 Task: Create a detailed model of a famous painting.
Action: Mouse moved to (284, 205)
Screenshot: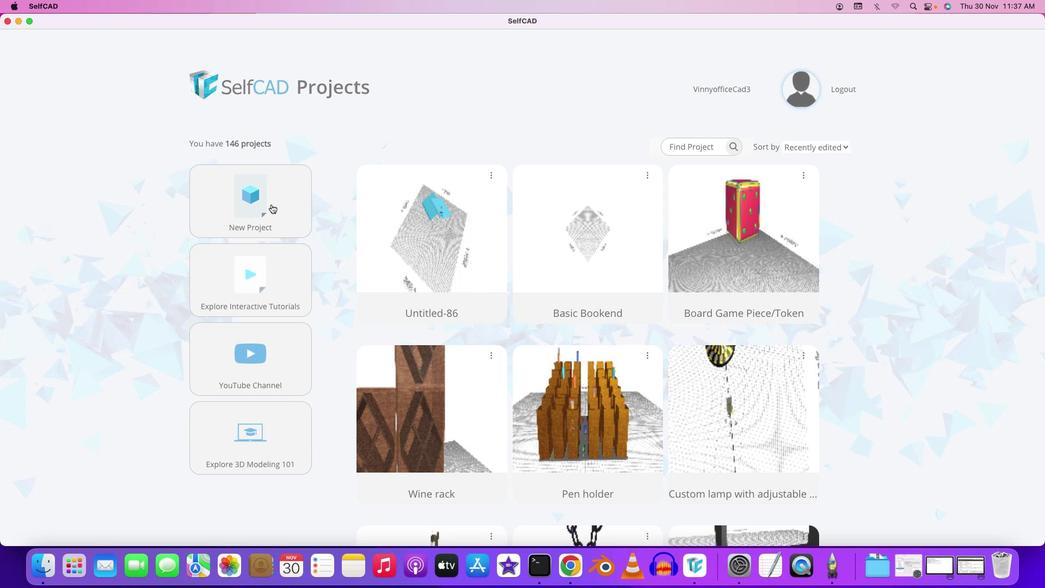 
Action: Mouse pressed left at (284, 205)
Screenshot: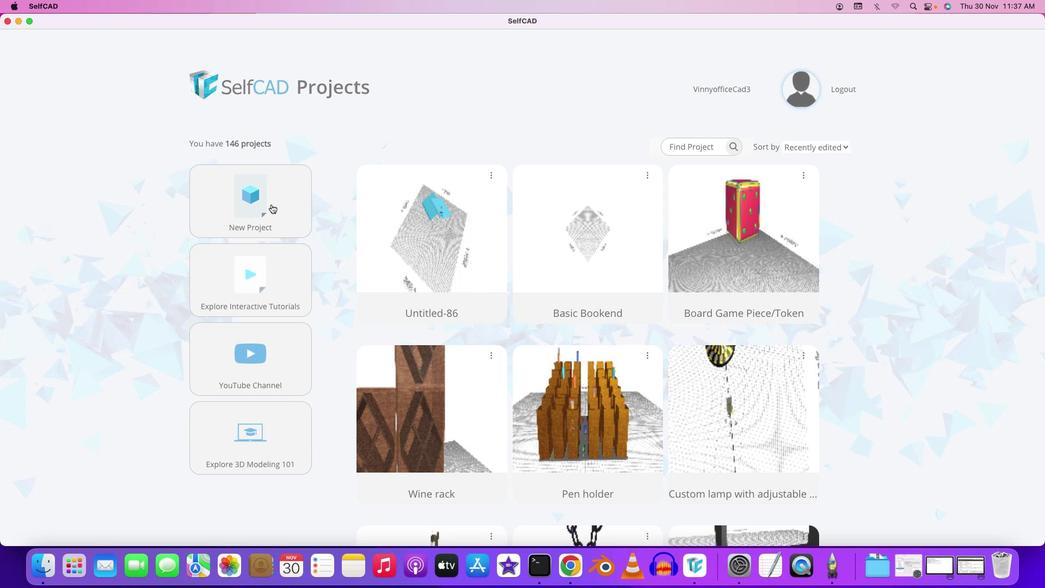 
Action: Mouse moved to (274, 207)
Screenshot: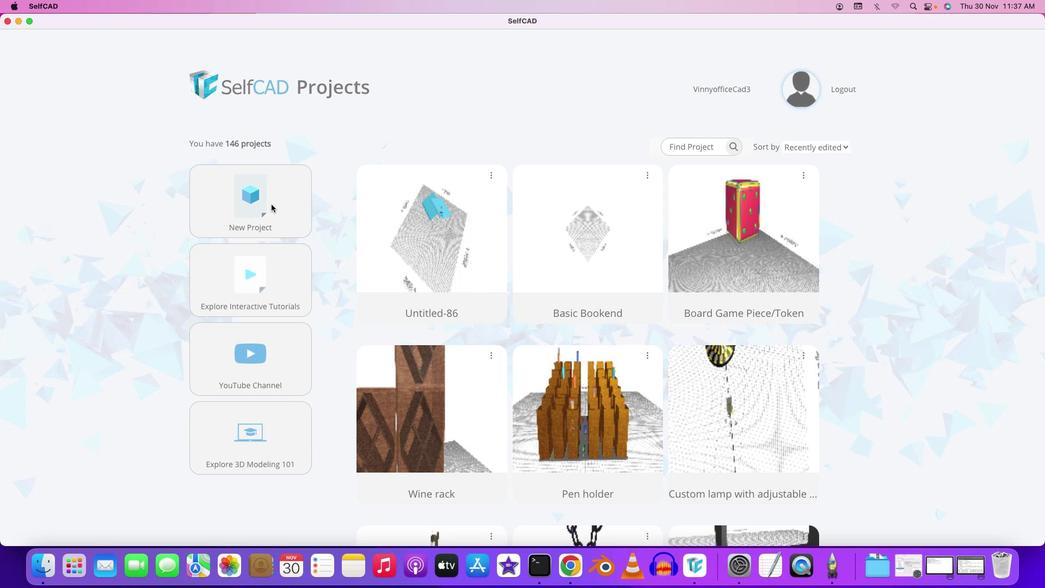 
Action: Mouse pressed left at (274, 207)
Screenshot: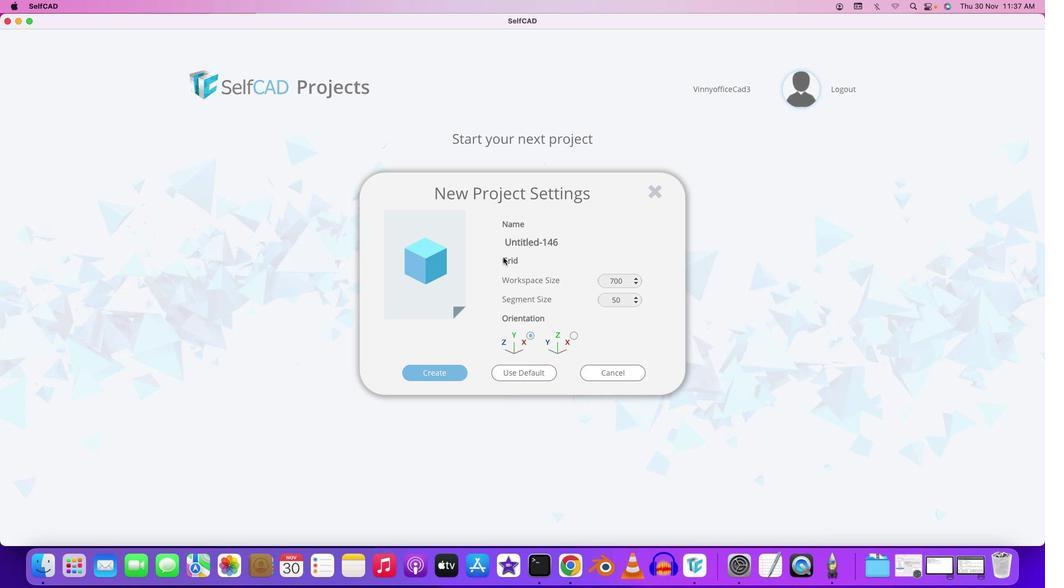 
Action: Mouse moved to (570, 246)
Screenshot: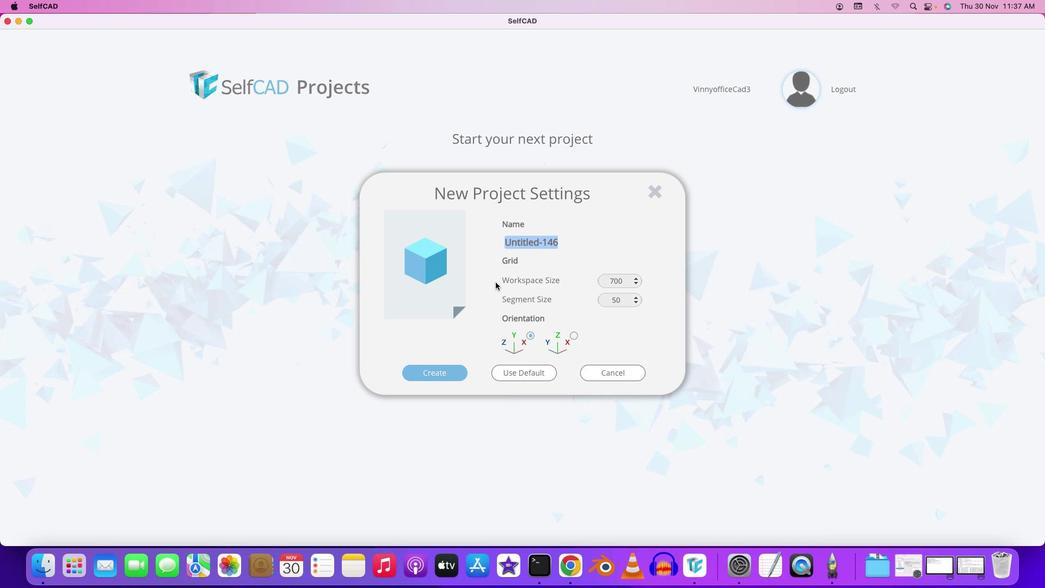 
Action: Mouse pressed left at (570, 246)
Screenshot: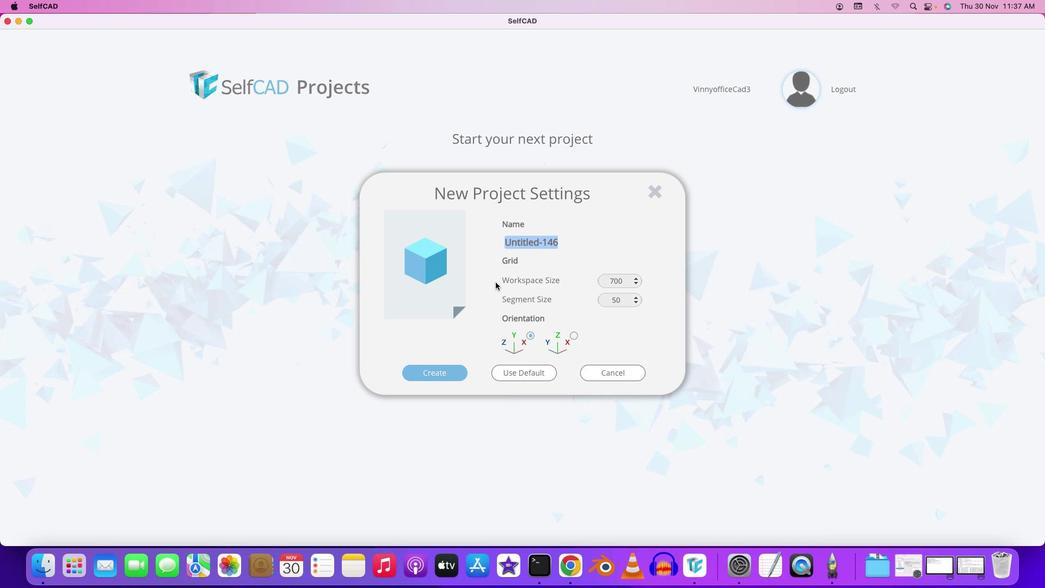 
Action: Mouse moved to (498, 284)
Screenshot: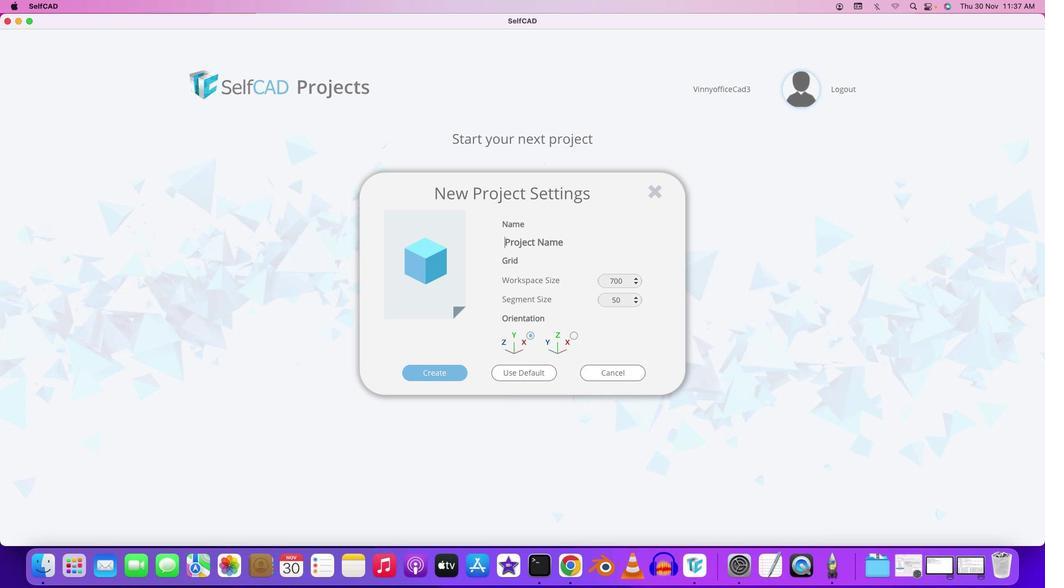 
Action: Key pressed Key.backspaceKey.shift'F''a''m''o''u''s''e'Key.spaceKey.backspaceKey.backspaceKey.spaceKey.shift'P''a''i''n''i''n'Key.backspaceKey.backspace't''i''n''g'Key.spaceKey.shift'M''o''d''e''l'
Screenshot: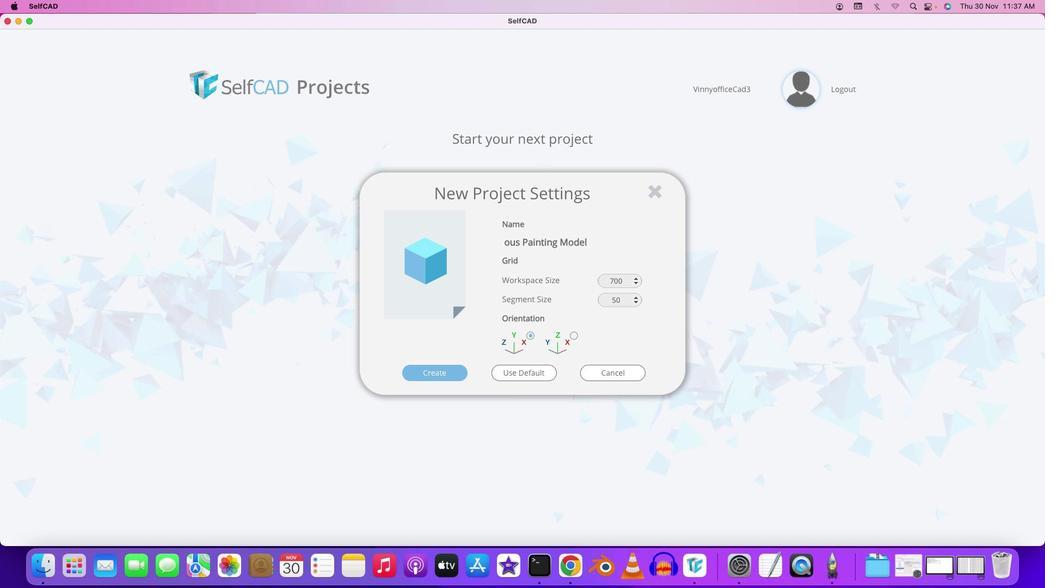 
Action: Mouse moved to (625, 284)
Screenshot: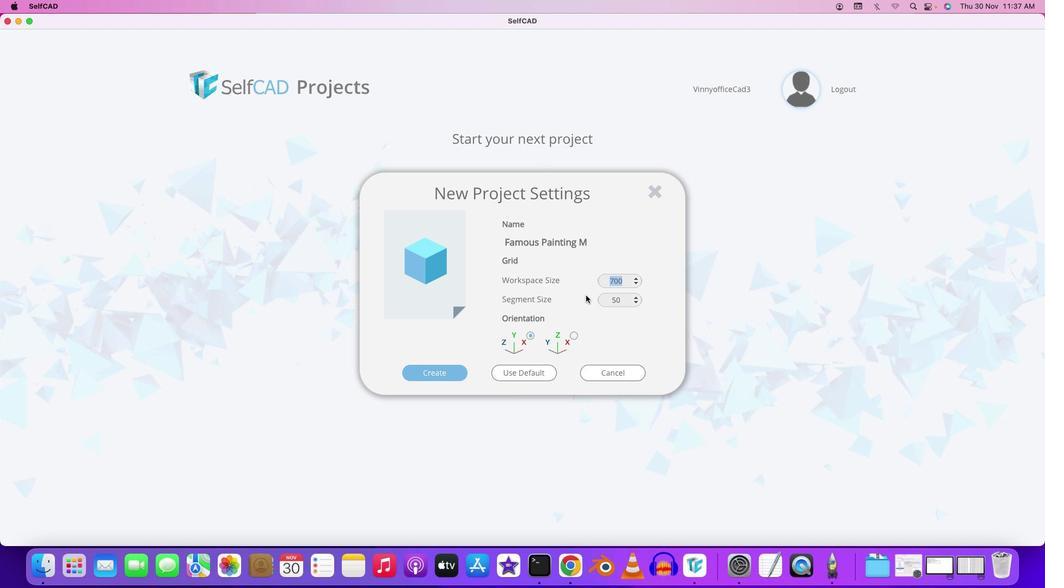 
Action: Mouse pressed left at (625, 284)
Screenshot: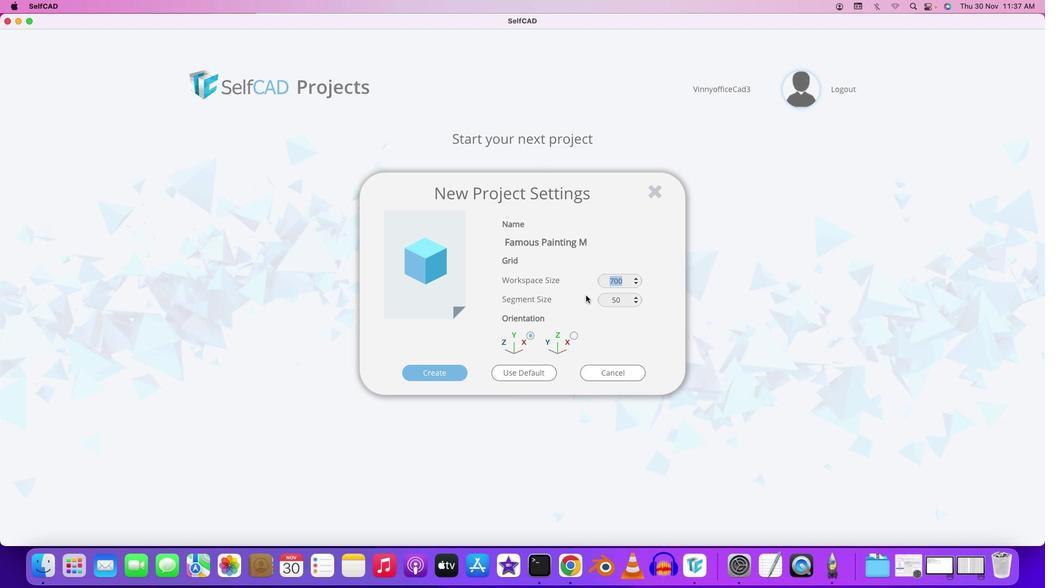 
Action: Mouse moved to (589, 298)
Screenshot: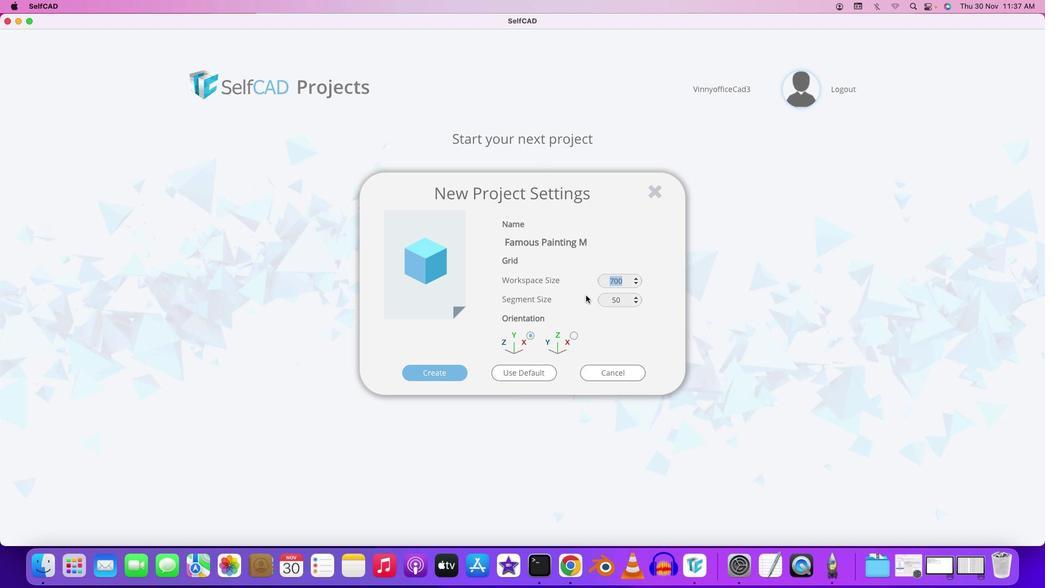
Action: Key pressed '8''0''0'
Screenshot: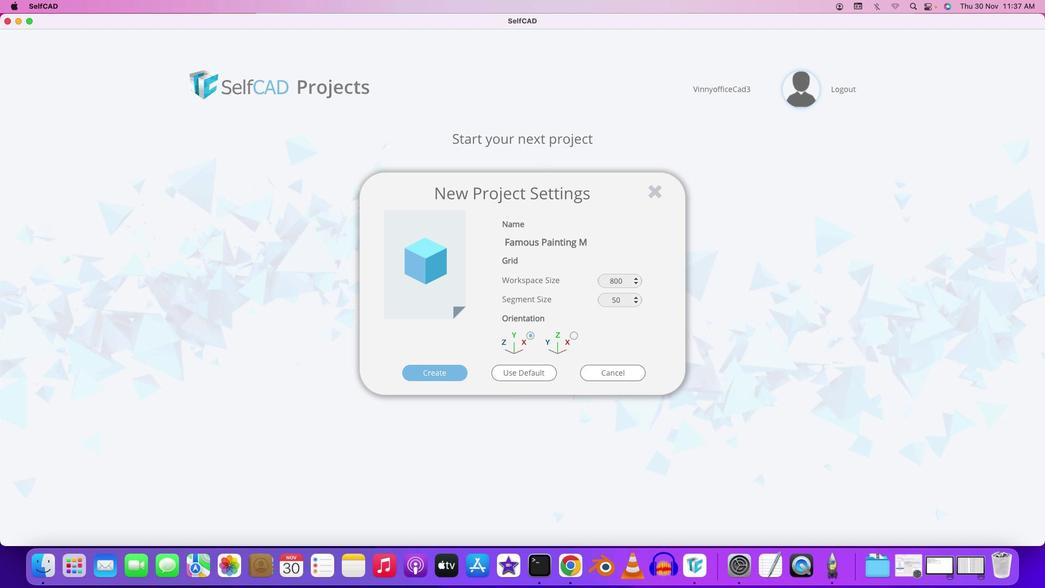 
Action: Mouse moved to (628, 303)
Screenshot: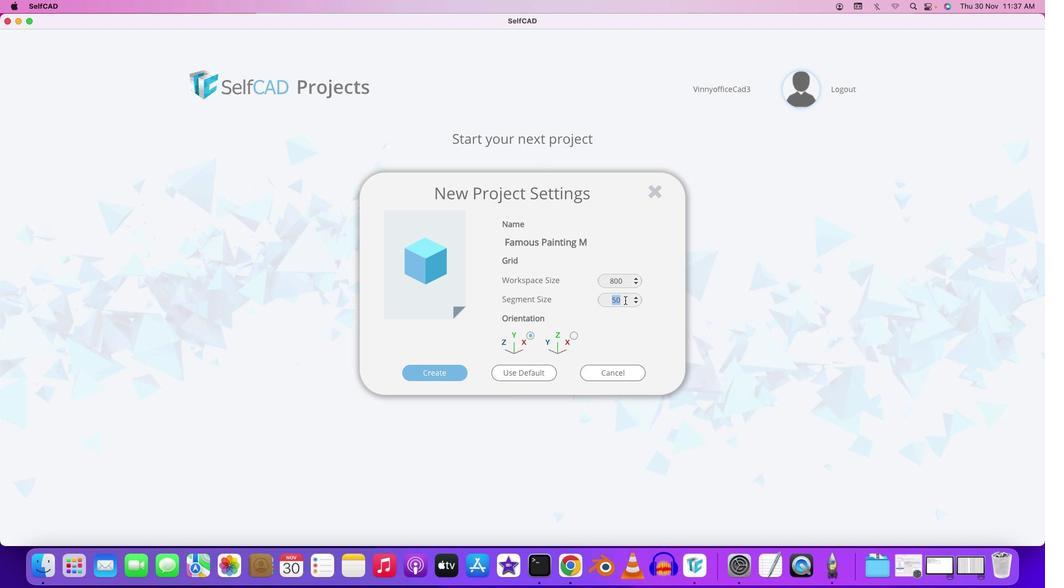 
Action: Mouse pressed left at (628, 303)
Screenshot: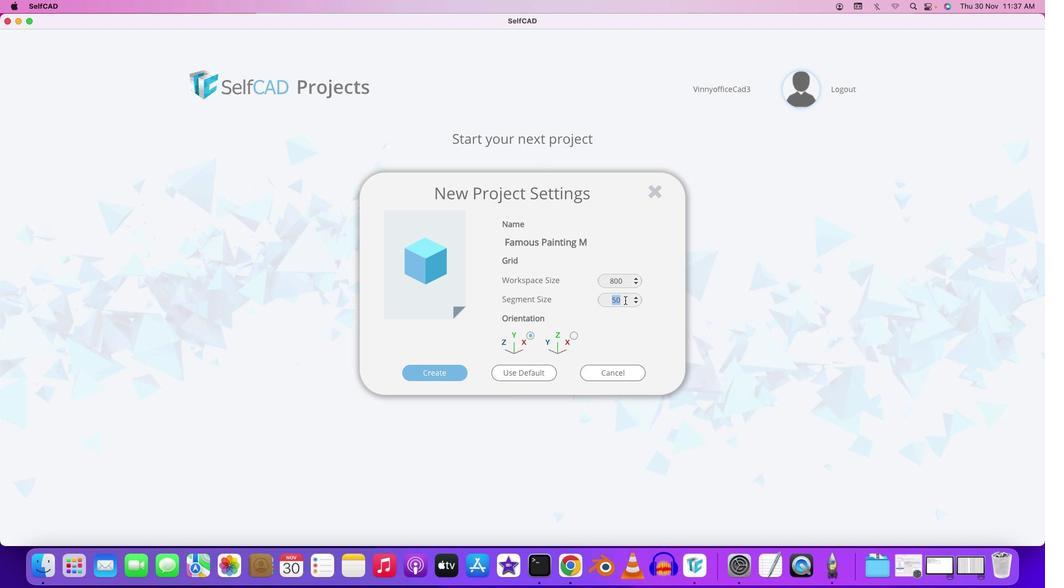 
Action: Mouse moved to (628, 303)
Screenshot: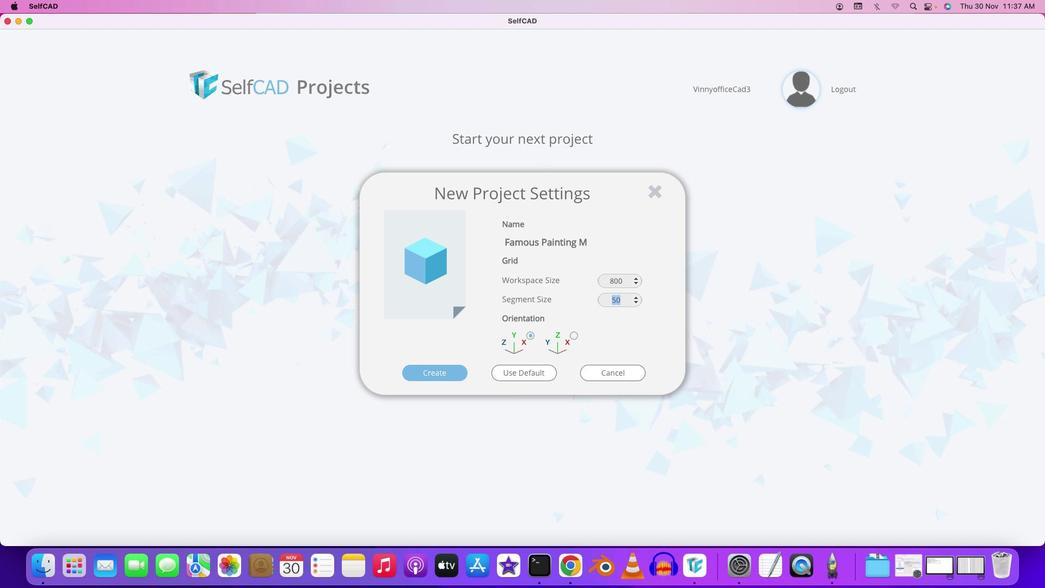 
Action: Key pressed '1''0'
Screenshot: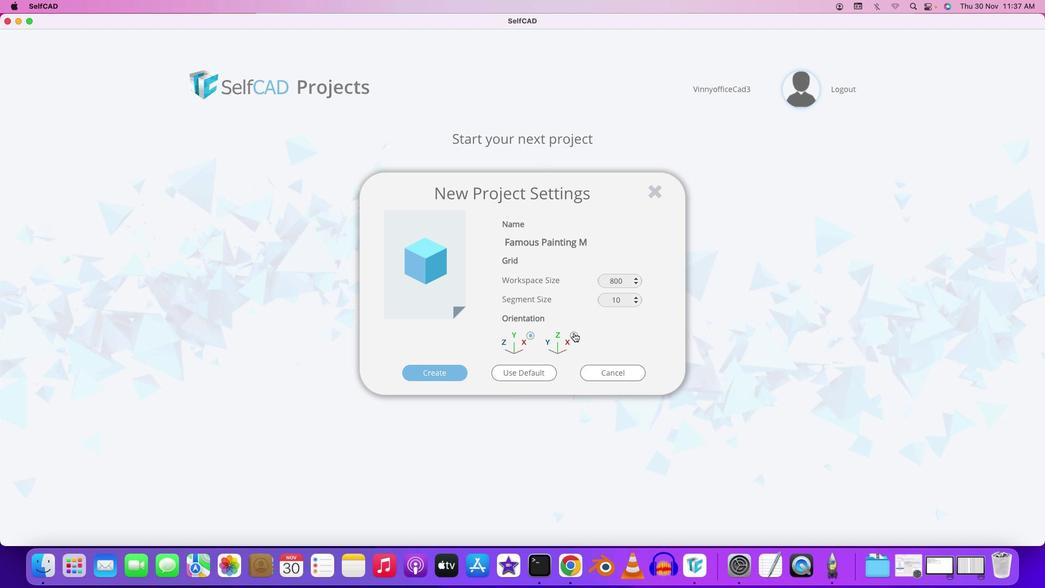 
Action: Mouse moved to (577, 338)
Screenshot: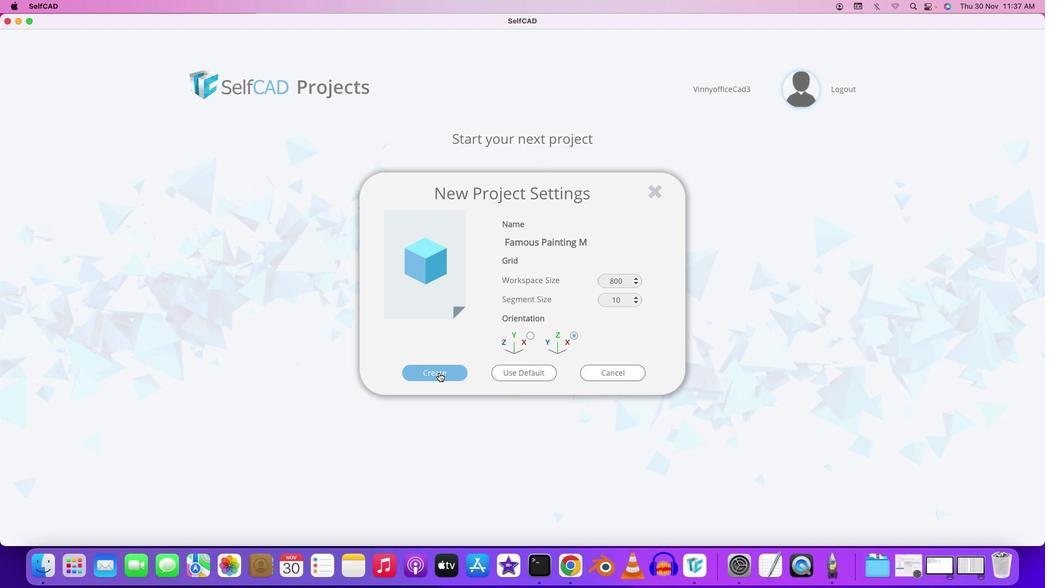 
Action: Mouse pressed left at (577, 338)
Screenshot: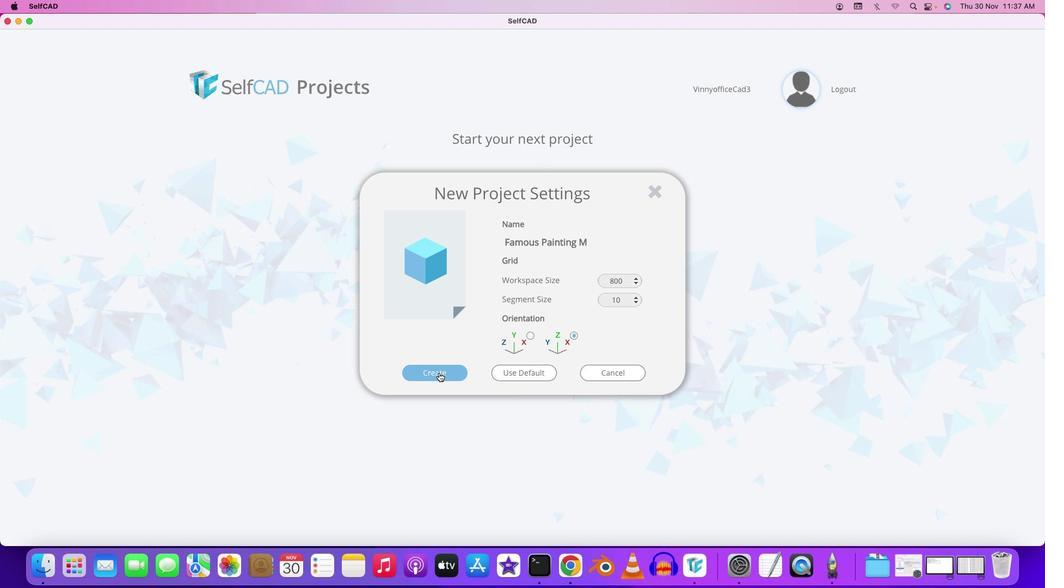 
Action: Mouse moved to (442, 375)
Screenshot: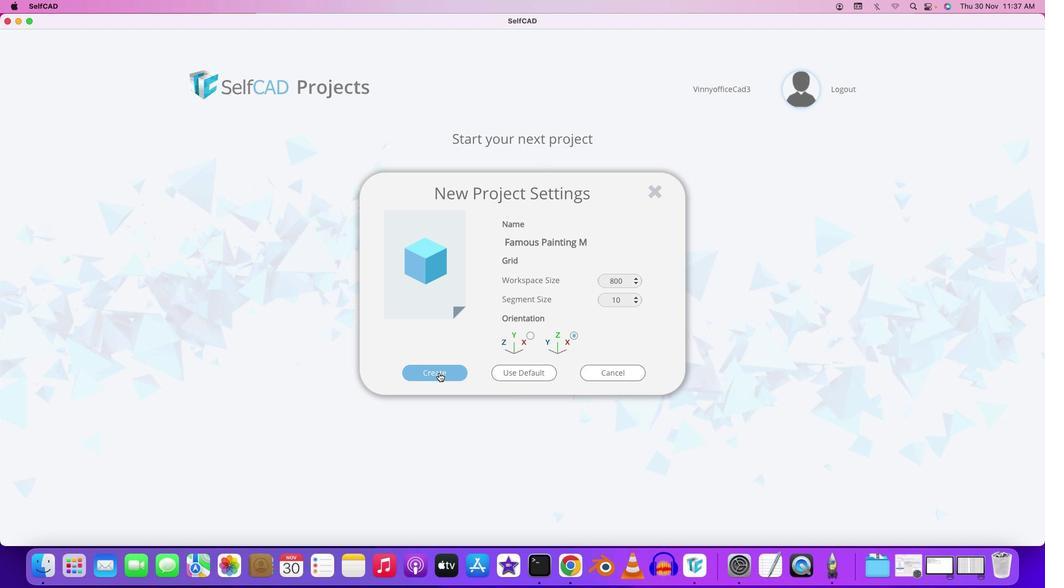 
Action: Mouse pressed left at (442, 375)
Screenshot: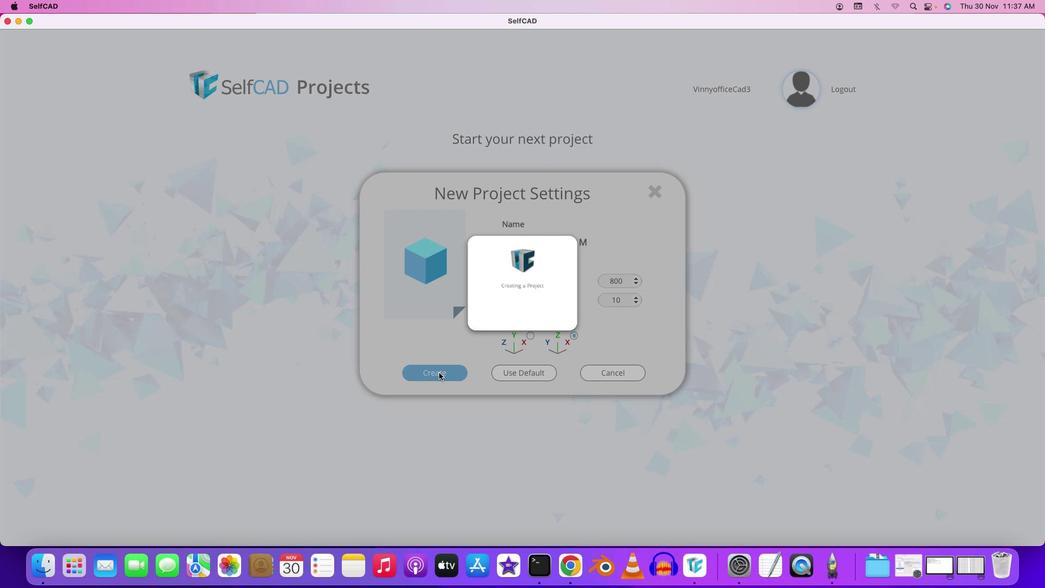 
Action: Mouse moved to (617, 384)
Screenshot: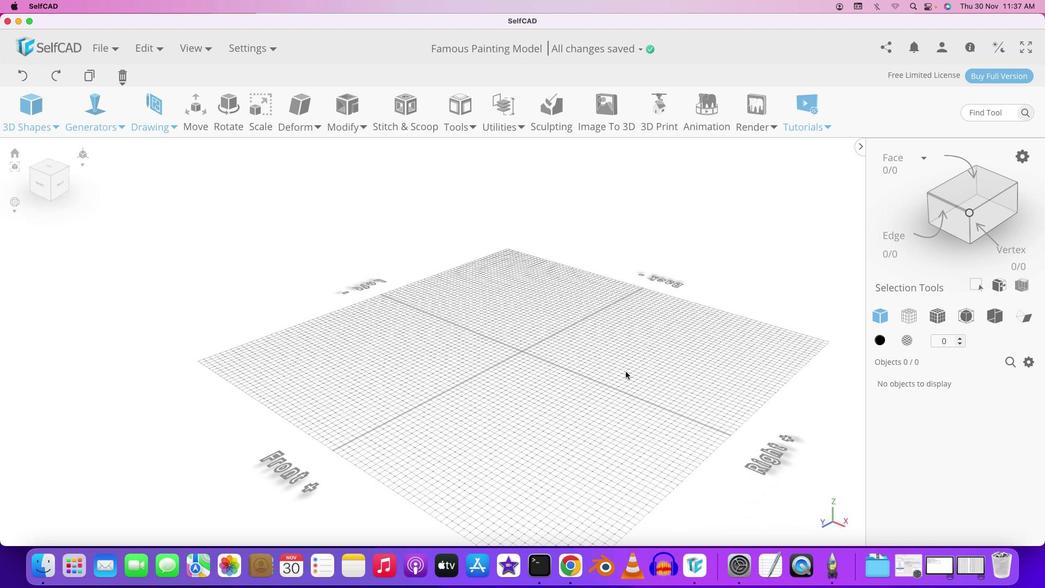 
Action: Mouse pressed left at (617, 384)
Screenshot: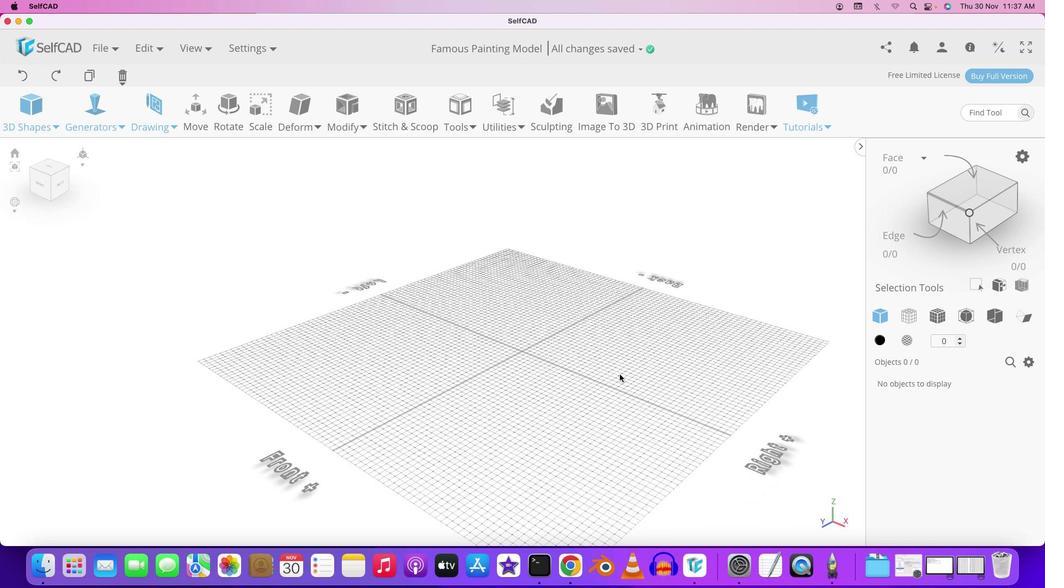 
Action: Mouse moved to (516, 378)
Screenshot: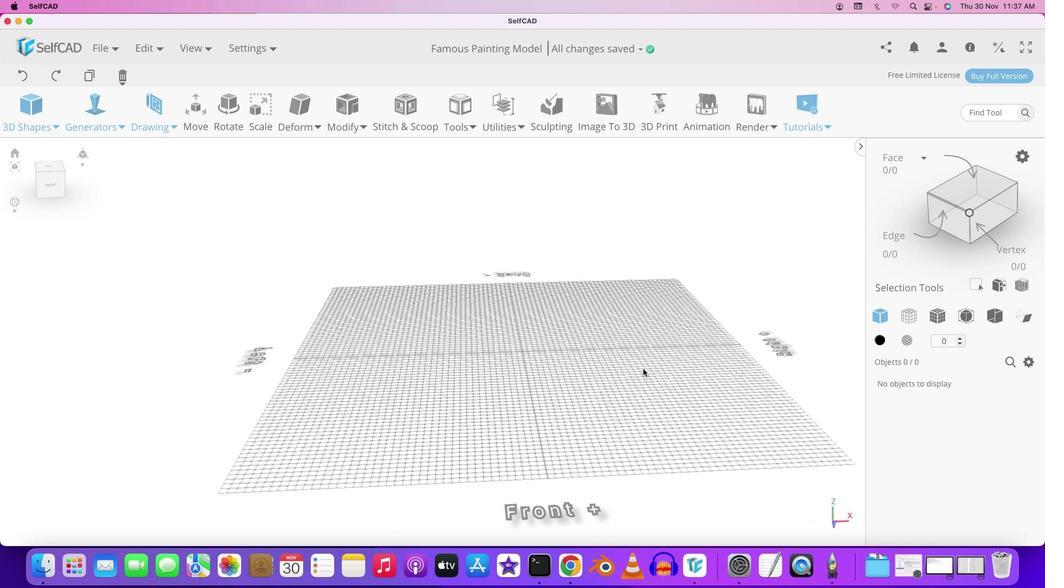 
Action: Mouse pressed left at (516, 378)
Screenshot: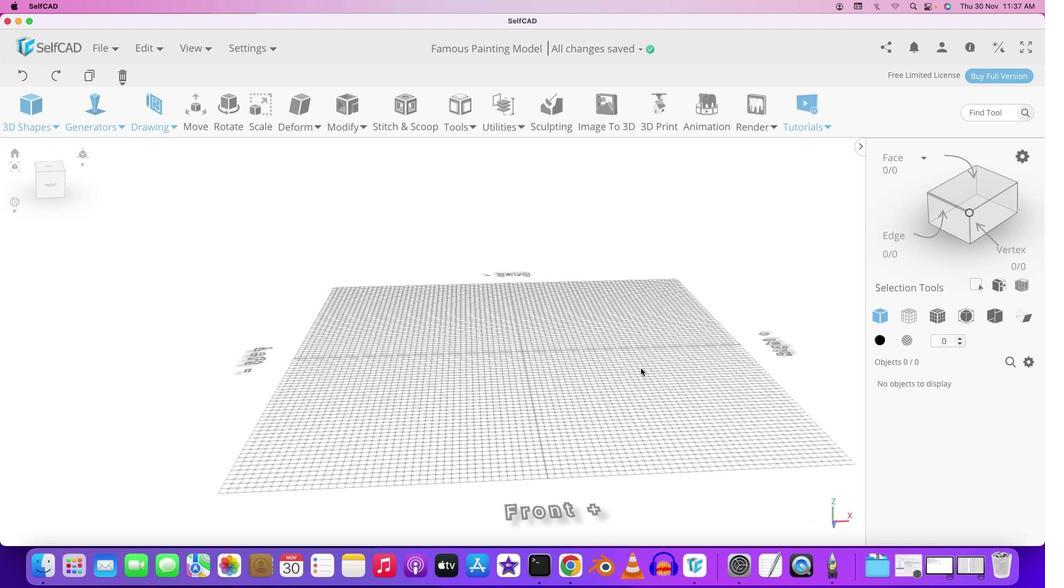 
Action: Mouse moved to (606, 366)
Screenshot: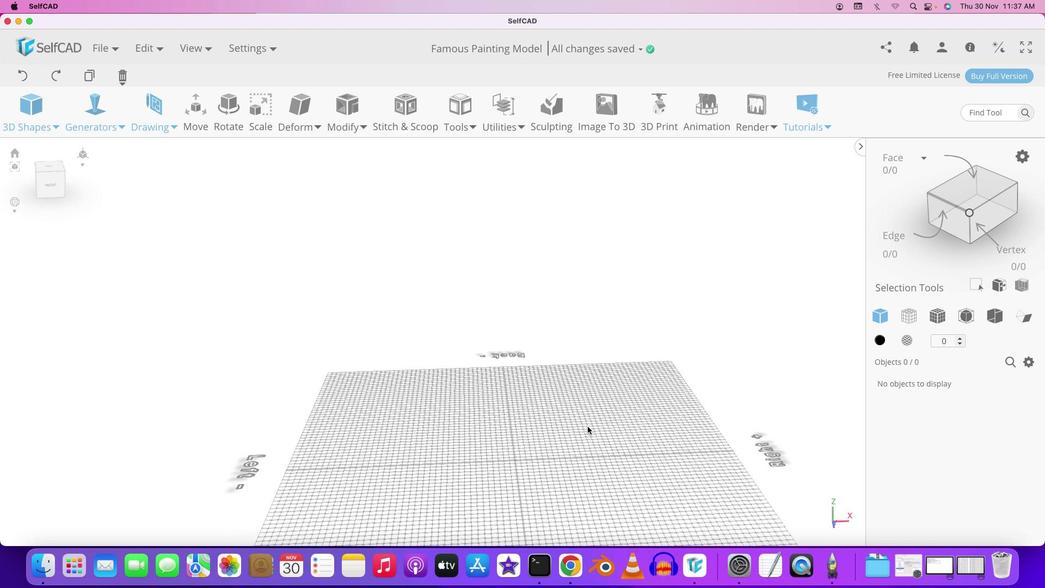 
Action: Key pressed Key.shift
Screenshot: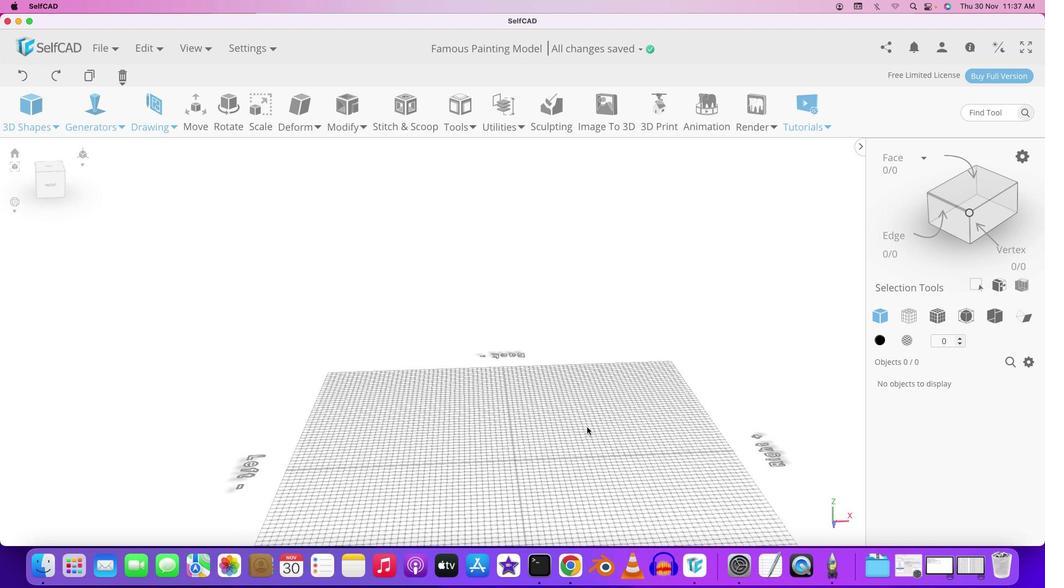 
Action: Mouse moved to (606, 365)
Screenshot: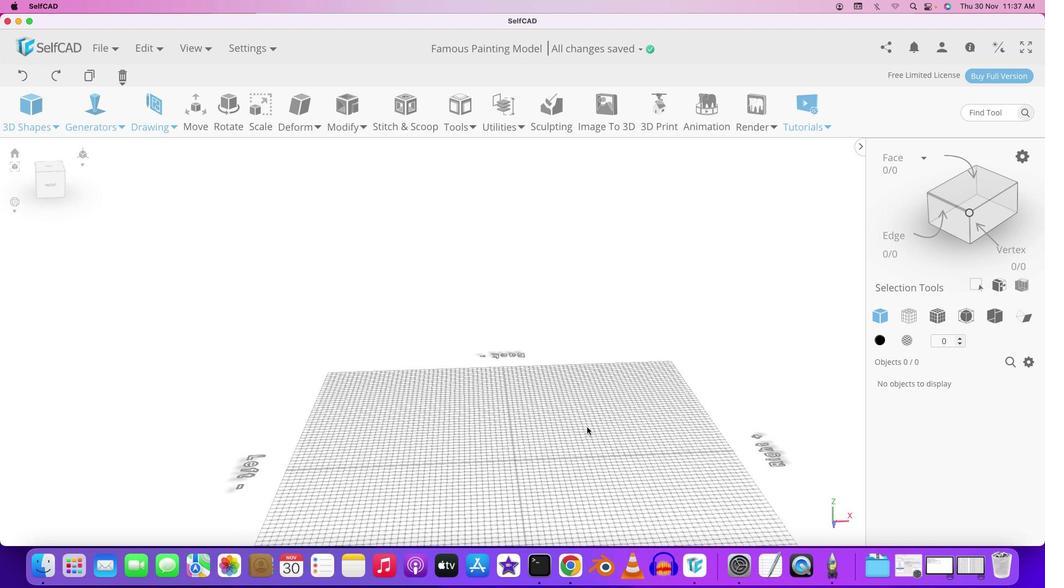 
Action: Mouse pressed left at (606, 365)
Screenshot: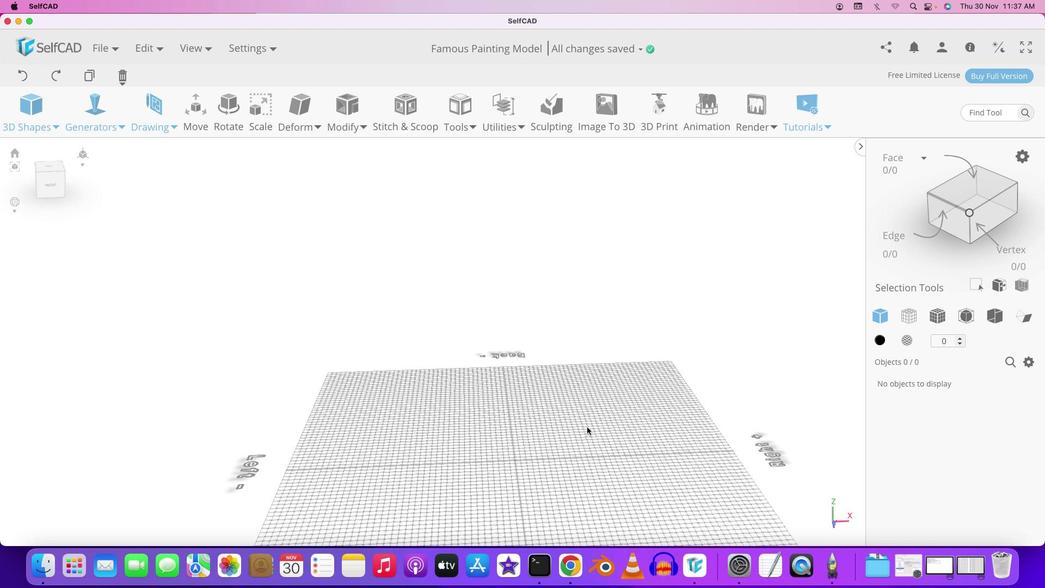
Action: Mouse moved to (589, 430)
Screenshot: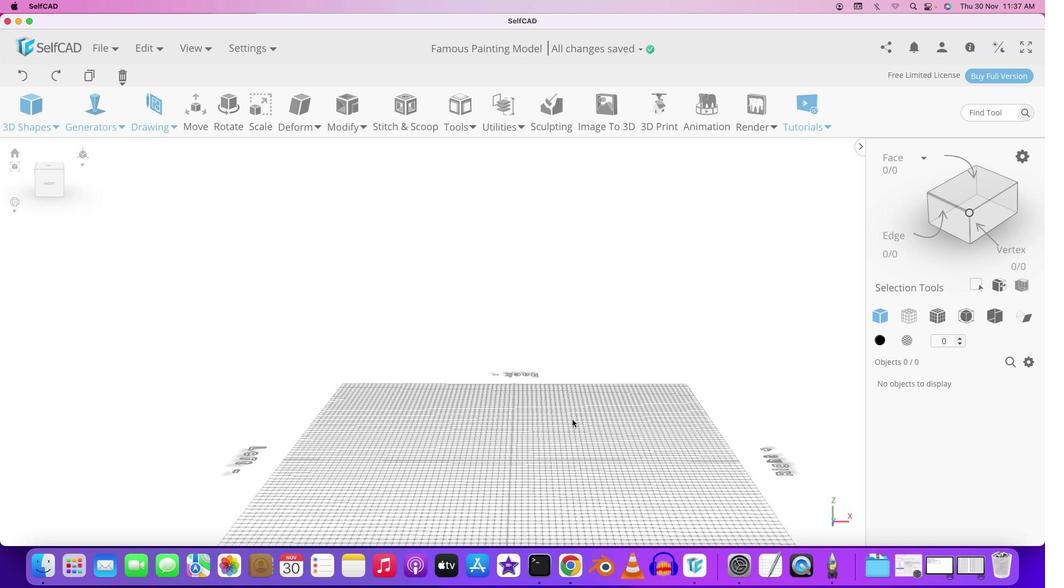 
Action: Mouse pressed left at (589, 430)
Screenshot: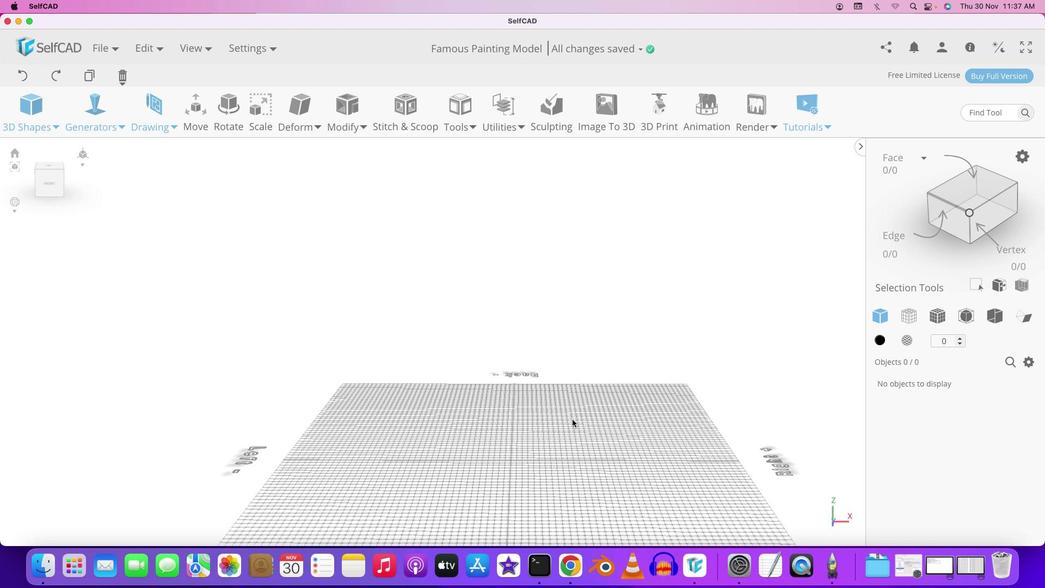 
Action: Mouse moved to (570, 434)
Screenshot: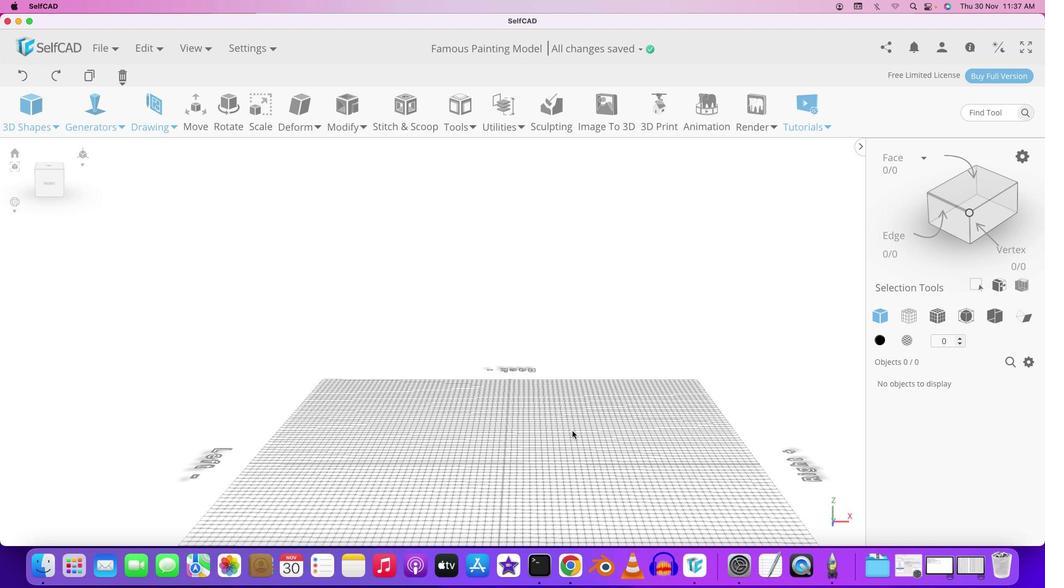 
Action: Mouse scrolled (570, 434) with delta (2, 3)
Screenshot: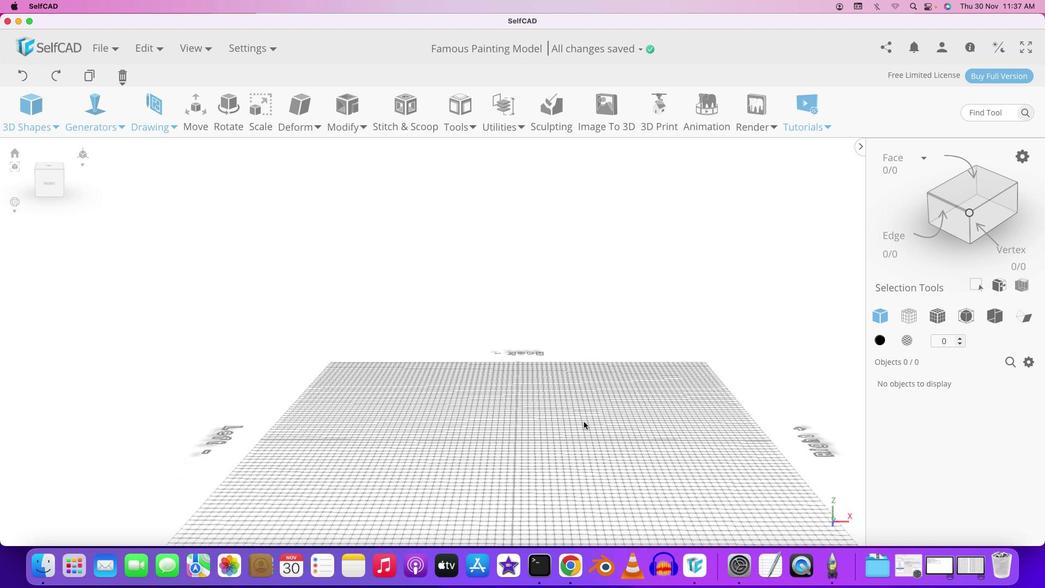
Action: Mouse scrolled (570, 434) with delta (2, 3)
Screenshot: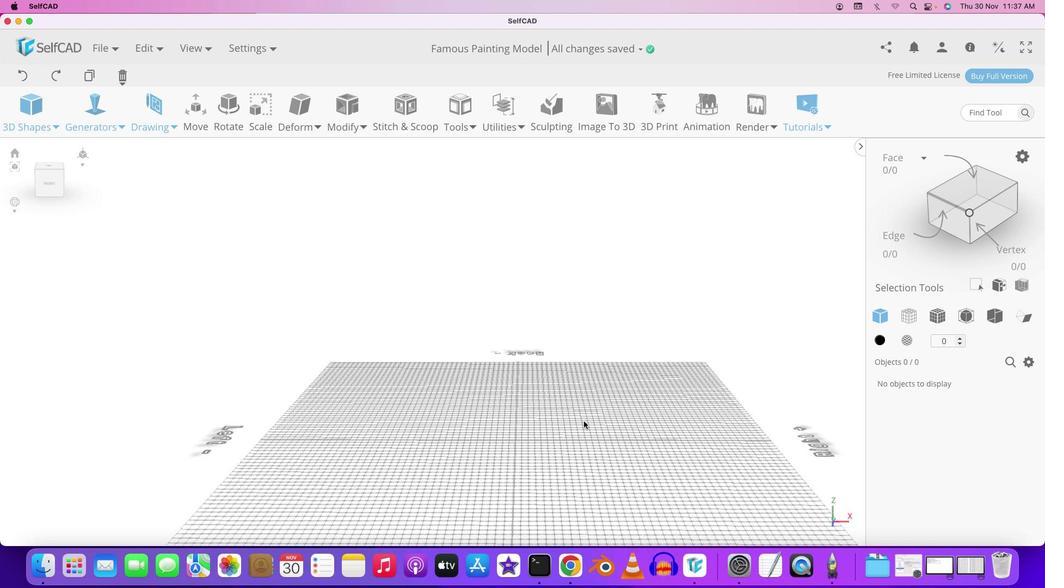 
Action: Mouse moved to (571, 434)
Screenshot: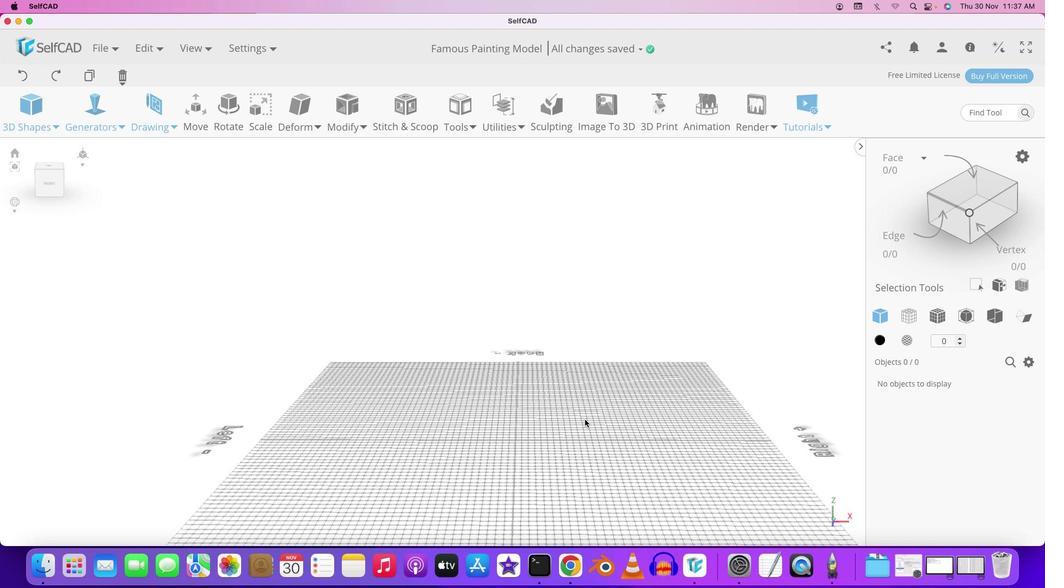 
Action: Key pressed Key.shift
Screenshot: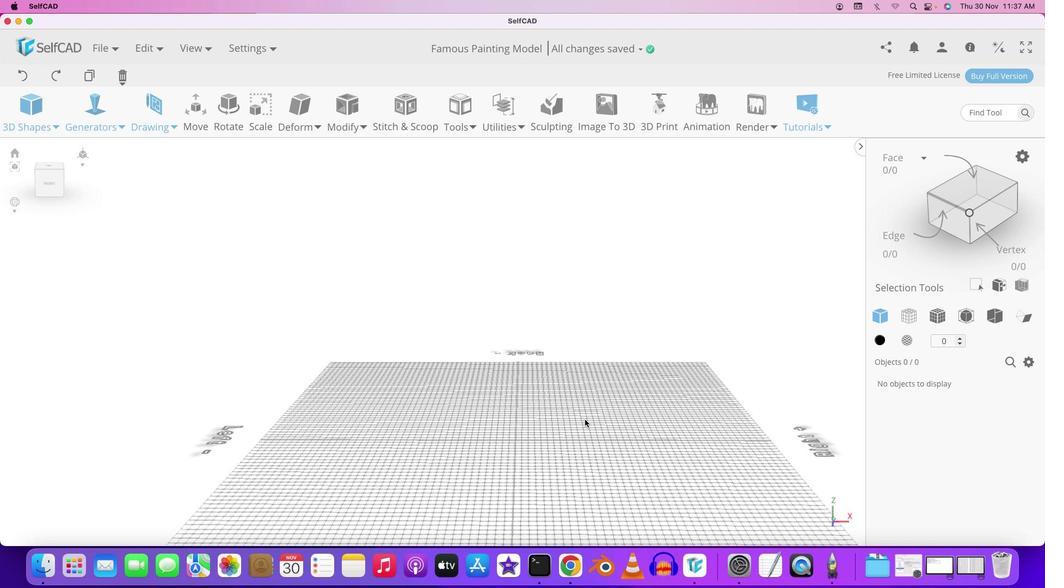 
Action: Mouse moved to (575, 433)
Screenshot: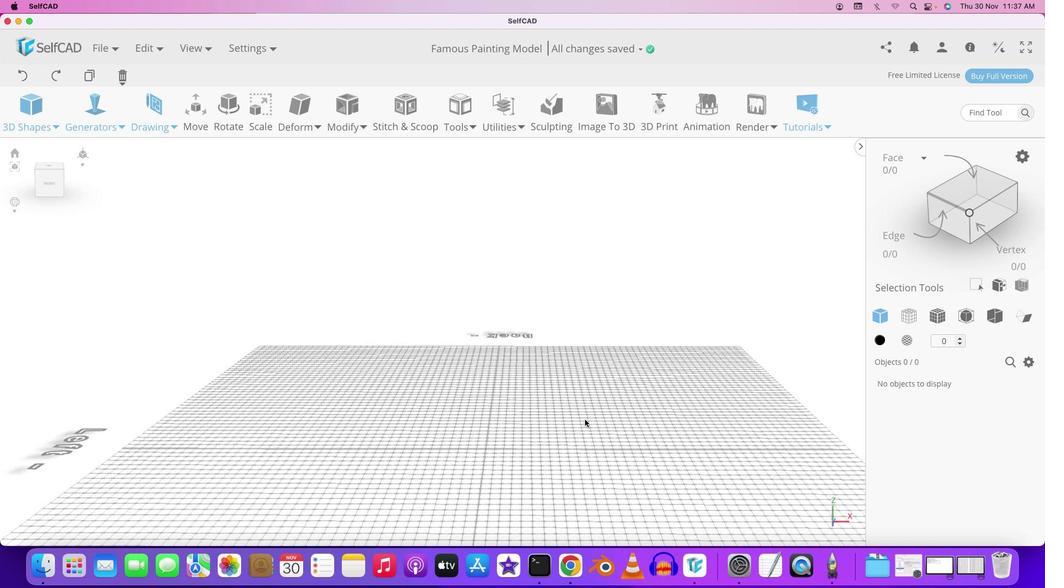 
Action: Mouse pressed left at (575, 433)
Screenshot: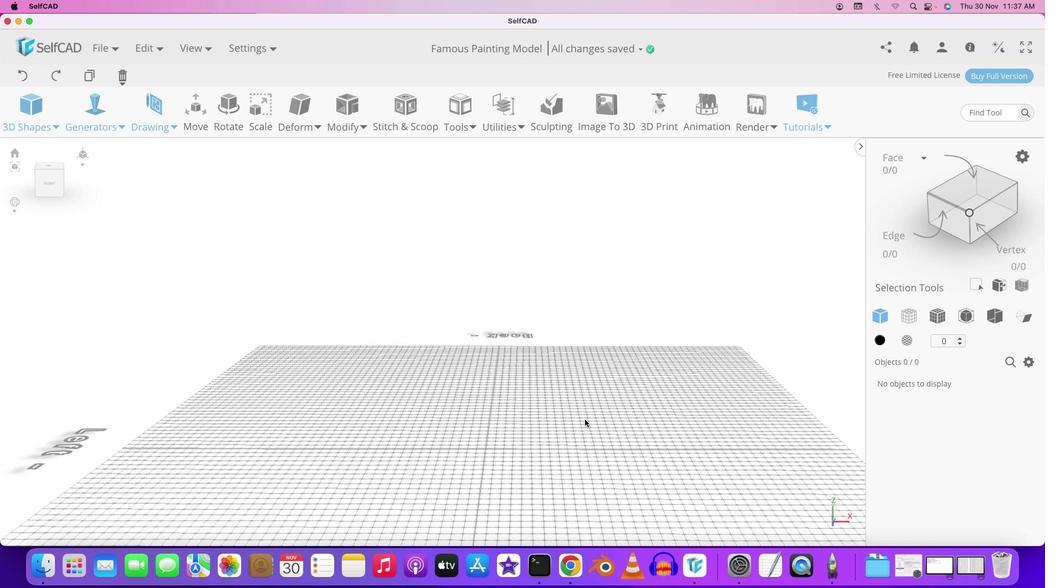 
Action: Mouse moved to (588, 422)
Screenshot: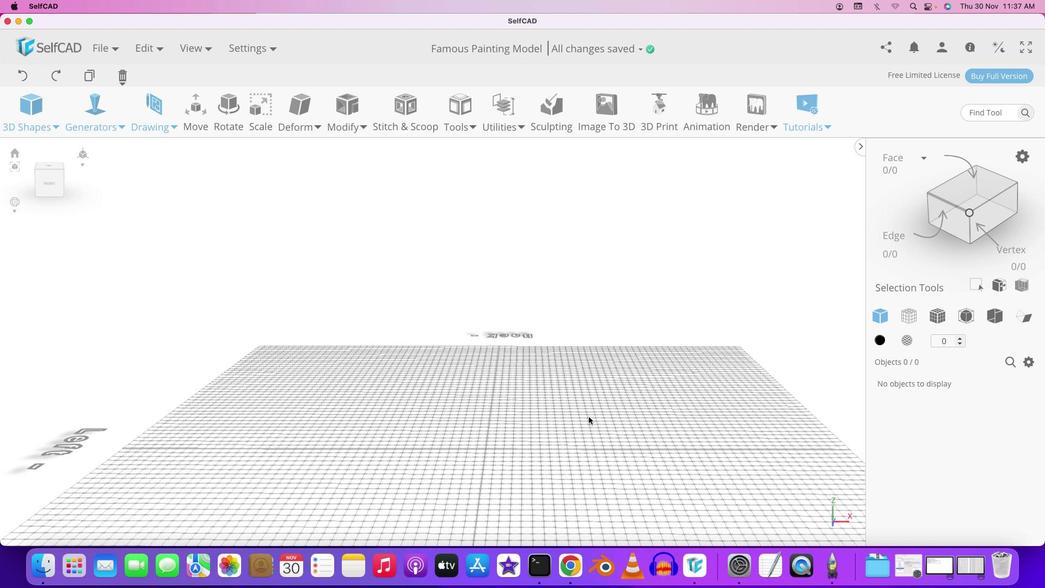 
Action: Mouse scrolled (588, 422) with delta (2, 3)
Screenshot: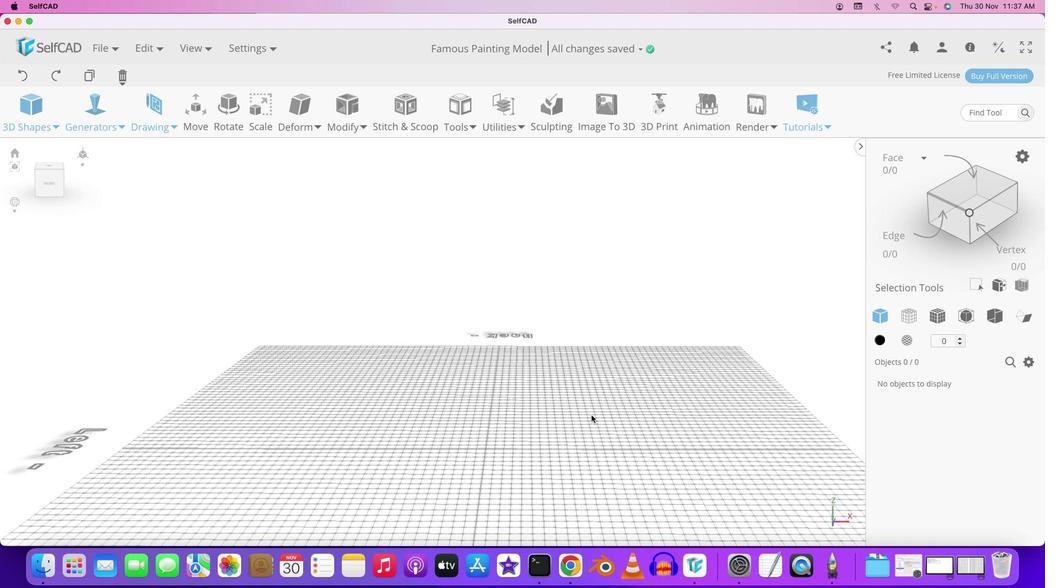 
Action: Mouse scrolled (588, 422) with delta (2, 3)
Screenshot: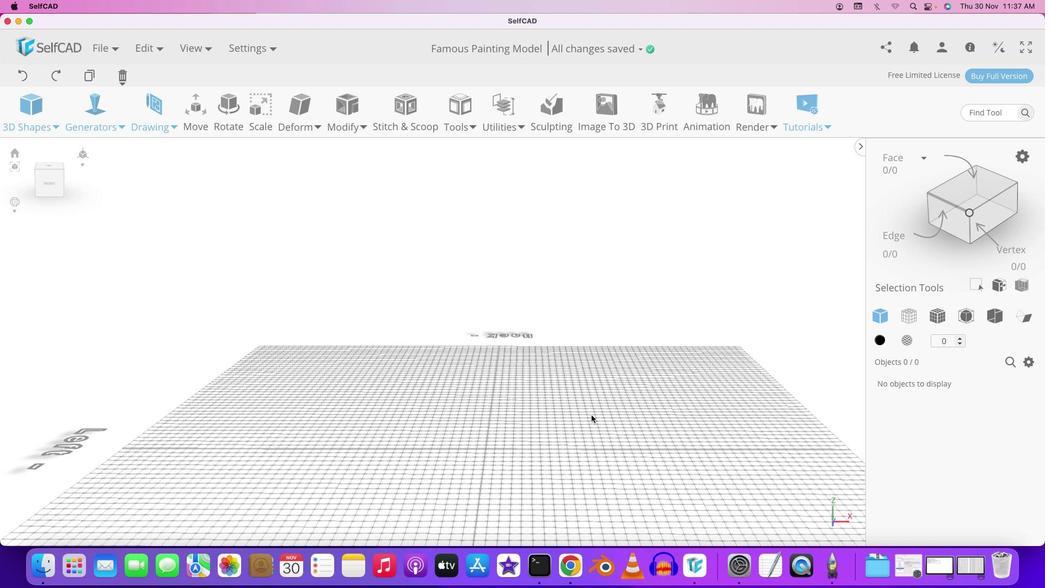 
Action: Mouse scrolled (588, 422) with delta (2, 4)
Screenshot: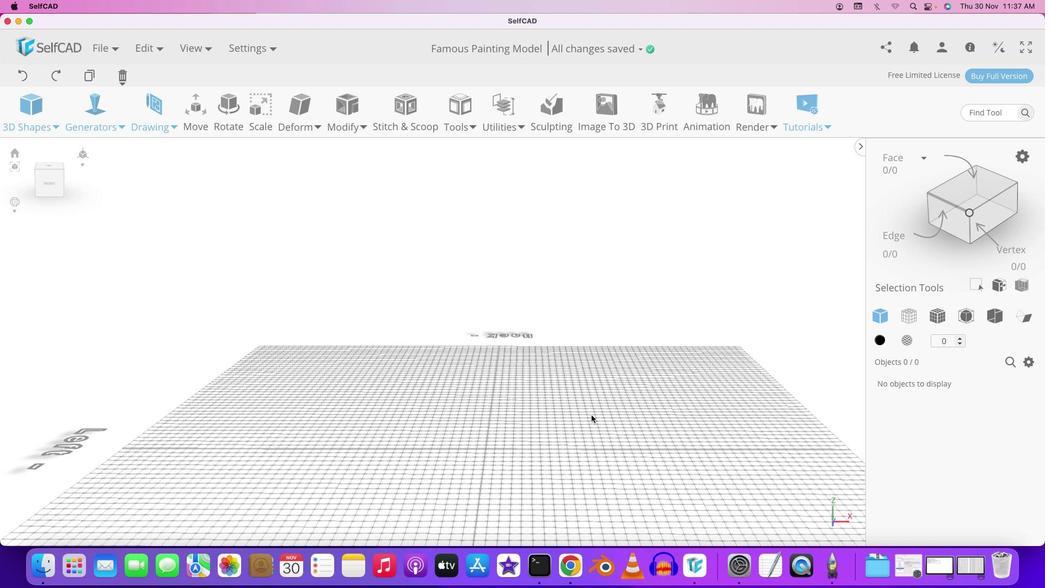 
Action: Mouse moved to (592, 419)
Screenshot: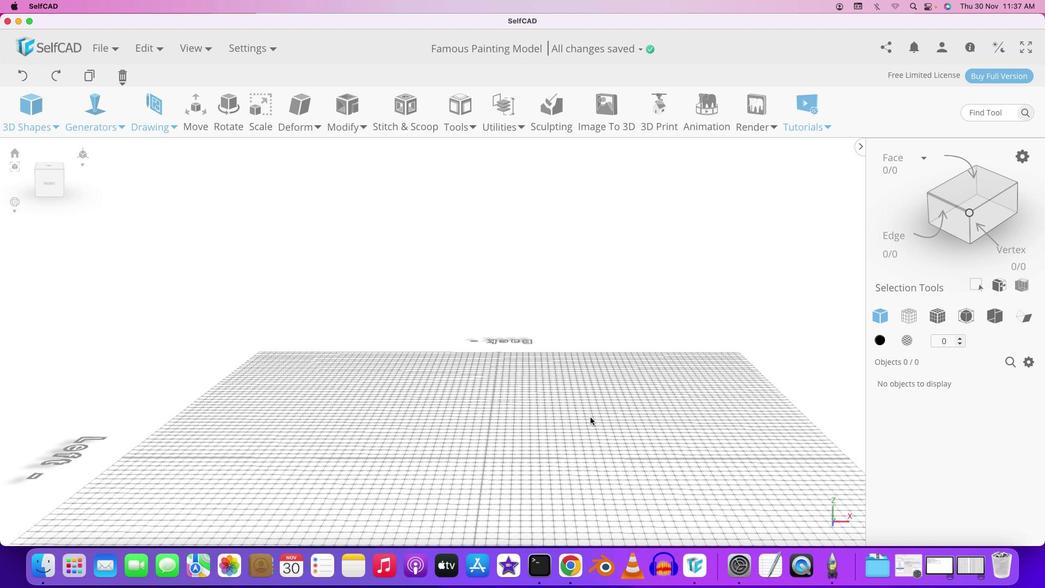 
Action: Key pressed Key.shift
Screenshot: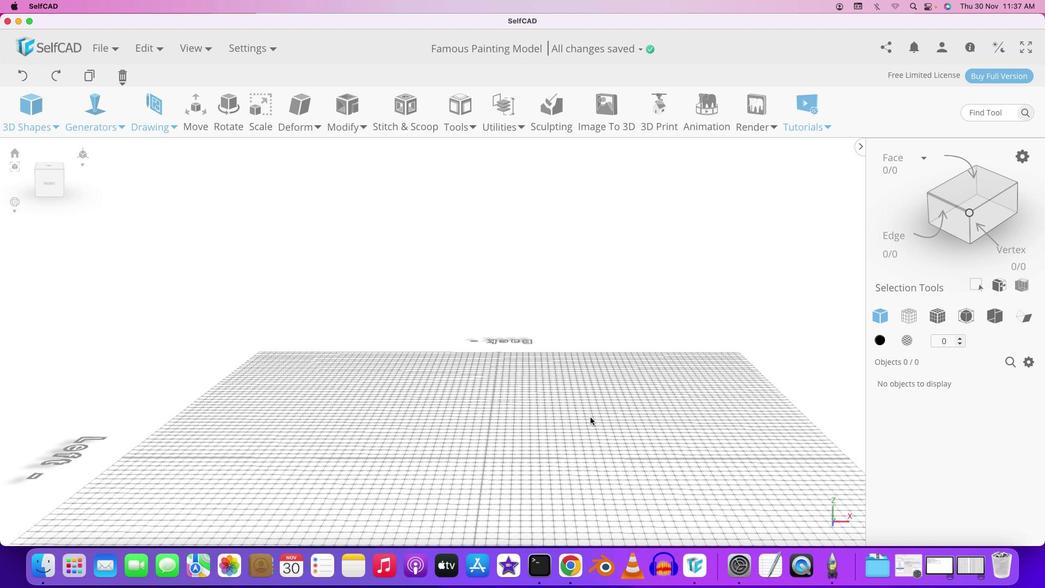 
Action: Mouse moved to (594, 417)
Screenshot: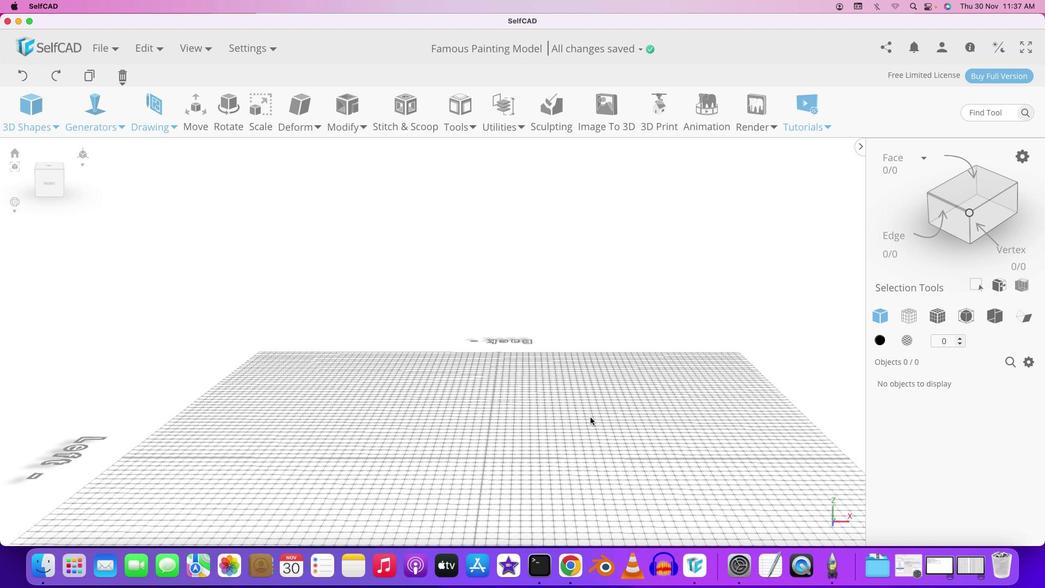 
Action: Mouse pressed left at (594, 417)
Screenshot: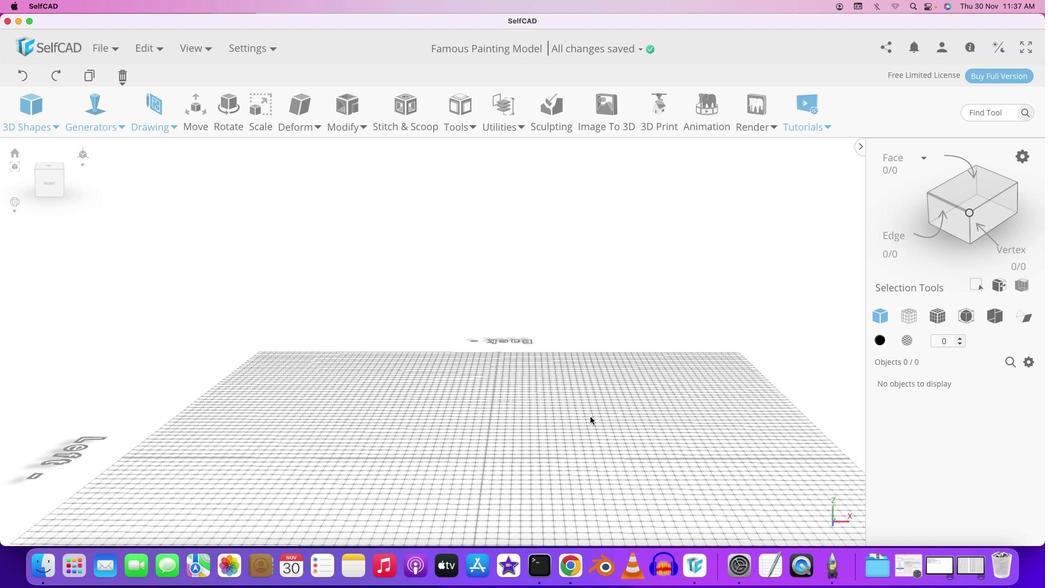 
Action: Mouse moved to (618, 415)
Screenshot: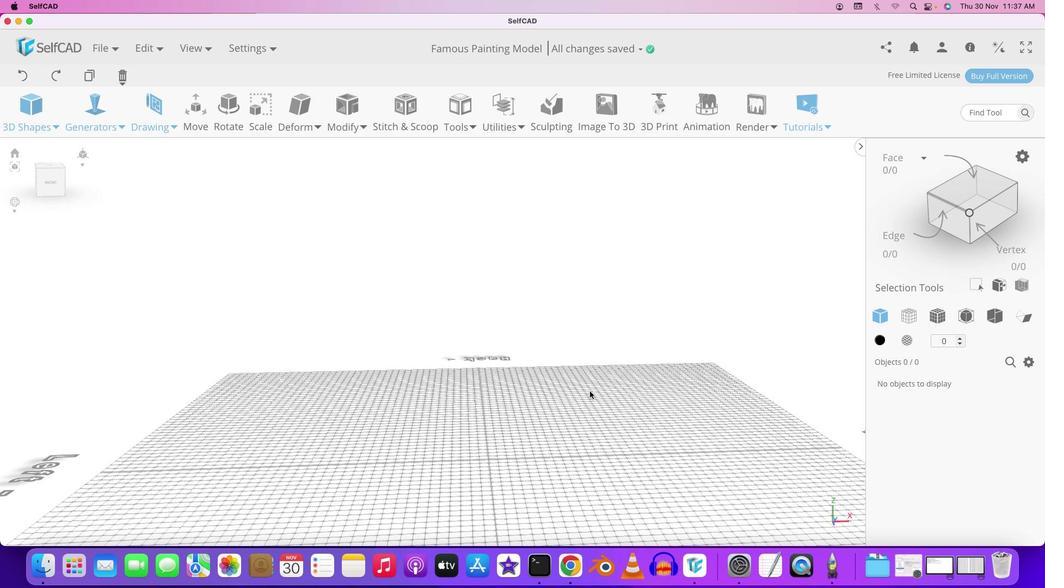 
Action: Mouse pressed left at (618, 415)
Screenshot: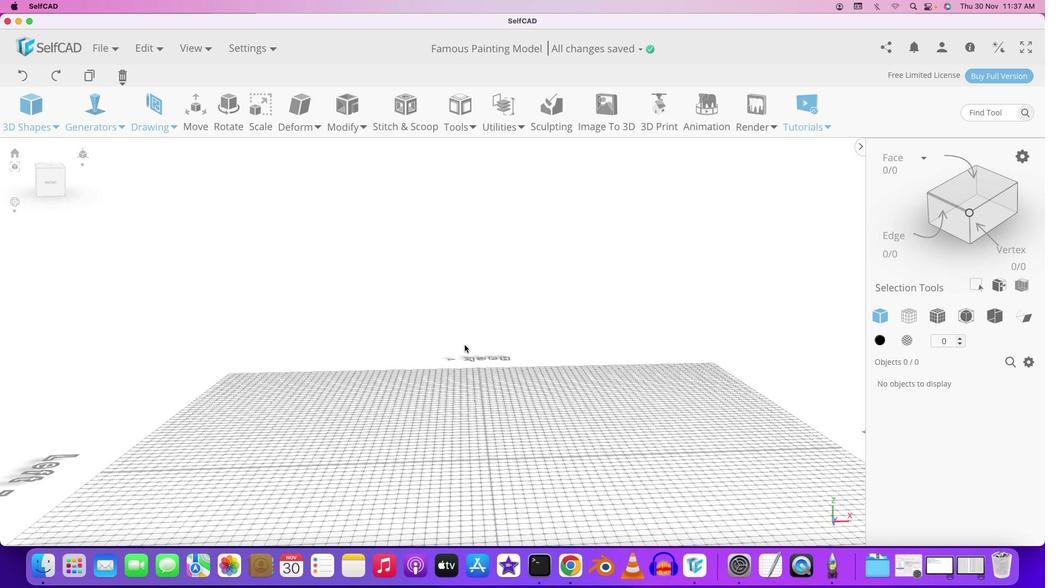 
Action: Mouse moved to (93, 241)
Screenshot: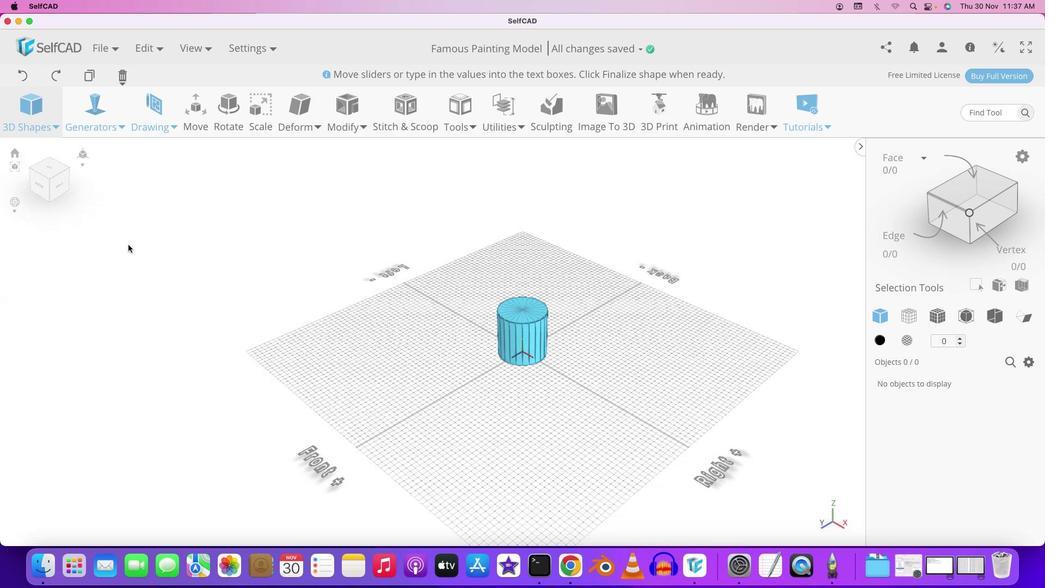 
Action: Mouse pressed left at (93, 241)
Screenshot: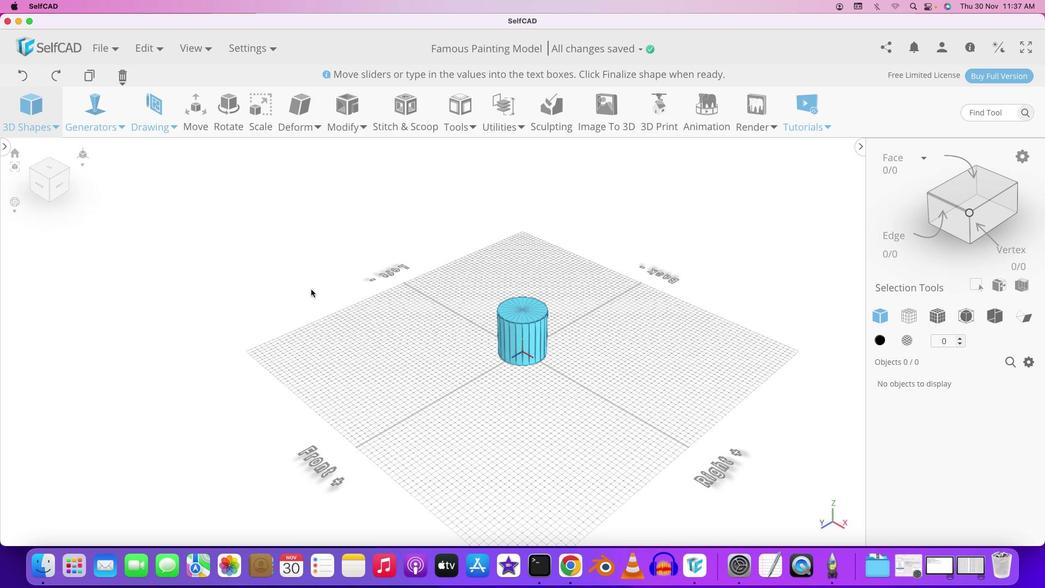 
Action: Mouse moved to (402, 391)
Screenshot: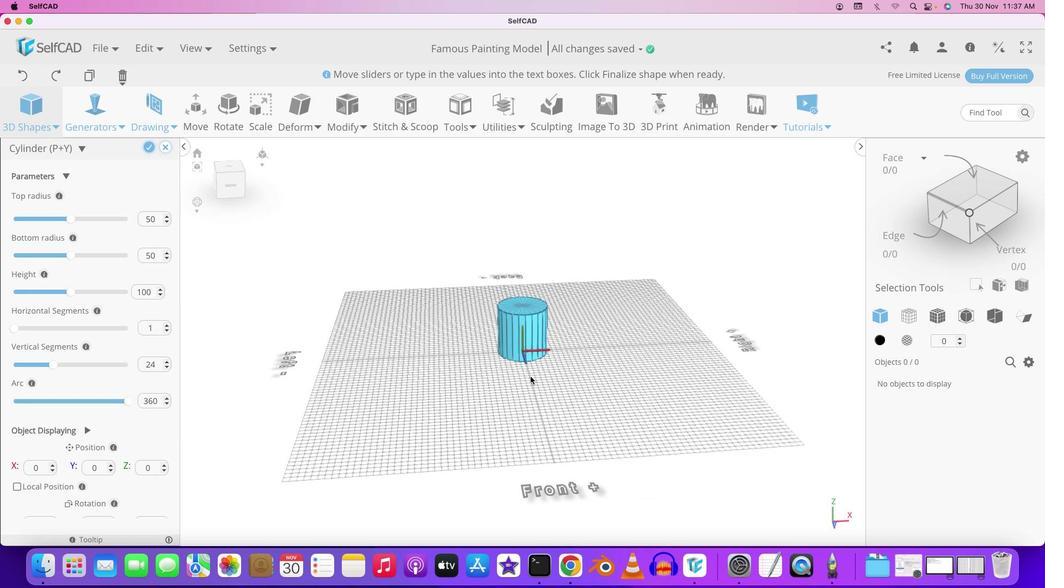 
Action: Mouse pressed left at (402, 391)
Screenshot: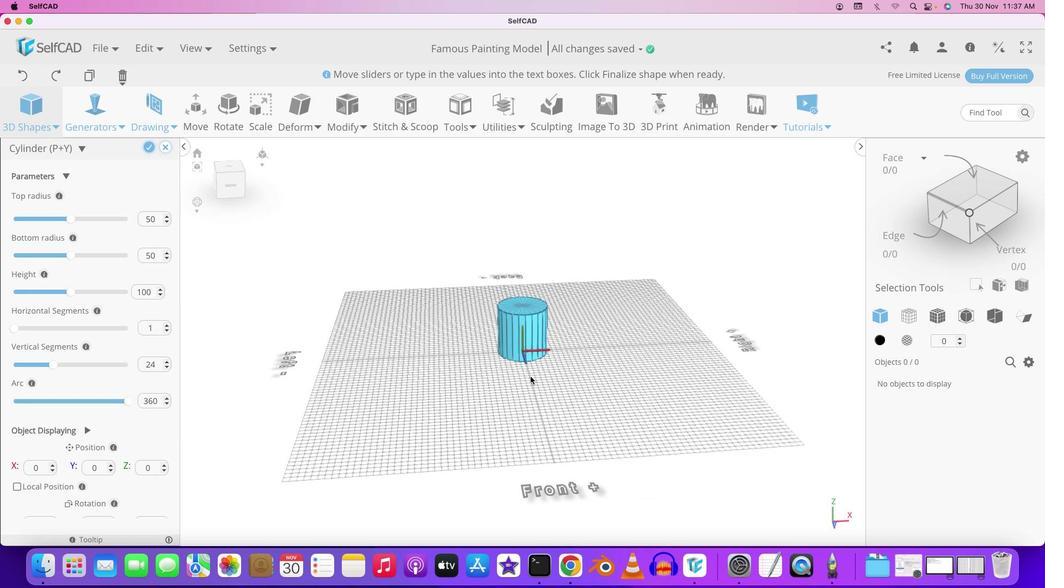 
Action: Mouse moved to (526, 378)
Screenshot: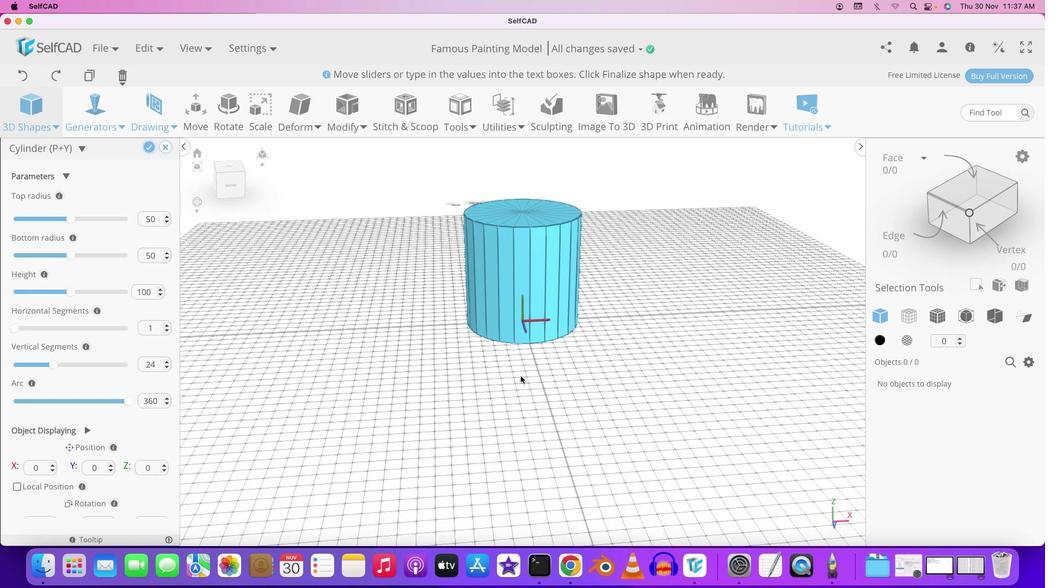 
Action: Mouse scrolled (526, 378) with delta (2, 3)
Screenshot: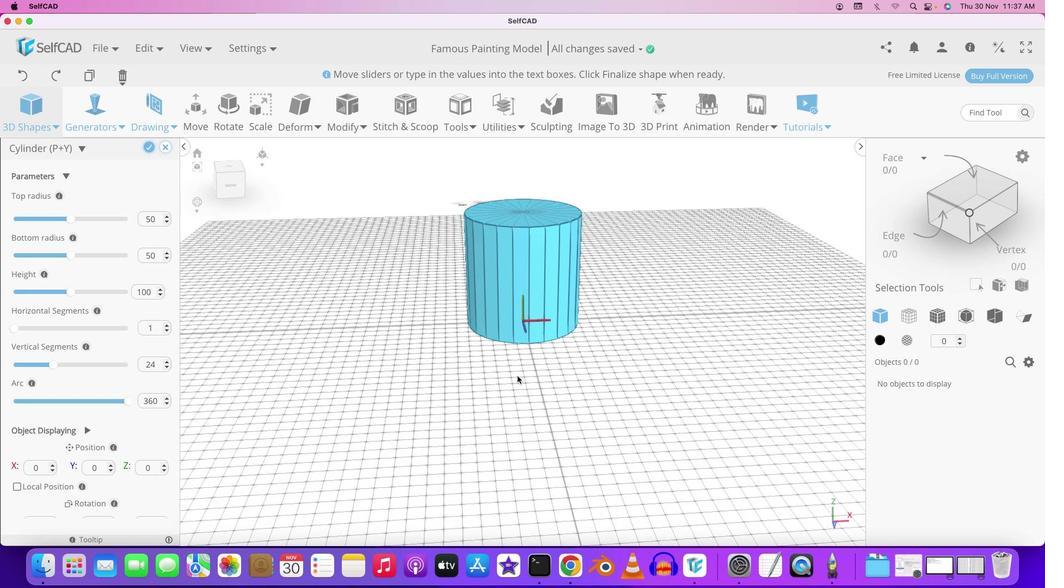 
Action: Mouse moved to (525, 378)
Screenshot: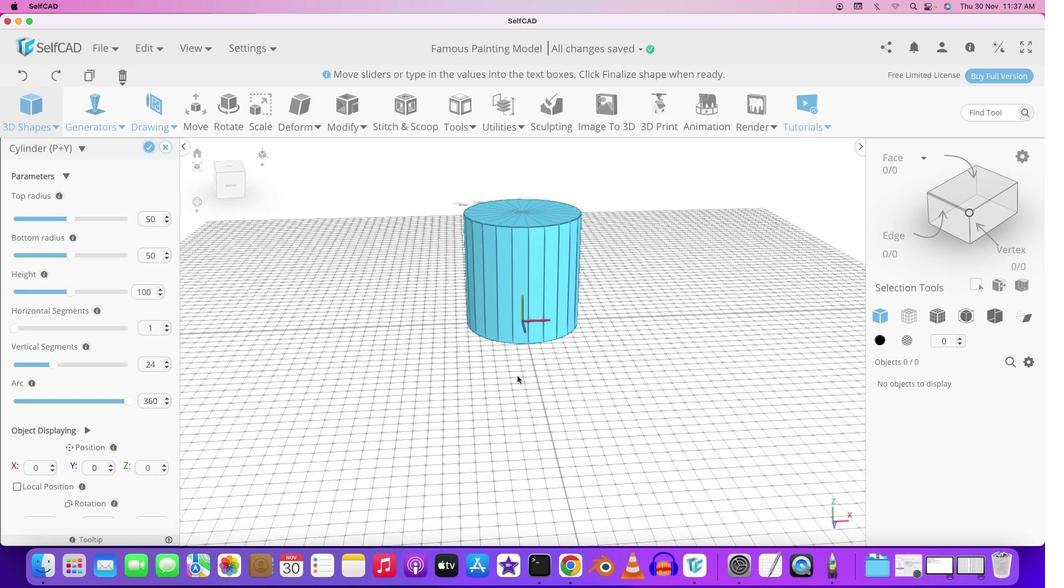 
Action: Mouse scrolled (525, 378) with delta (2, 3)
Screenshot: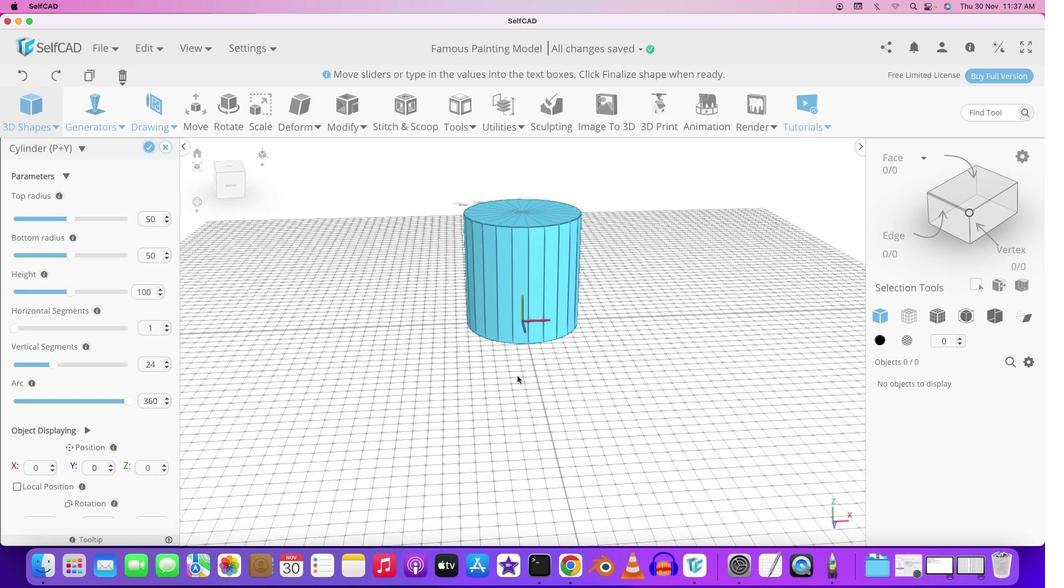 
Action: Mouse moved to (525, 378)
Screenshot: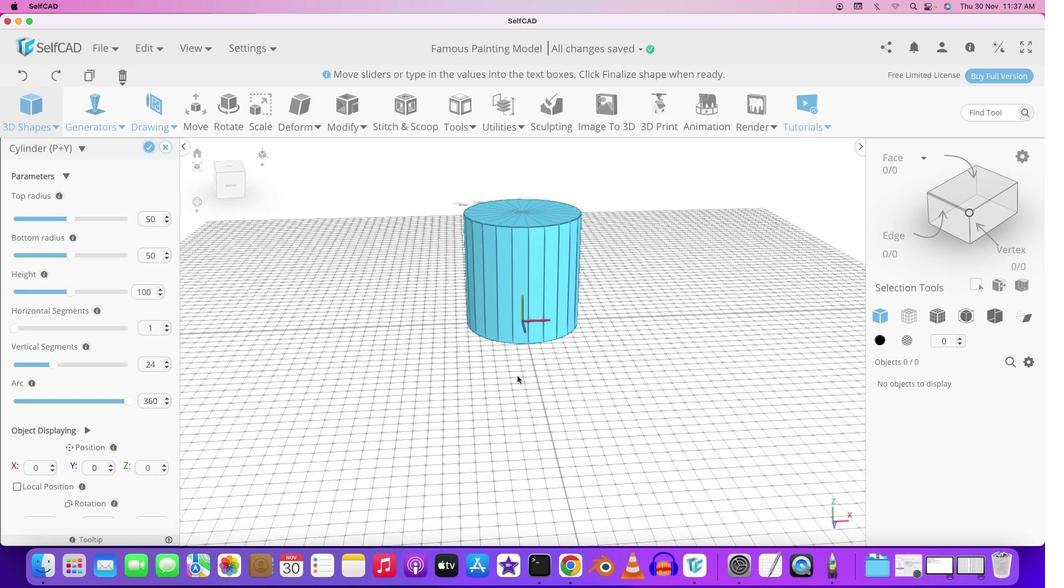
Action: Mouse scrolled (525, 378) with delta (2, 4)
Screenshot: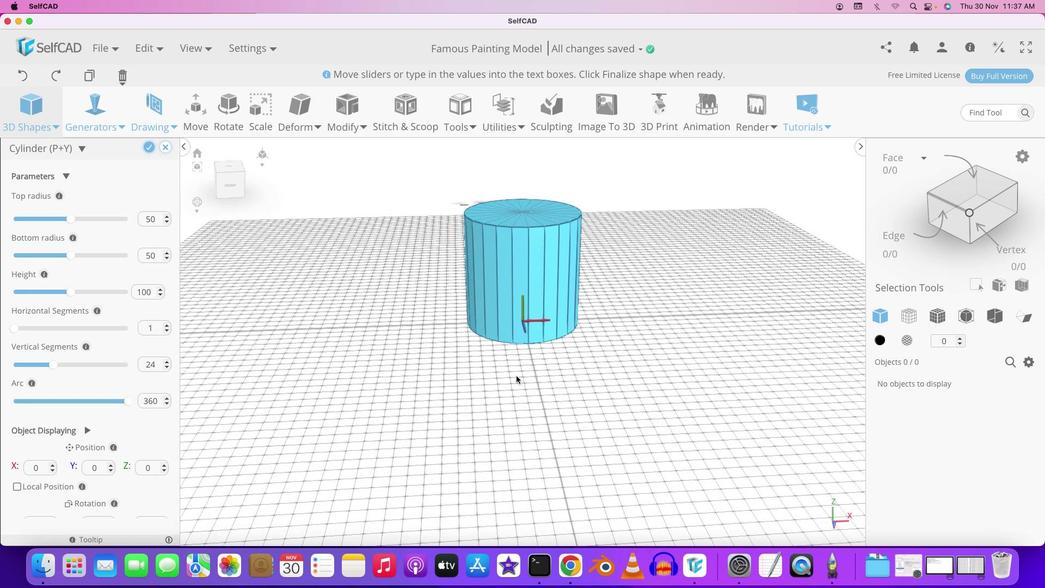 
Action: Mouse scrolled (525, 378) with delta (2, 5)
Screenshot: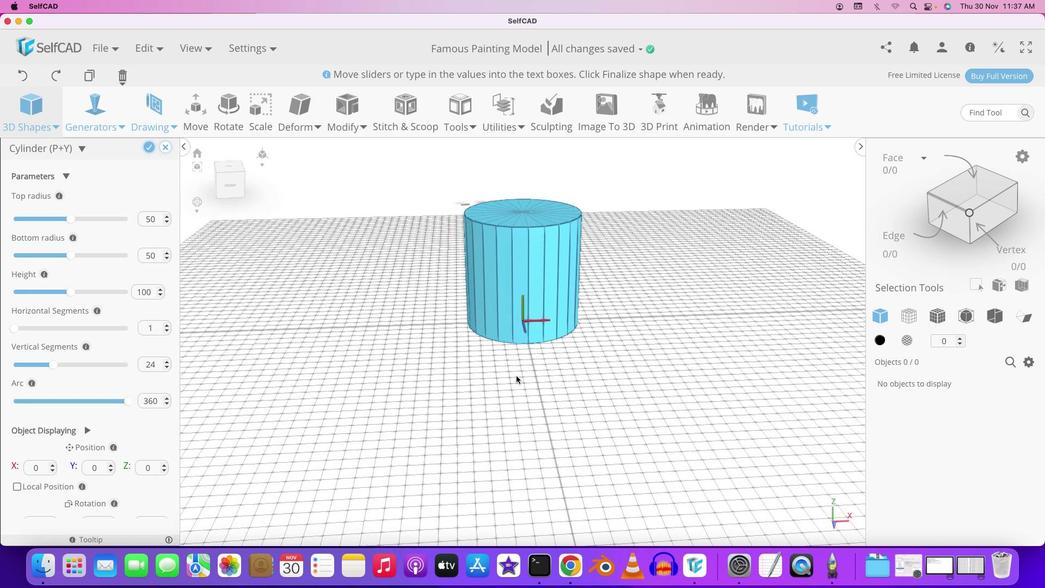 
Action: Mouse moved to (525, 378)
Screenshot: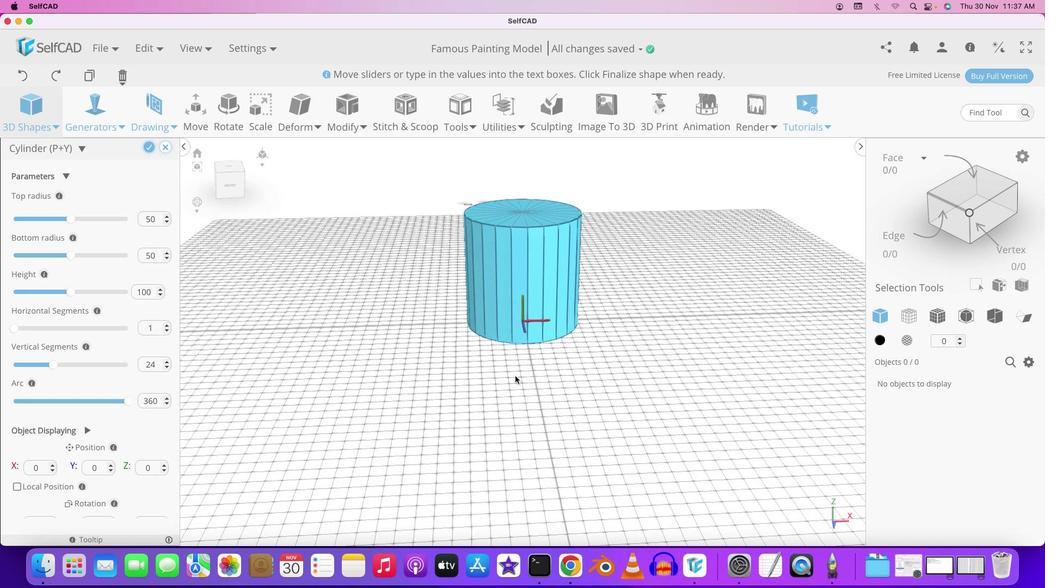 
Action: Mouse scrolled (525, 378) with delta (2, 5)
Screenshot: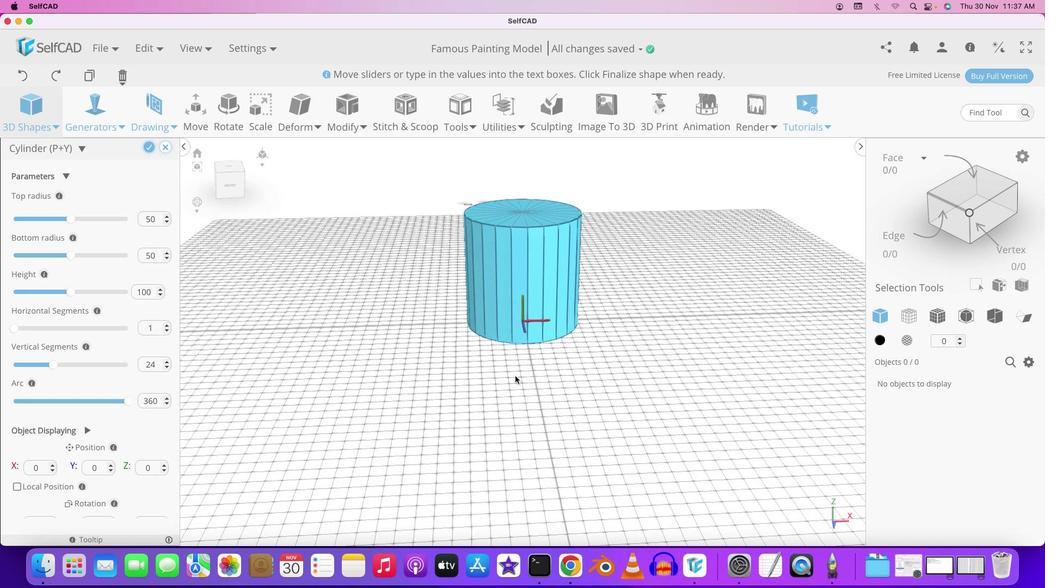 
Action: Mouse moved to (525, 378)
Screenshot: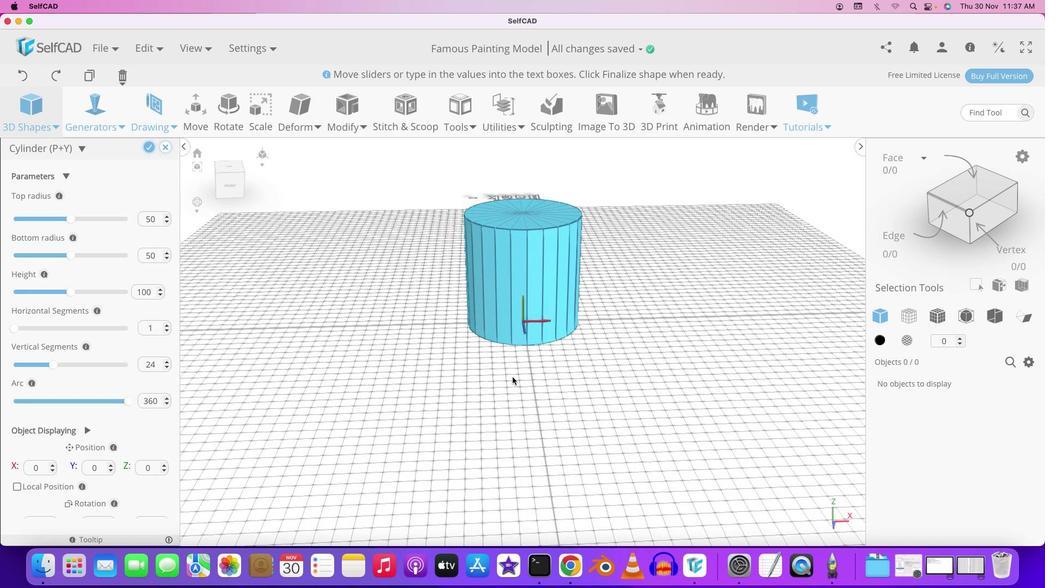 
Action: Mouse pressed left at (525, 378)
Screenshot: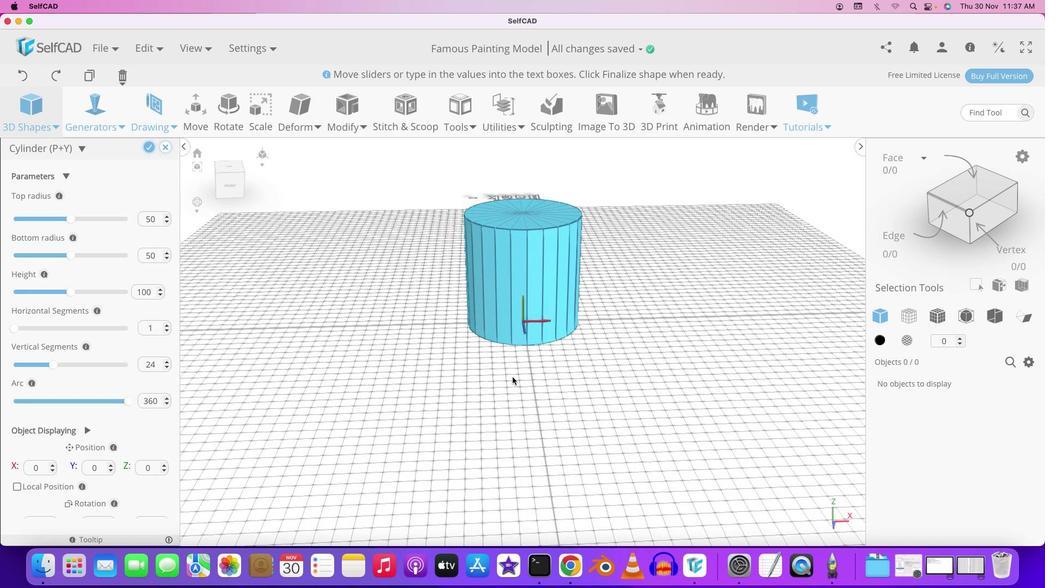 
Action: Mouse moved to (529, 371)
Screenshot: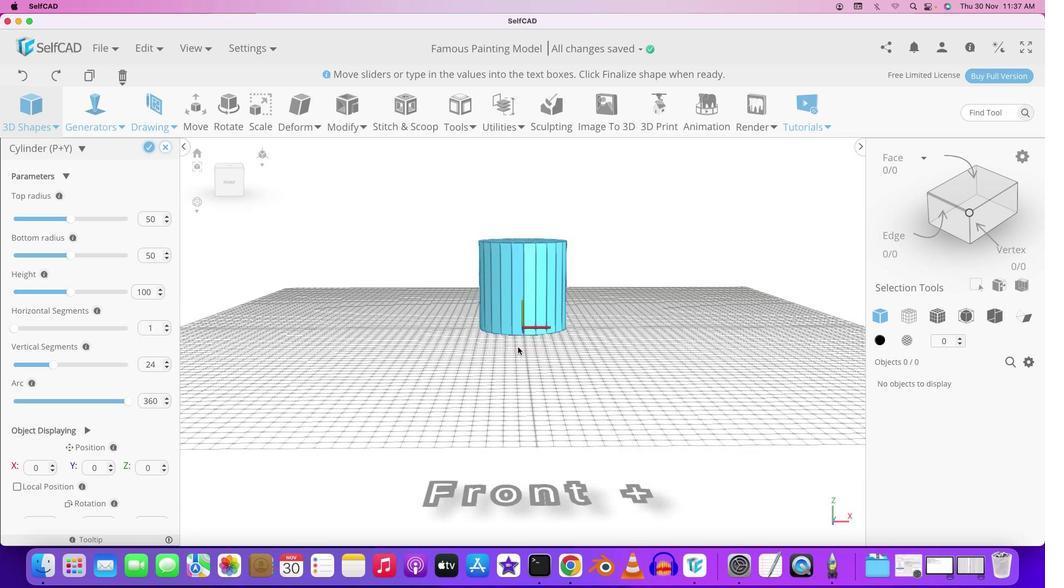 
Action: Mouse pressed left at (529, 371)
Screenshot: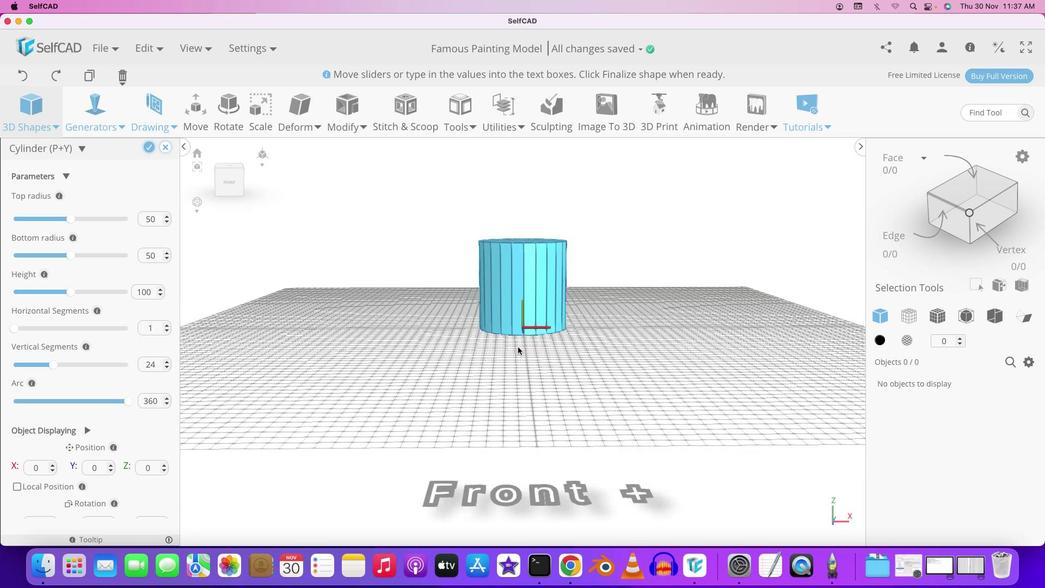 
Action: Mouse moved to (522, 349)
Screenshot: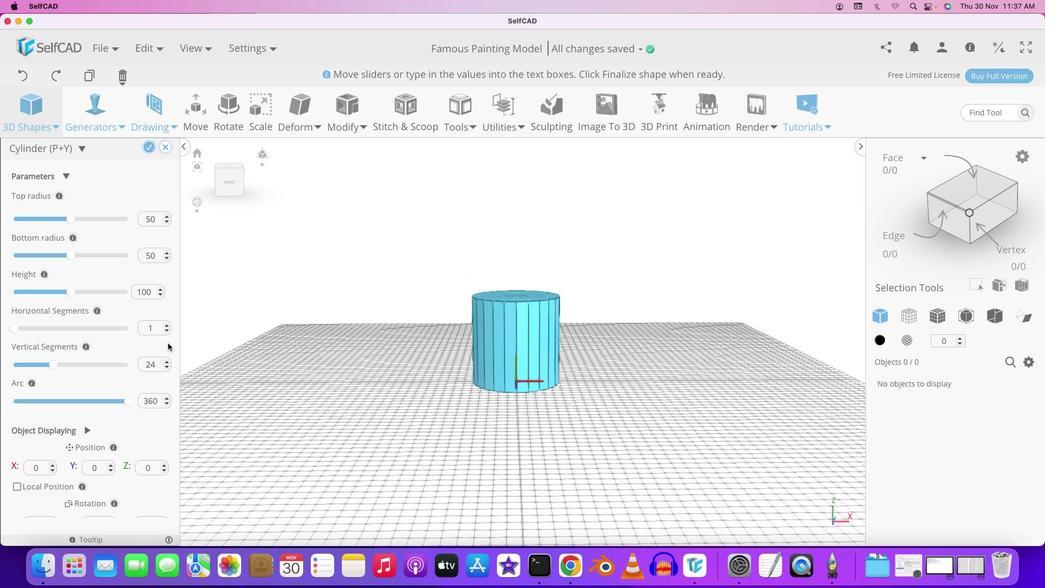 
Action: Mouse scrolled (522, 349) with delta (2, 2)
Screenshot: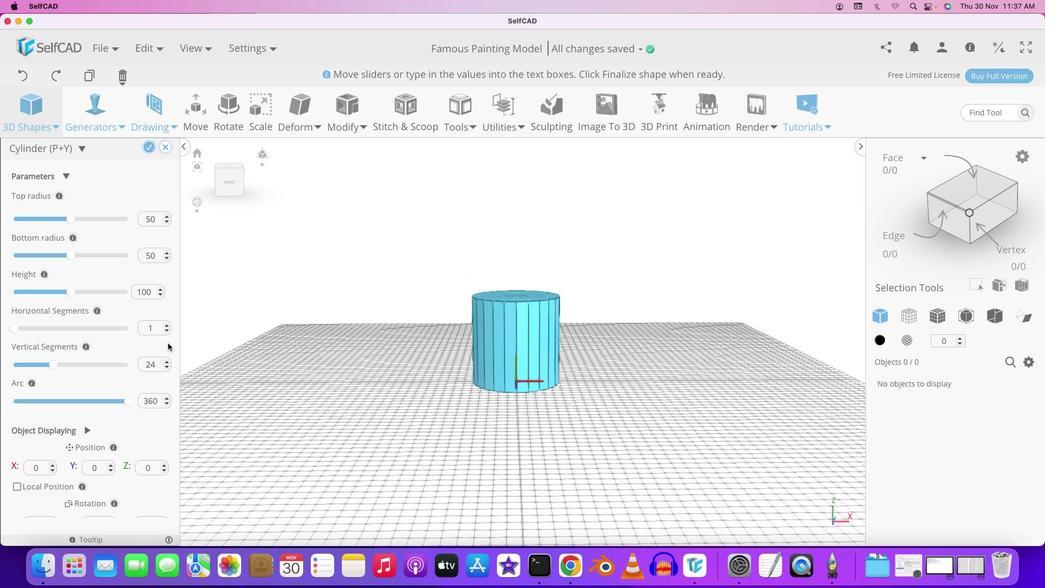 
Action: Mouse moved to (521, 350)
Screenshot: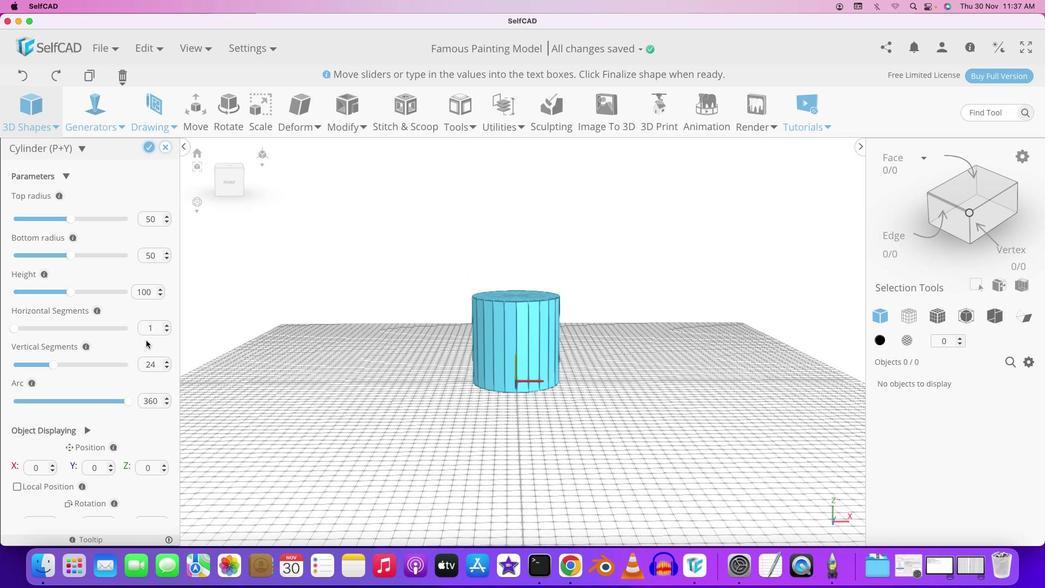 
Action: Mouse scrolled (521, 350) with delta (2, 2)
Screenshot: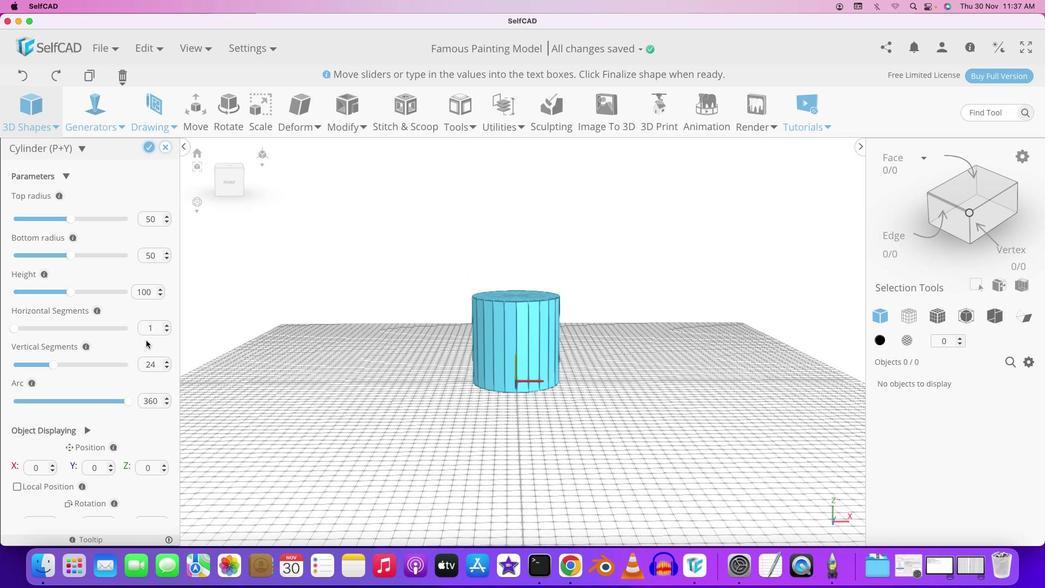 
Action: Mouse moved to (521, 350)
Screenshot: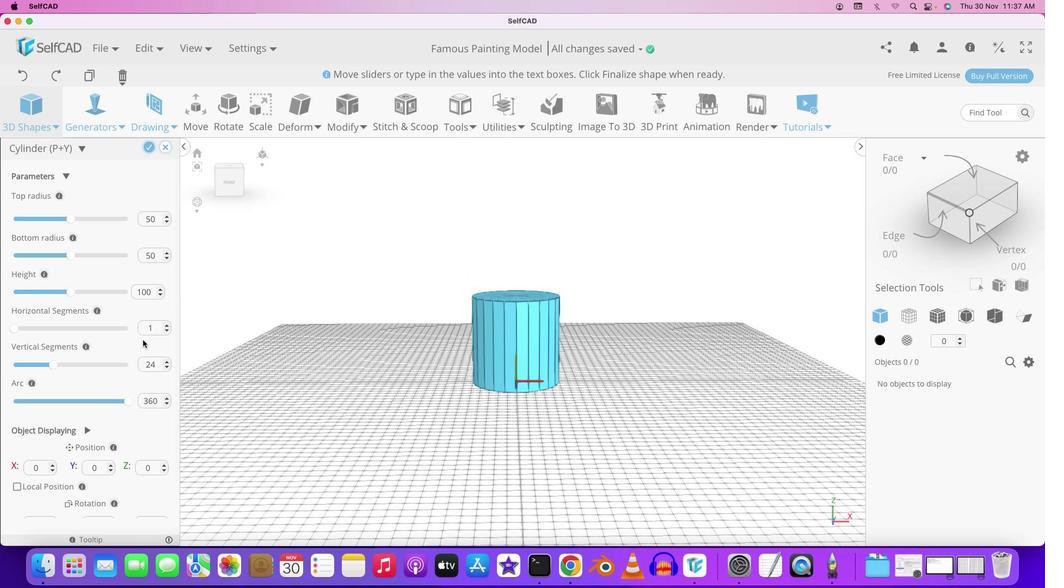
Action: Mouse scrolled (521, 350) with delta (2, 0)
Screenshot: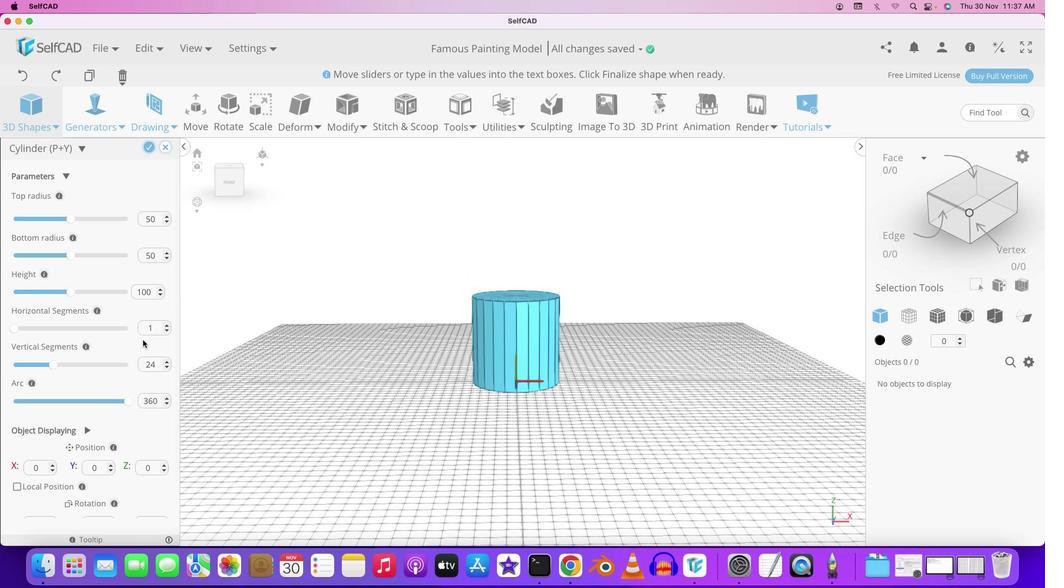 
Action: Mouse moved to (520, 350)
Screenshot: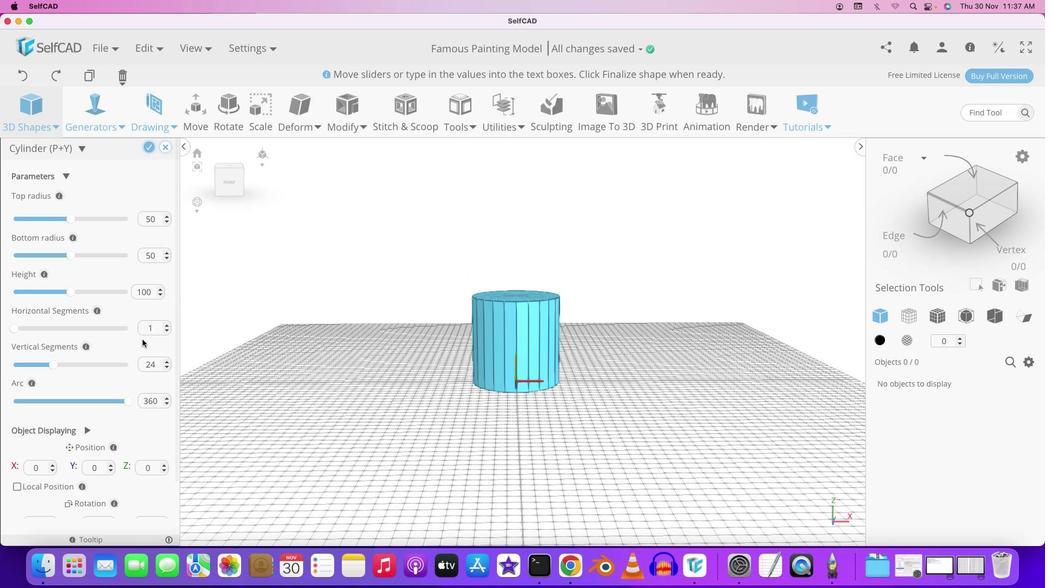 
Action: Key pressed Key.shift
Screenshot: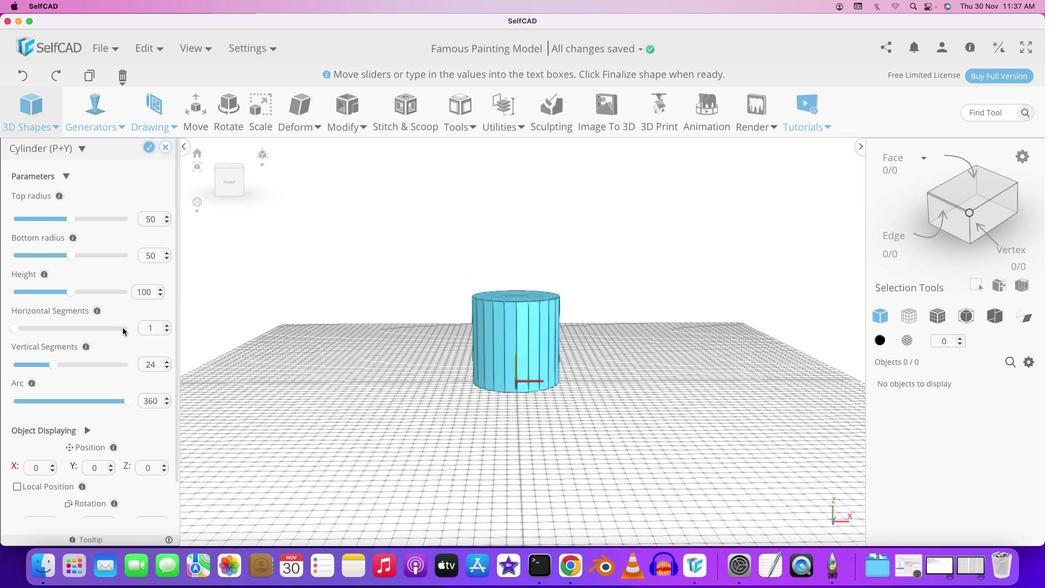 
Action: Mouse moved to (529, 354)
Screenshot: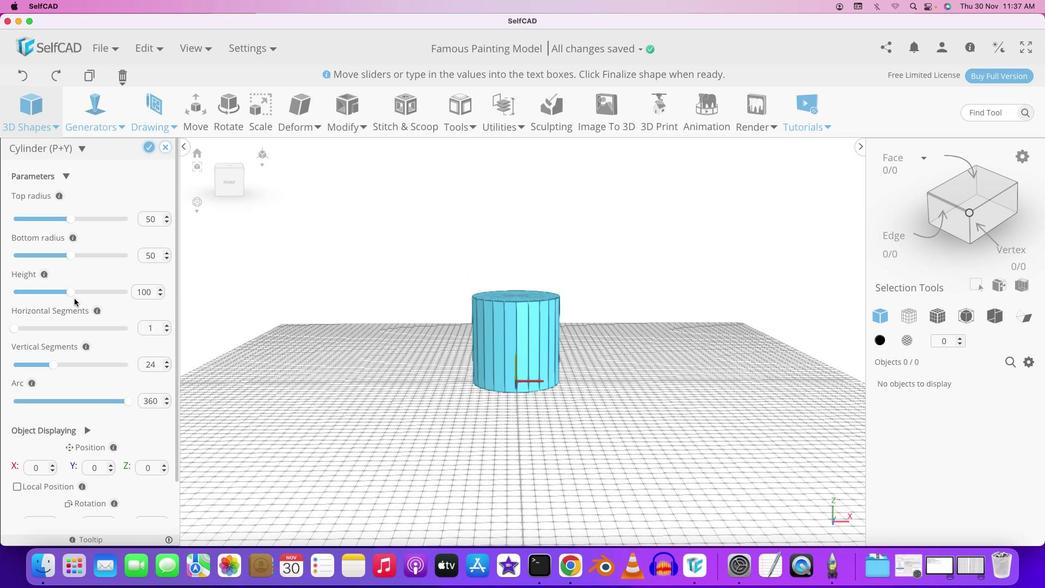 
Action: Mouse pressed left at (529, 354)
Screenshot: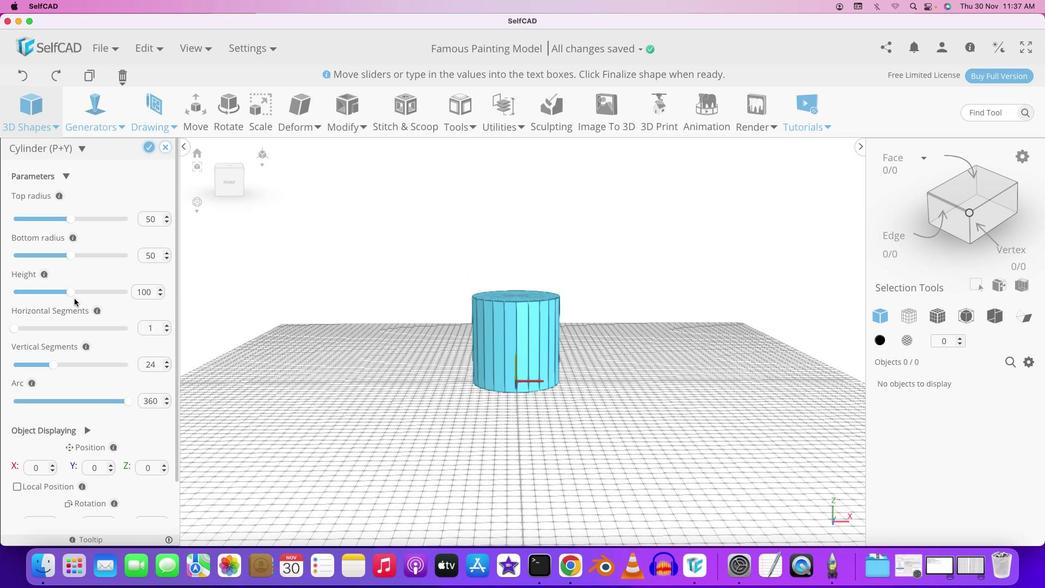 
Action: Mouse moved to (74, 293)
Screenshot: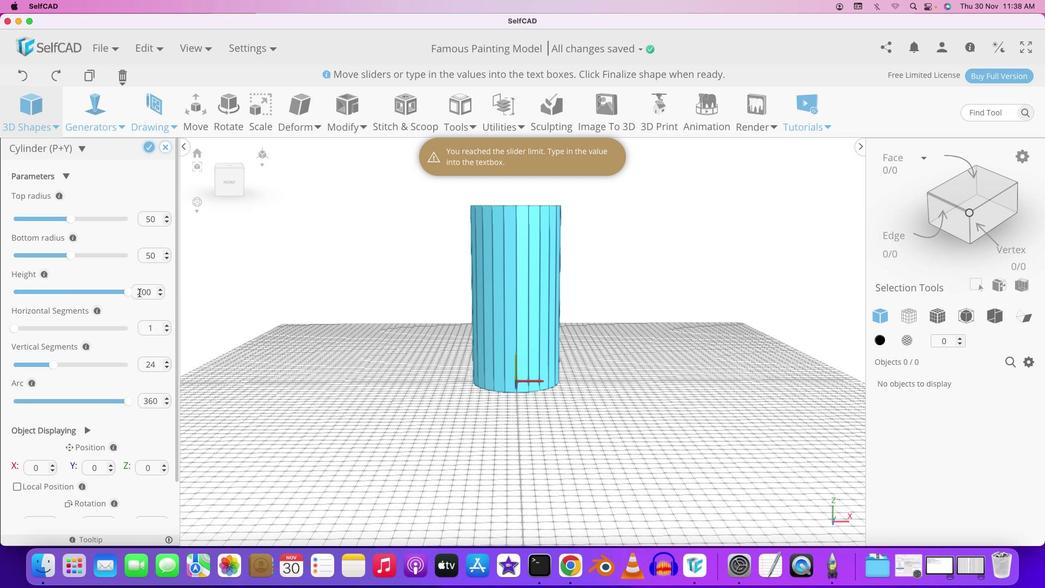 
Action: Mouse pressed left at (74, 293)
Screenshot: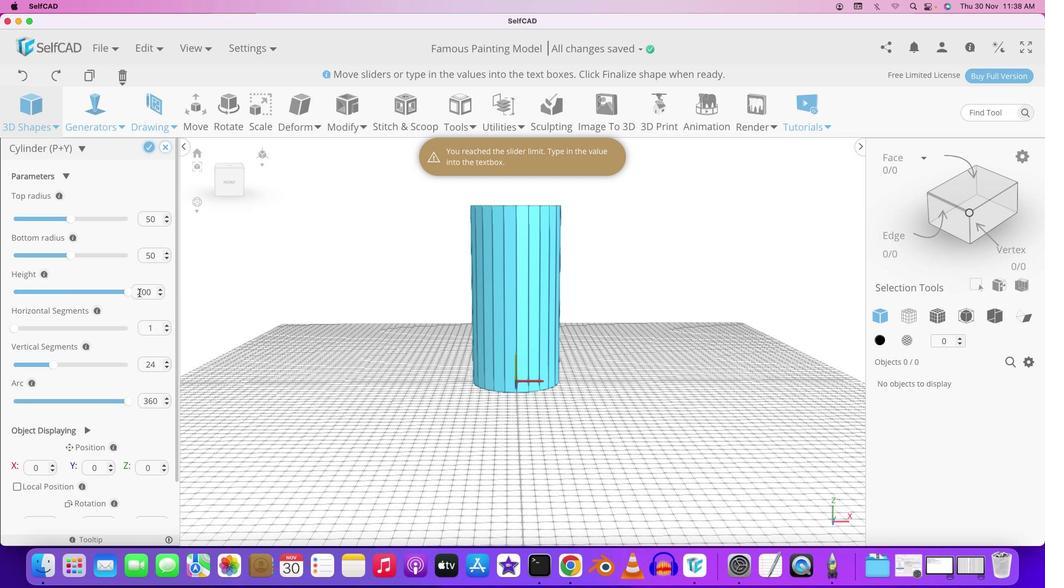 
Action: Mouse moved to (150, 300)
Screenshot: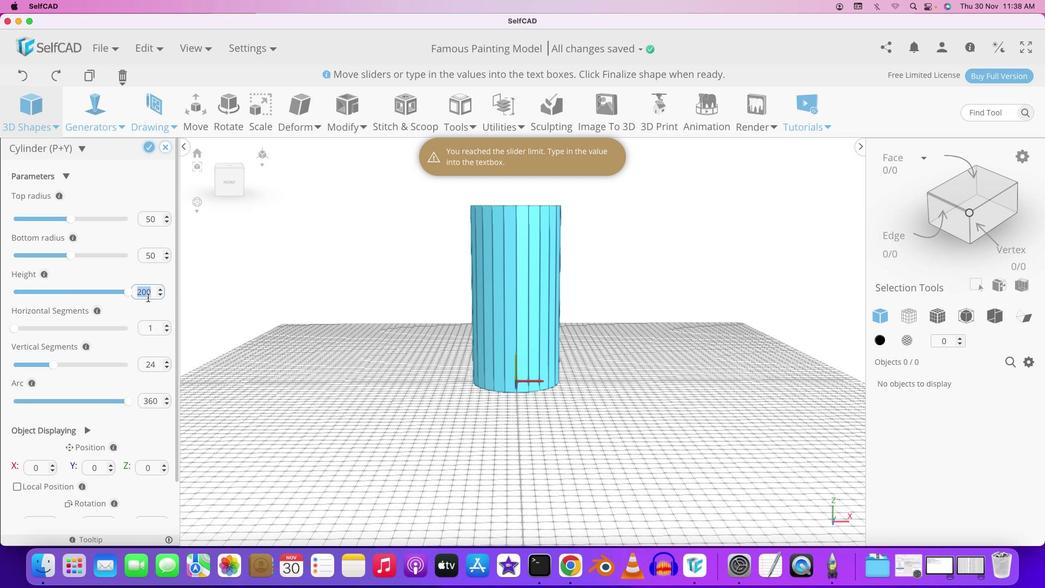 
Action: Mouse pressed left at (150, 300)
Screenshot: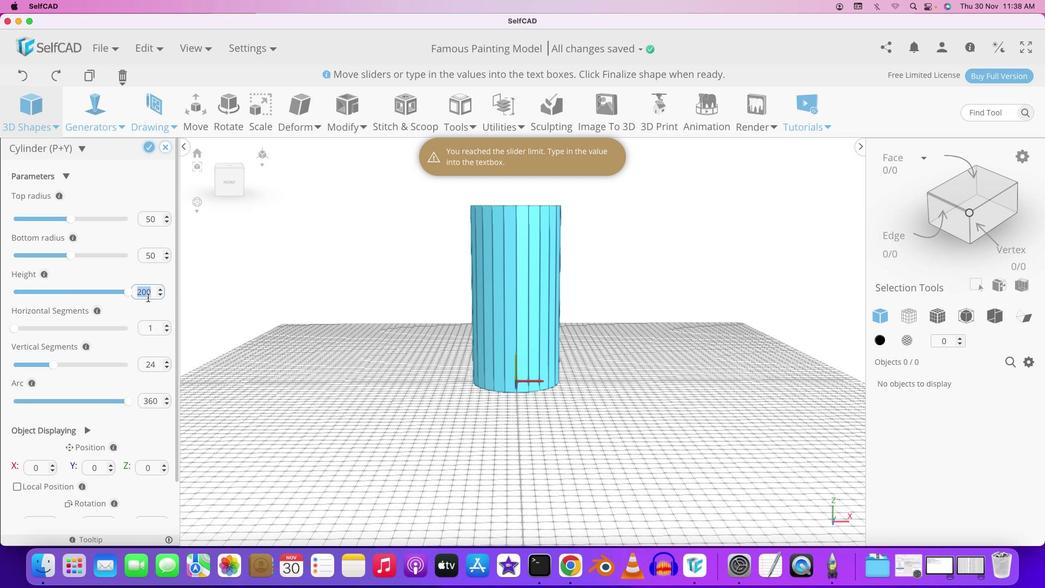 
Action: Key pressed '5''0''0'Key.enter
Screenshot: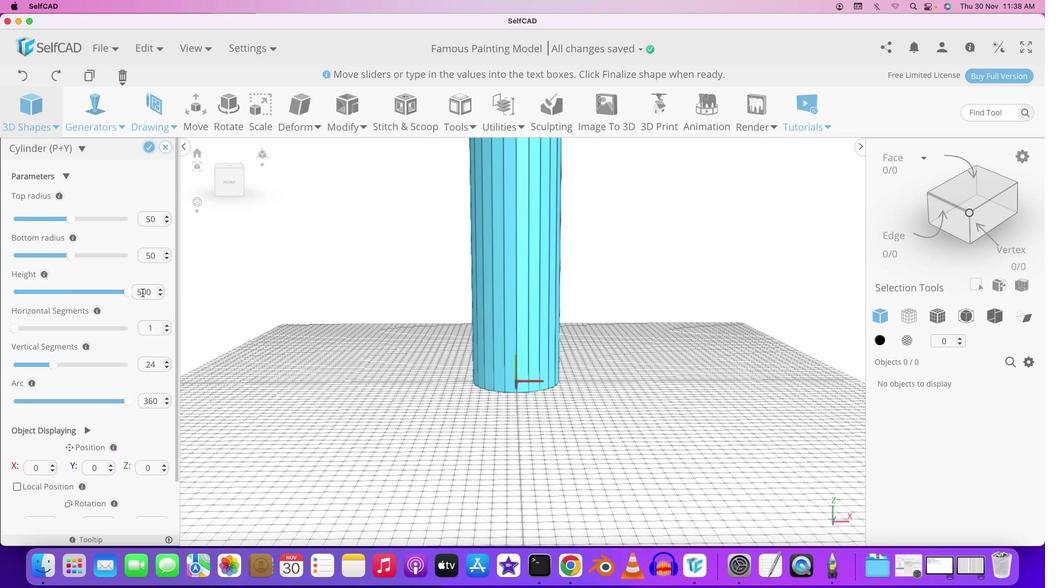 
Action: Mouse moved to (638, 312)
Screenshot: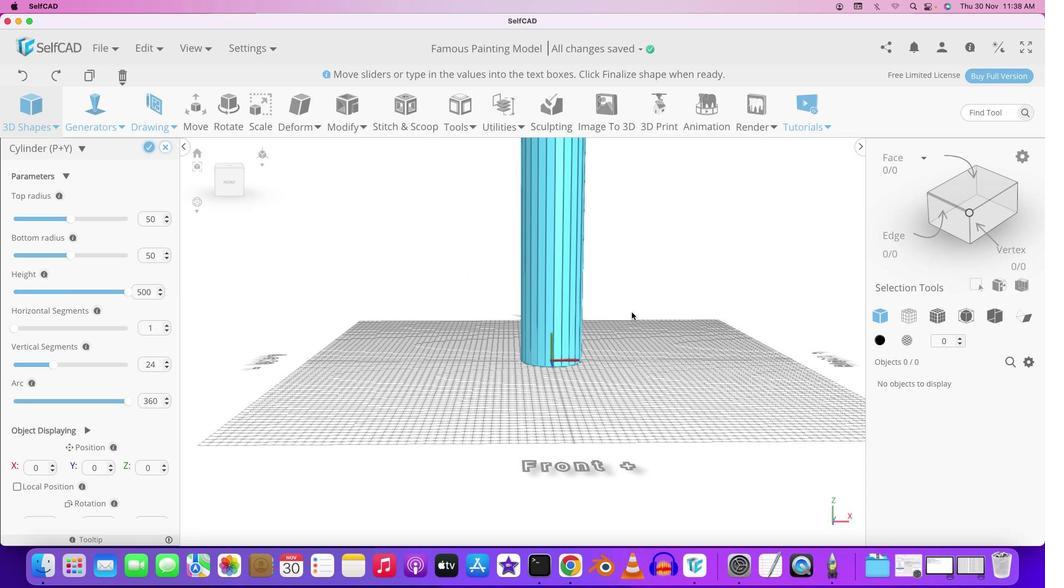 
Action: Mouse scrolled (638, 312) with delta (2, 2)
Screenshot: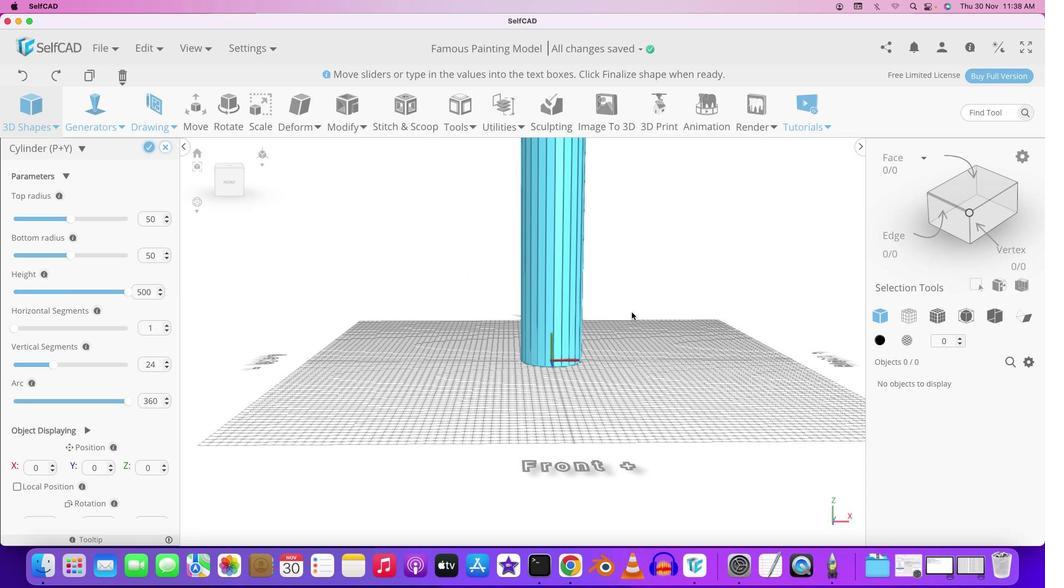 
Action: Mouse moved to (638, 313)
Screenshot: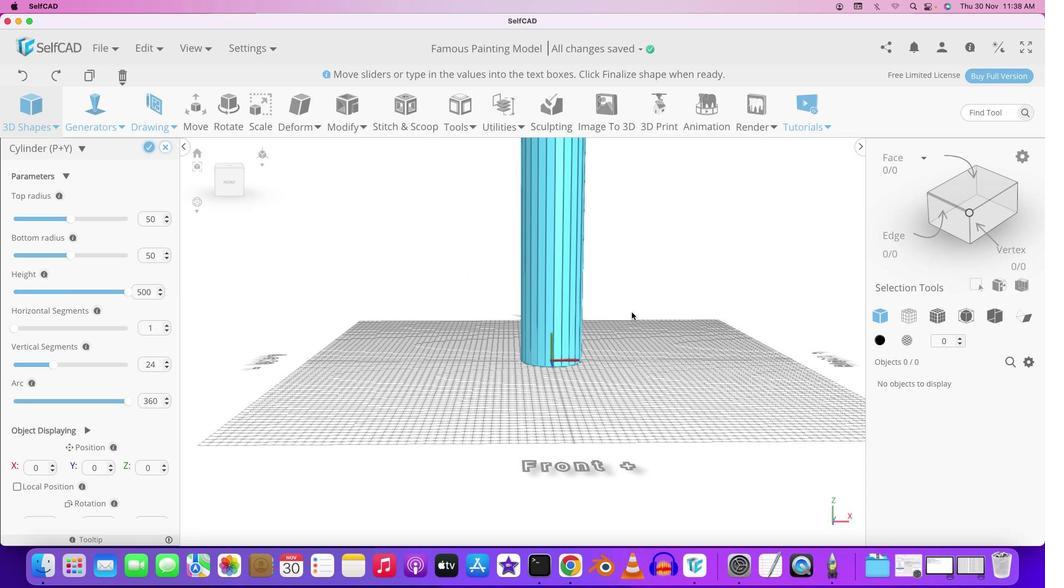 
Action: Mouse scrolled (638, 313) with delta (2, 2)
Screenshot: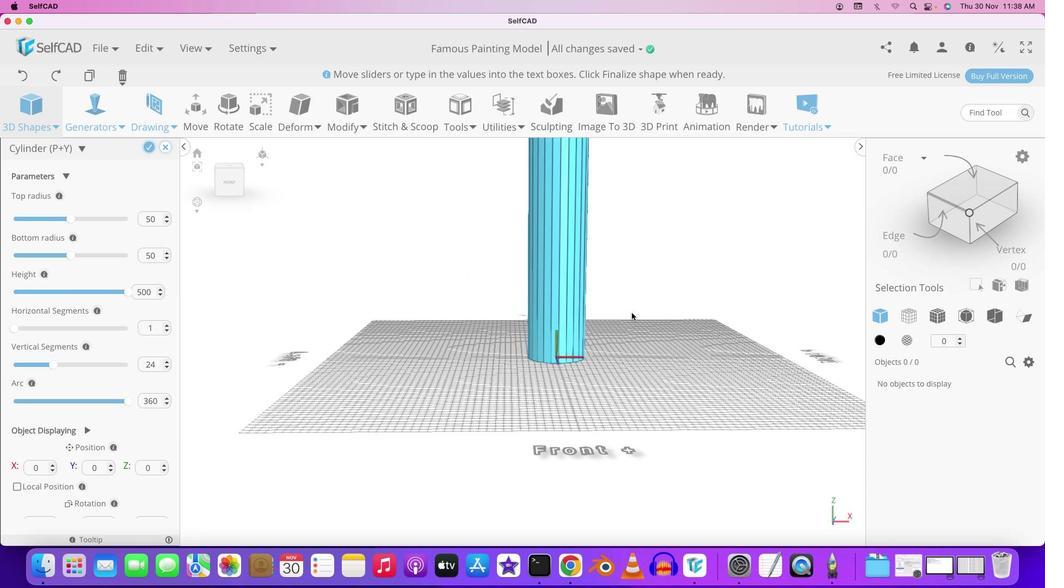 
Action: Mouse scrolled (638, 313) with delta (2, 0)
Screenshot: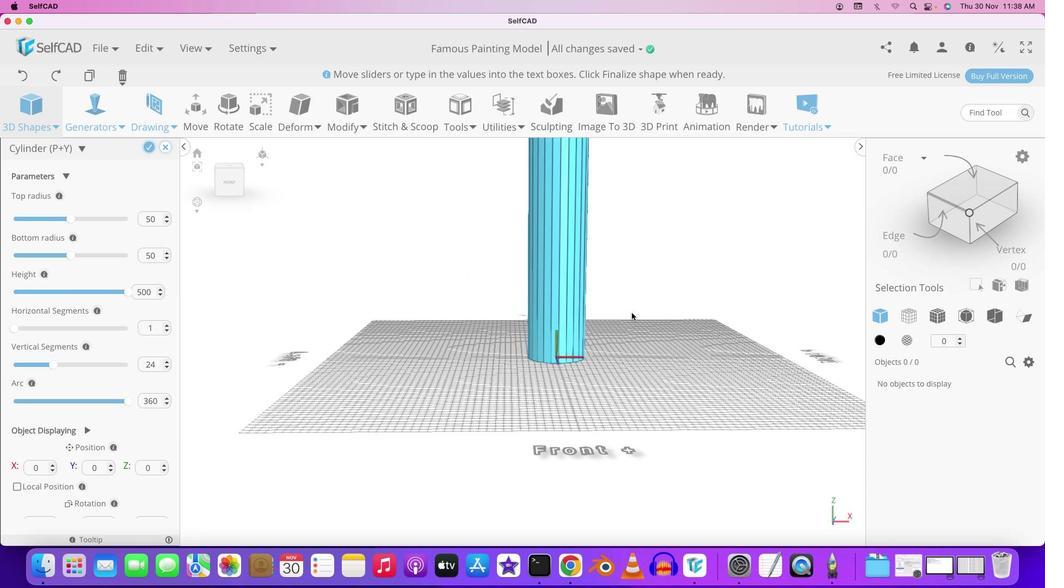 
Action: Mouse scrolled (638, 313) with delta (2, 5)
Screenshot: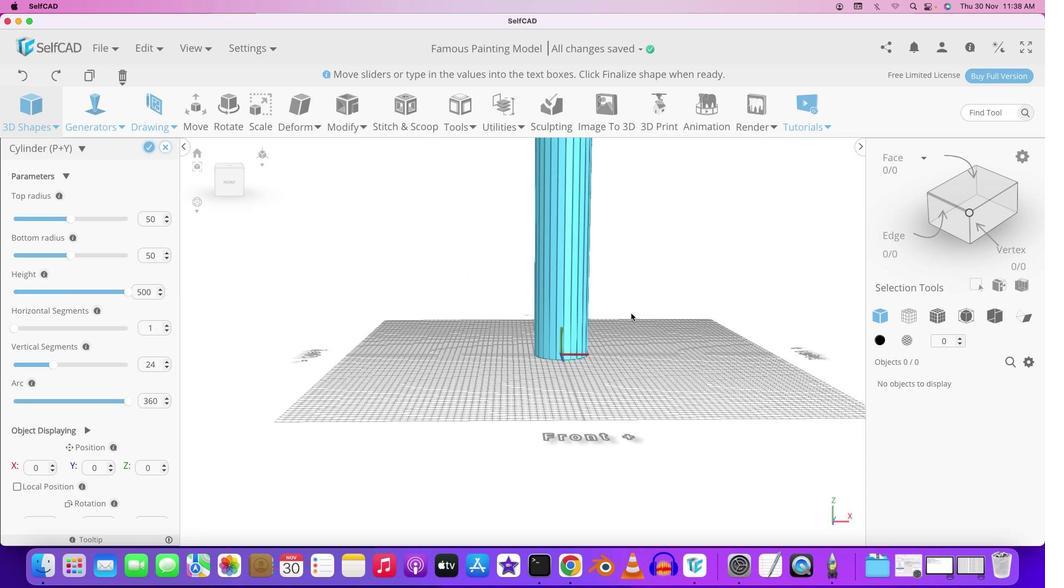 
Action: Mouse scrolled (638, 313) with delta (2, 0)
Screenshot: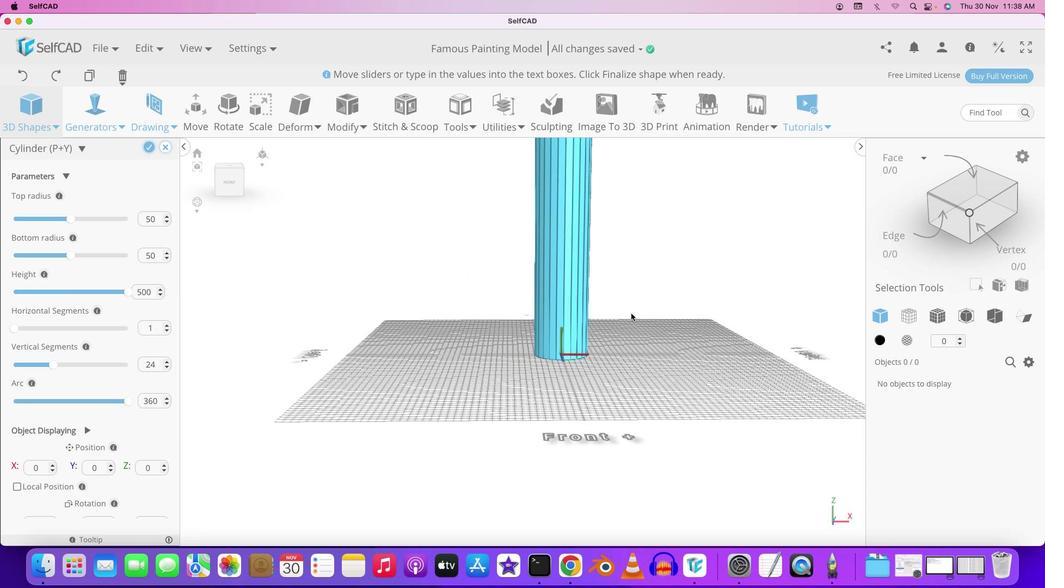 
Action: Mouse moved to (635, 313)
Screenshot: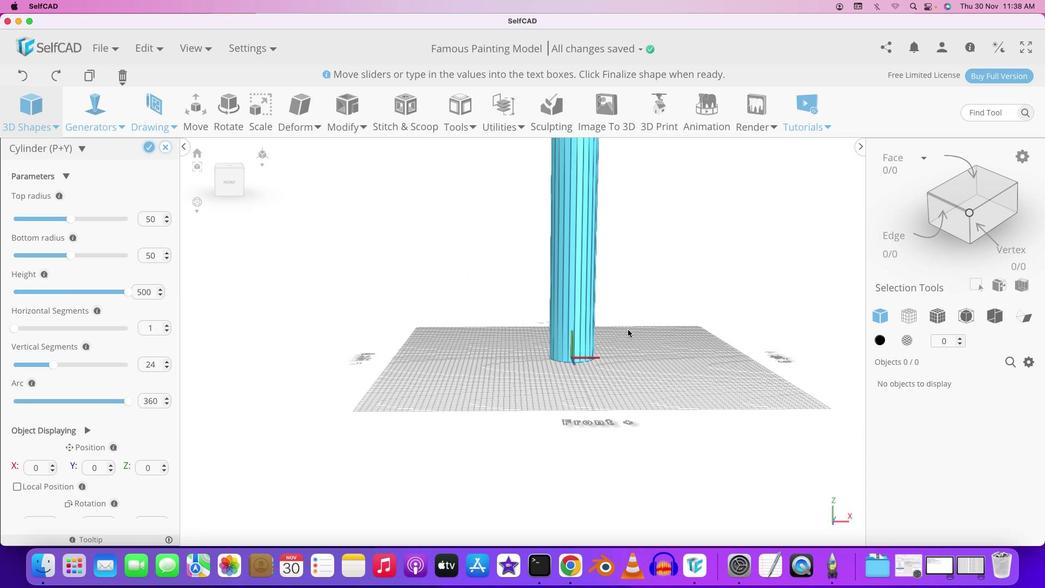 
Action: Key pressed Key.shift
Screenshot: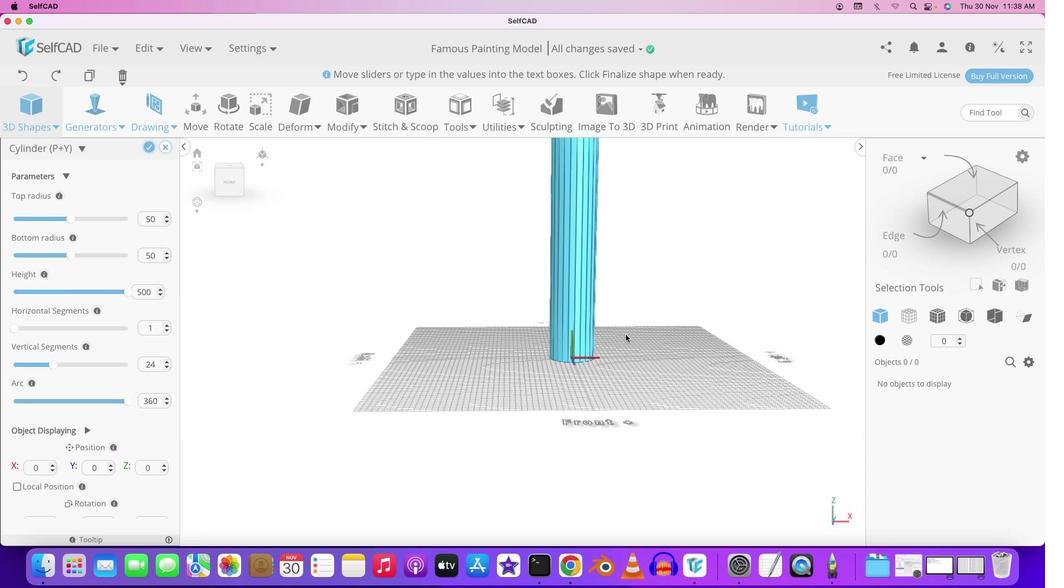 
Action: Mouse moved to (635, 314)
Screenshot: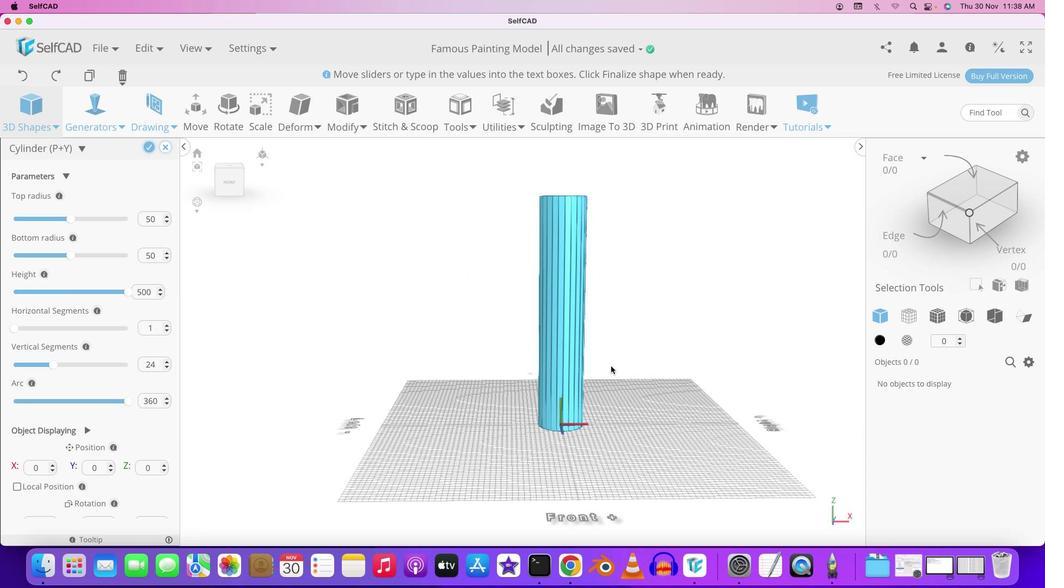 
Action: Mouse scrolled (635, 314) with delta (2, 2)
Screenshot: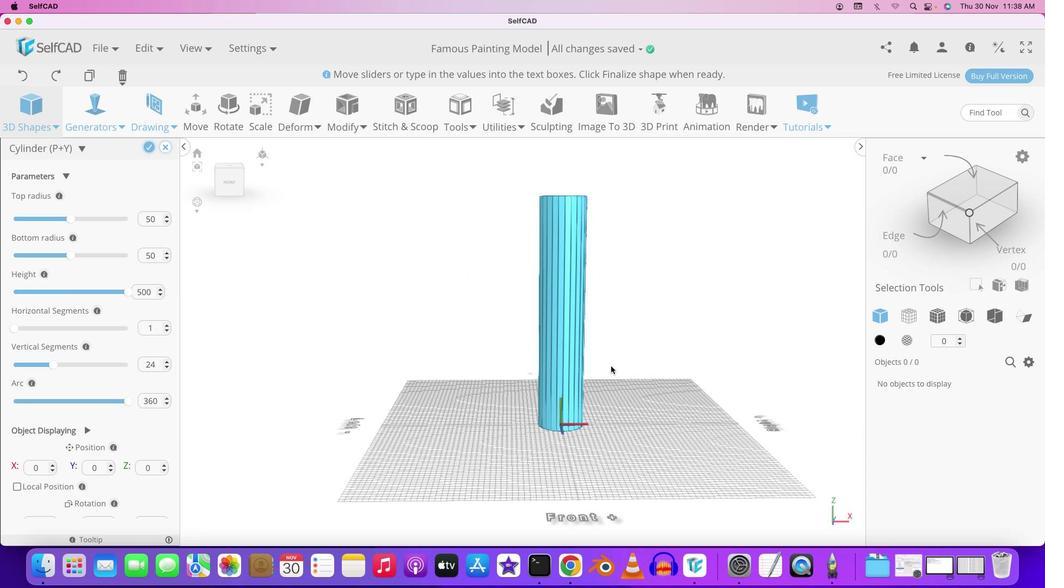 
Action: Mouse moved to (634, 315)
Screenshot: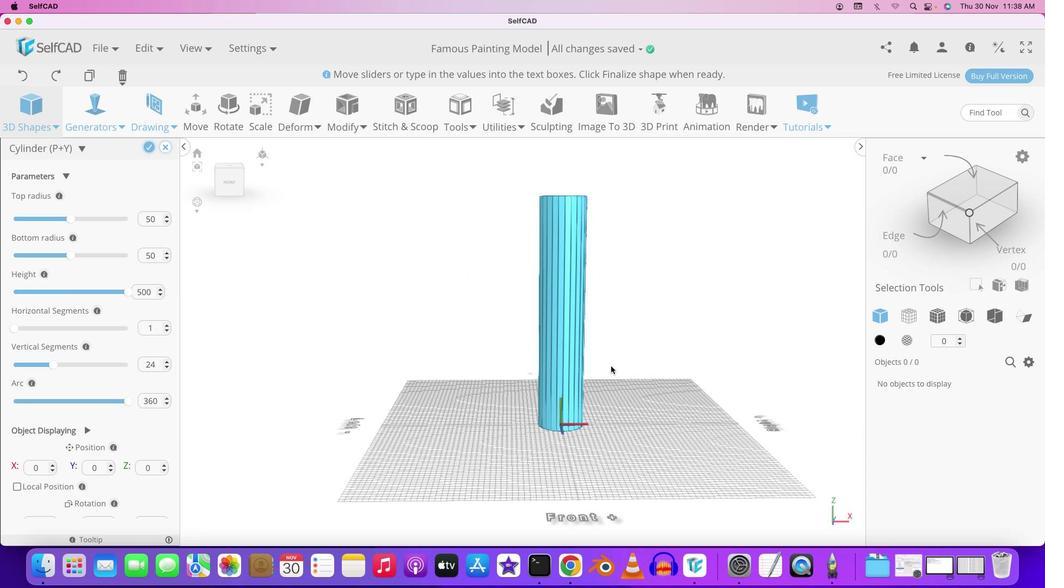 
Action: Mouse scrolled (634, 315) with delta (2, 2)
Screenshot: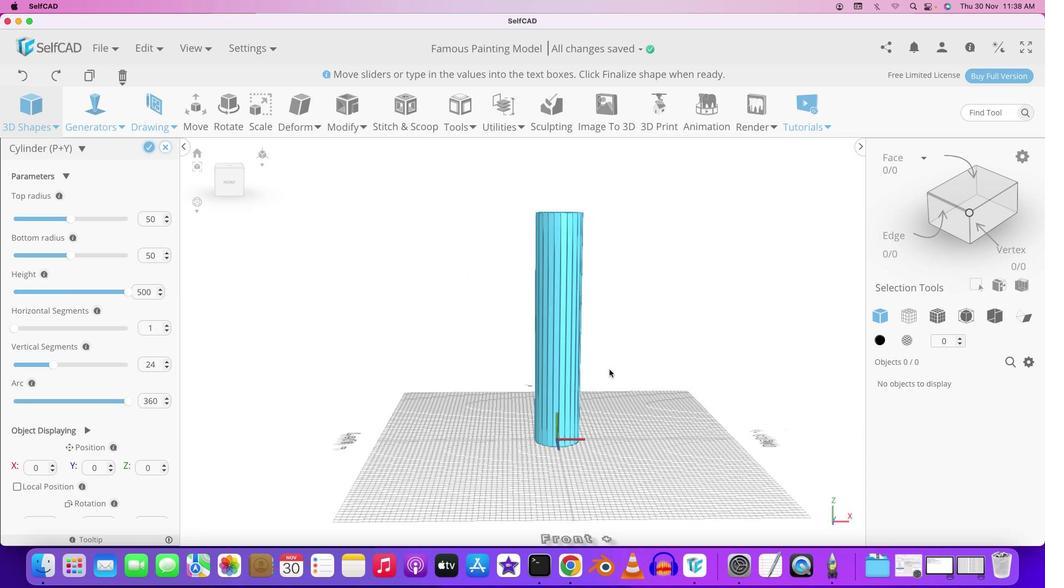 
Action: Mouse moved to (634, 315)
Screenshot: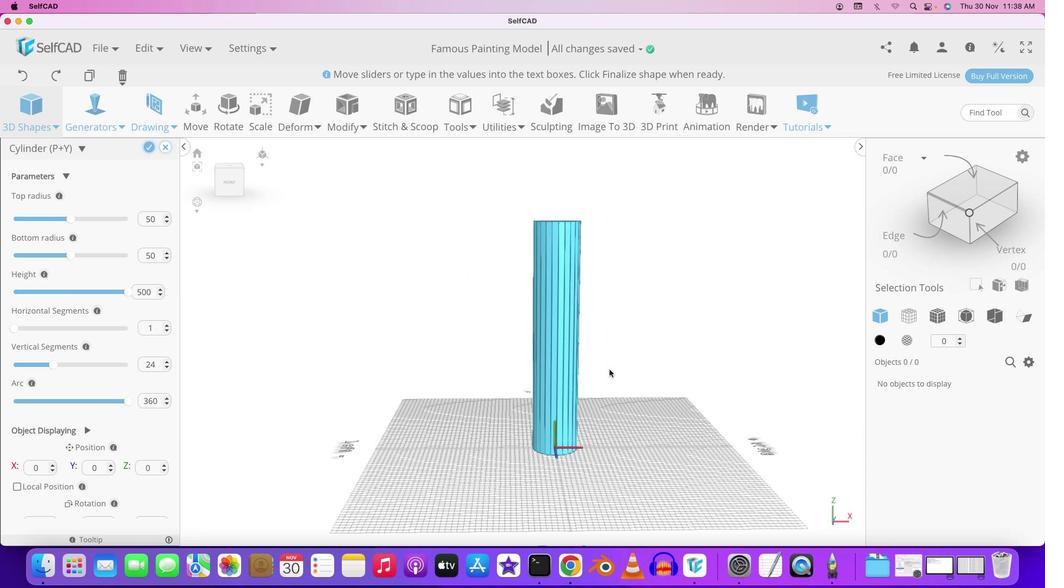 
Action: Mouse scrolled (634, 315) with delta (2, 1)
Screenshot: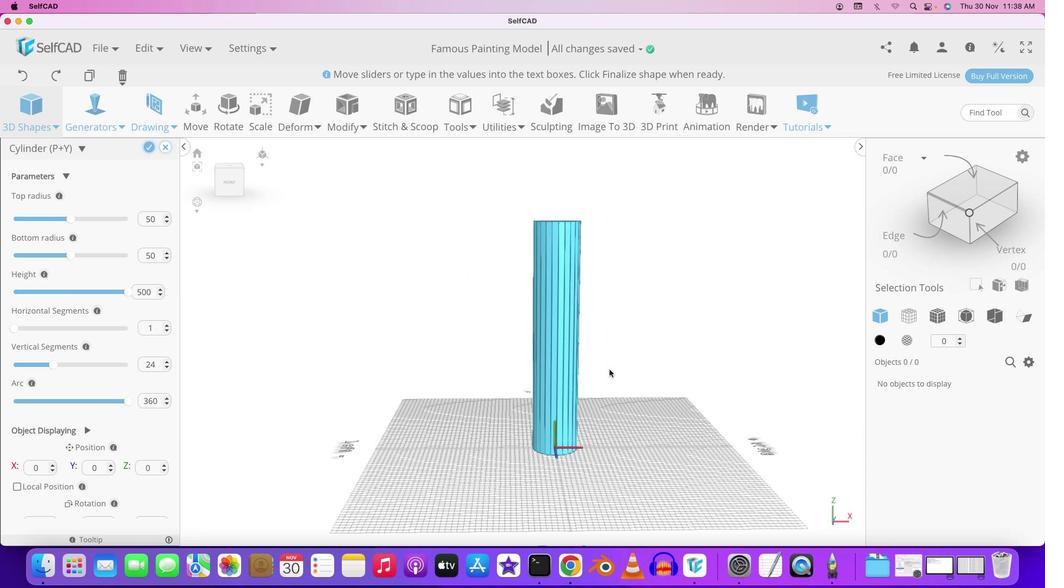 
Action: Mouse moved to (635, 318)
Screenshot: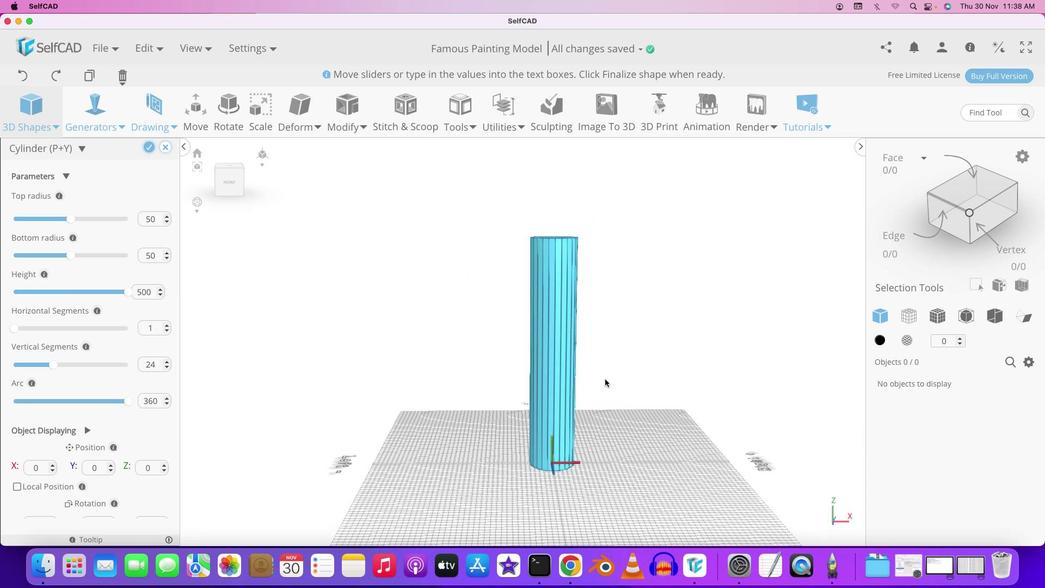 
Action: Mouse pressed left at (635, 318)
Screenshot: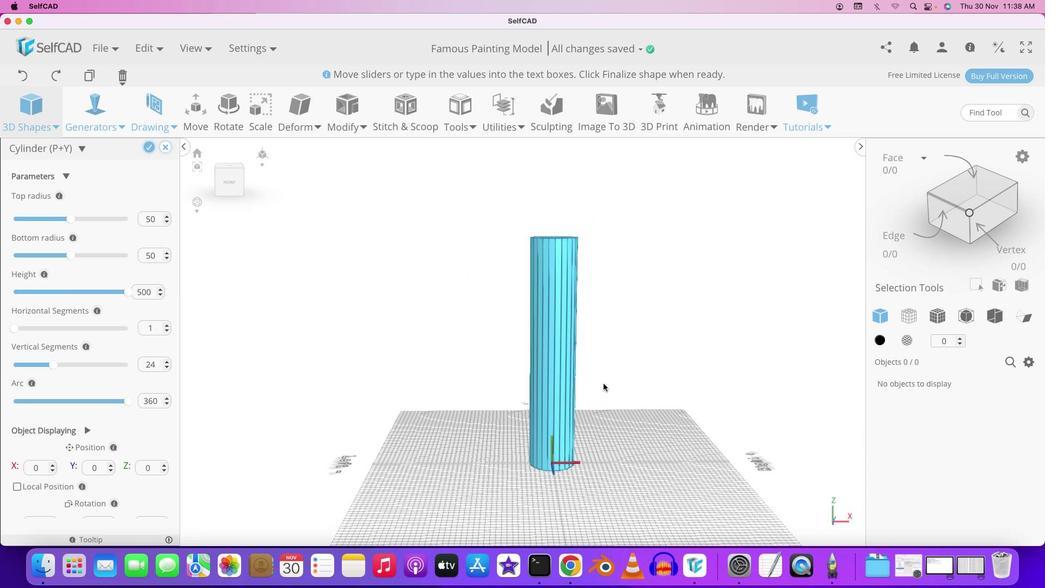 
Action: Mouse moved to (606, 386)
Screenshot: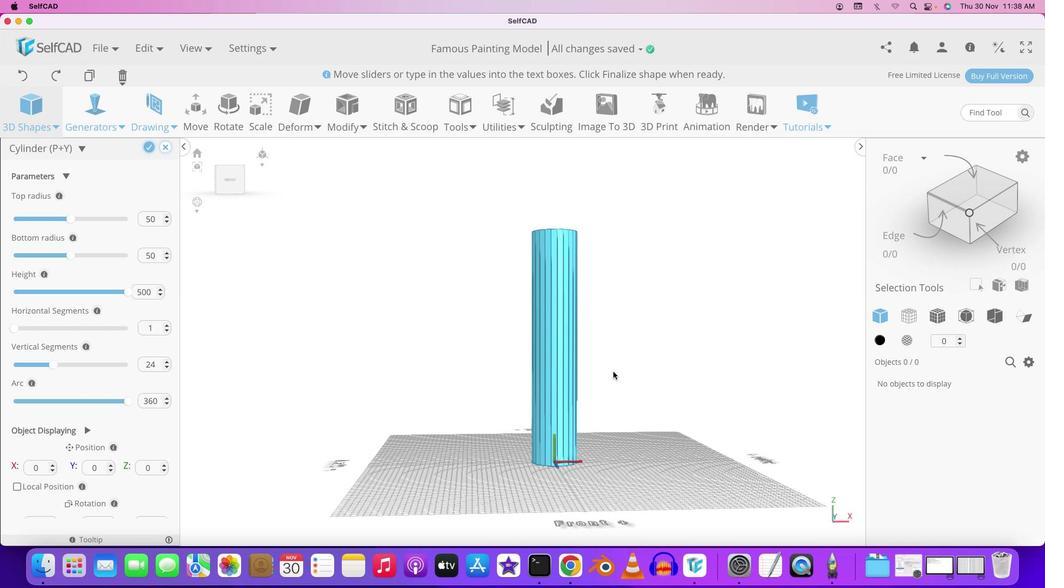 
Action: Mouse pressed left at (606, 386)
Screenshot: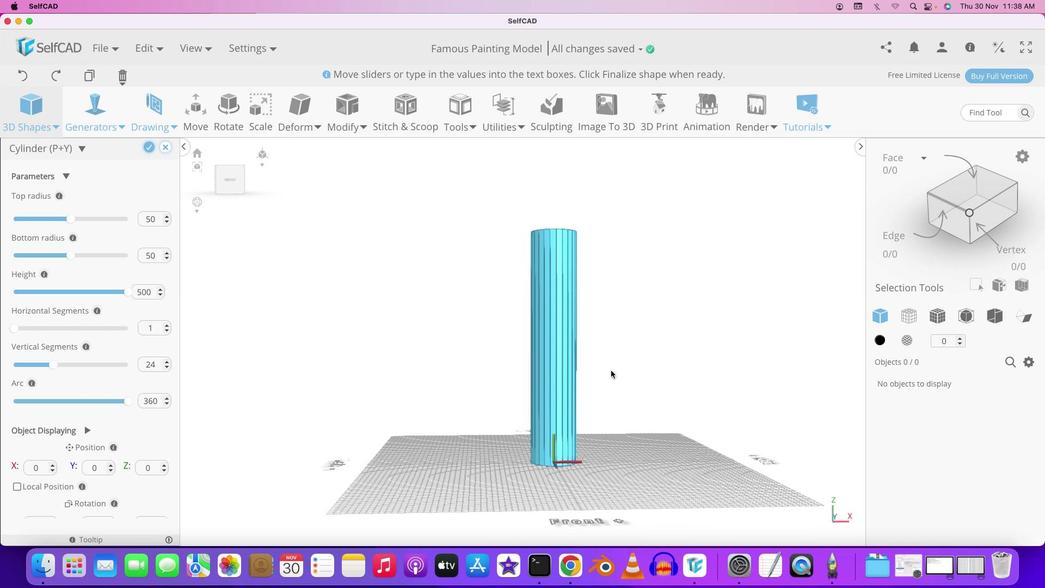 
Action: Mouse moved to (74, 223)
Screenshot: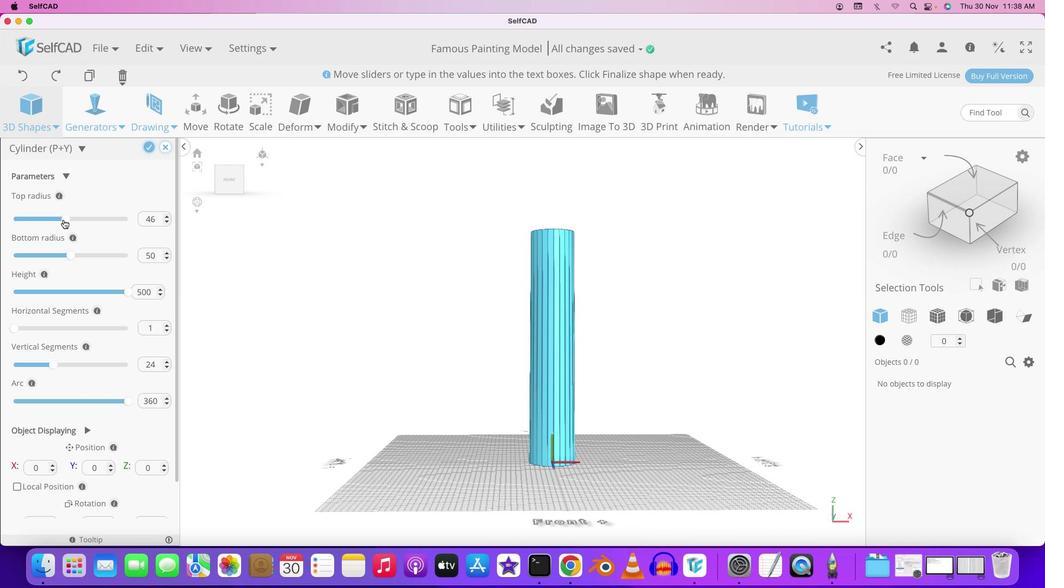 
Action: Mouse pressed left at (74, 223)
Screenshot: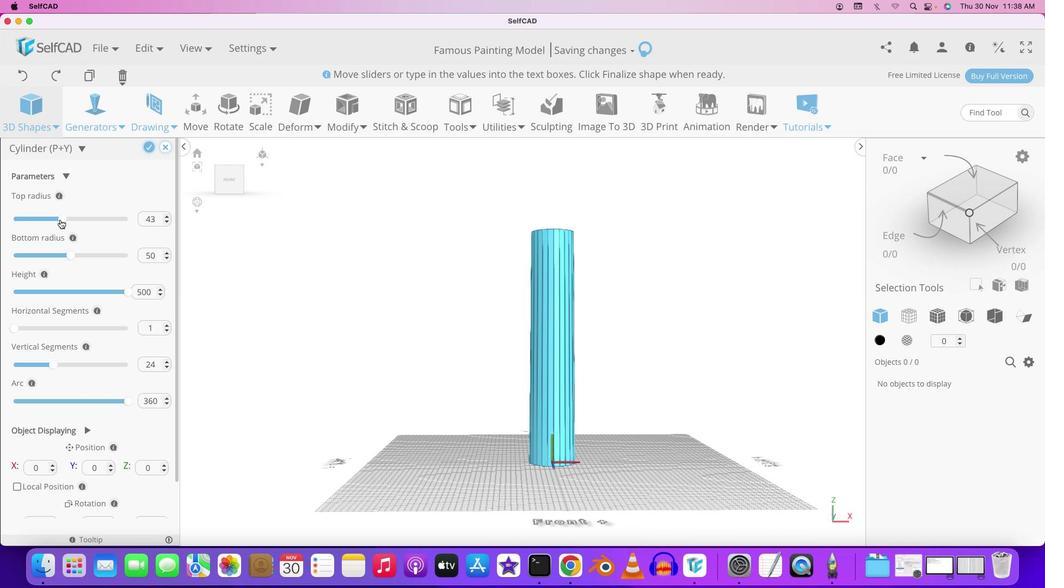 
Action: Mouse moved to (75, 256)
Screenshot: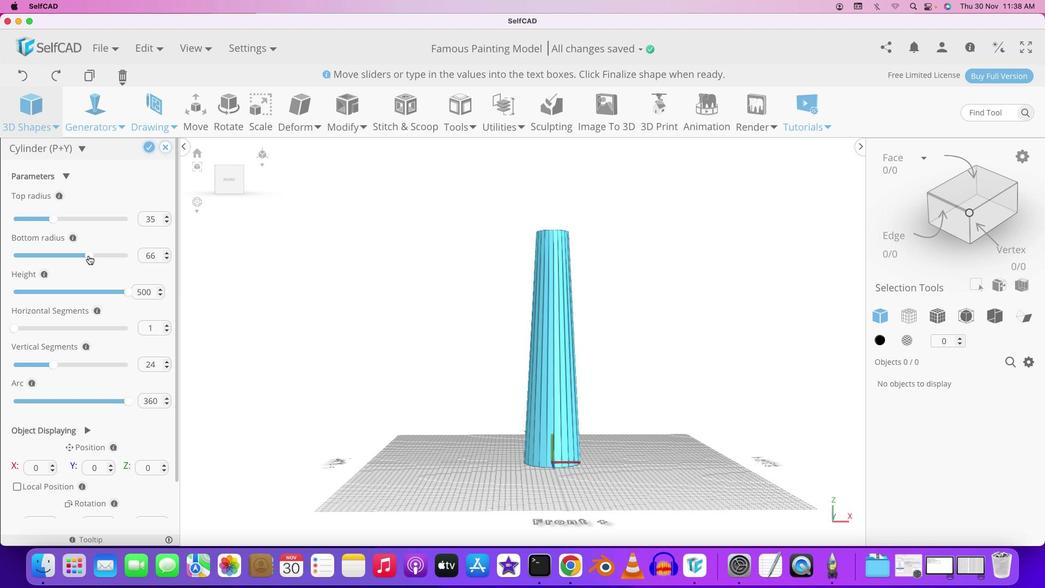 
Action: Mouse pressed left at (75, 256)
Screenshot: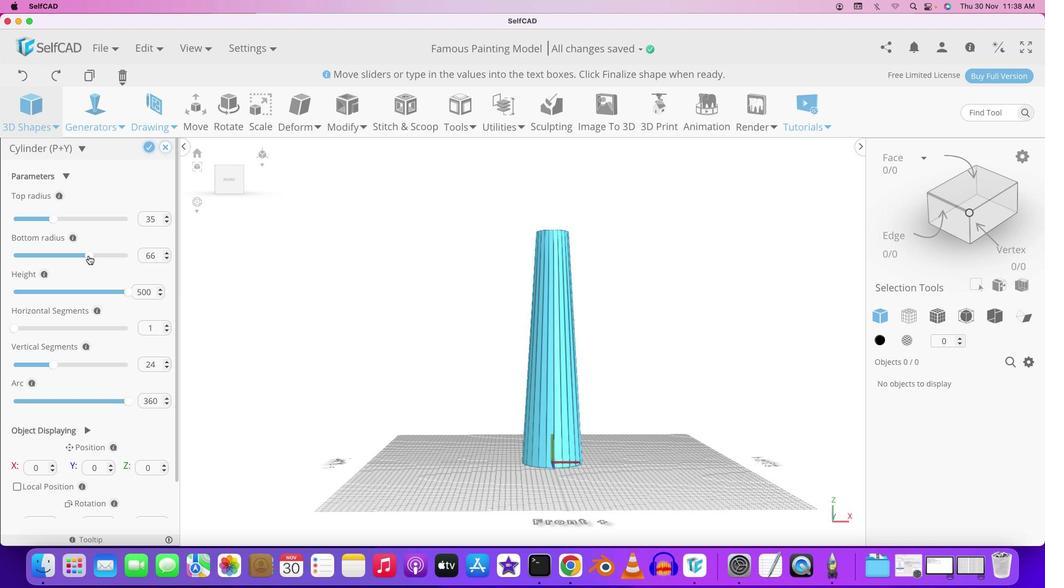 
Action: Mouse moved to (56, 221)
Screenshot: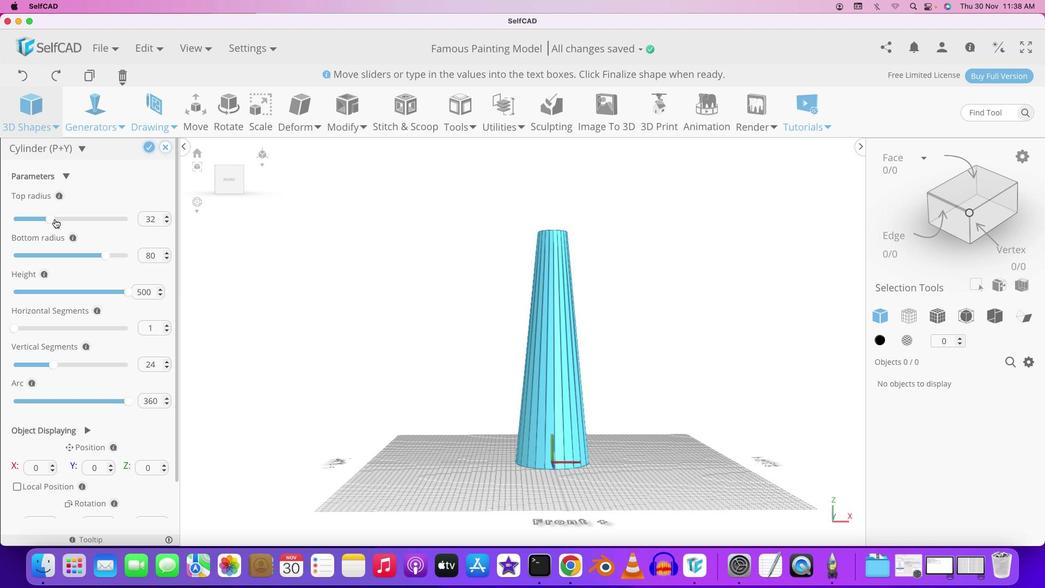 
Action: Mouse pressed left at (56, 221)
Screenshot: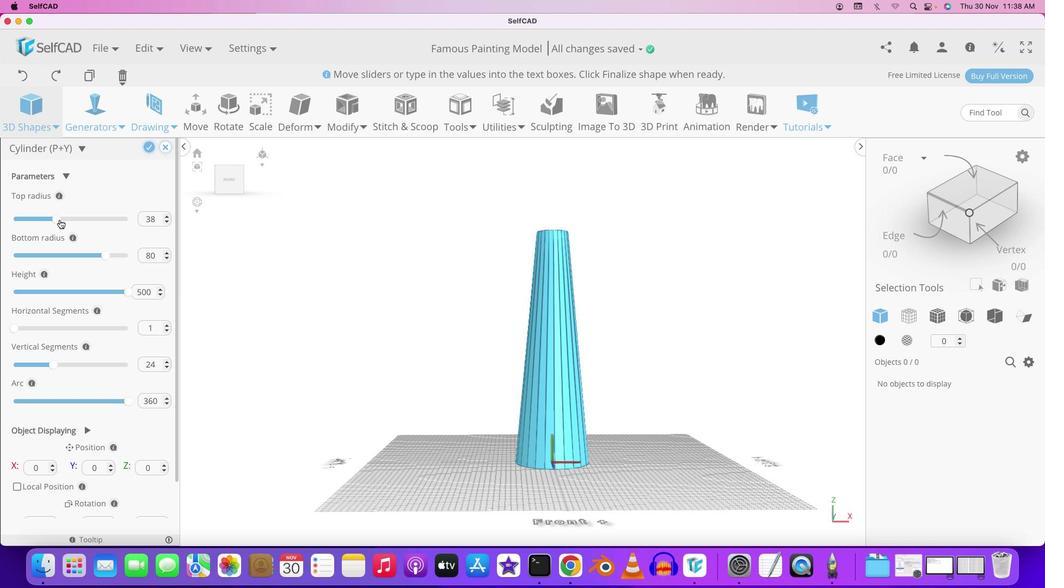 
Action: Mouse moved to (144, 297)
Screenshot: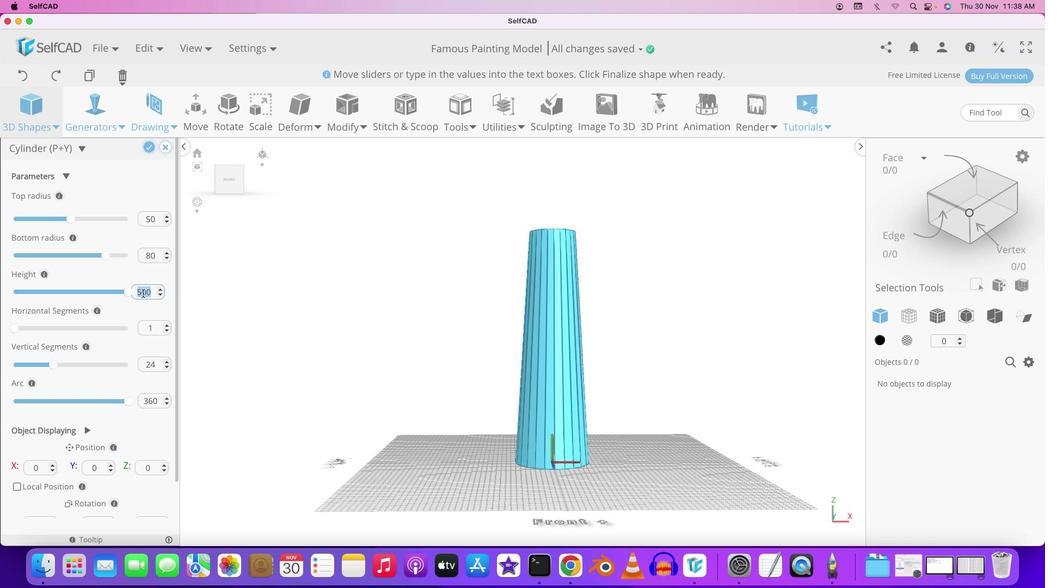 
Action: Mouse pressed left at (144, 297)
Screenshot: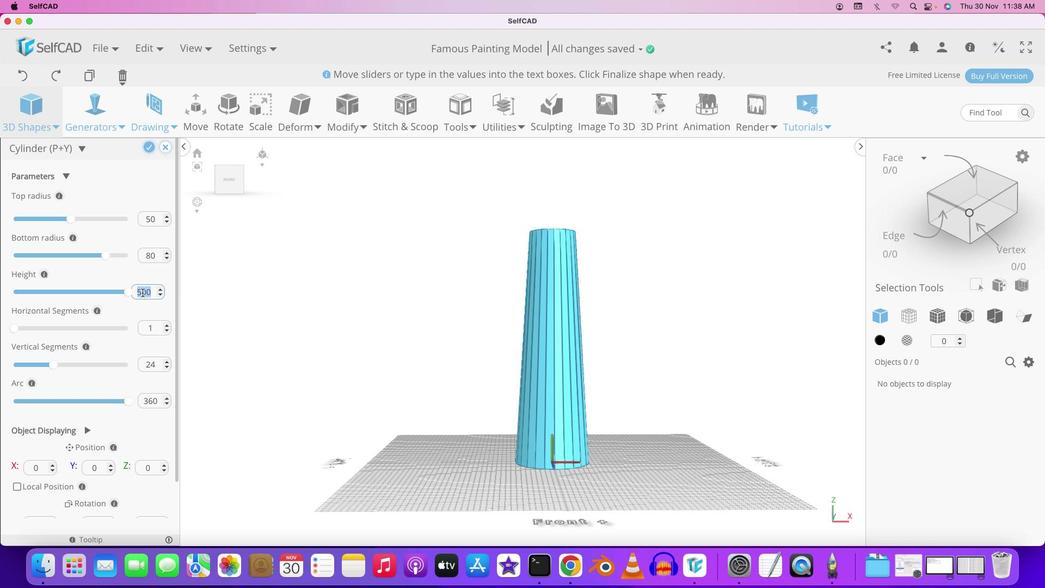 
Action: Mouse moved to (145, 295)
Screenshot: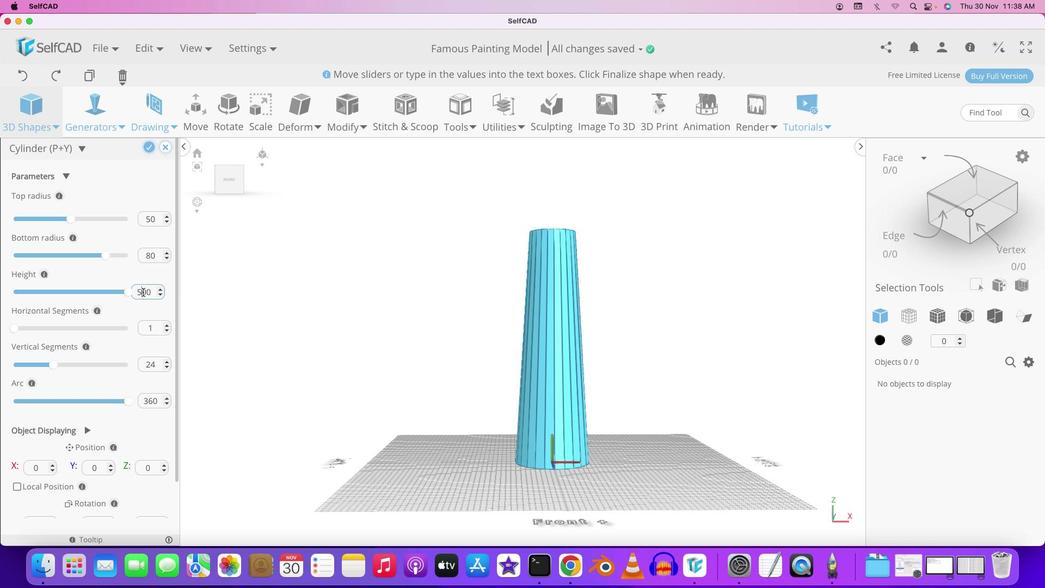 
Action: Mouse pressed left at (145, 295)
Screenshot: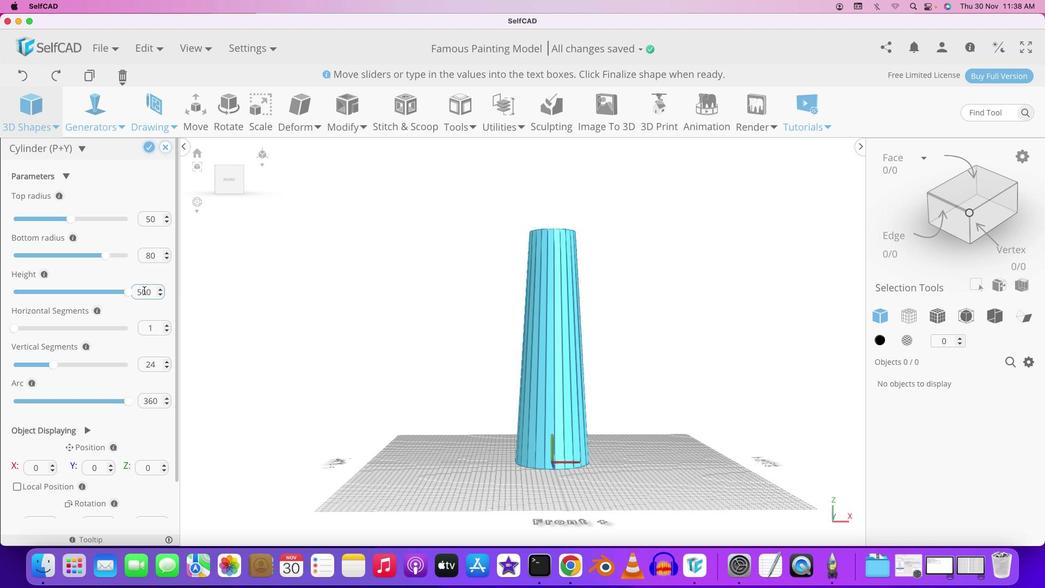 
Action: Mouse moved to (138, 295)
Screenshot: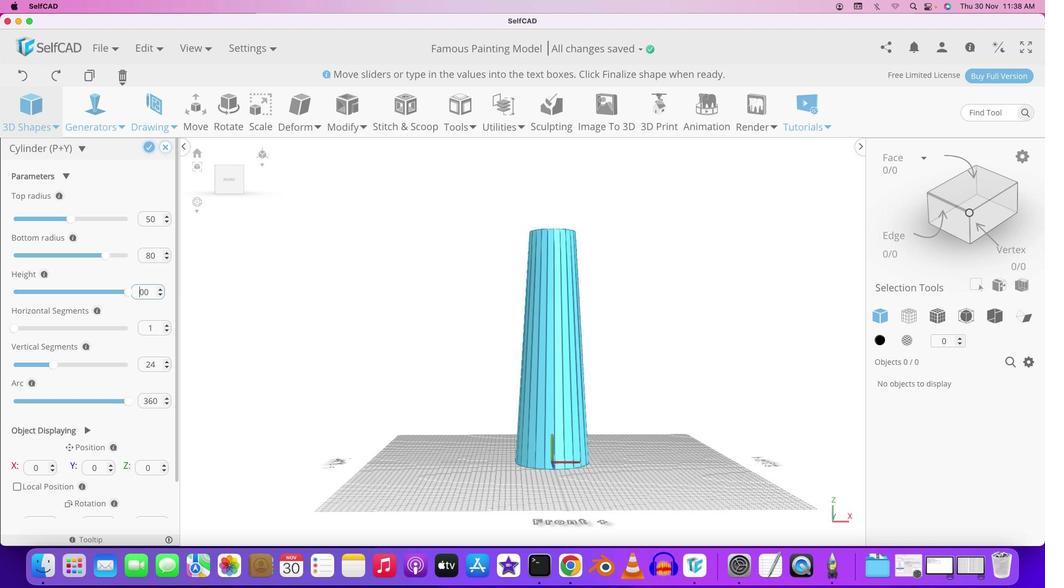 
Action: Key pressed Key.backspace'6'Key.enter
Screenshot: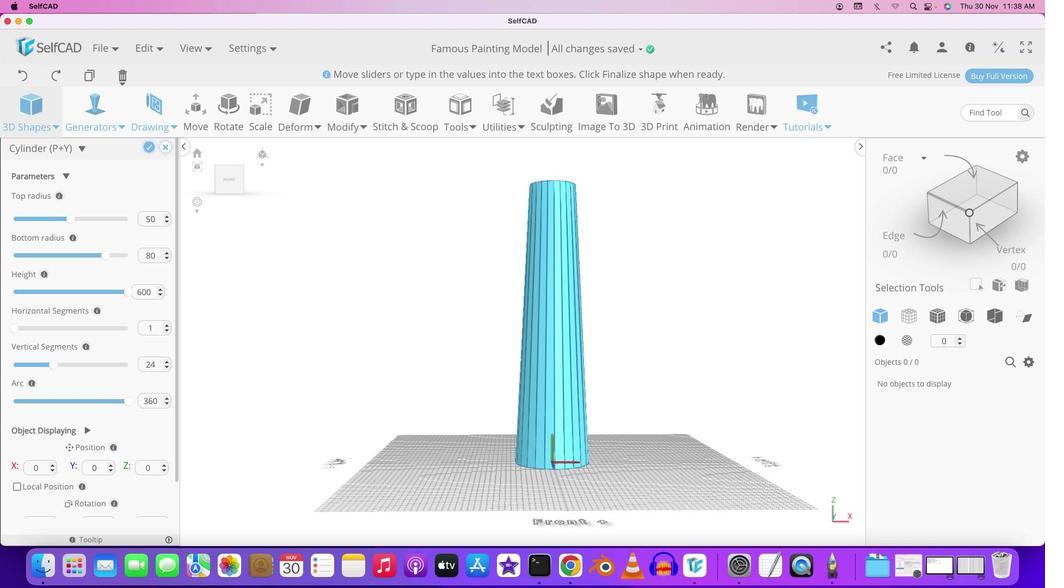 
Action: Mouse moved to (486, 381)
Screenshot: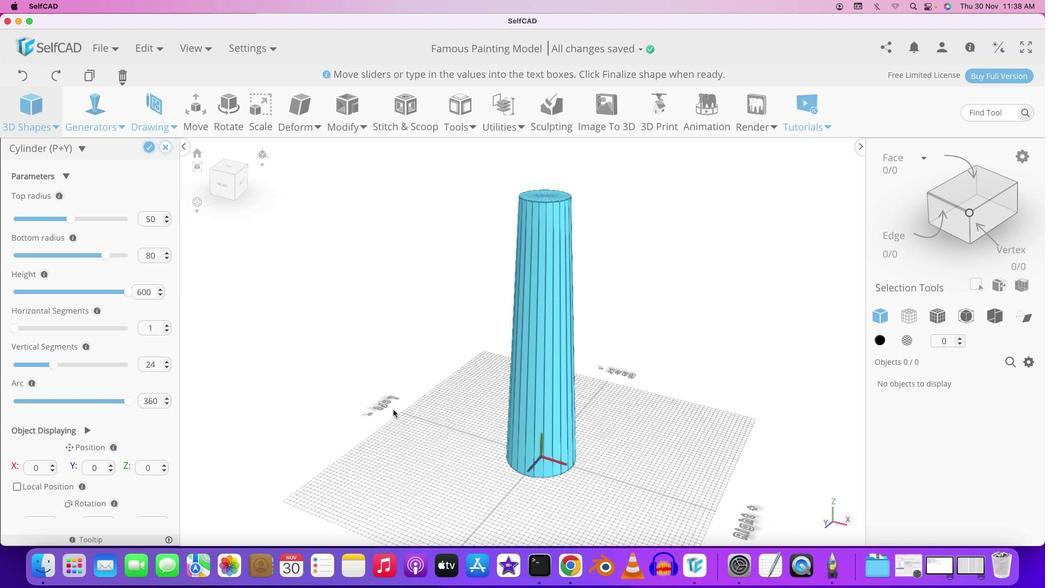 
Action: Mouse pressed left at (486, 381)
Screenshot: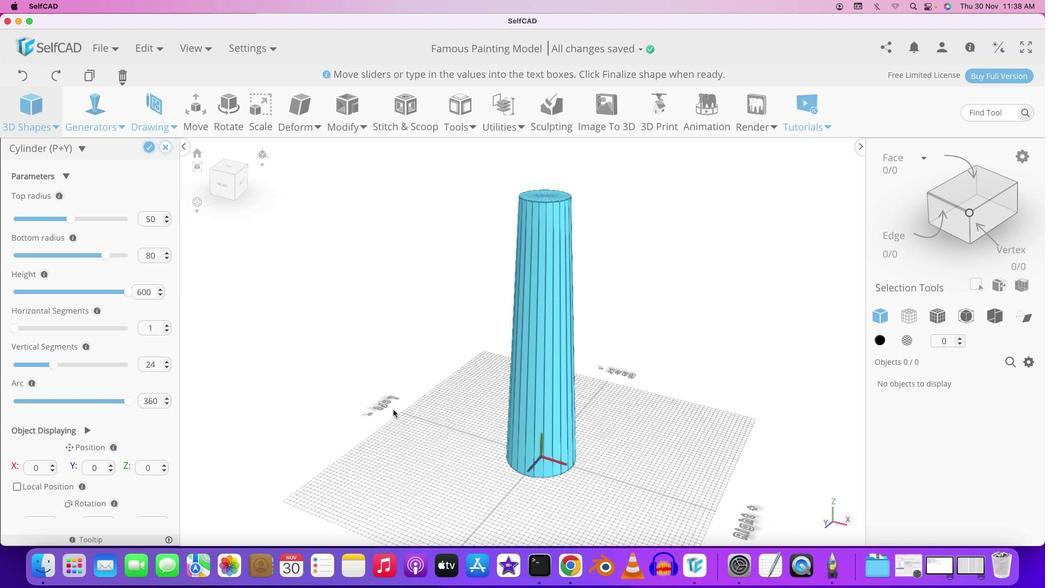 
Action: Mouse moved to (171, 224)
Screenshot: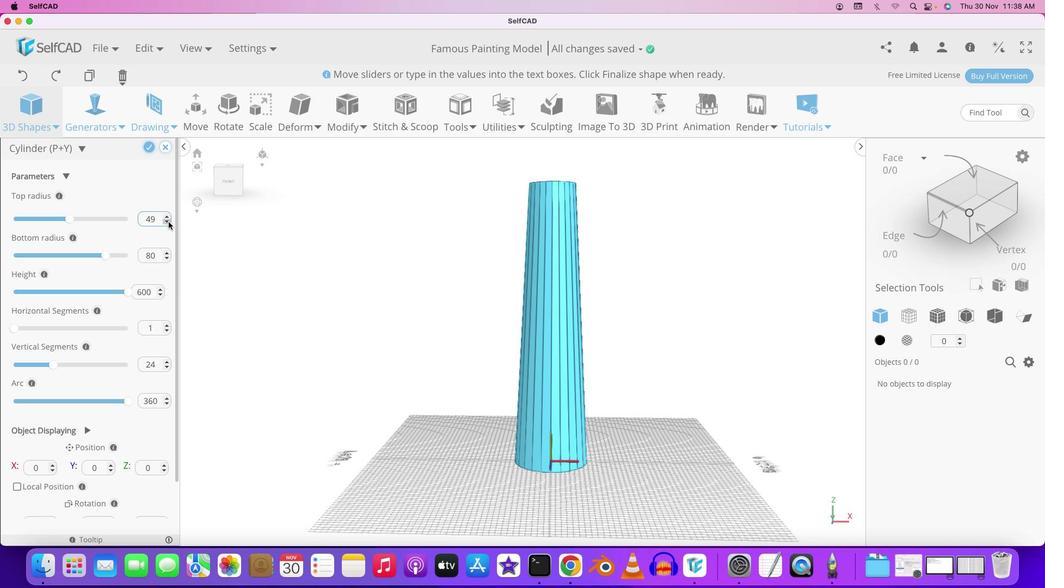 
Action: Mouse pressed left at (171, 224)
Screenshot: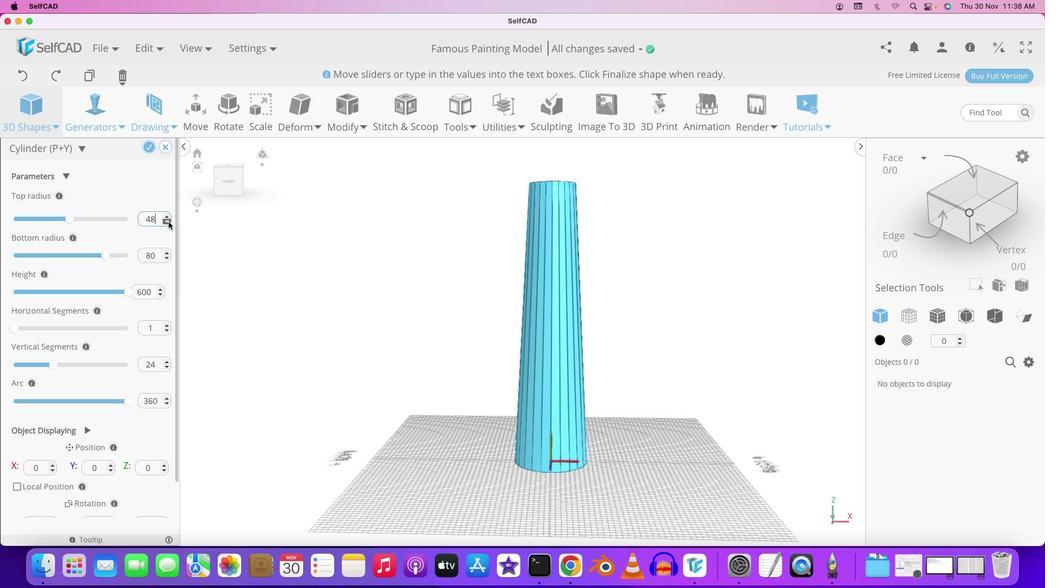 
Action: Mouse pressed left at (171, 224)
Screenshot: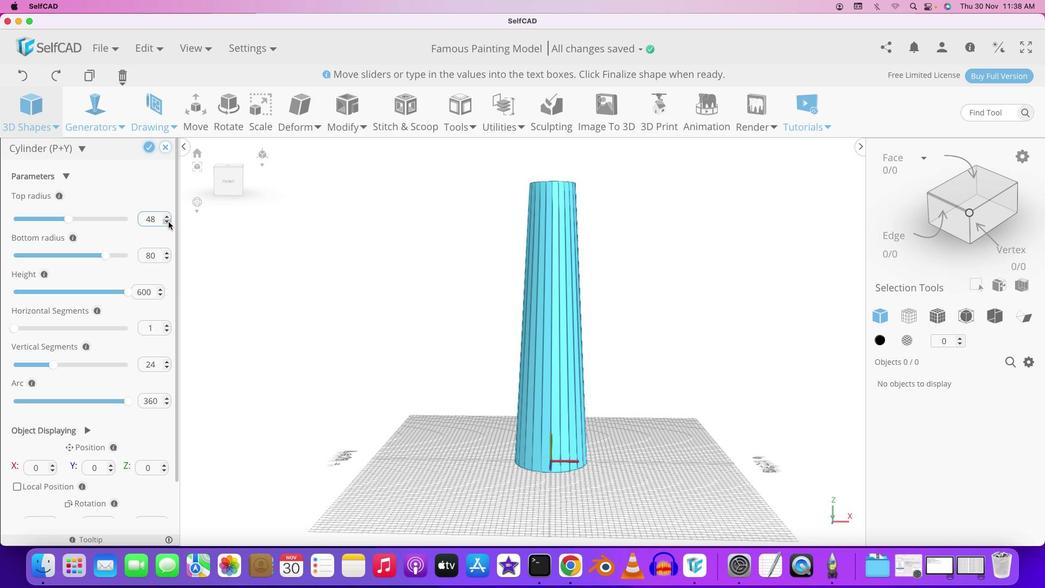 
Action: Mouse pressed left at (171, 224)
Screenshot: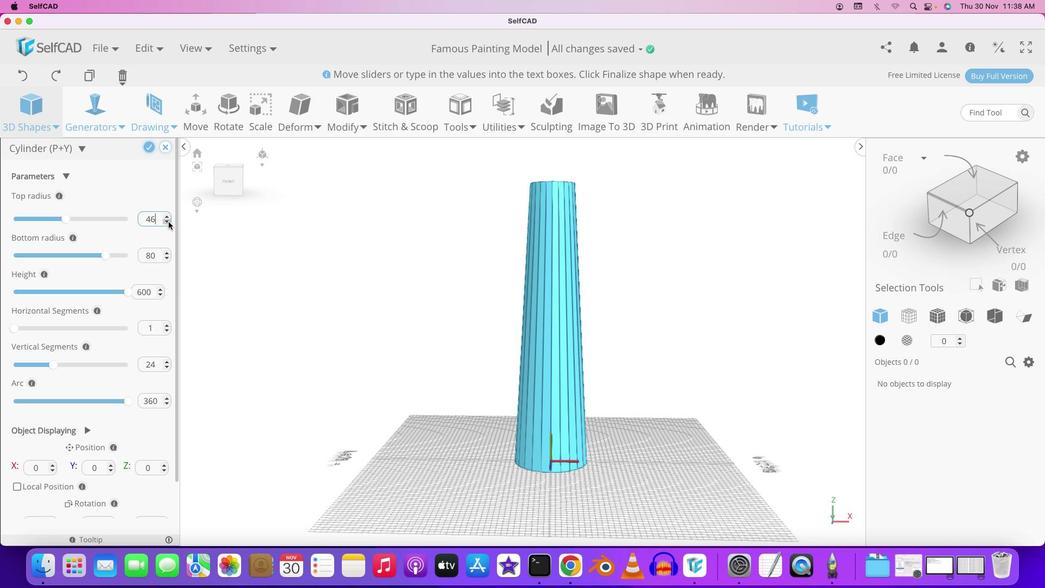 
Action: Mouse pressed left at (171, 224)
Screenshot: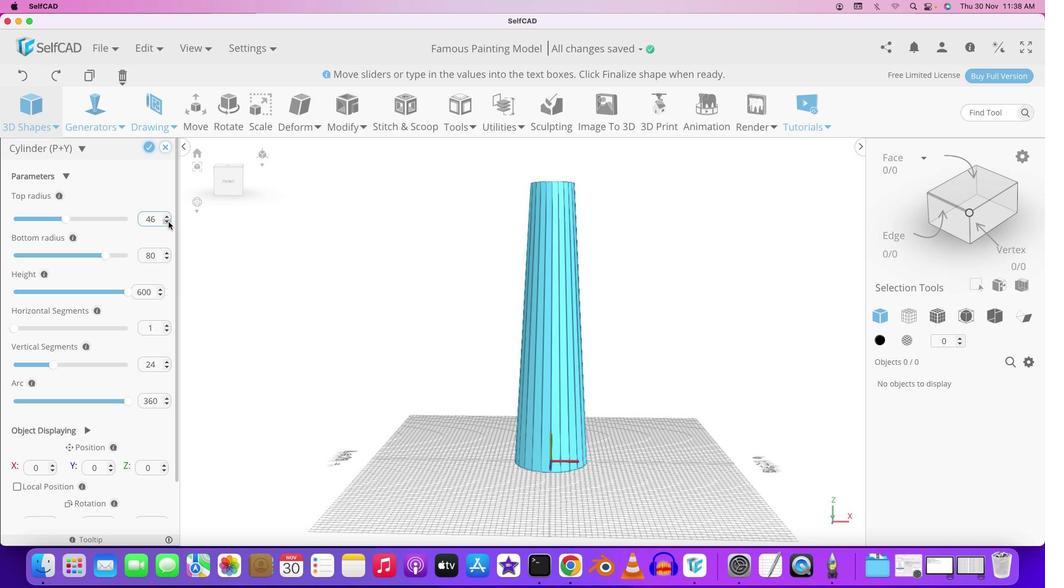 
Action: Mouse pressed left at (171, 224)
Screenshot: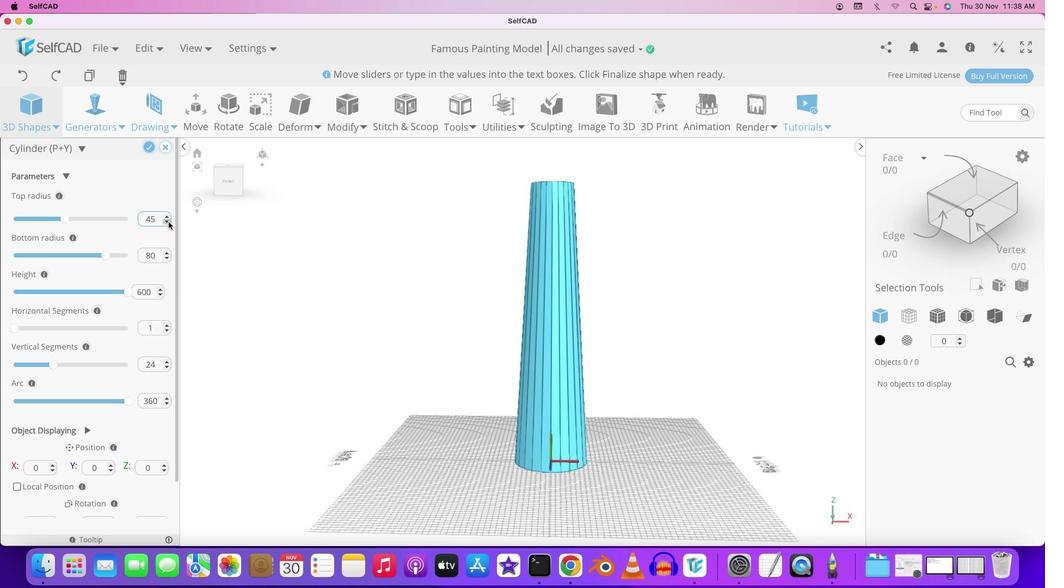 
Action: Mouse moved to (402, 312)
Screenshot: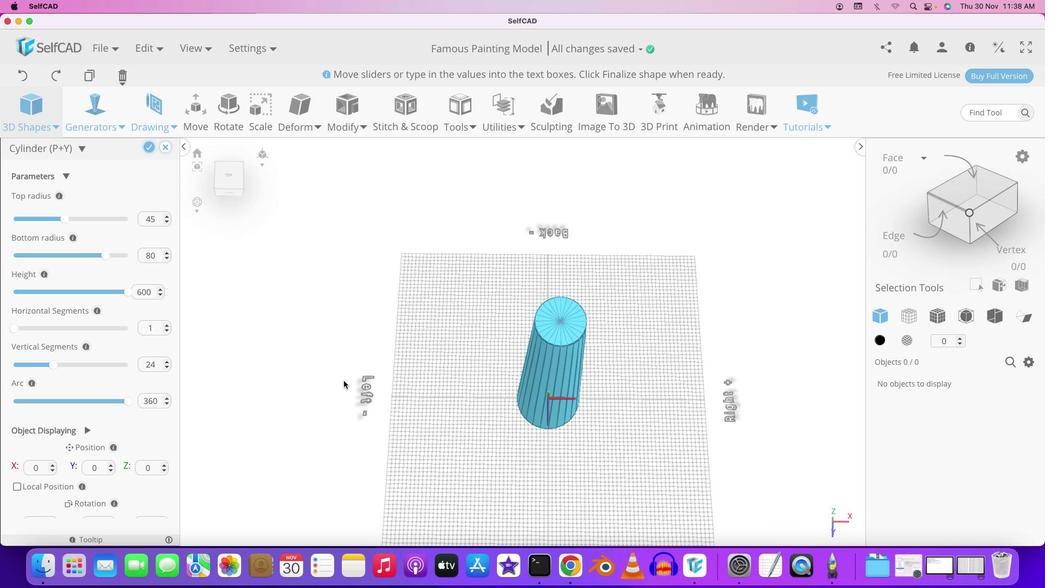 
Action: Mouse pressed left at (402, 312)
Screenshot: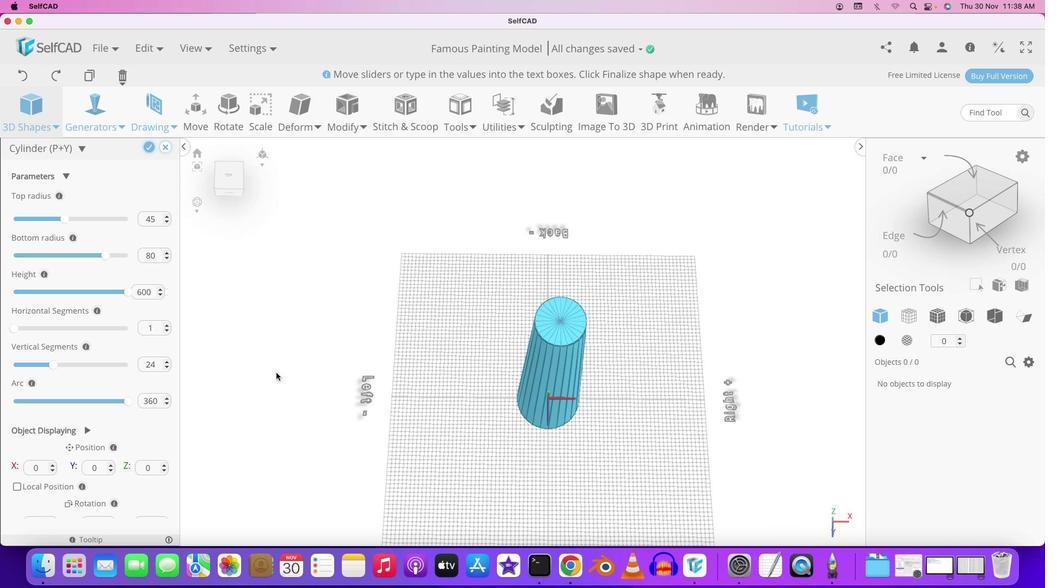 
Action: Mouse moved to (149, 152)
Screenshot: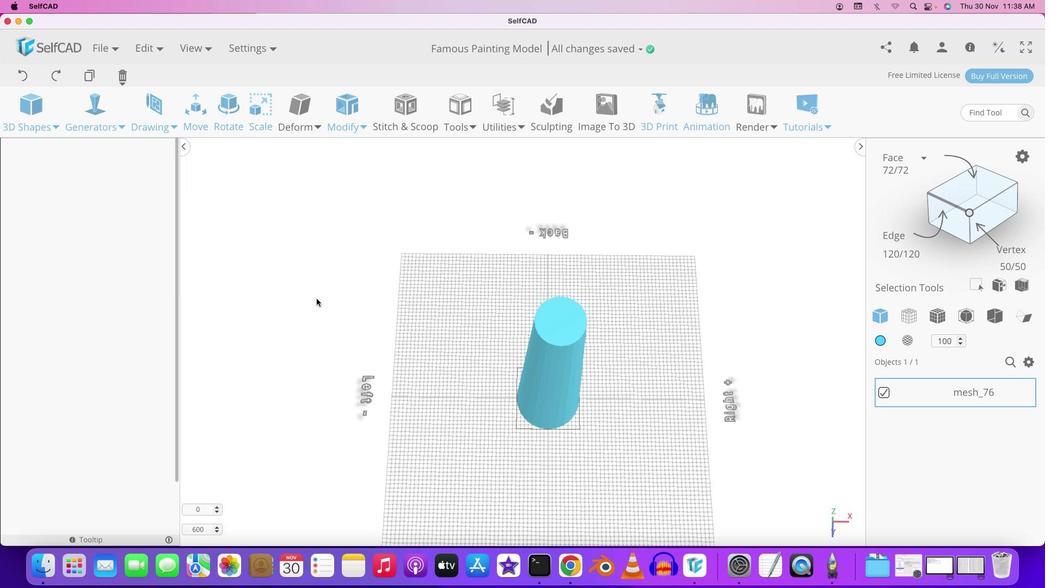 
Action: Mouse pressed left at (149, 152)
Screenshot: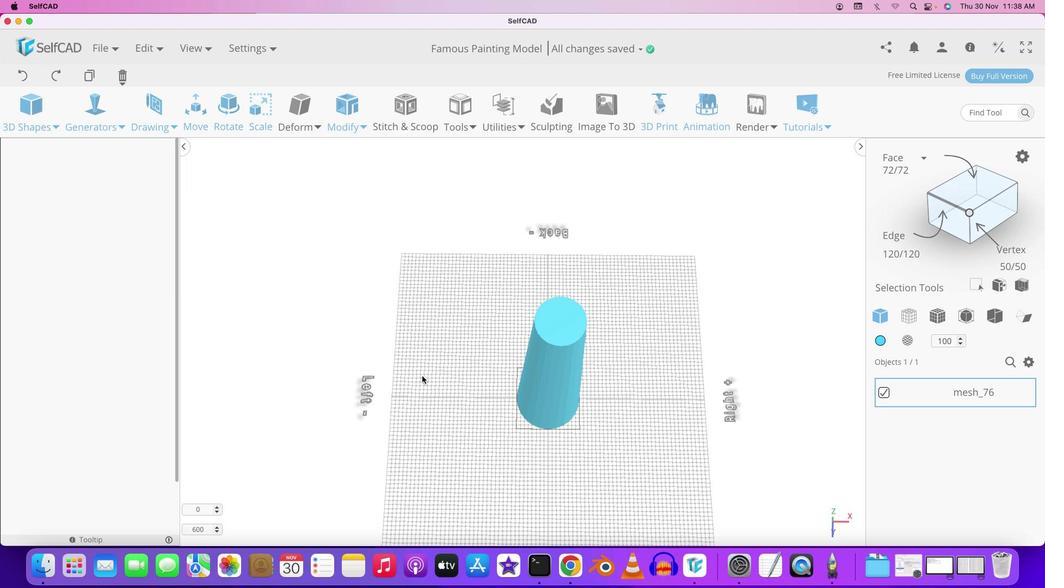 
Action: Mouse moved to (474, 412)
Screenshot: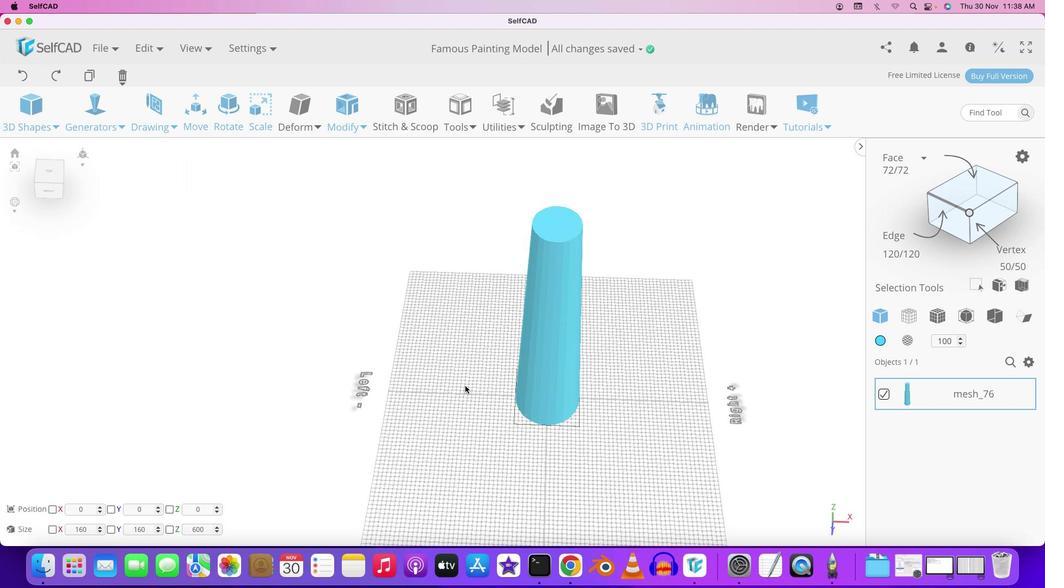 
Action: Mouse pressed left at (474, 412)
Screenshot: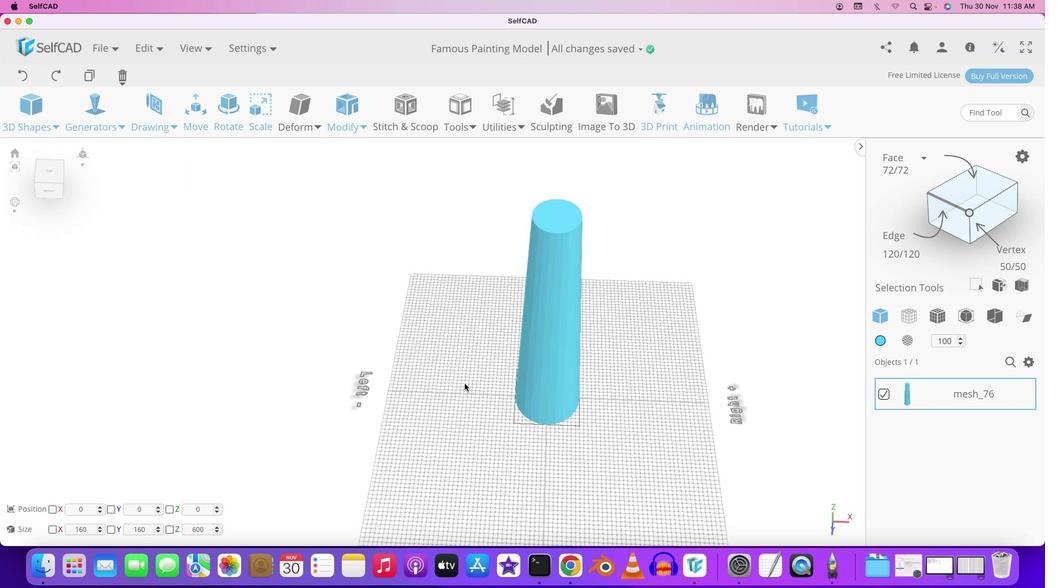 
Action: Mouse moved to (618, 394)
Screenshot: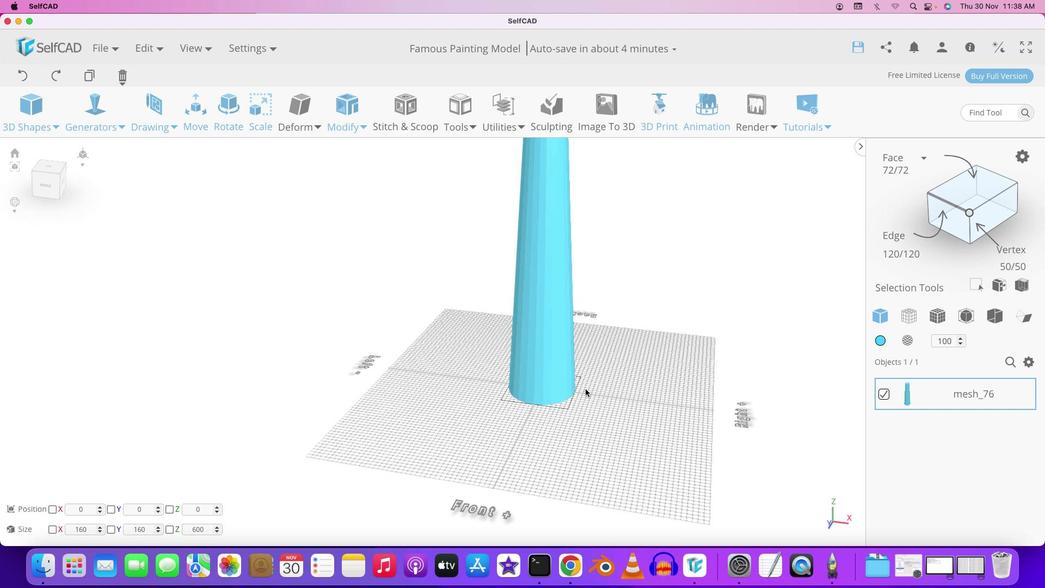 
Action: Mouse pressed left at (618, 394)
Screenshot: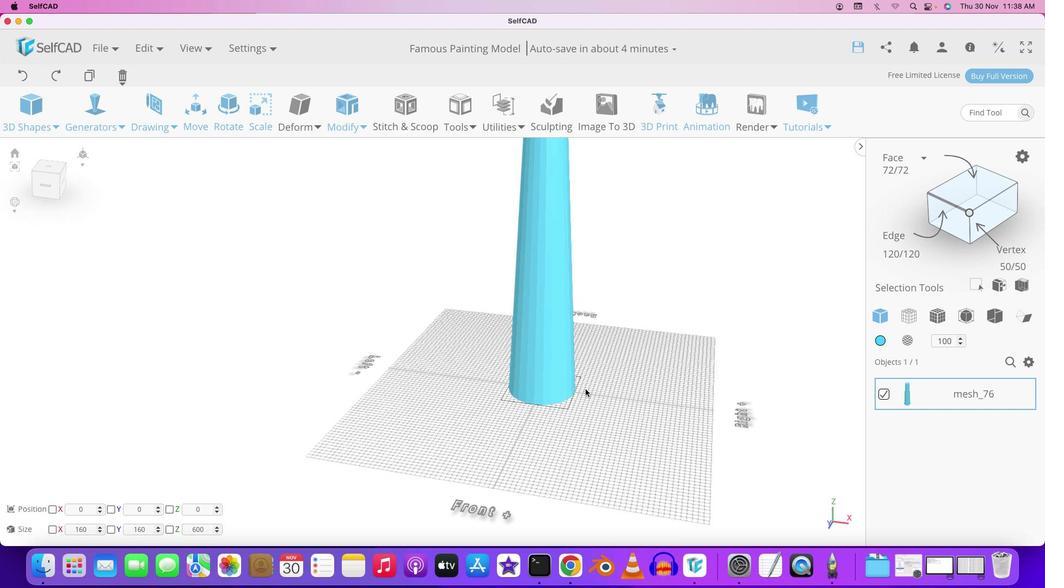 
Action: Mouse moved to (618, 393)
Screenshot: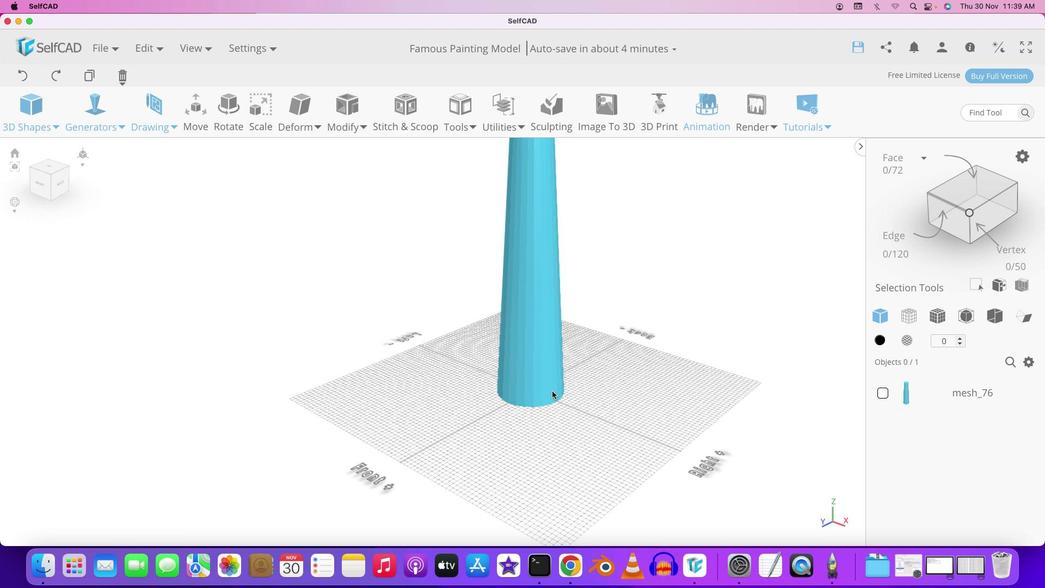 
Action: Mouse pressed left at (618, 393)
Screenshot: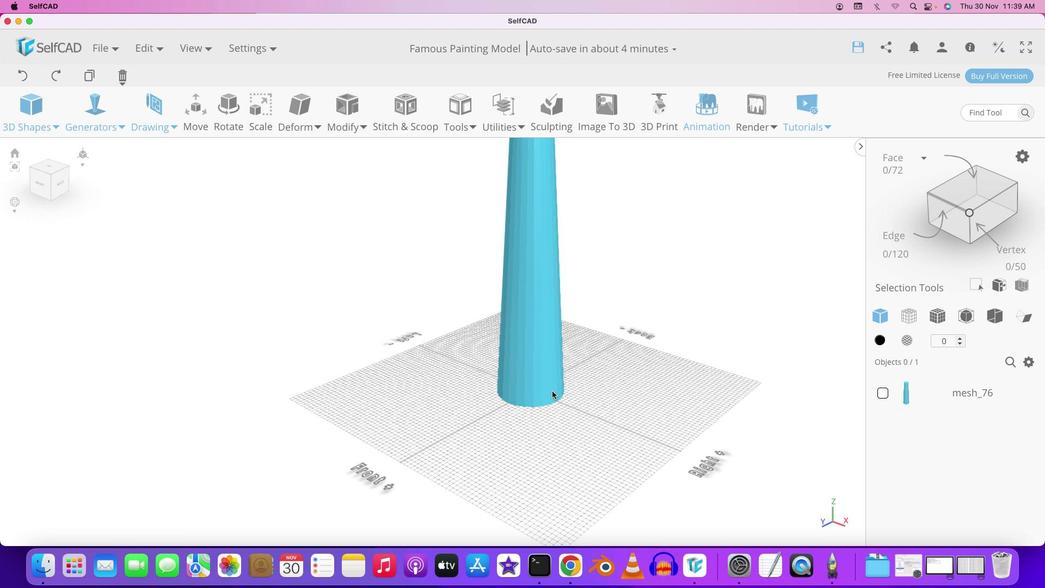 
Action: Mouse moved to (555, 393)
Screenshot: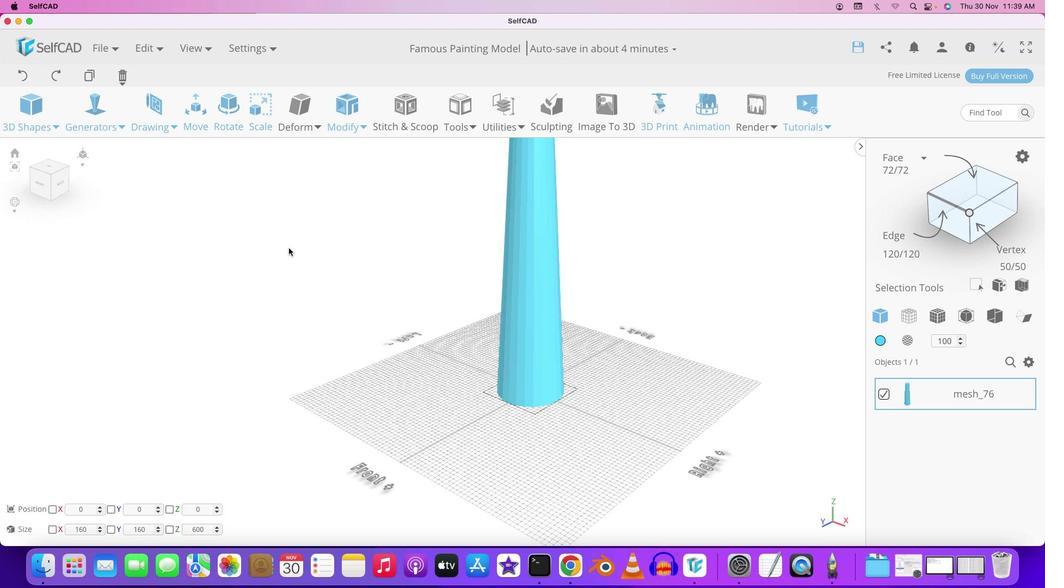 
Action: Mouse pressed left at (555, 393)
Screenshot: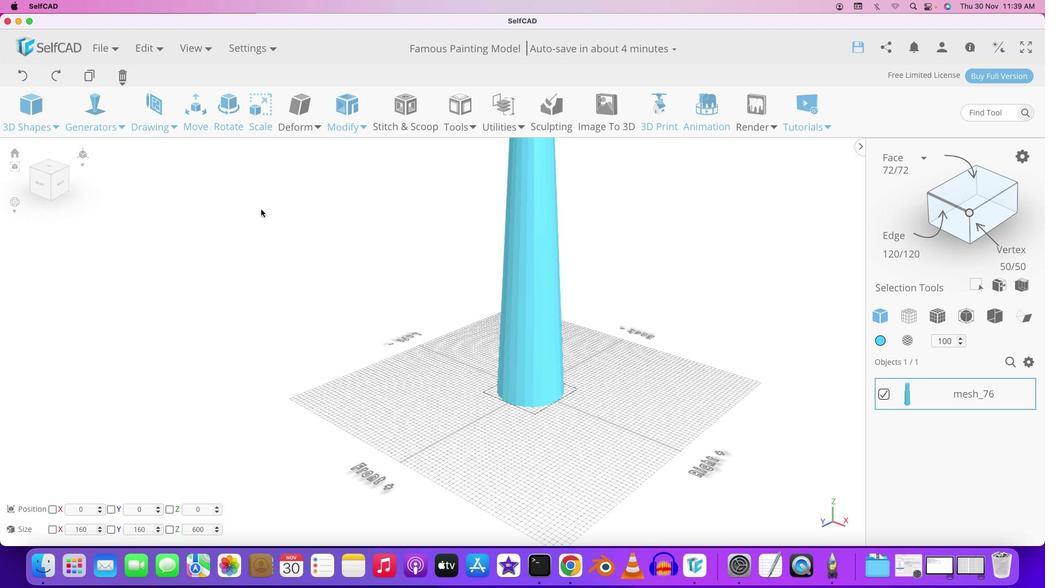 
Action: Mouse moved to (204, 138)
Screenshot: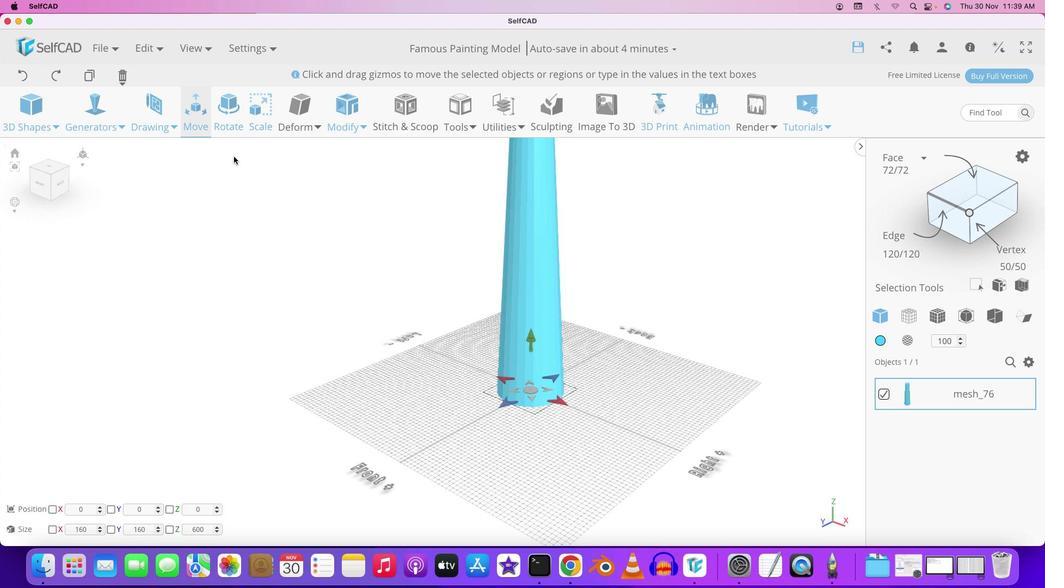 
Action: Mouse pressed left at (204, 138)
Screenshot: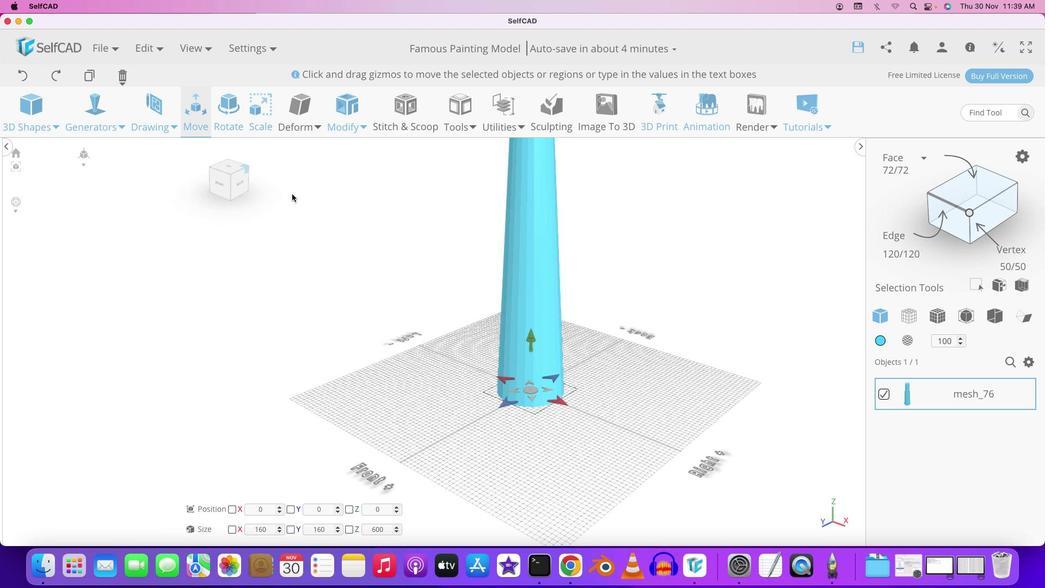 
Action: Mouse moved to (554, 379)
Screenshot: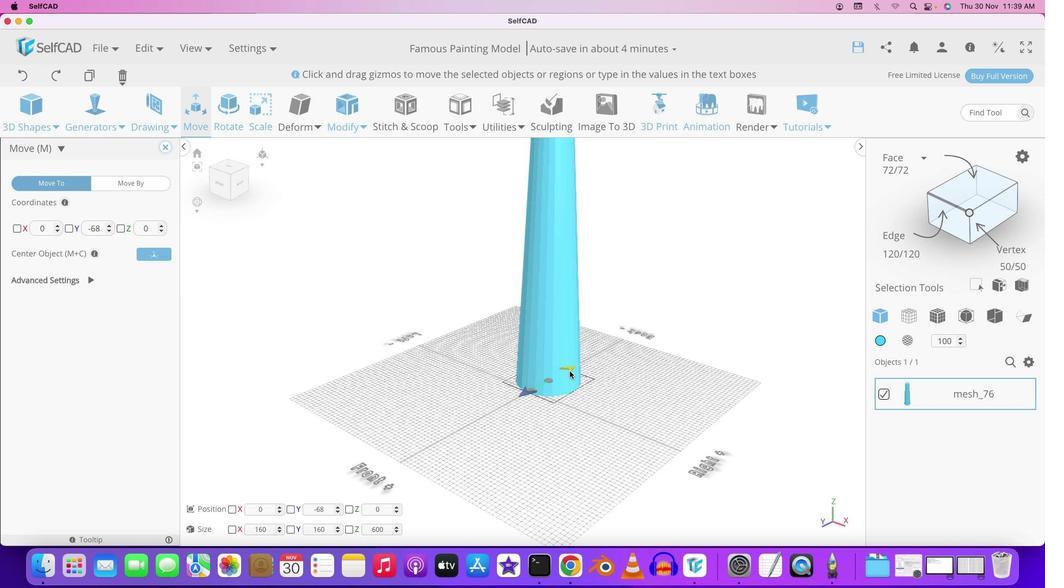 
Action: Mouse pressed left at (554, 379)
Screenshot: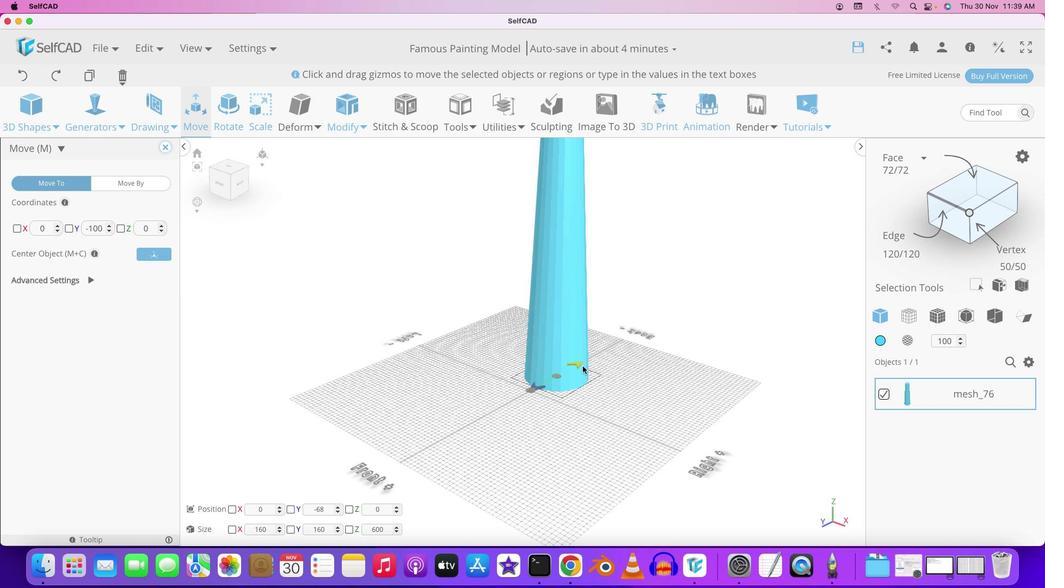 
Action: Mouse moved to (592, 385)
Screenshot: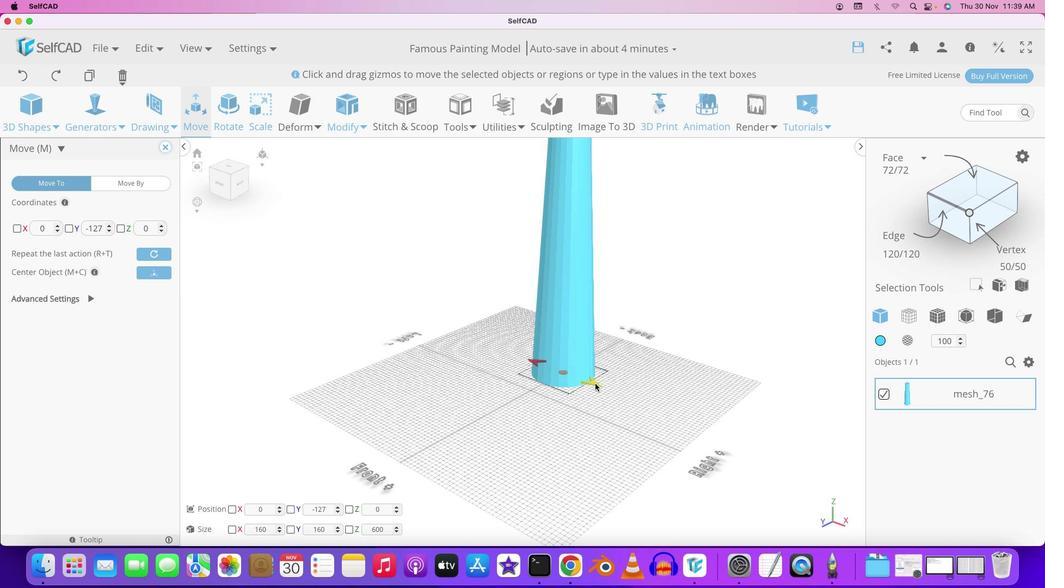 
Action: Mouse pressed left at (592, 385)
Screenshot: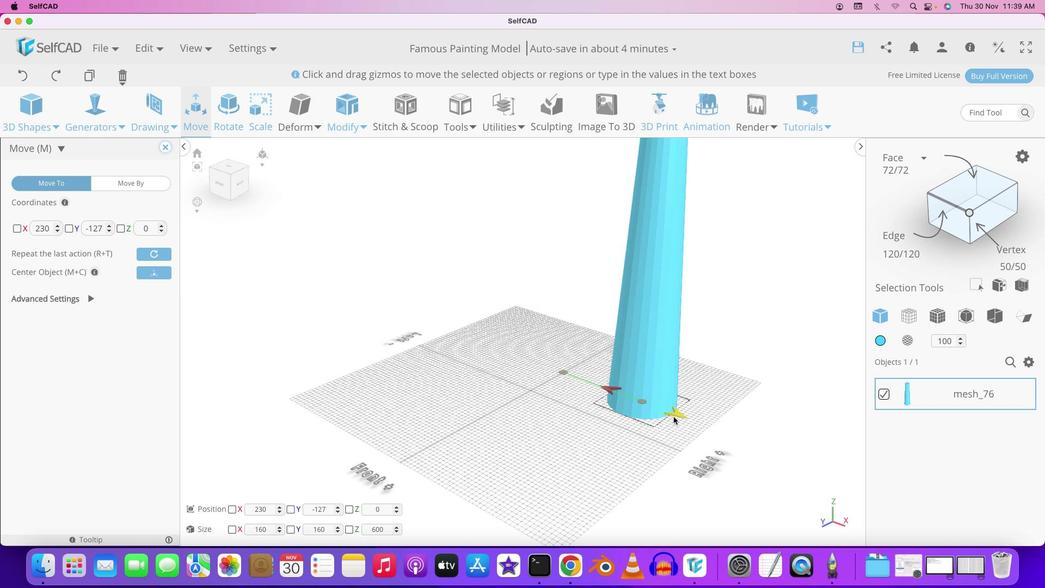
Action: Mouse moved to (541, 429)
Screenshot: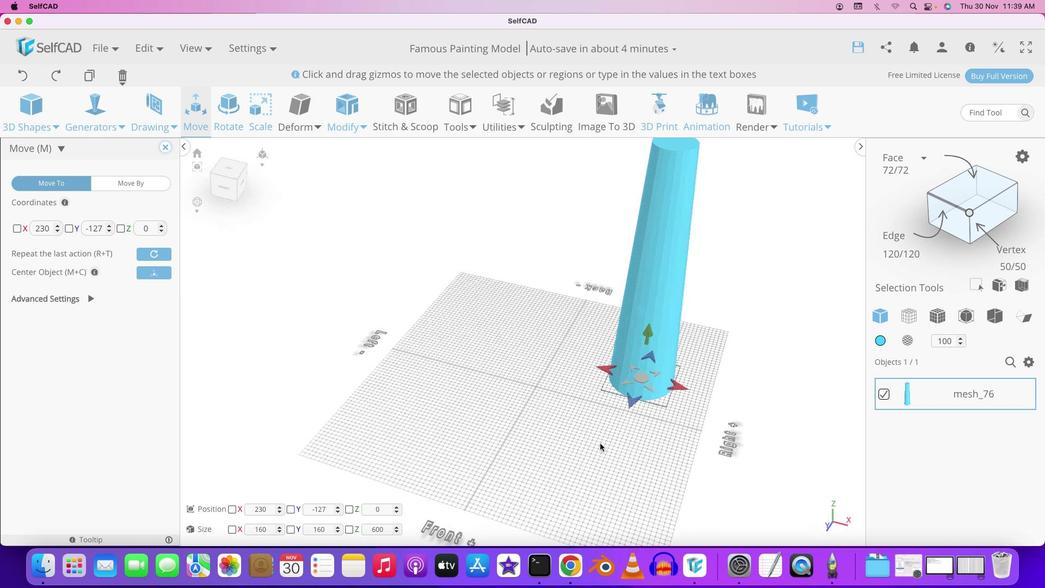 
Action: Mouse pressed left at (541, 429)
Screenshot: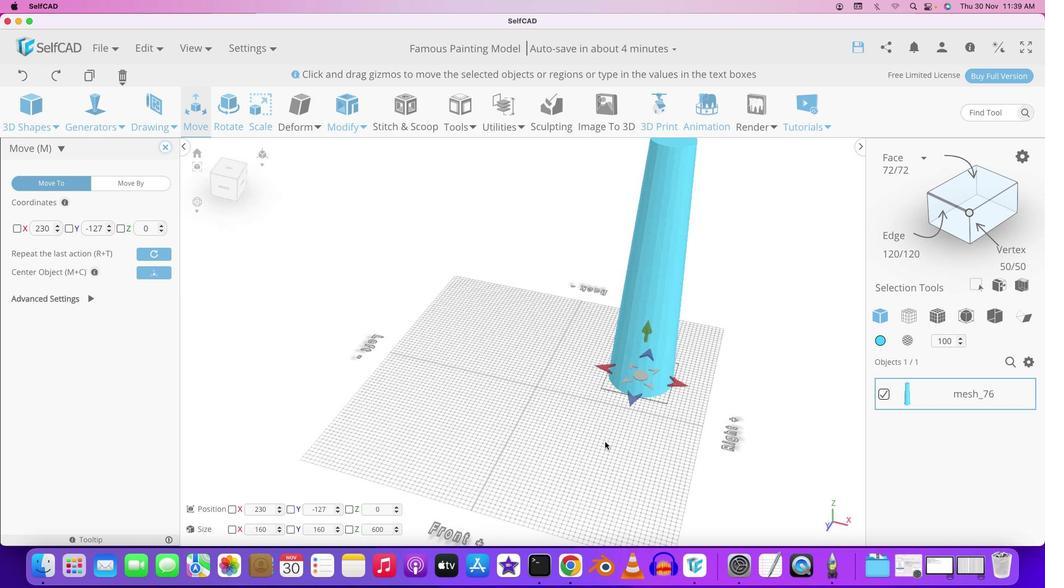 
Action: Mouse moved to (724, 408)
Screenshot: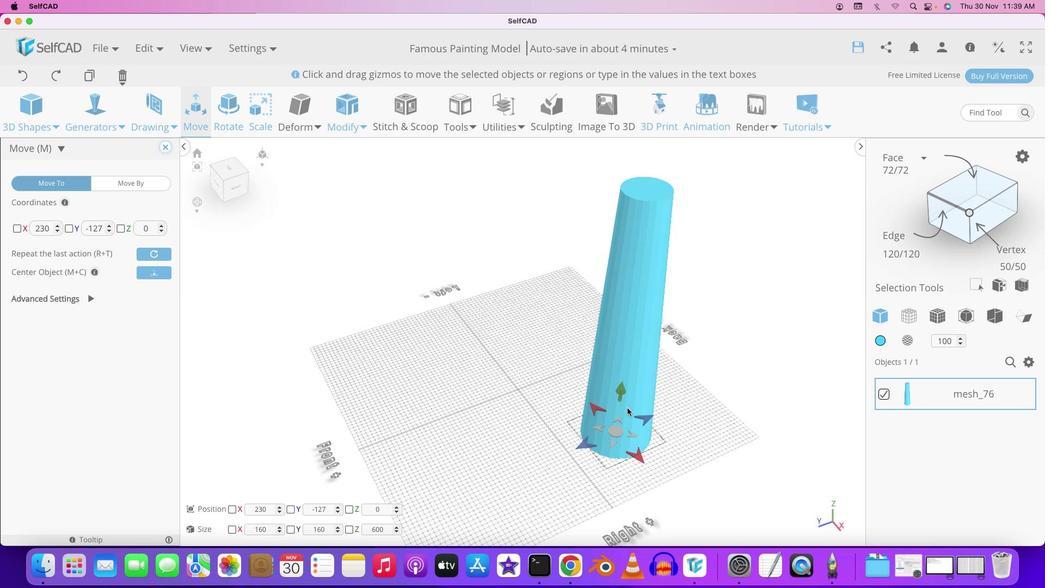 
Action: Mouse pressed left at (724, 408)
Screenshot: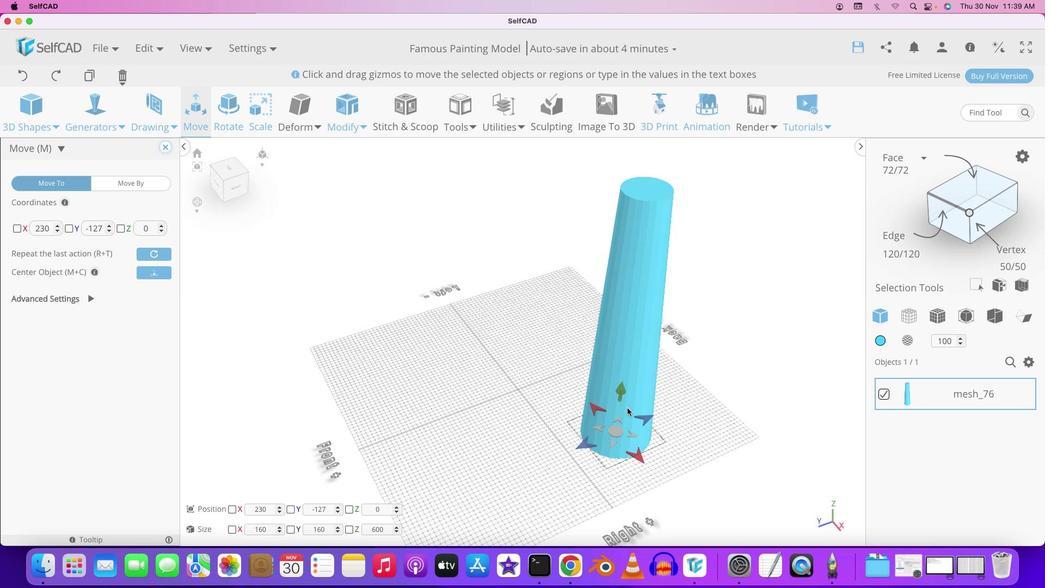 
Action: Mouse moved to (652, 418)
Screenshot: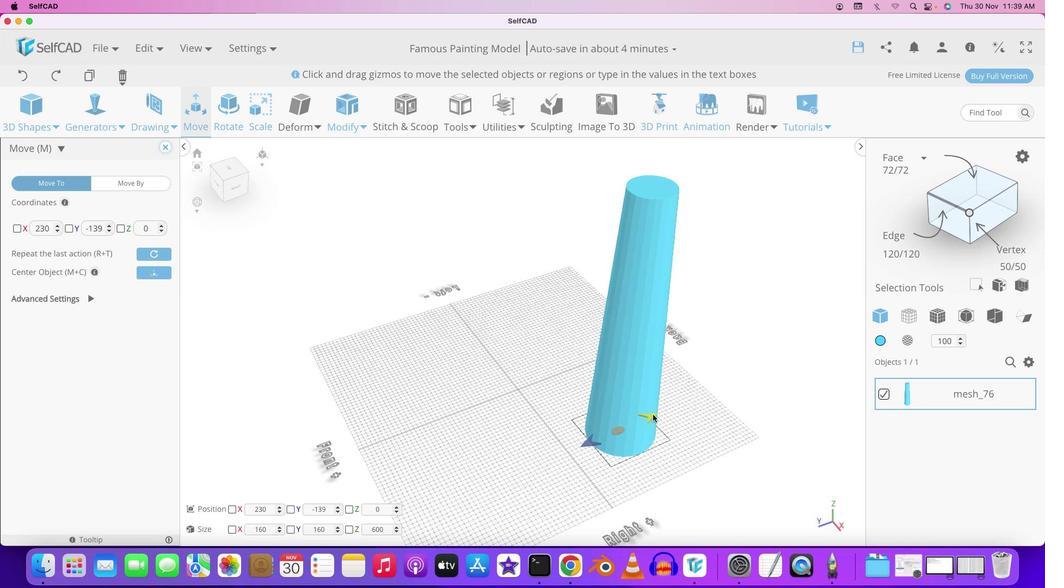 
Action: Mouse pressed left at (652, 418)
Screenshot: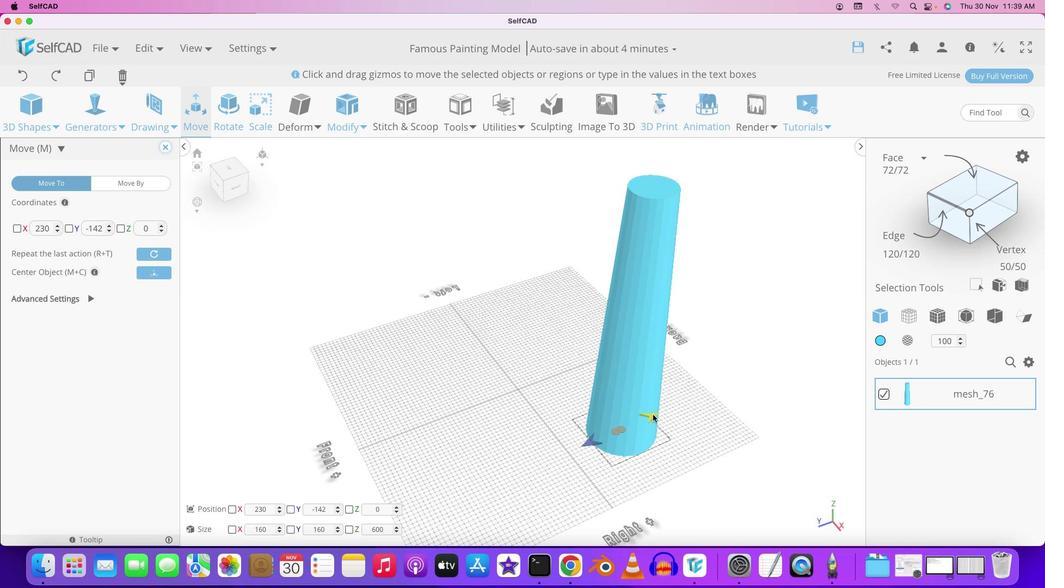 
Action: Mouse moved to (493, 455)
Screenshot: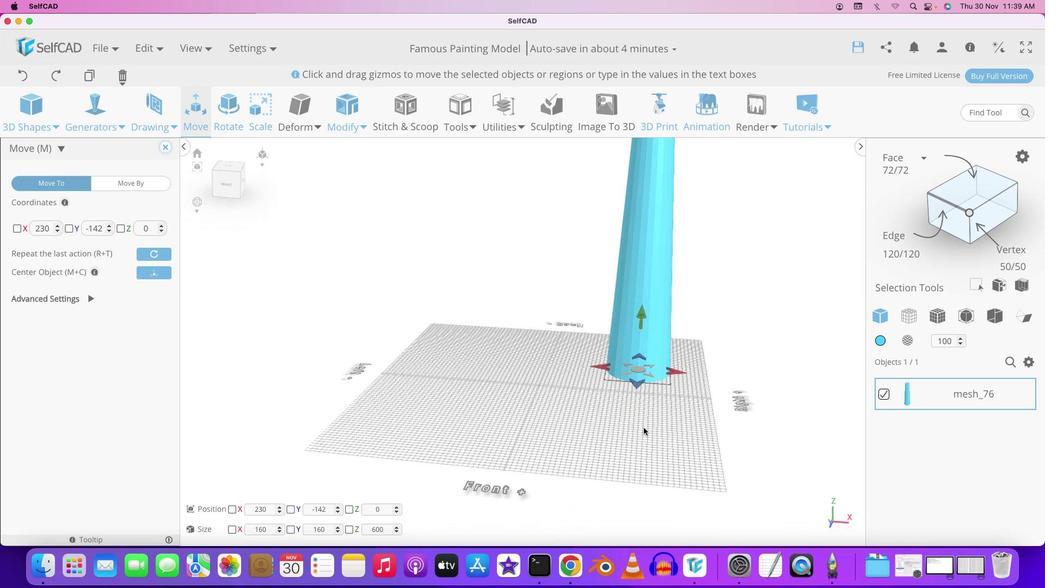 
Action: Mouse pressed left at (493, 455)
Screenshot: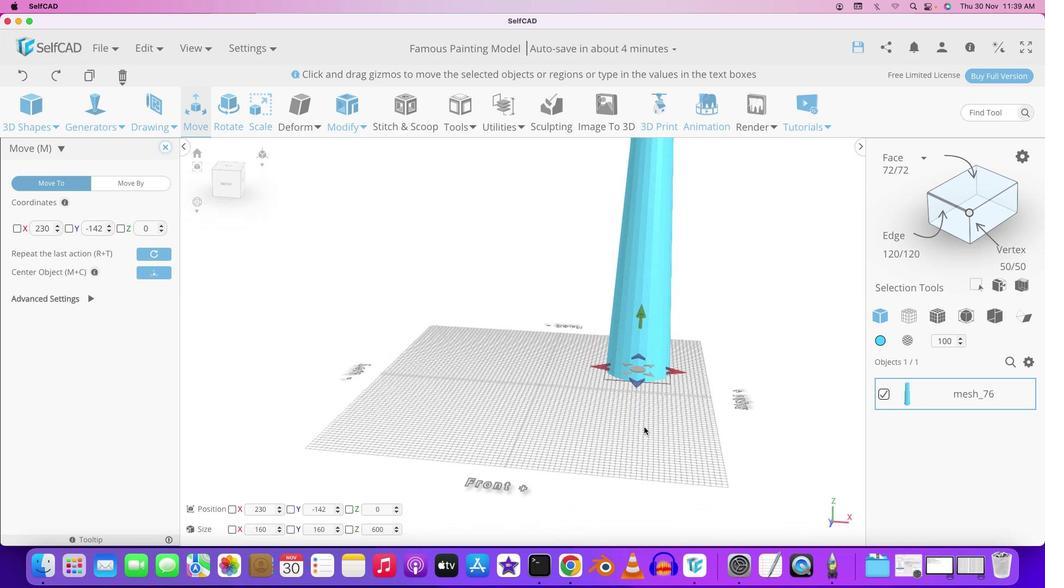 
Action: Mouse moved to (598, 423)
Screenshot: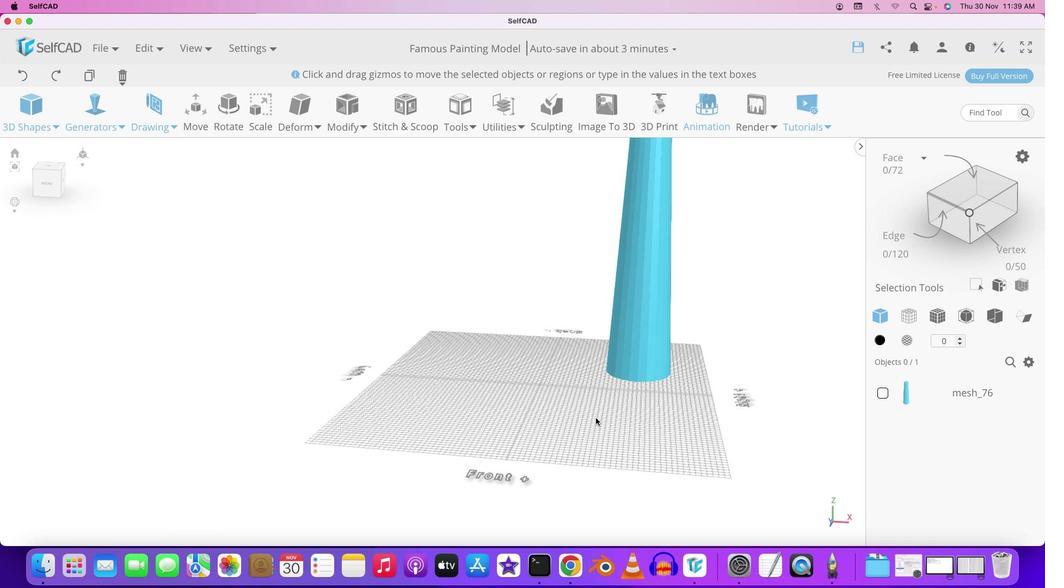 
Action: Mouse pressed left at (598, 423)
Screenshot: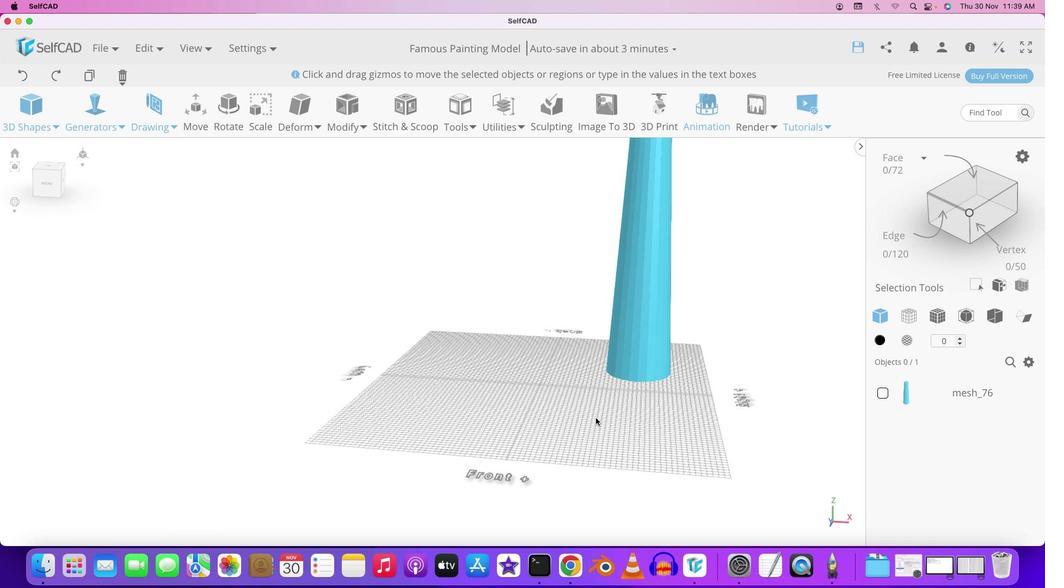 
Action: Mouse moved to (595, 423)
Screenshot: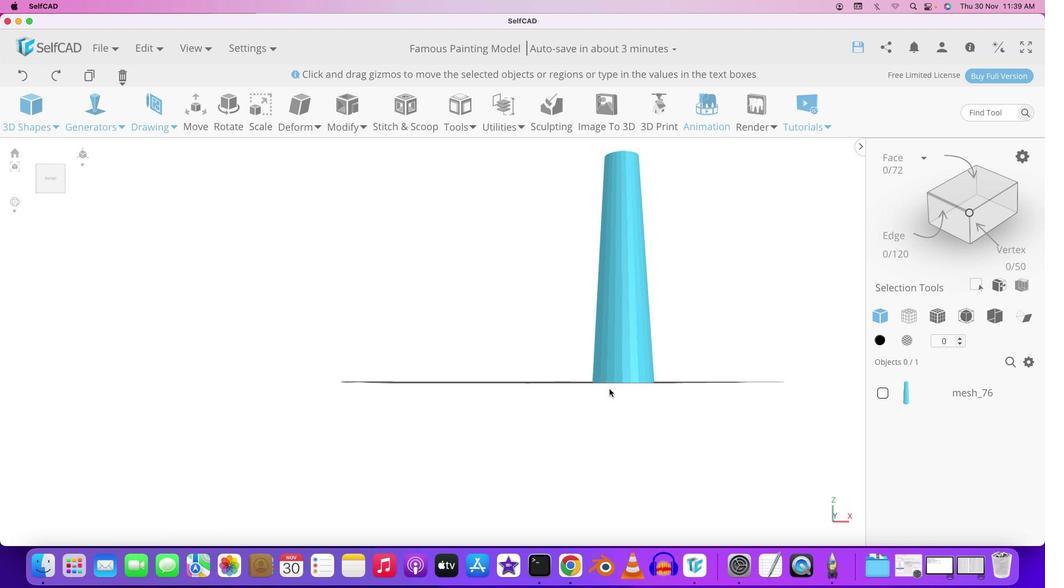 
Action: Mouse pressed left at (595, 423)
Screenshot: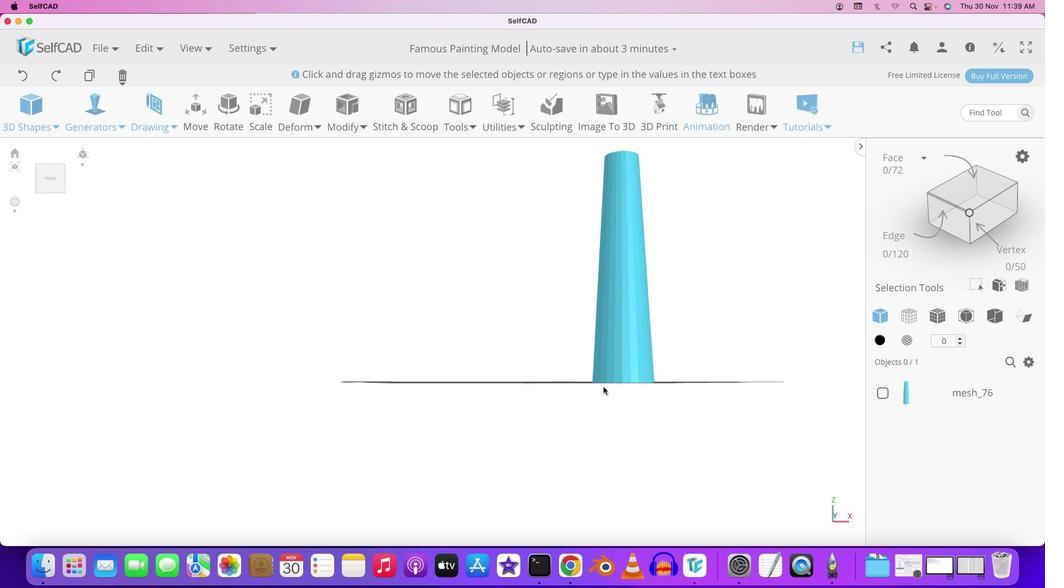 
Action: Mouse moved to (606, 388)
Screenshot: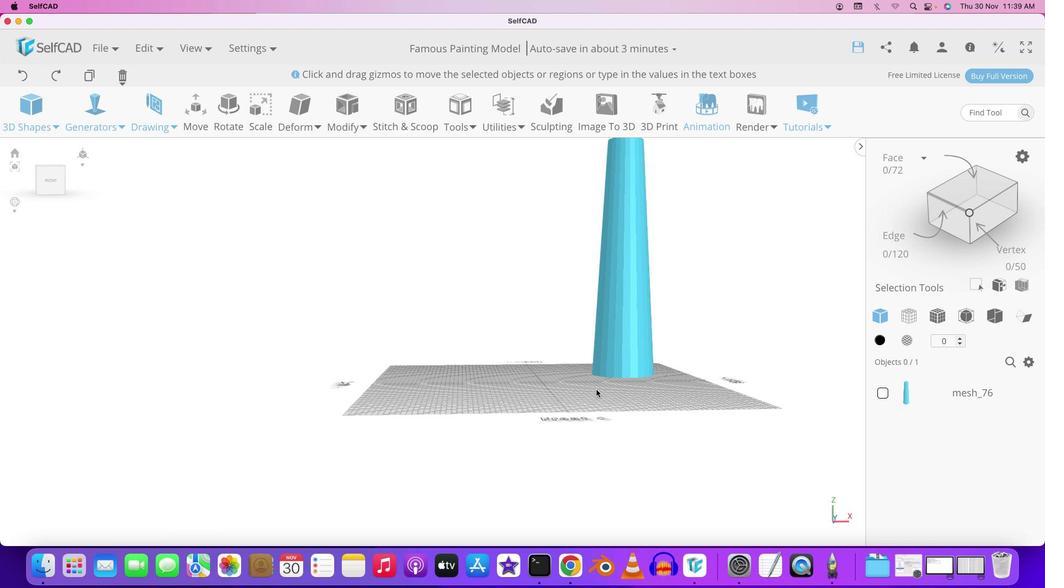 
Action: Mouse pressed left at (606, 388)
Screenshot: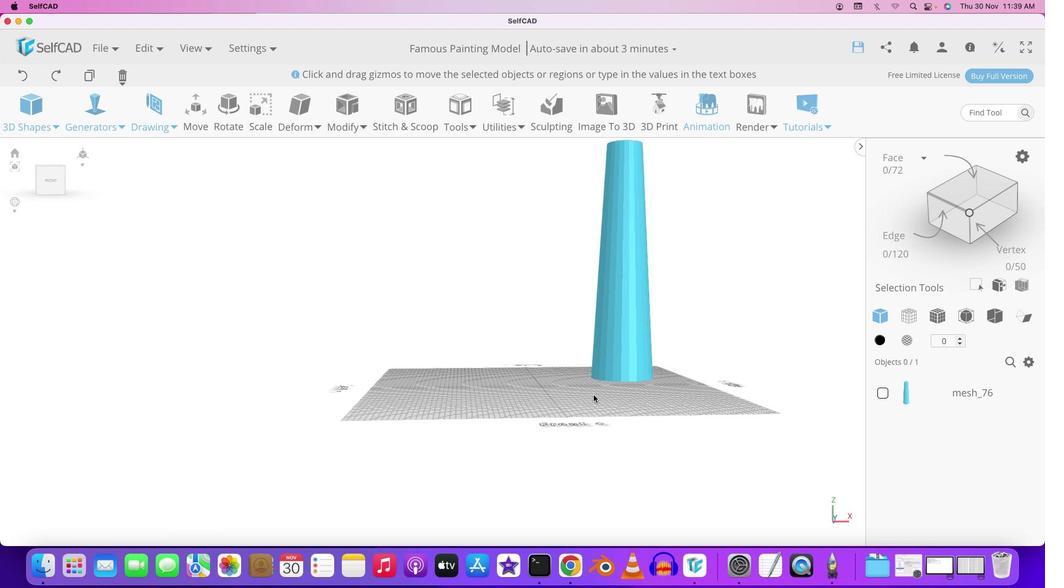 
Action: Mouse moved to (604, 394)
Screenshot: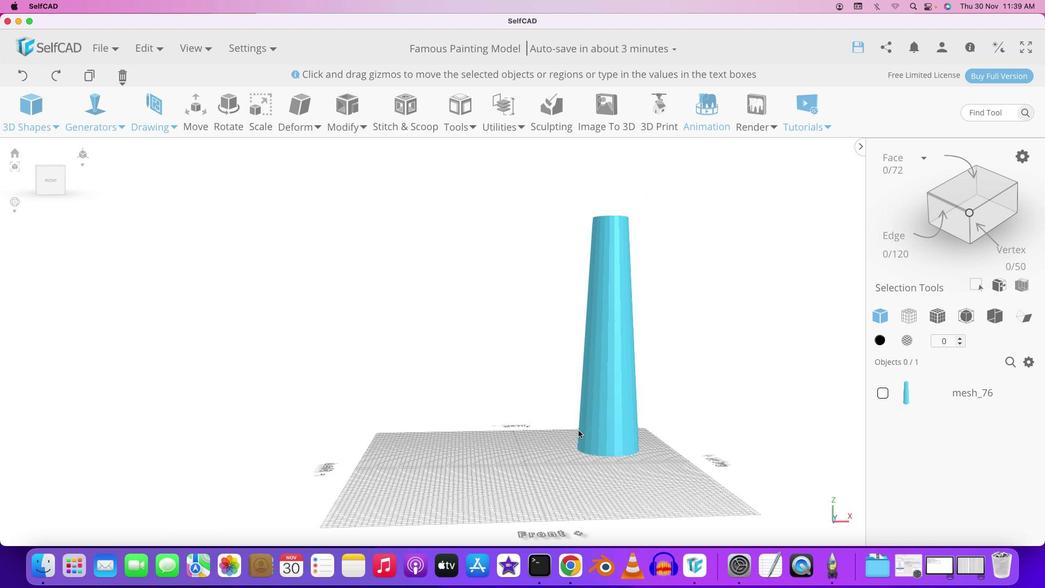 
Action: Key pressed Key.shift
Screenshot: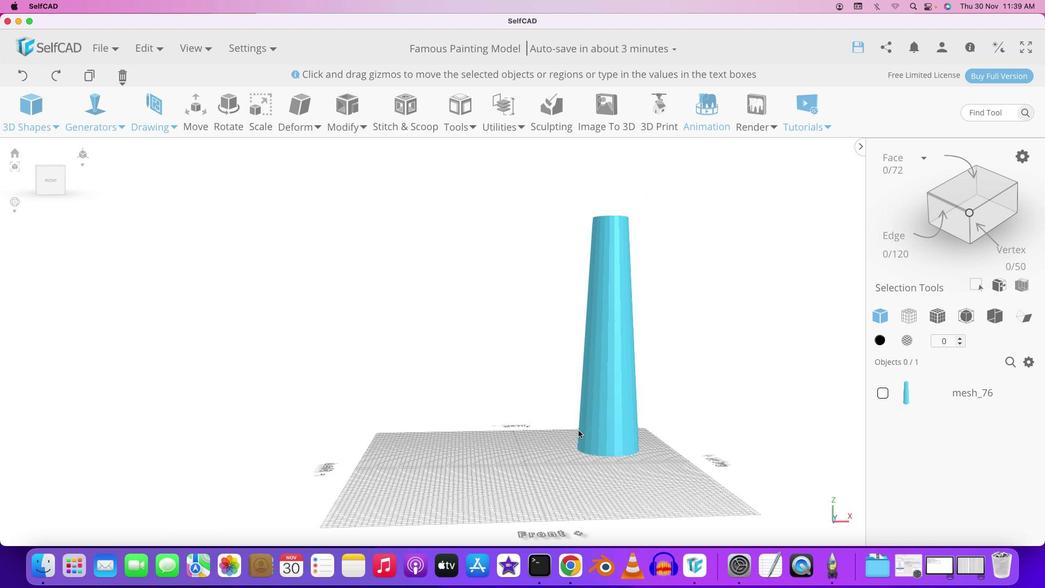 
Action: Mouse moved to (599, 392)
Screenshot: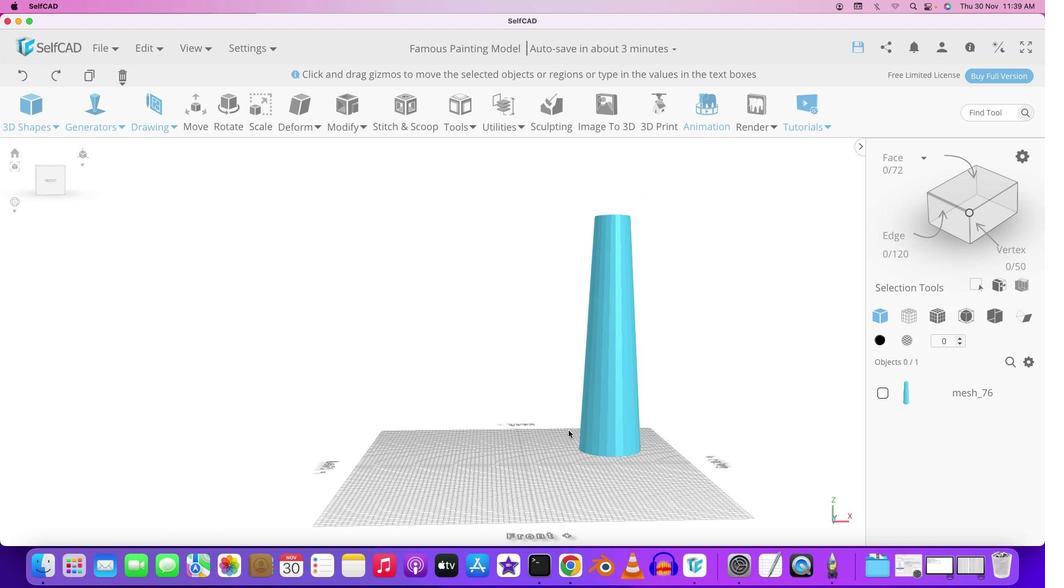 
Action: Mouse pressed left at (599, 392)
Screenshot: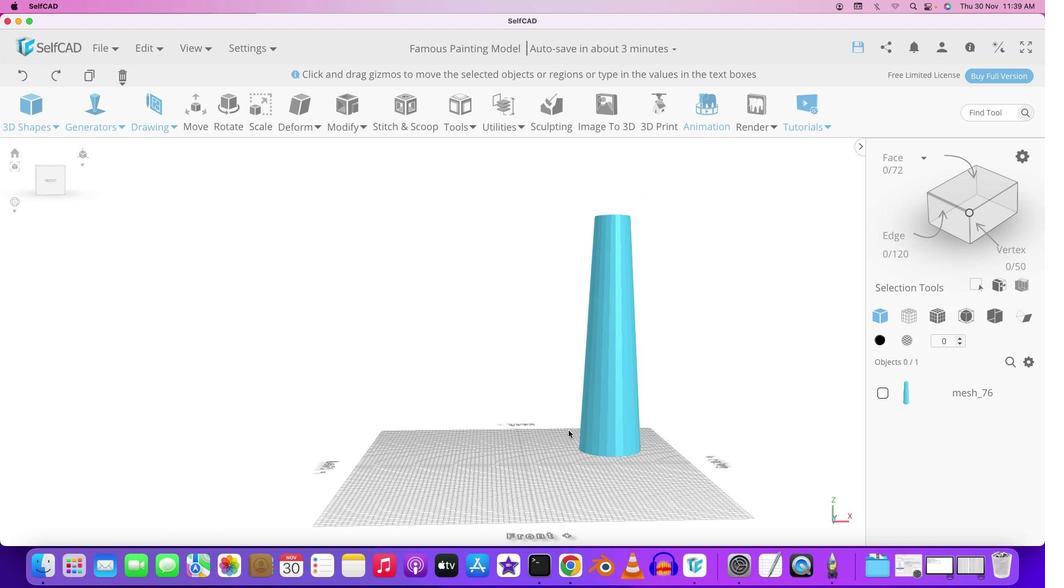 
Action: Mouse moved to (582, 433)
Screenshot: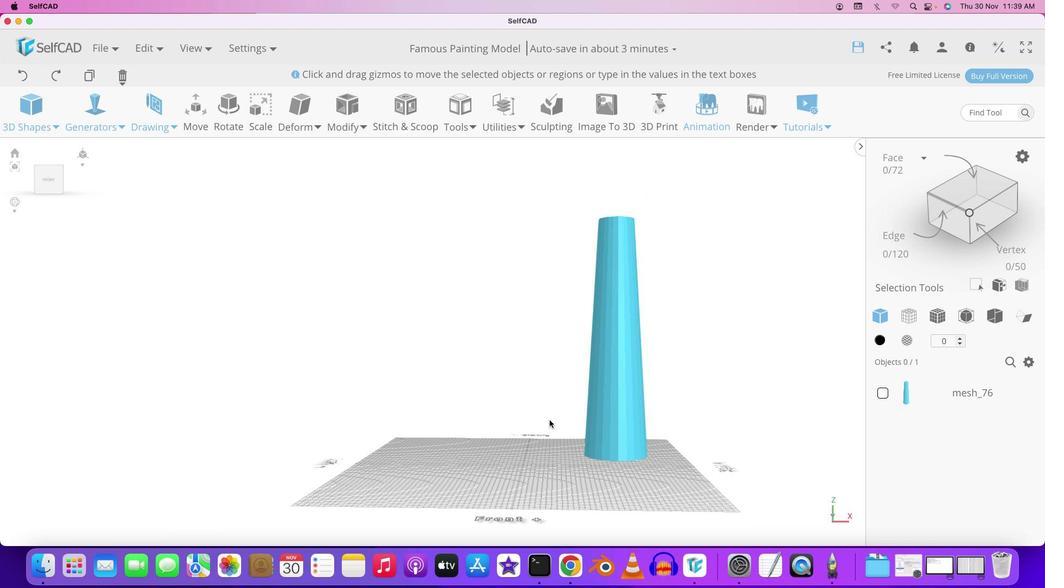 
Action: Mouse pressed left at (582, 433)
Screenshot: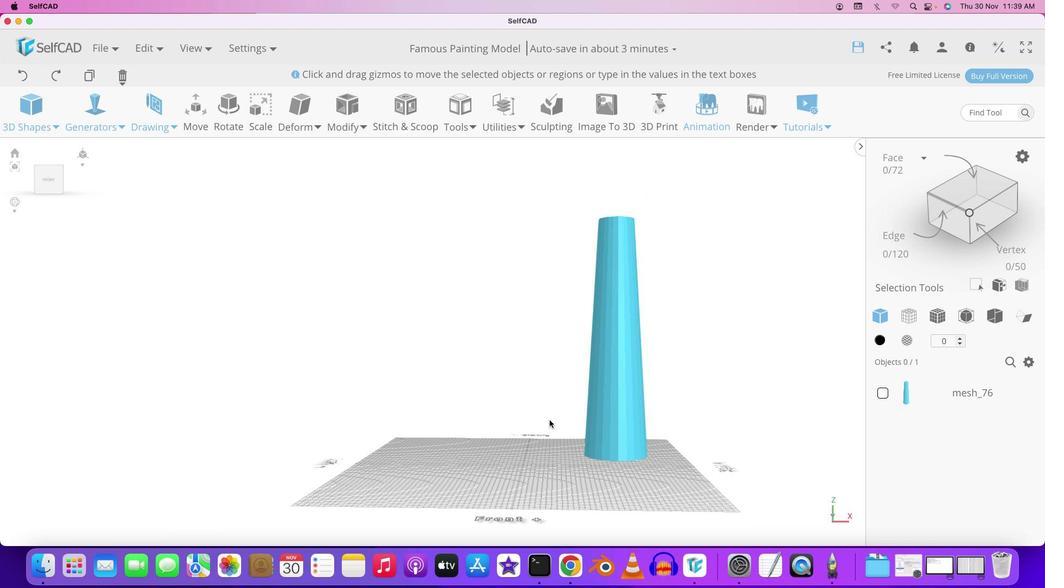 
Action: Mouse moved to (552, 407)
Screenshot: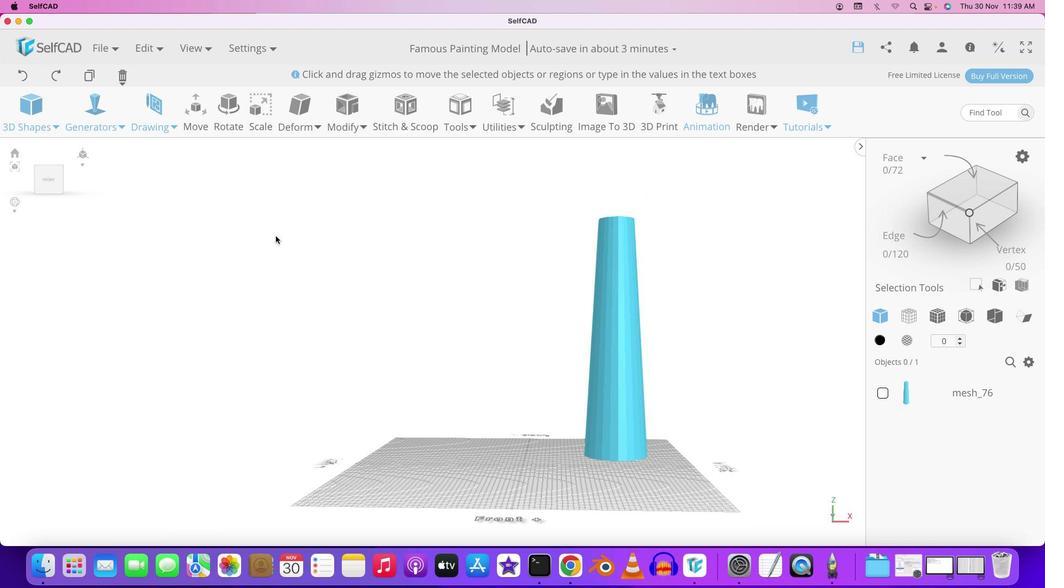 
Action: Mouse pressed left at (552, 407)
Screenshot: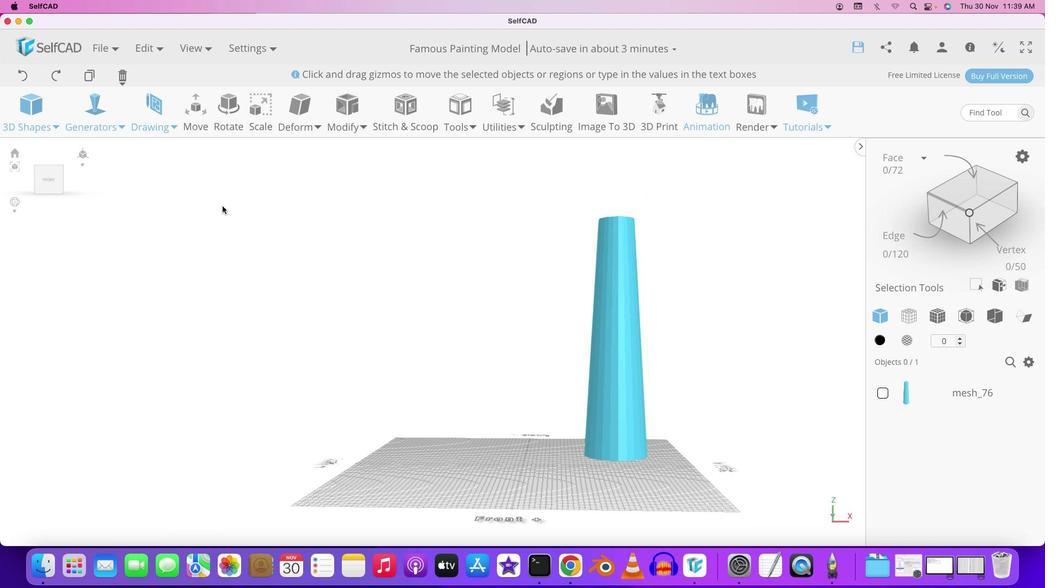 
Action: Mouse moved to (77, 213)
Screenshot: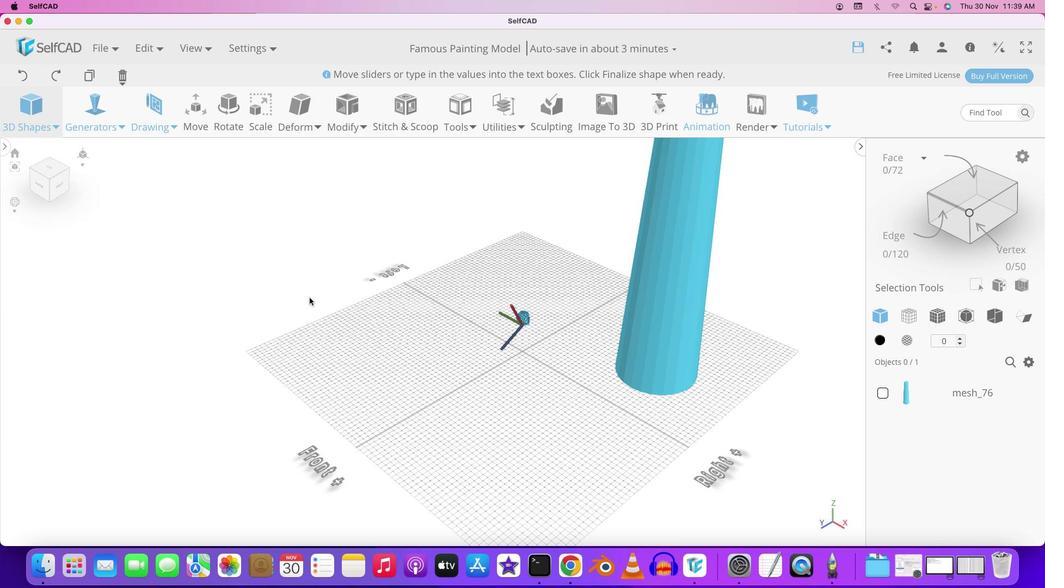 
Action: Mouse pressed left at (77, 213)
Screenshot: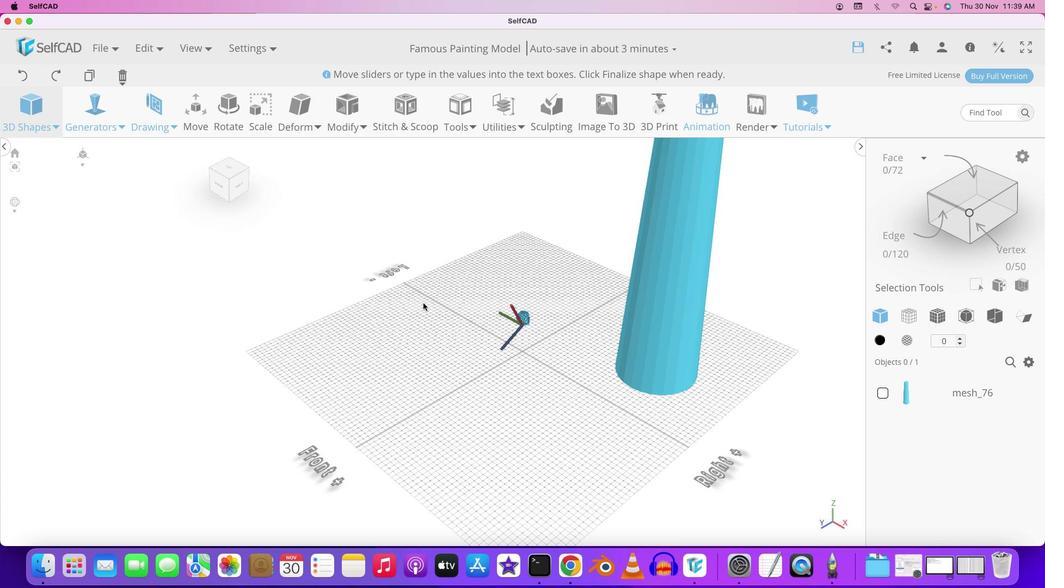 
Action: Mouse moved to (150, 471)
Screenshot: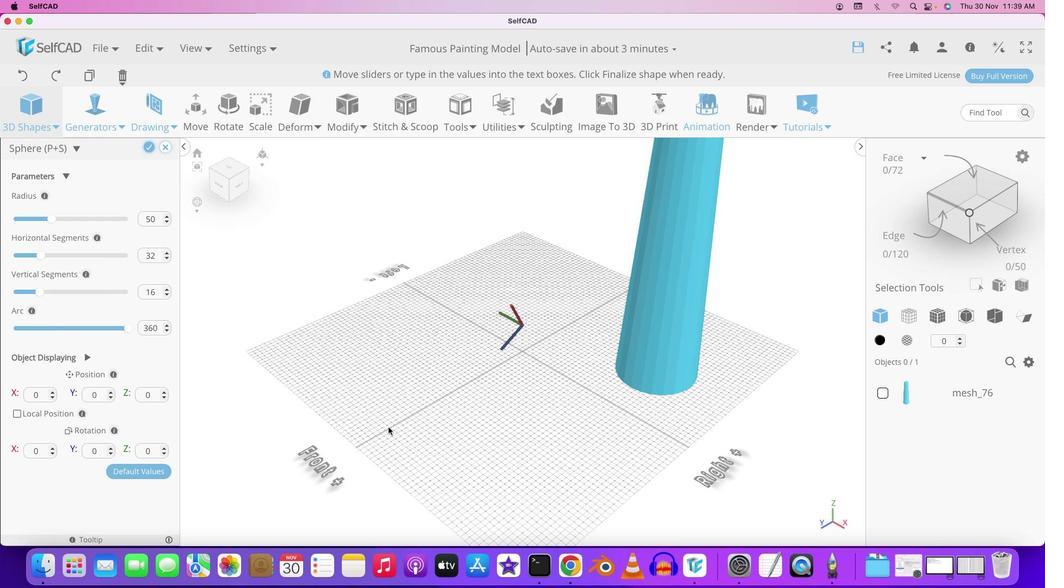 
Action: Mouse pressed left at (150, 471)
Screenshot: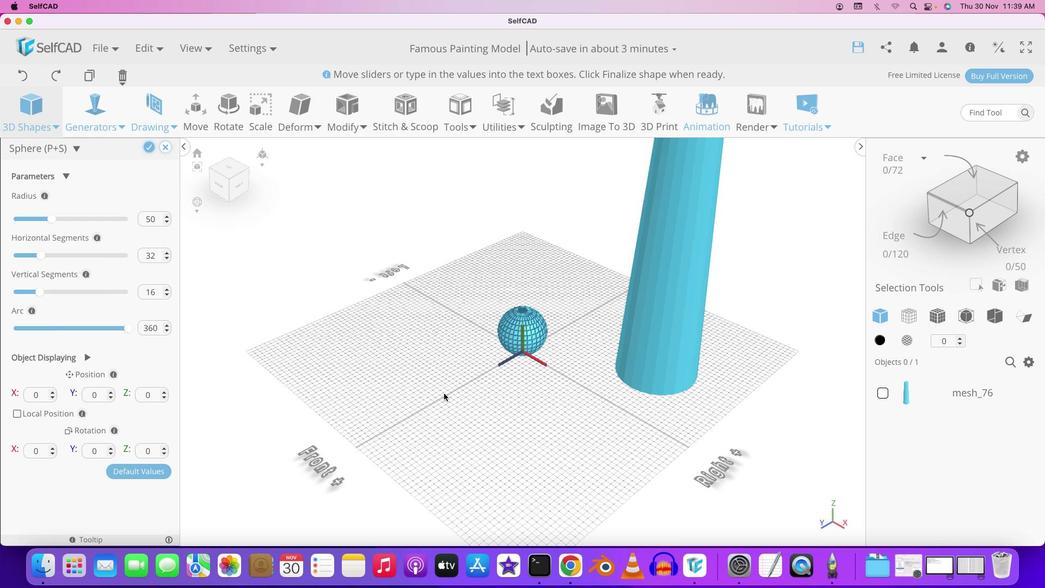 
Action: Mouse moved to (451, 394)
Screenshot: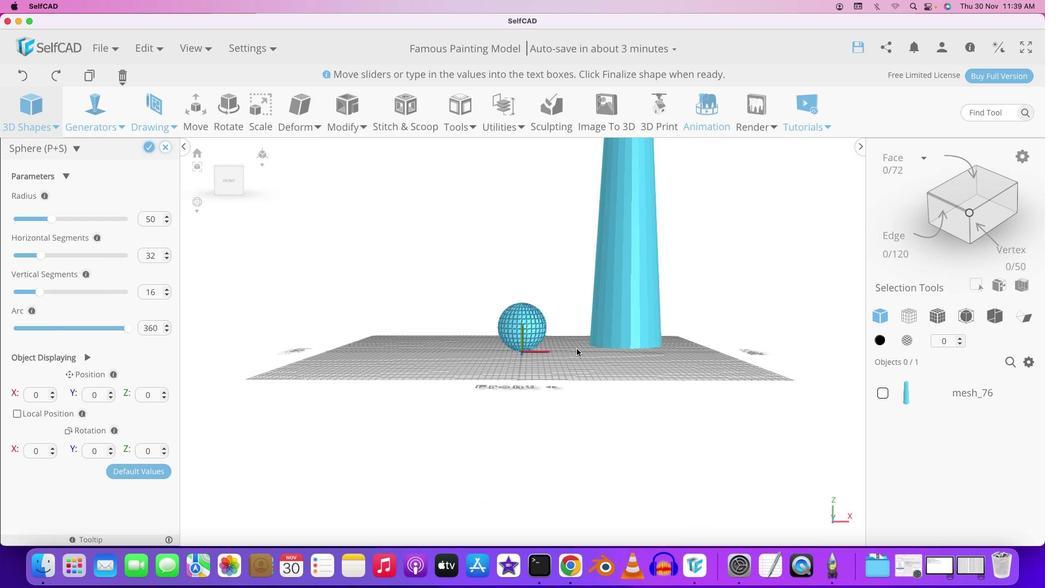 
Action: Mouse pressed left at (451, 394)
Screenshot: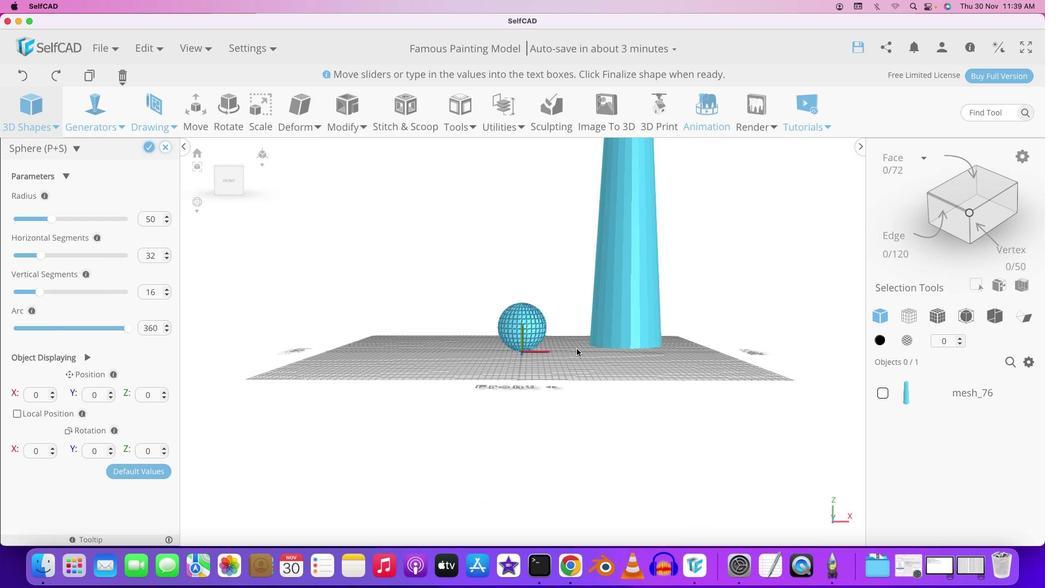 
Action: Mouse moved to (555, 323)
Screenshot: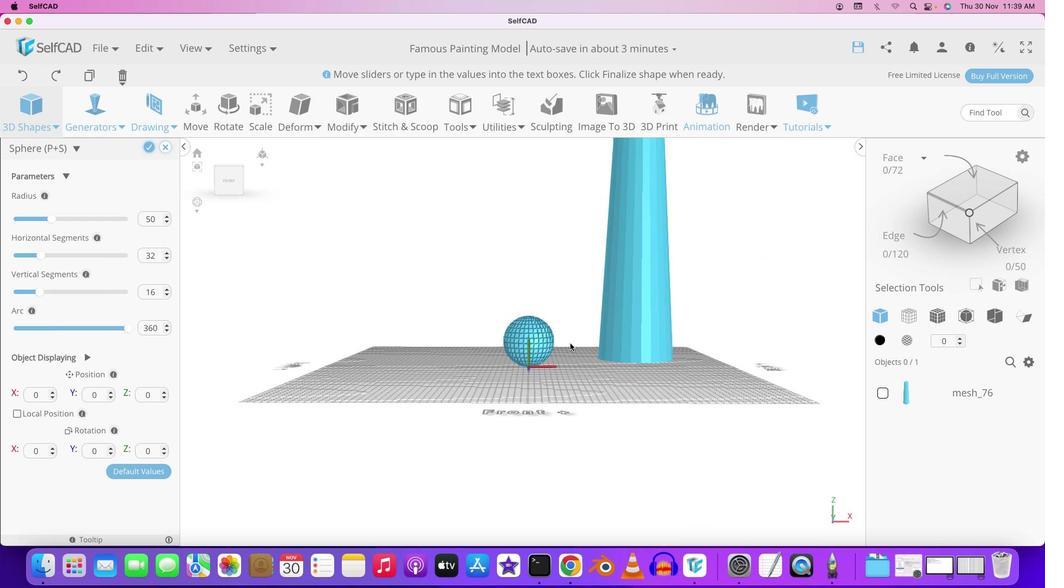 
Action: Mouse scrolled (555, 323) with delta (2, 3)
Screenshot: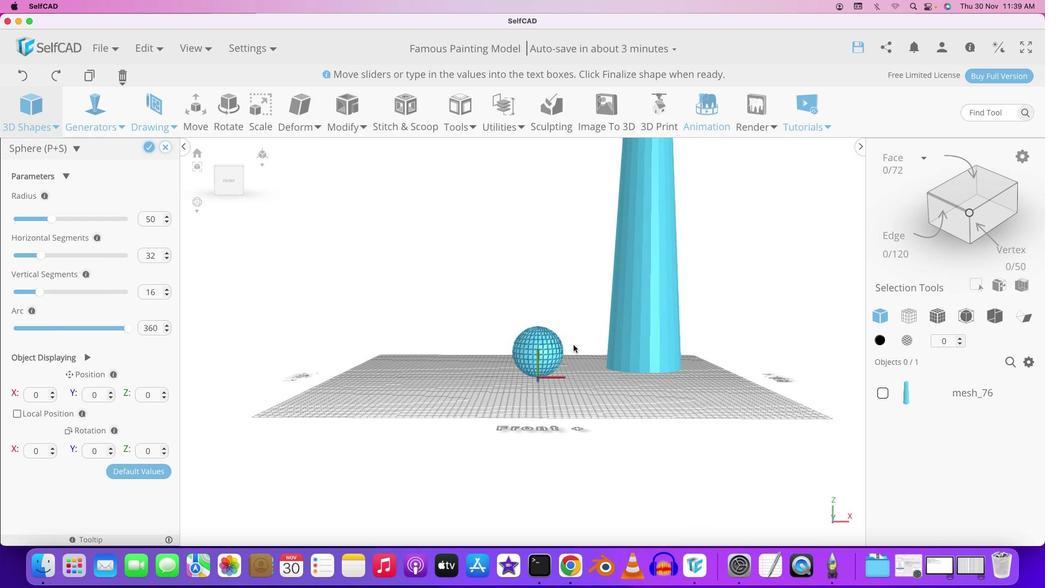 
Action: Mouse scrolled (555, 323) with delta (2, 0)
Screenshot: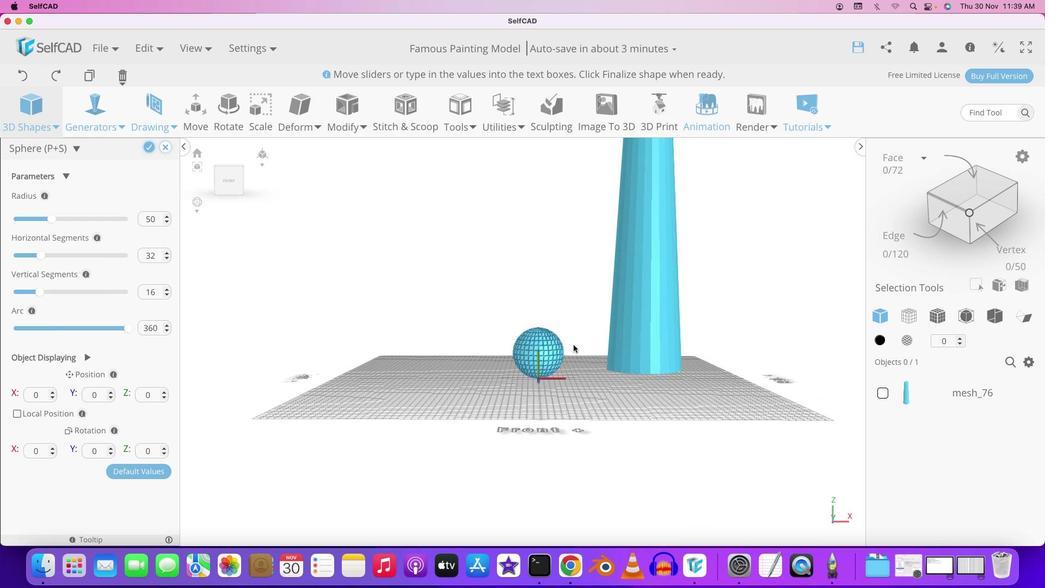 
Action: Mouse scrolled (555, 323) with delta (2, 4)
Screenshot: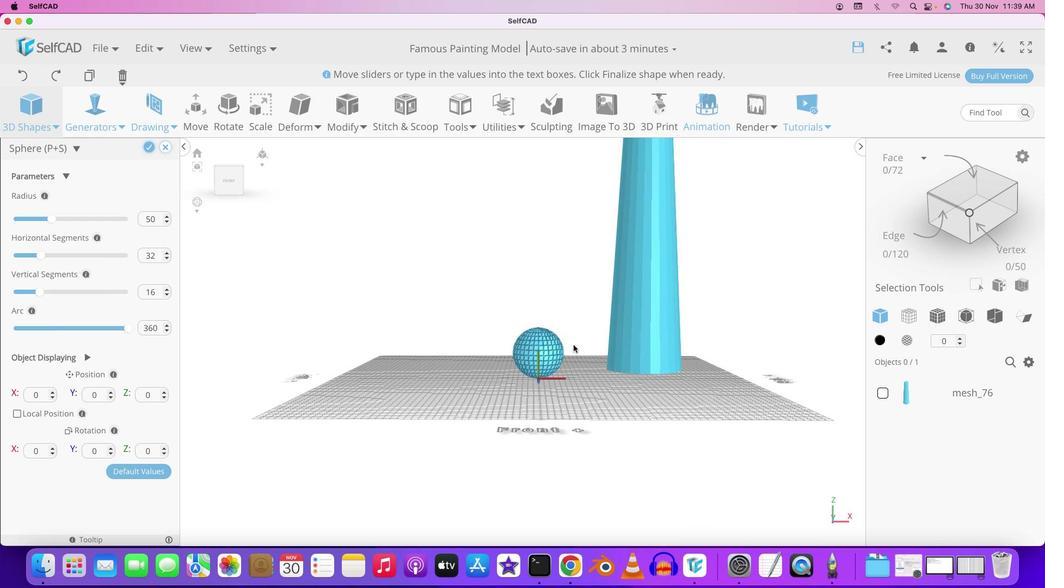 
Action: Mouse moved to (554, 333)
Screenshot: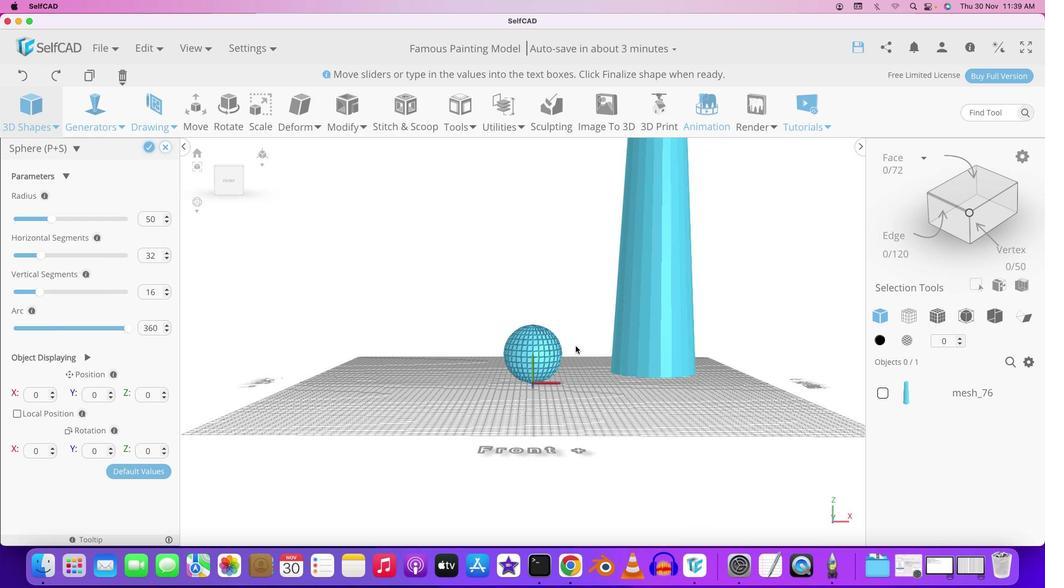 
Action: Key pressed Key.shift
Screenshot: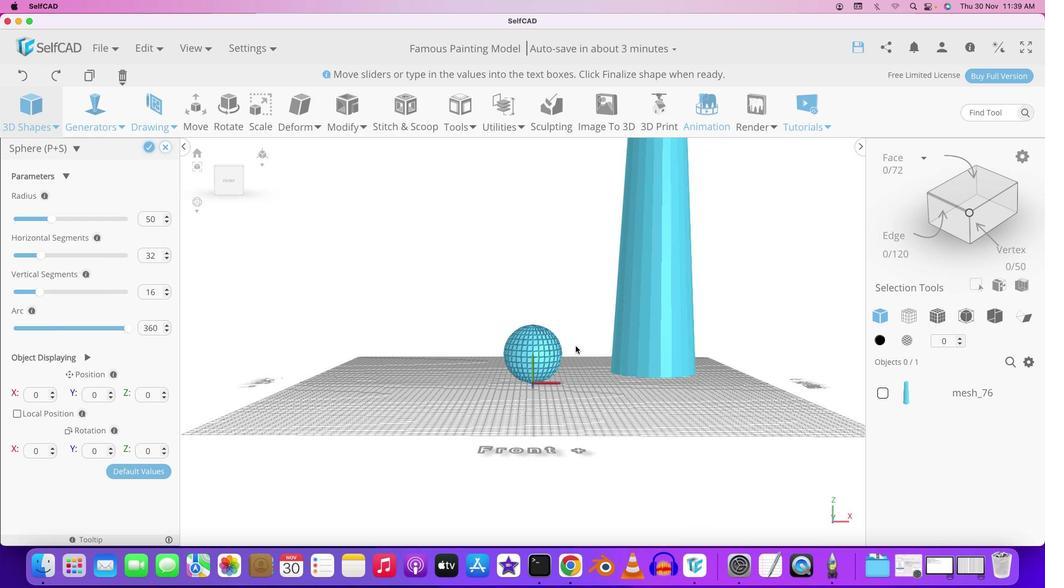 
Action: Mouse moved to (554, 335)
Screenshot: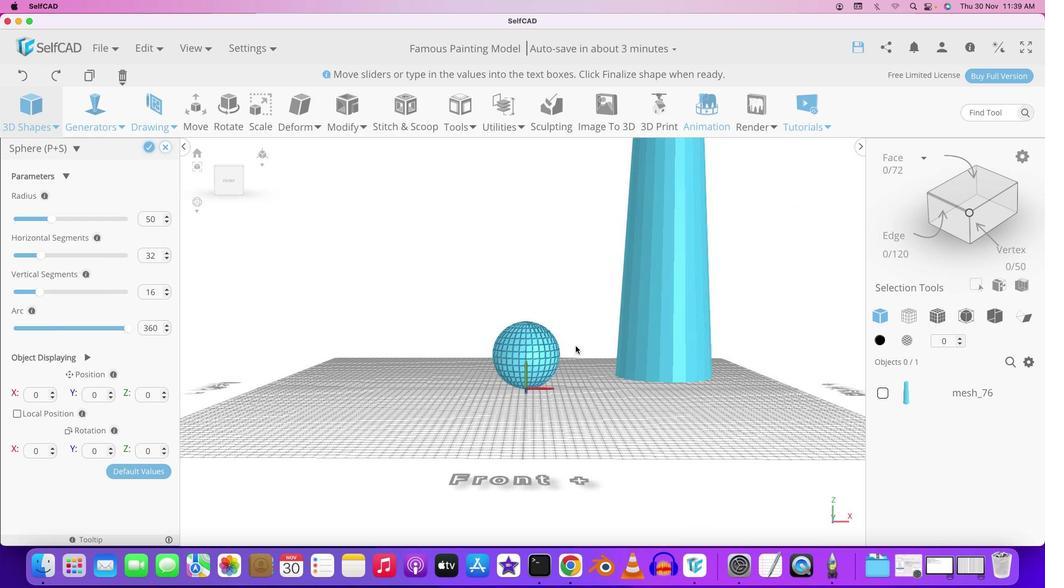 
Action: Mouse pressed left at (554, 335)
Screenshot: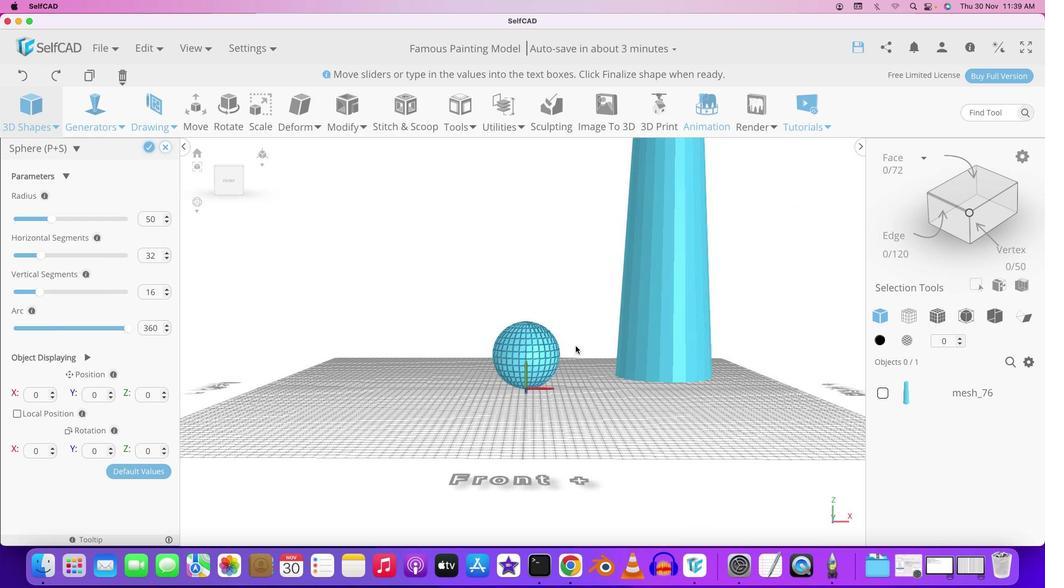 
Action: Mouse moved to (579, 349)
Screenshot: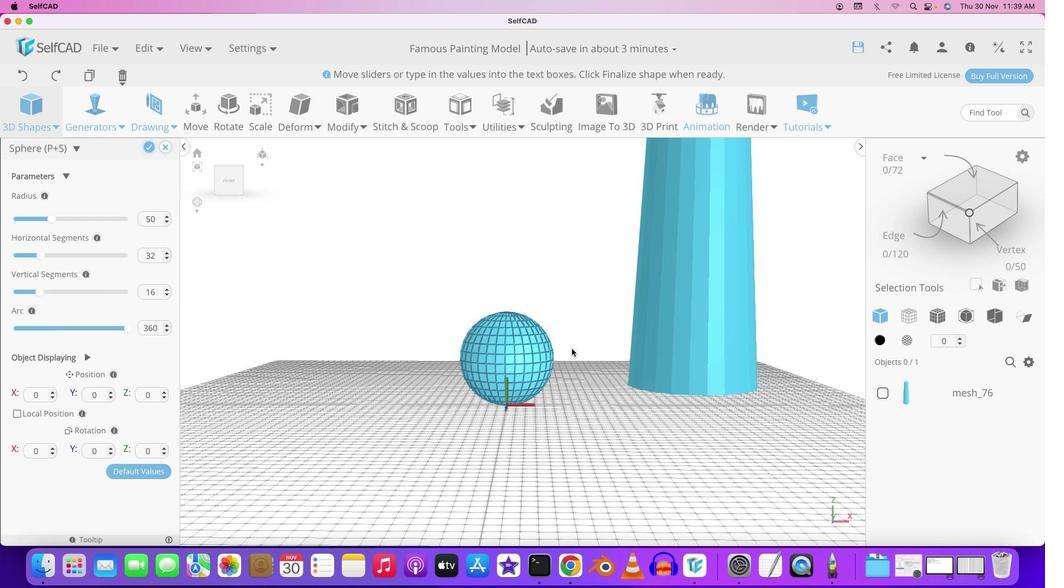 
Action: Mouse scrolled (579, 349) with delta (2, 3)
Screenshot: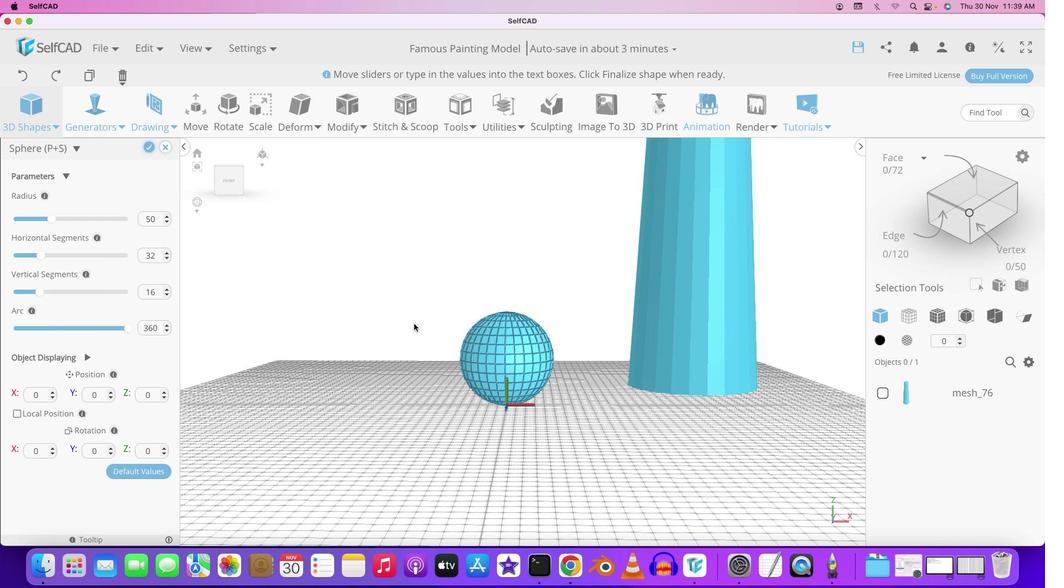 
Action: Mouse scrolled (579, 349) with delta (2, 3)
Screenshot: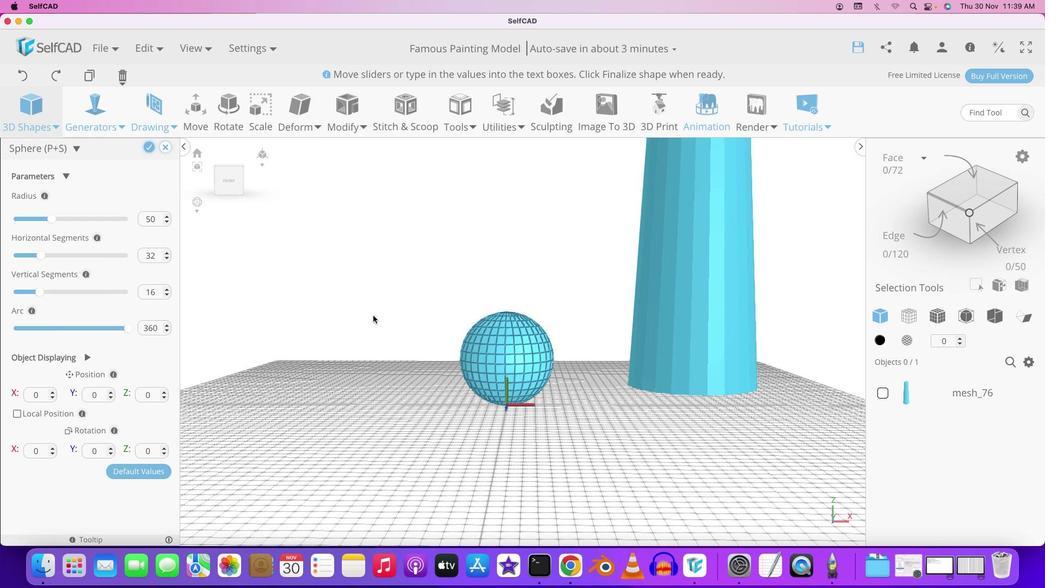 
Action: Mouse scrolled (579, 349) with delta (2, 3)
Screenshot: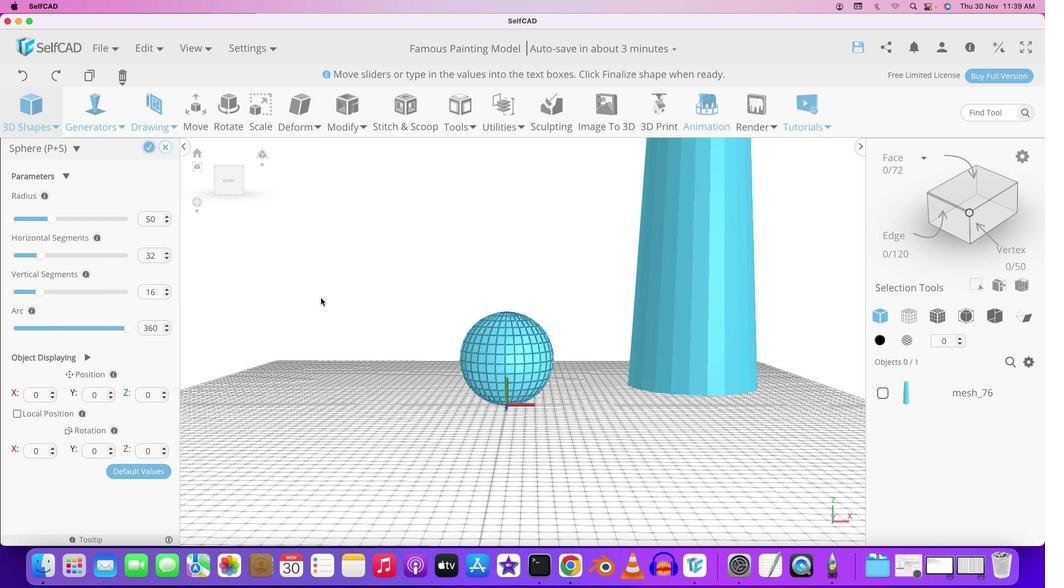 
Action: Mouse scrolled (579, 349) with delta (2, 4)
Screenshot: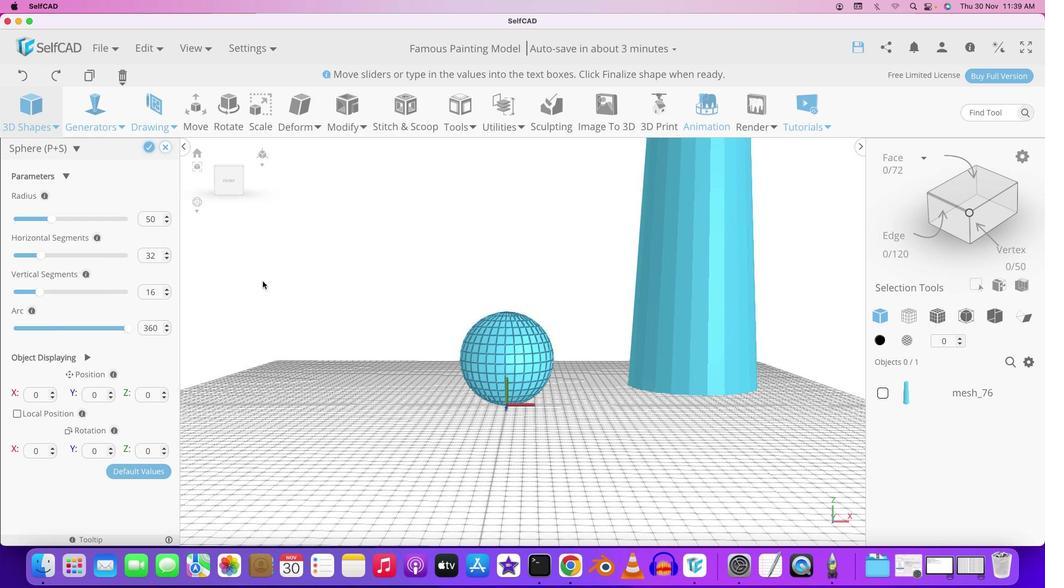
Action: Mouse moved to (41, 258)
Screenshot: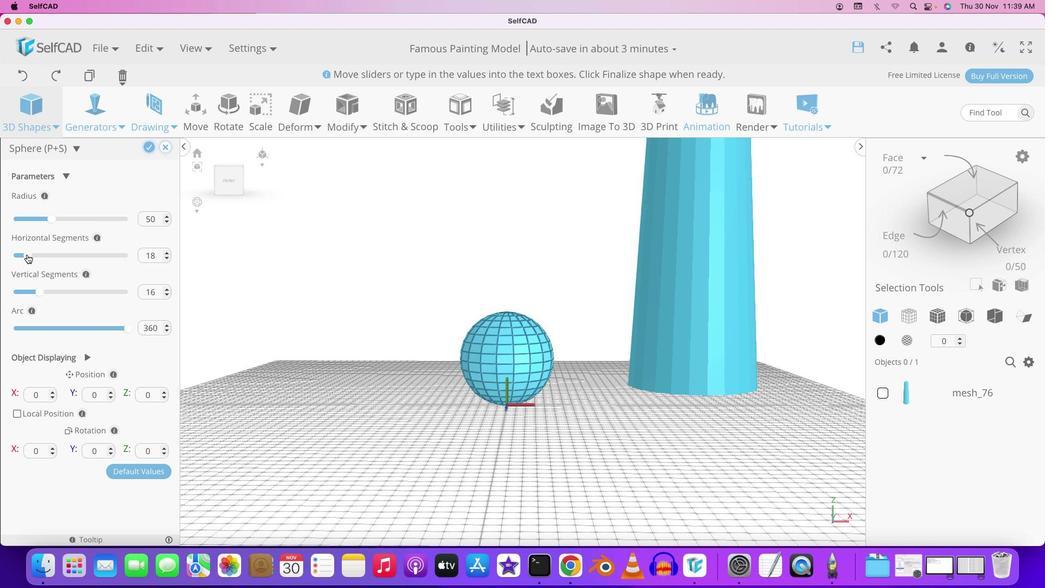 
Action: Mouse pressed left at (41, 258)
Screenshot: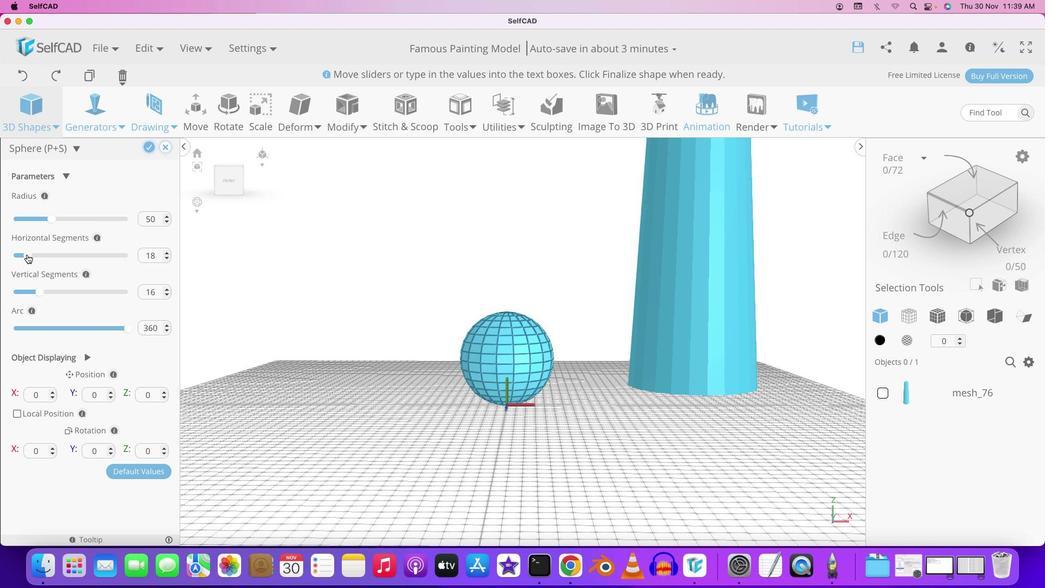 
Action: Mouse moved to (149, 149)
Screenshot: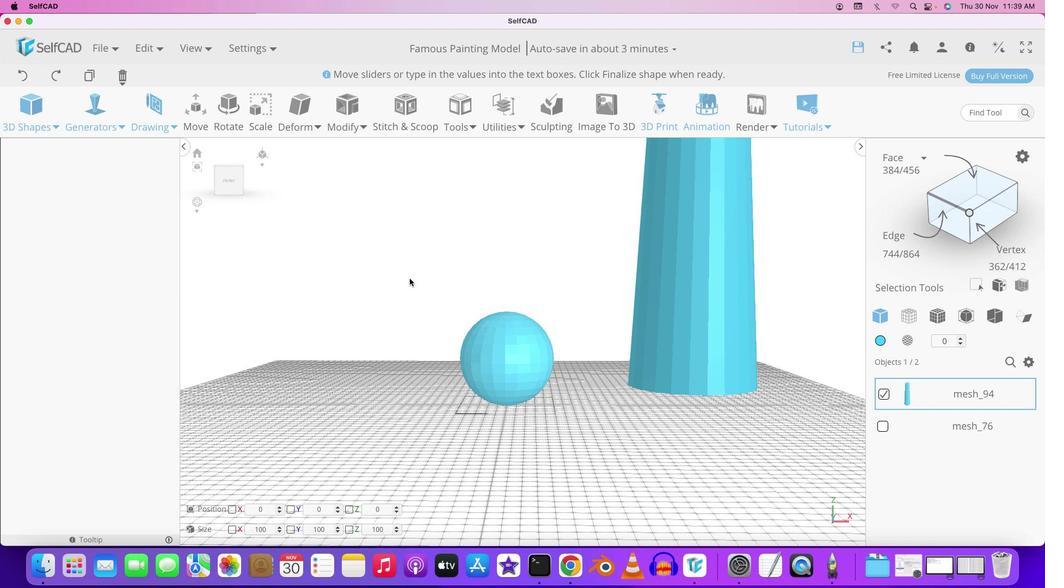 
Action: Mouse pressed left at (149, 149)
Screenshot: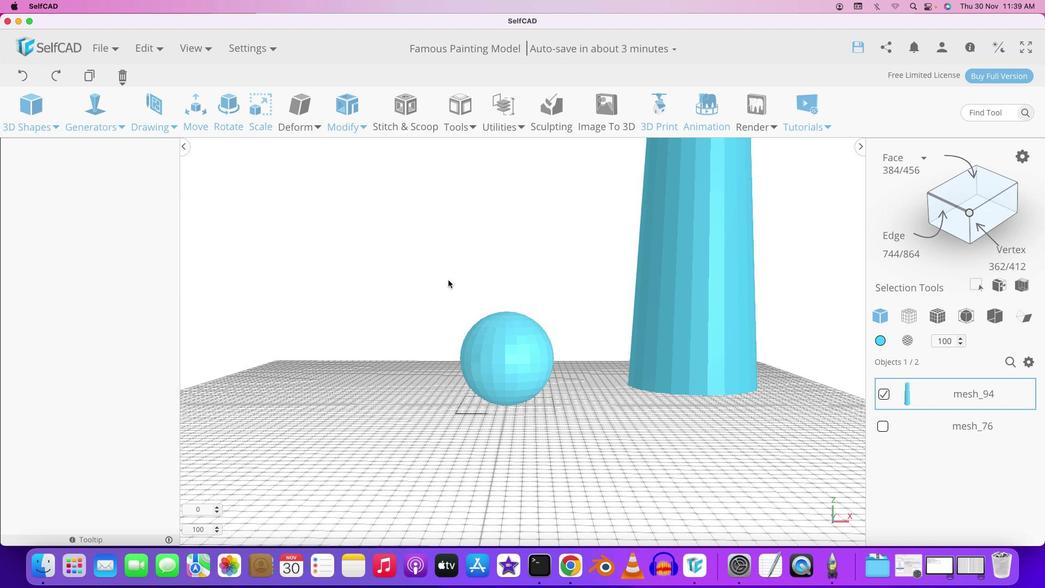 
Action: Mouse moved to (493, 280)
Screenshot: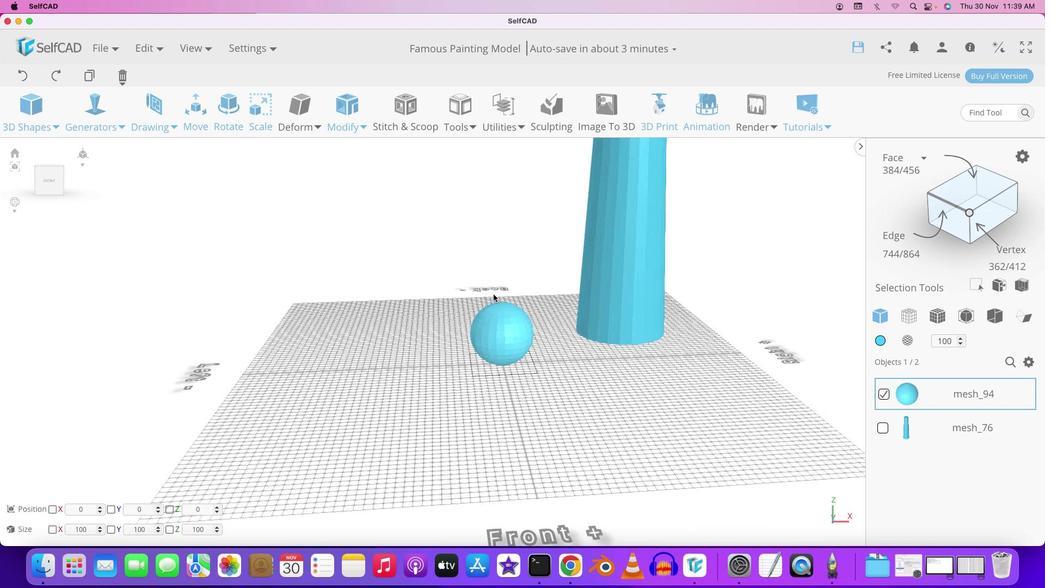 
Action: Mouse scrolled (493, 280) with delta (2, 2)
Screenshot: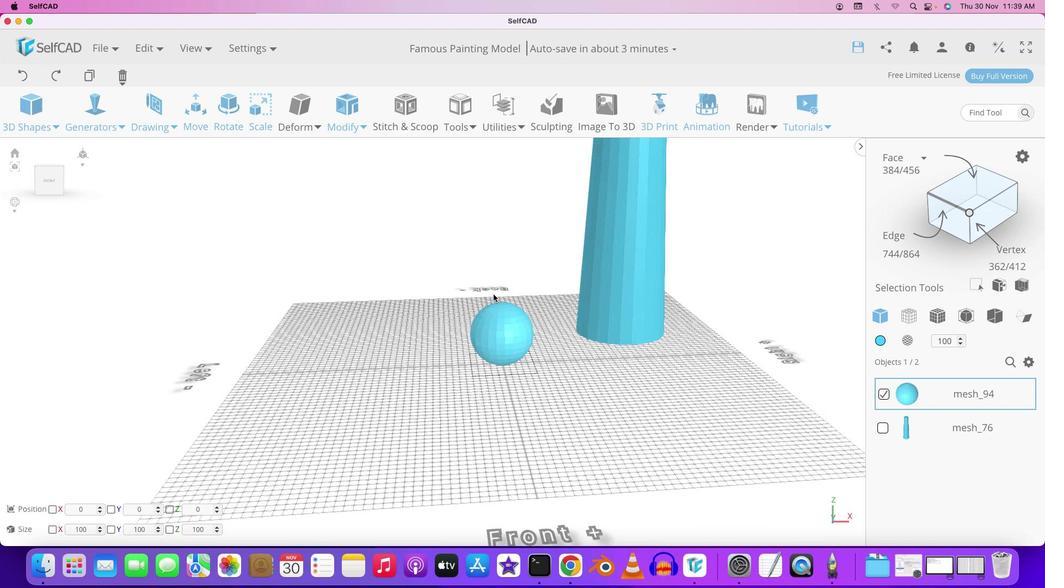 
Action: Mouse scrolled (493, 280) with delta (2, 2)
Screenshot: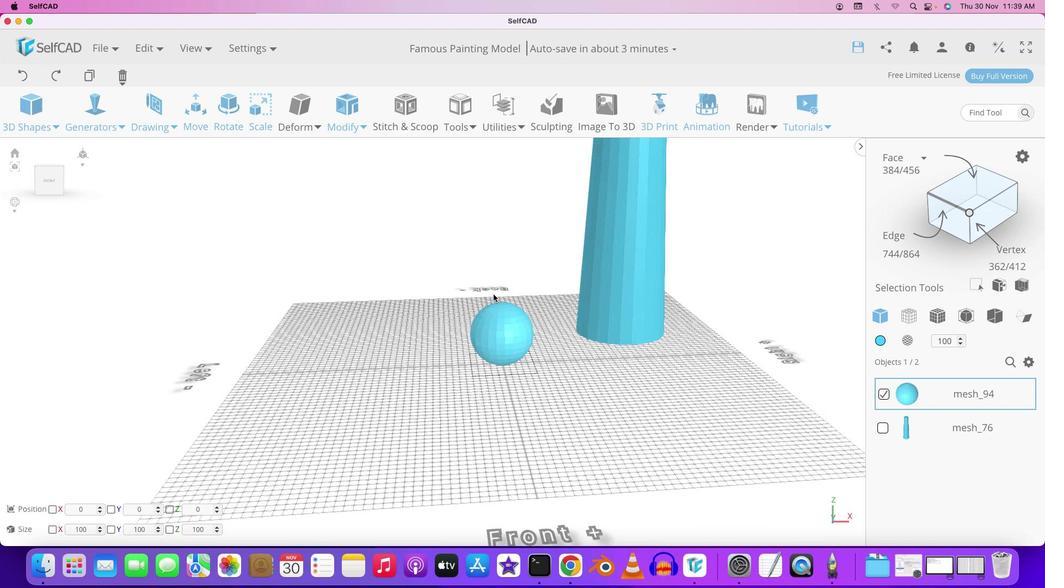 
Action: Mouse moved to (493, 280)
Screenshot: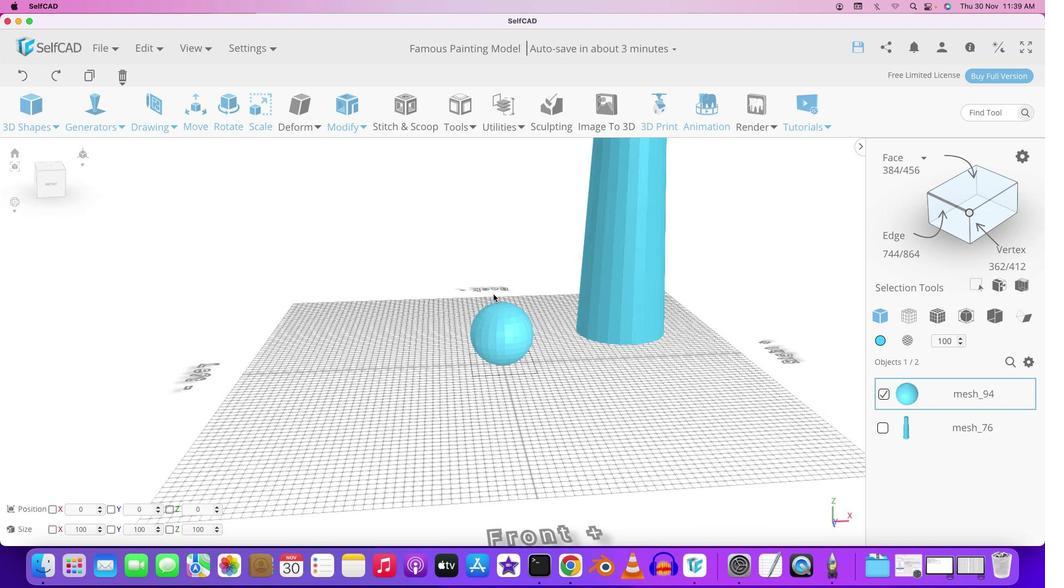 
Action: Mouse scrolled (493, 280) with delta (2, 0)
Screenshot: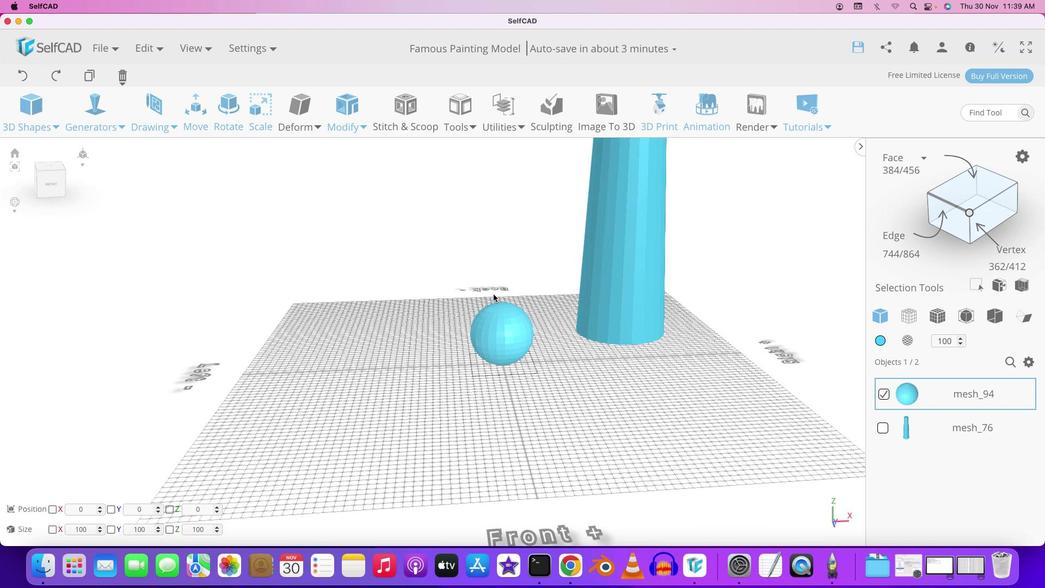 
Action: Mouse moved to (473, 279)
Screenshot: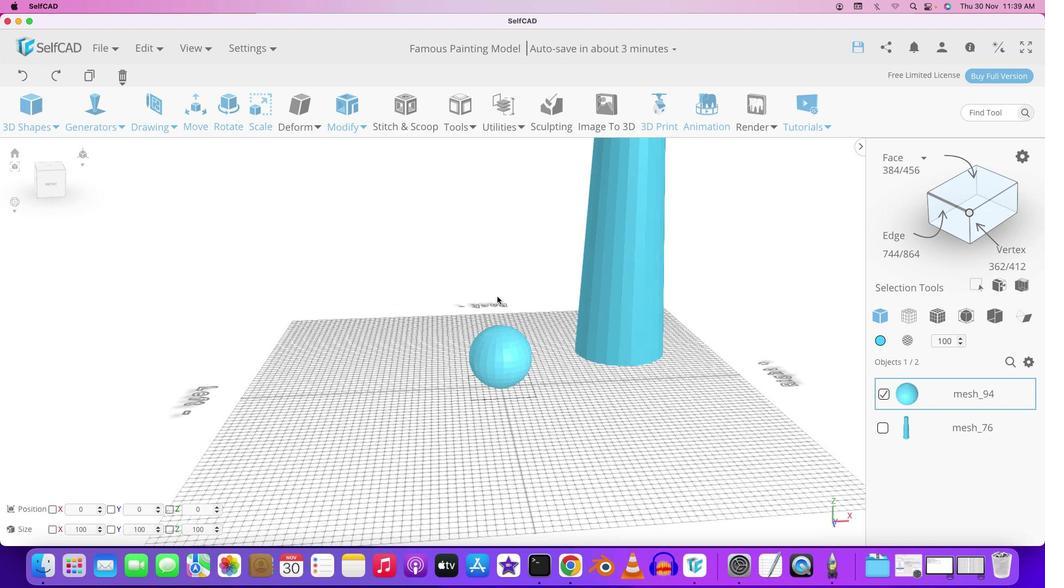 
Action: Mouse pressed left at (473, 279)
Screenshot: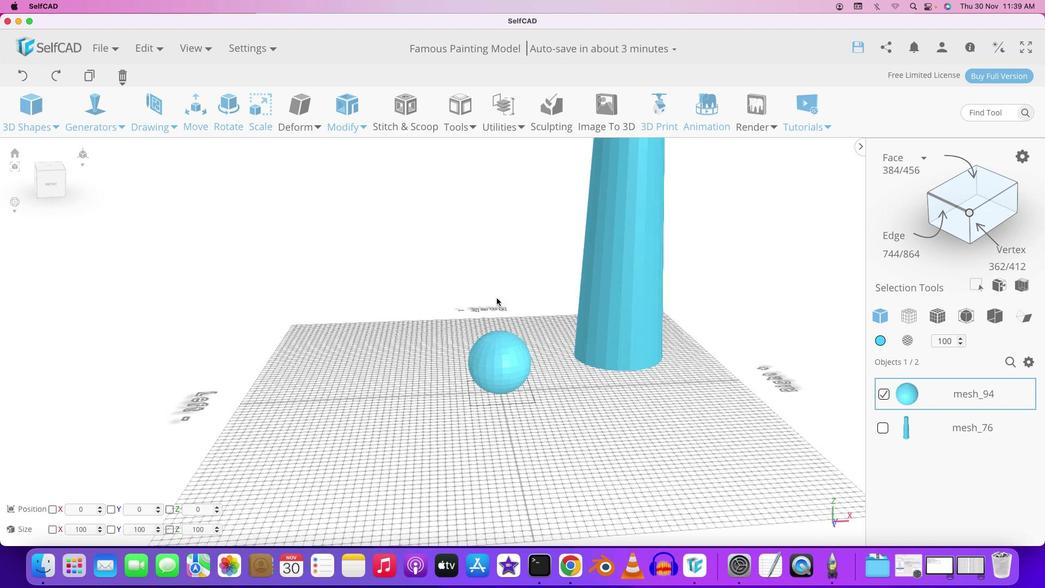 
Action: Mouse moved to (501, 289)
Screenshot: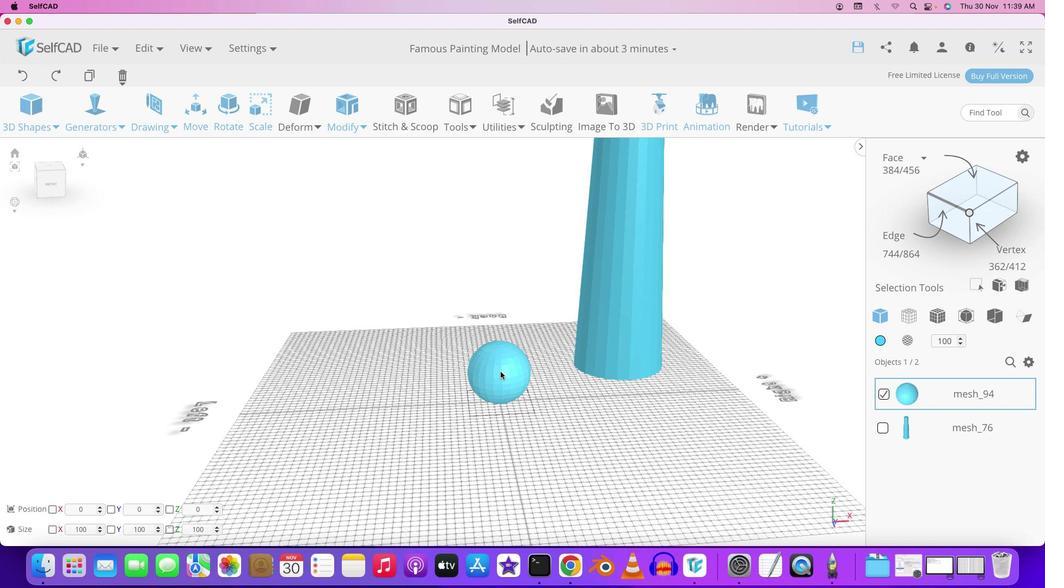 
Action: Key pressed Key.shift
Screenshot: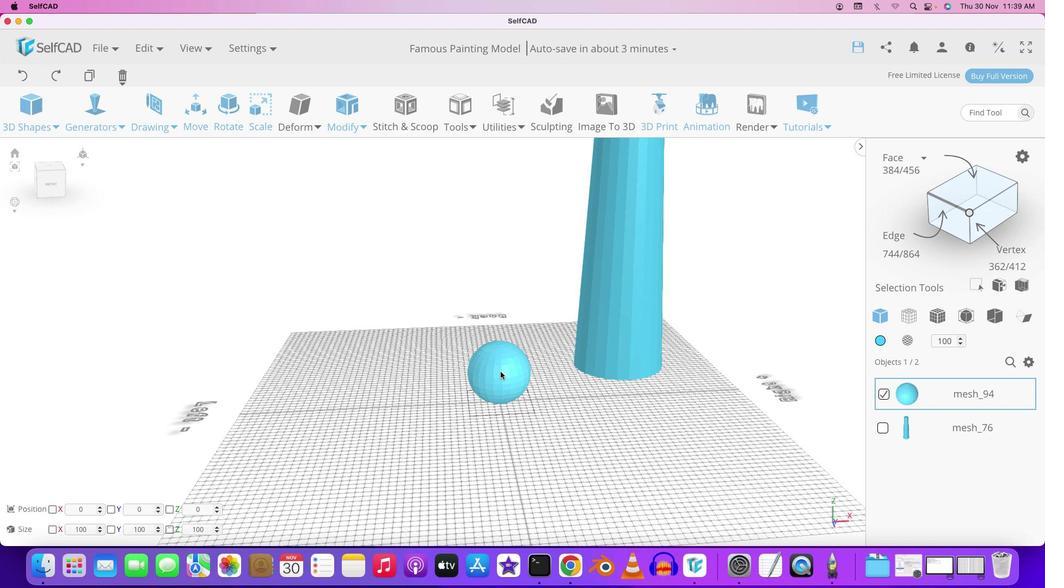 
Action: Mouse moved to (502, 284)
Screenshot: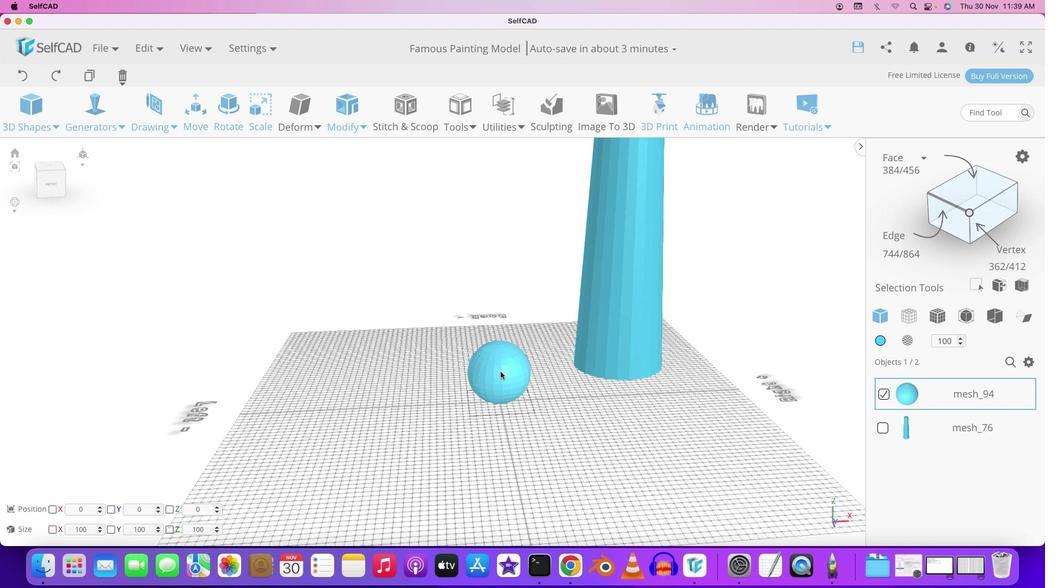
Action: Mouse pressed left at (502, 284)
Screenshot: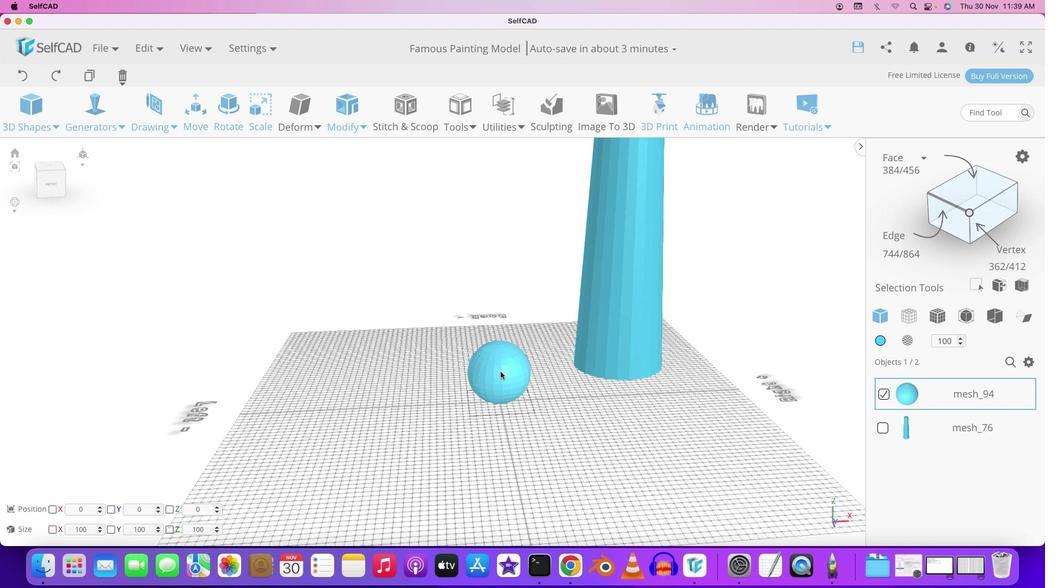 
Action: Mouse moved to (503, 374)
Screenshot: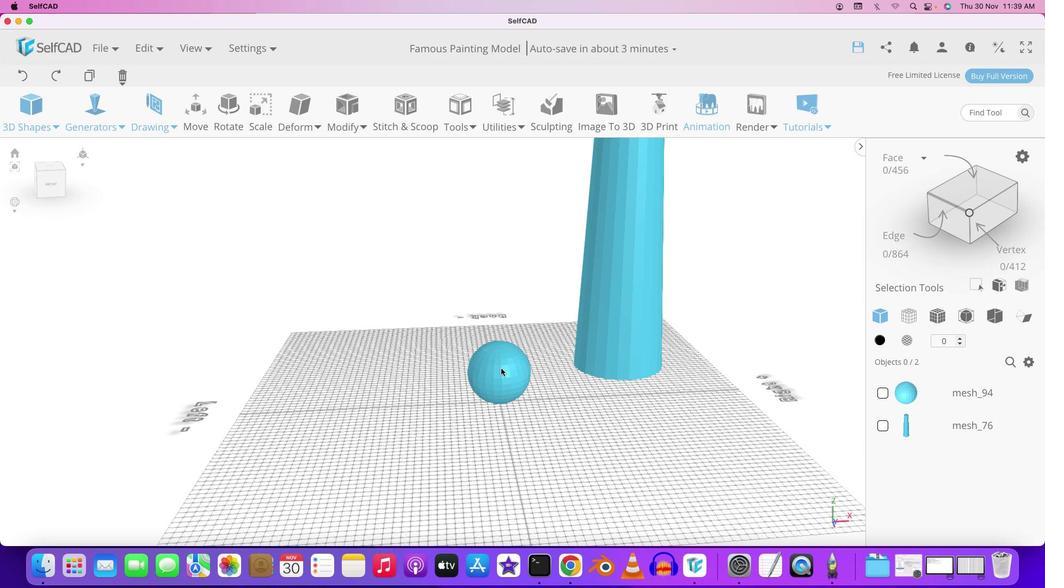 
Action: Mouse pressed left at (503, 374)
Screenshot: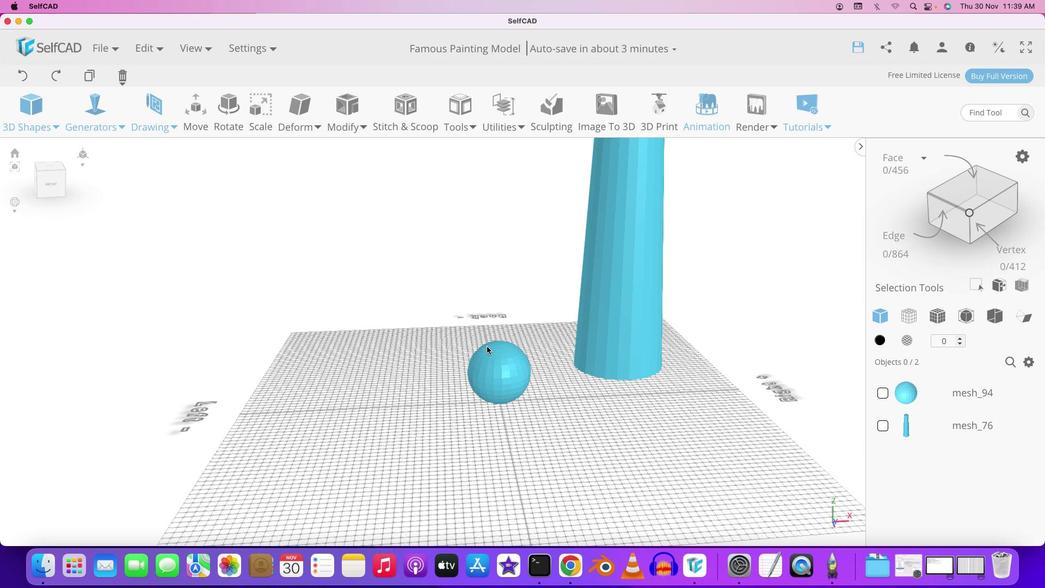 
Action: Mouse moved to (516, 329)
Screenshot: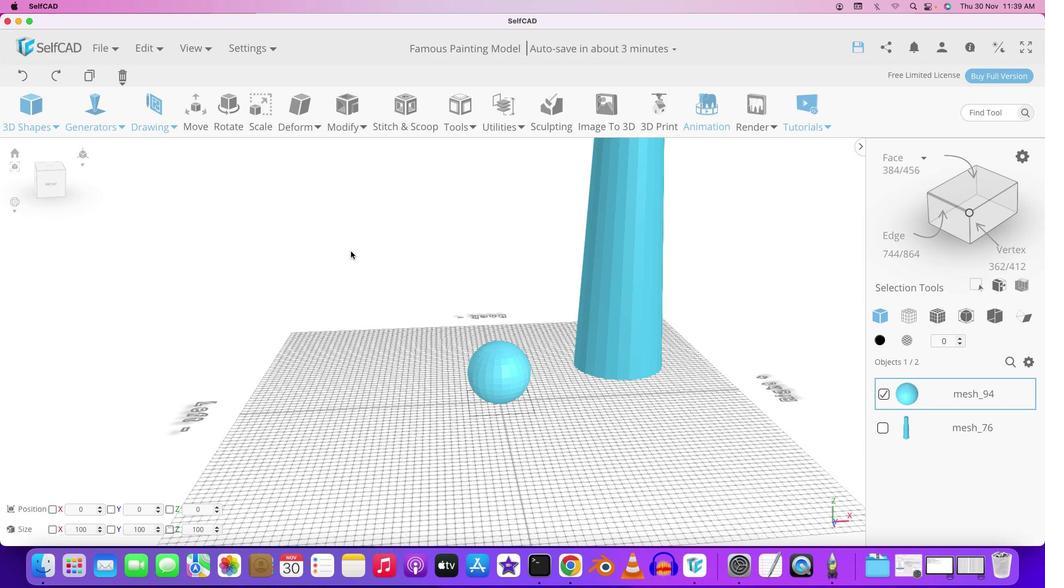 
Action: Mouse pressed left at (516, 329)
Screenshot: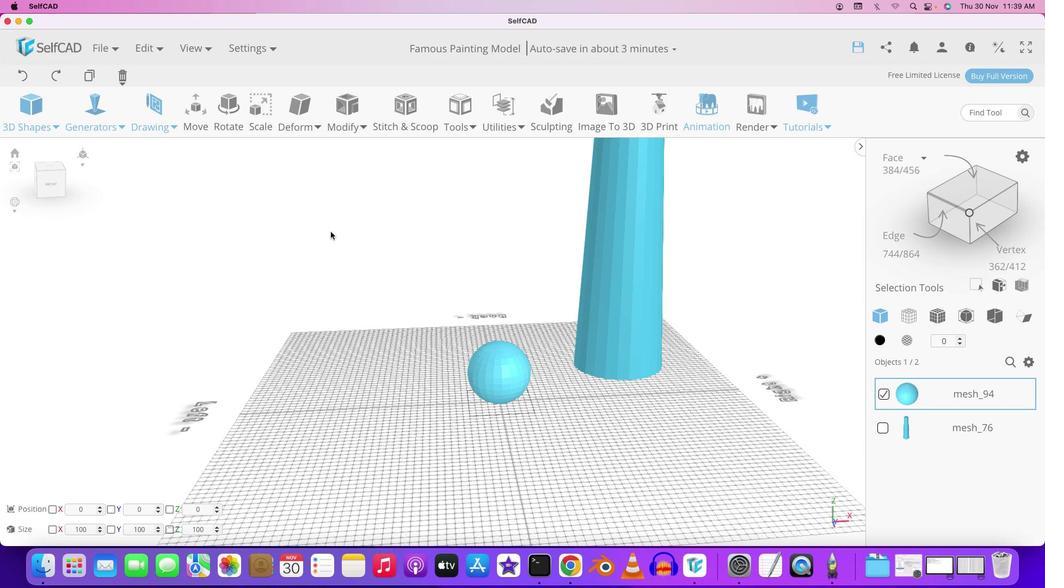 
Action: Mouse moved to (509, 368)
Screenshot: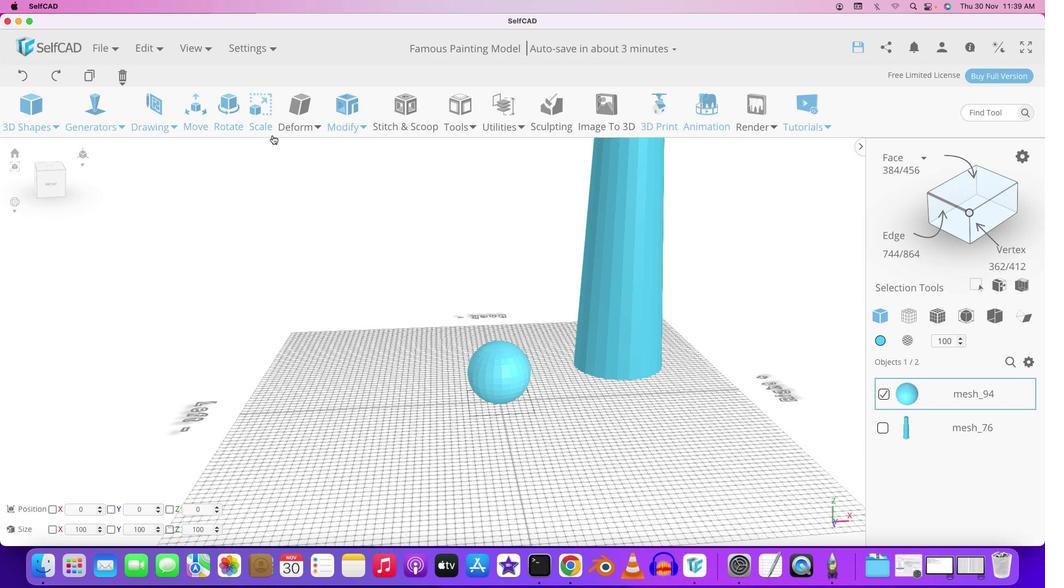 
Action: Mouse pressed left at (509, 368)
Screenshot: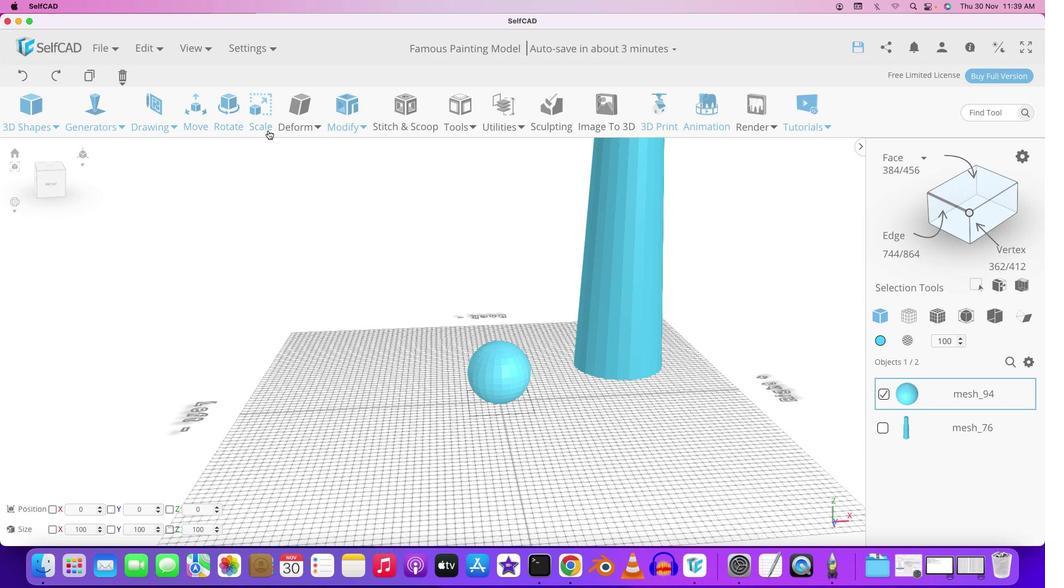 
Action: Mouse moved to (264, 127)
Screenshot: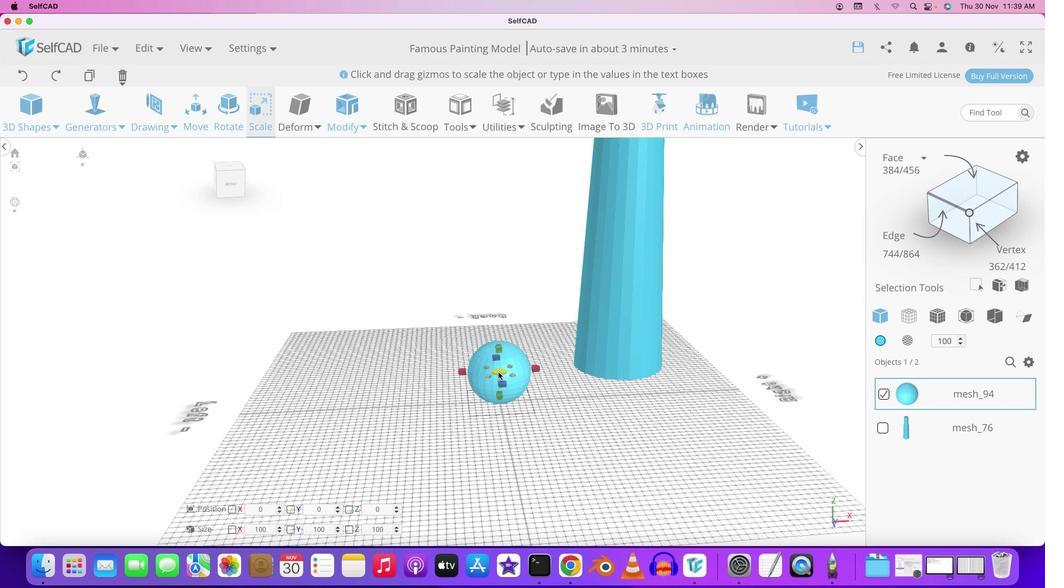 
Action: Mouse pressed left at (264, 127)
Screenshot: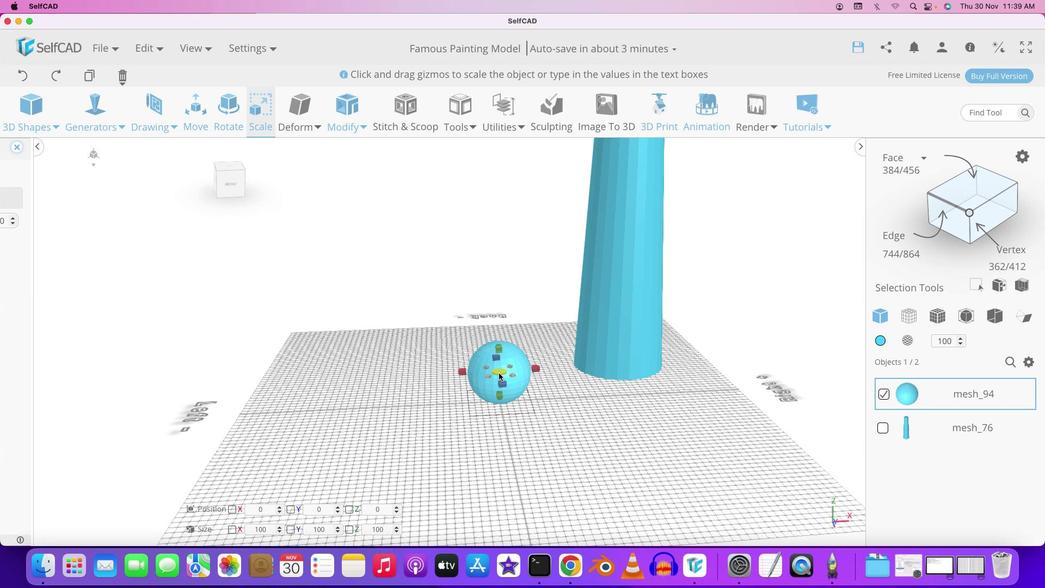 
Action: Mouse moved to (502, 376)
Screenshot: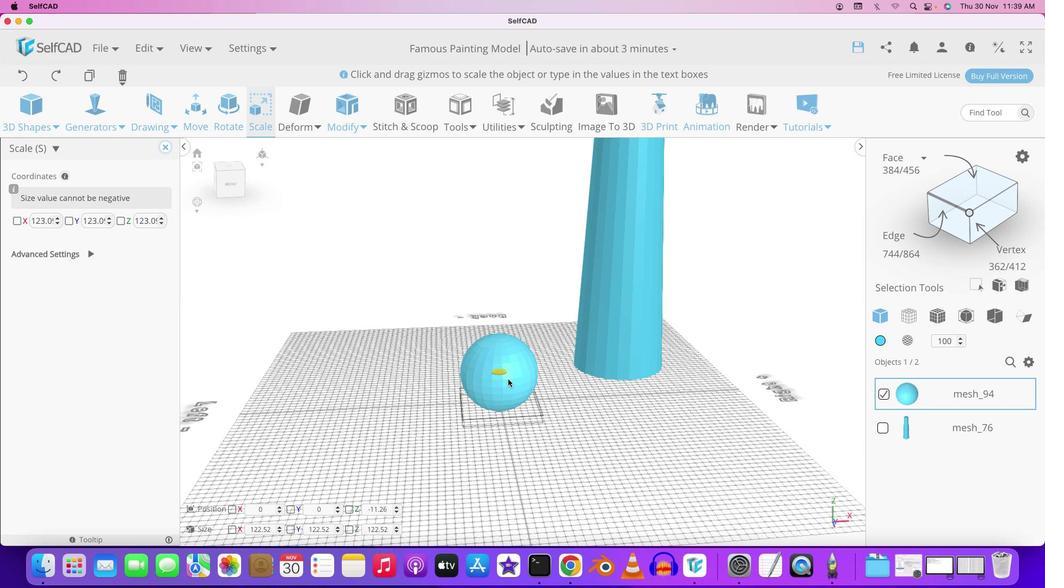 
Action: Mouse pressed left at (502, 376)
Screenshot: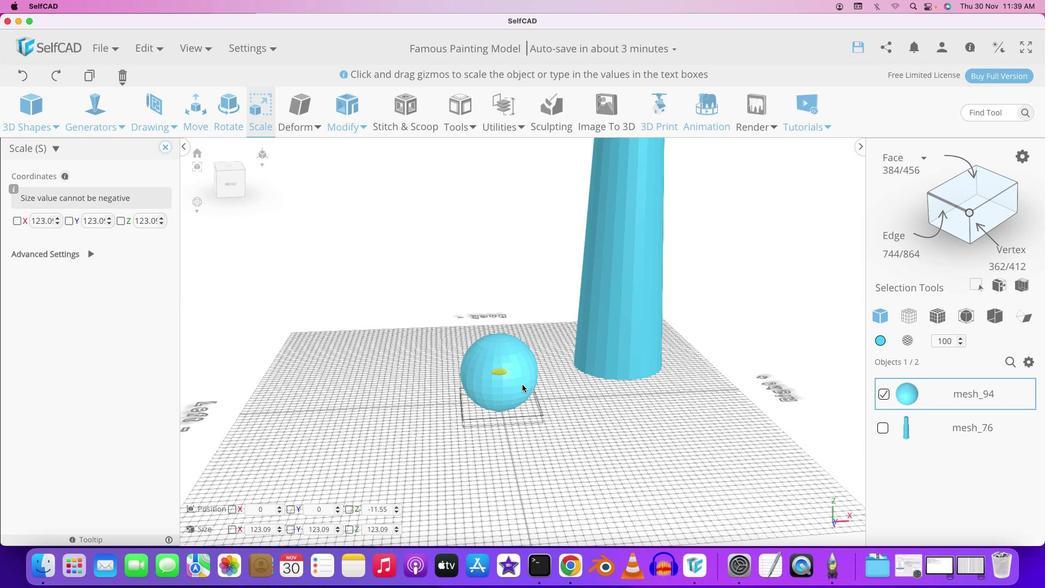 
Action: Mouse moved to (574, 398)
Screenshot: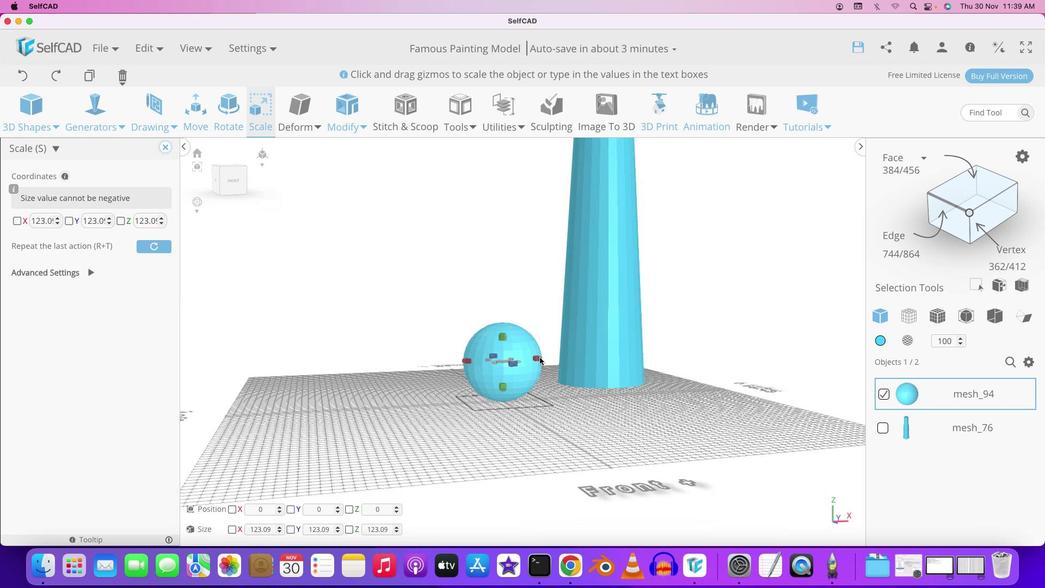 
Action: Mouse pressed left at (574, 398)
Screenshot: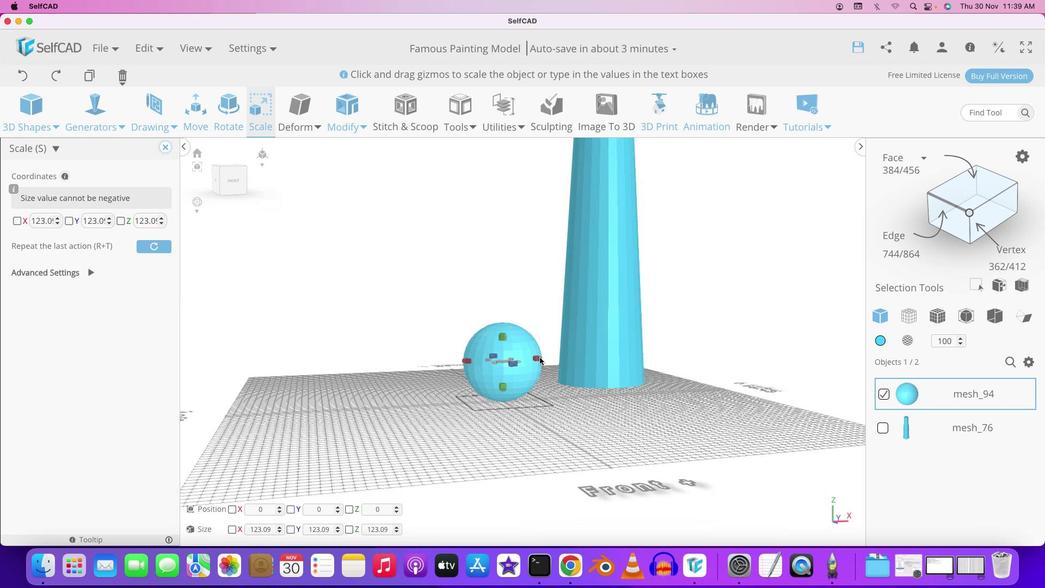 
Action: Mouse moved to (196, 129)
Screenshot: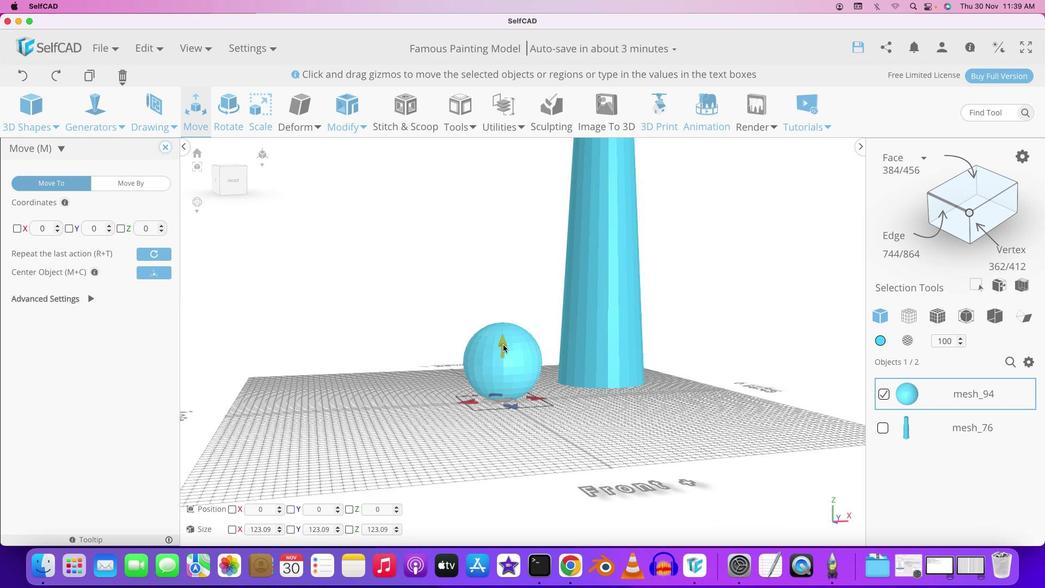 
Action: Mouse pressed left at (196, 129)
Screenshot: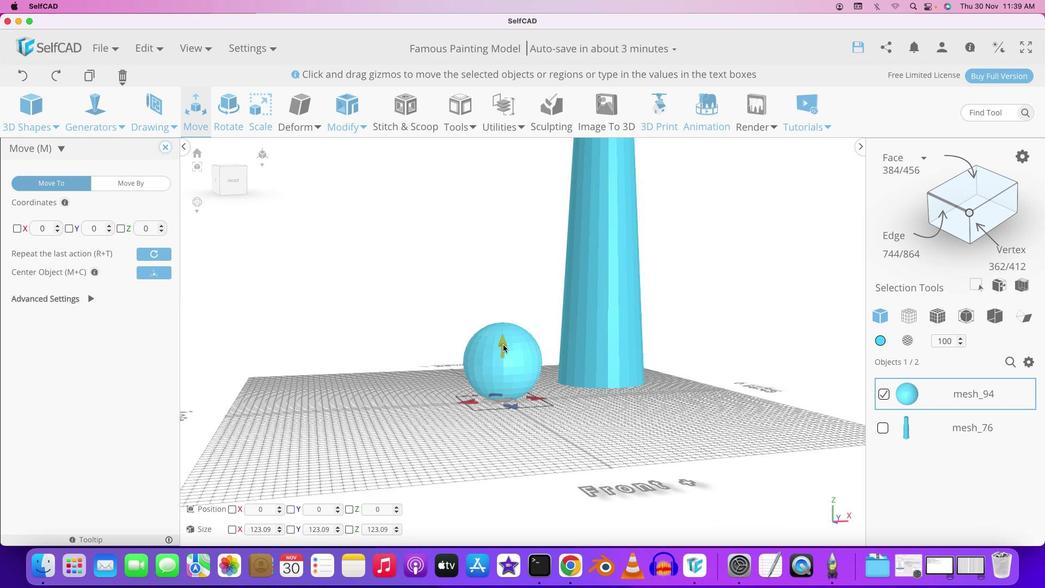 
Action: Mouse moved to (506, 347)
Screenshot: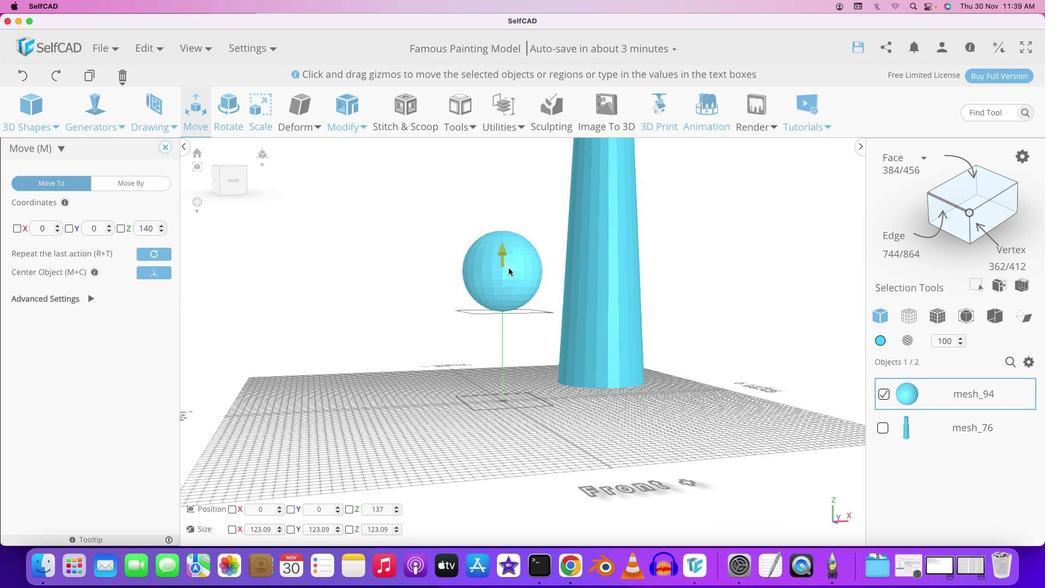 
Action: Mouse pressed left at (506, 347)
Screenshot: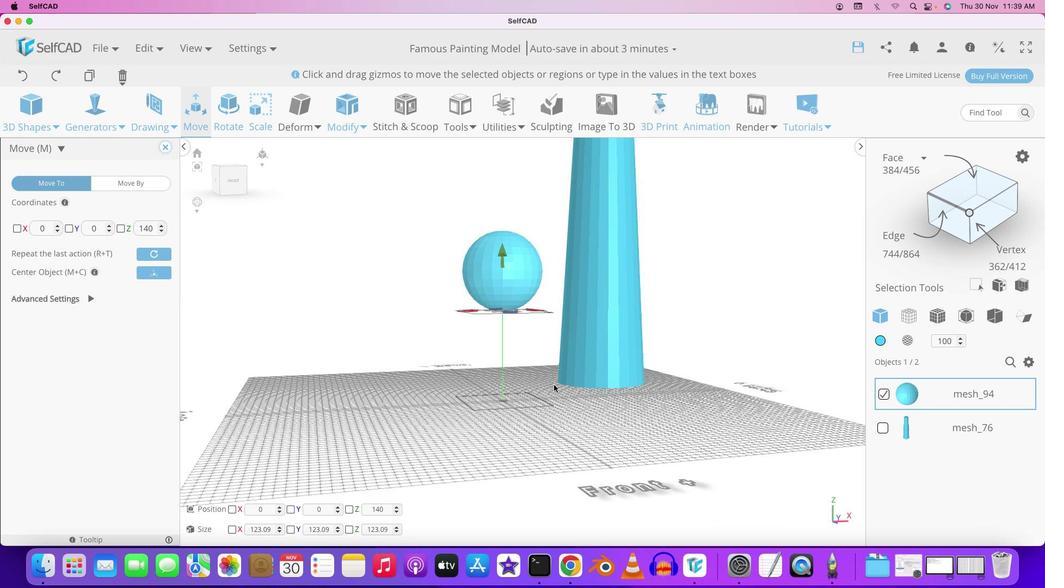 
Action: Mouse moved to (557, 389)
Screenshot: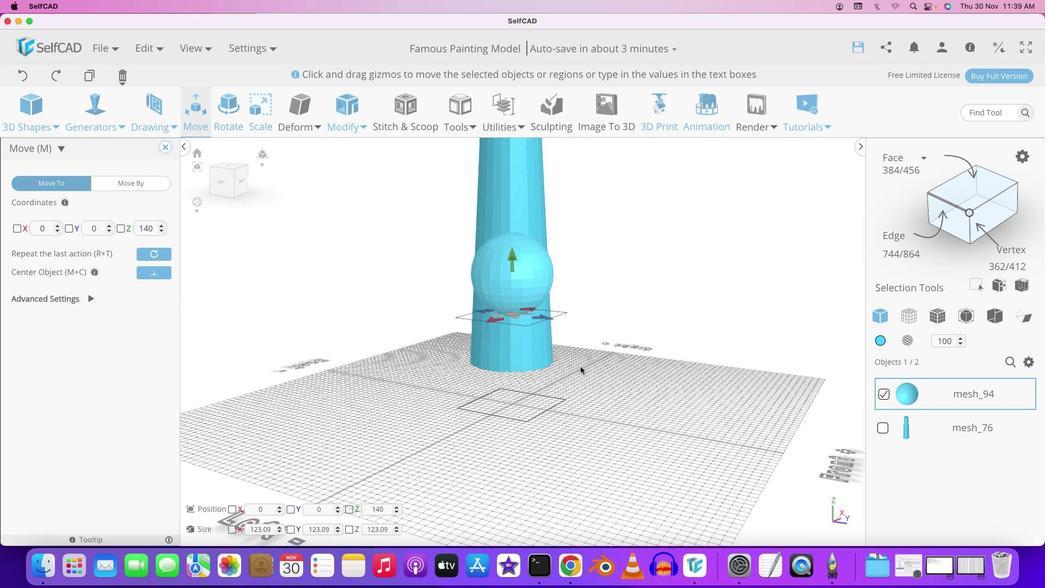 
Action: Mouse pressed left at (557, 389)
Screenshot: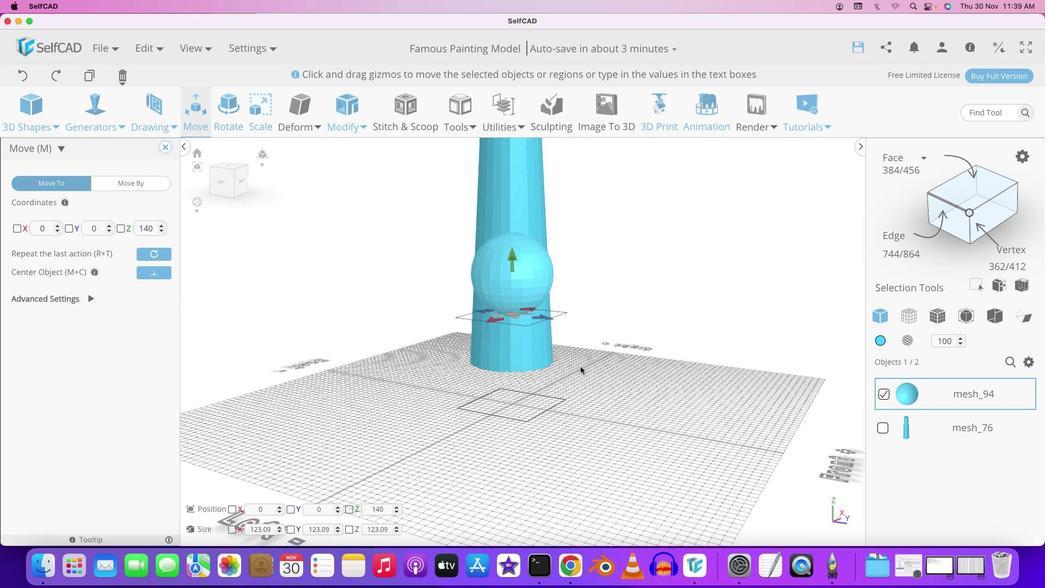 
Action: Mouse moved to (490, 313)
Screenshot: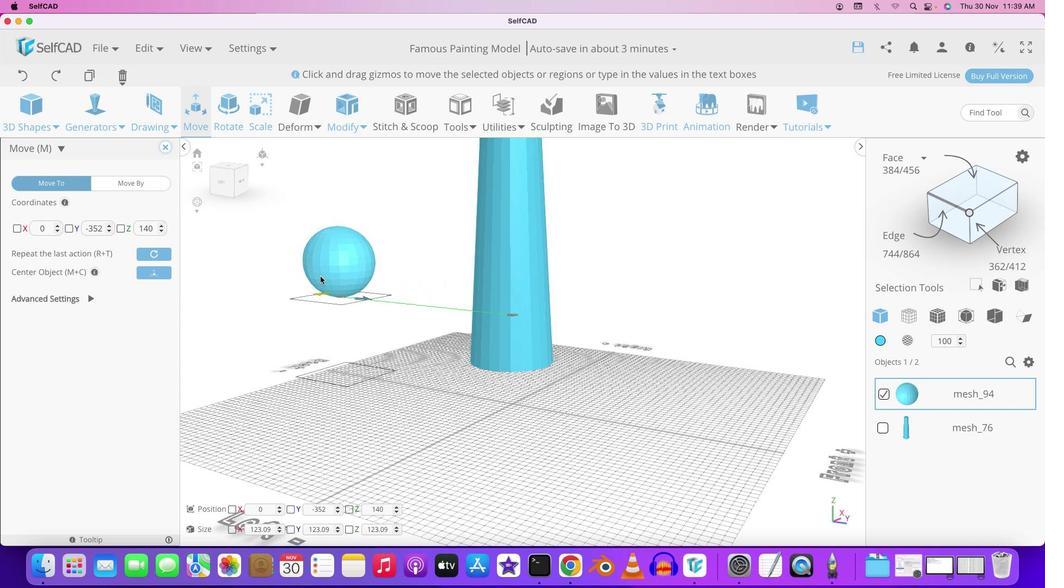 
Action: Mouse pressed left at (490, 313)
Screenshot: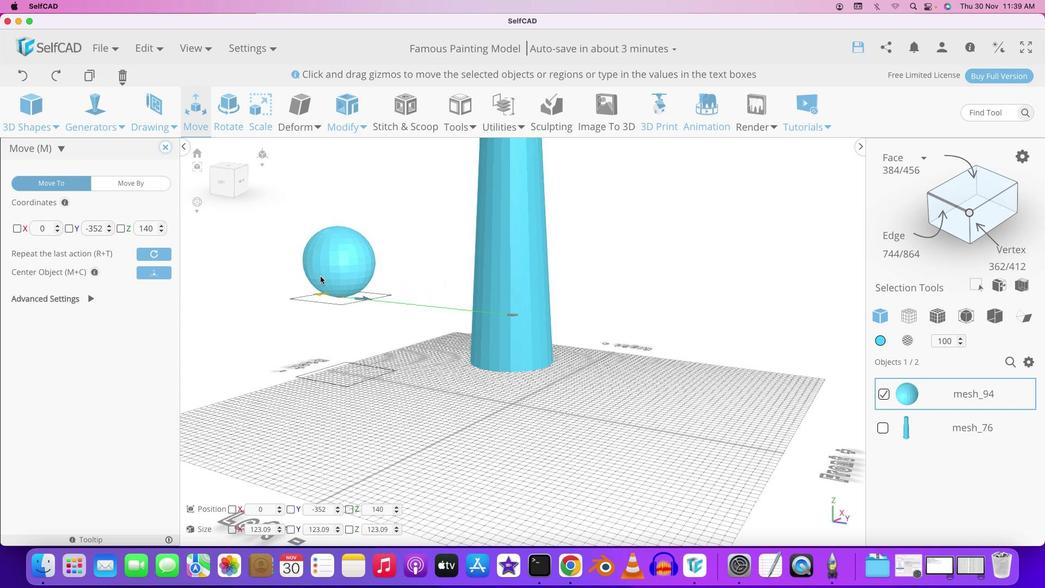 
Action: Mouse moved to (418, 344)
Screenshot: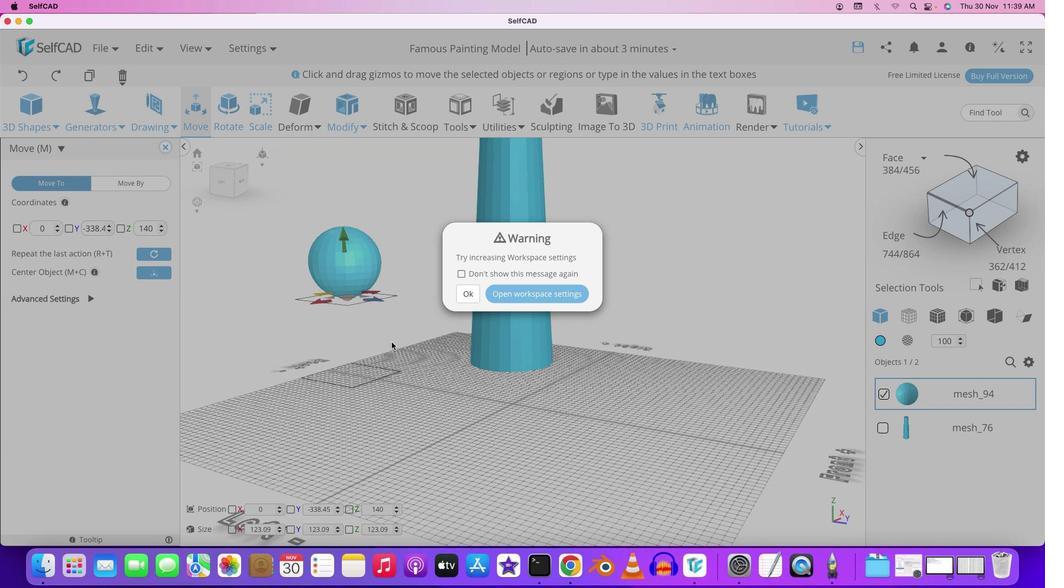 
Action: Mouse pressed left at (418, 344)
Screenshot: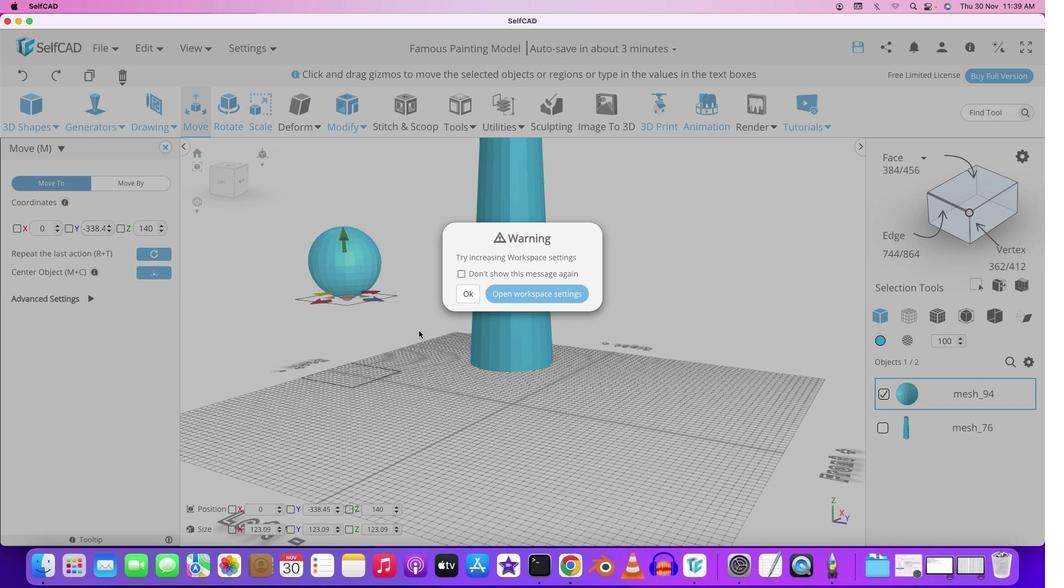 
Action: Mouse moved to (478, 297)
Screenshot: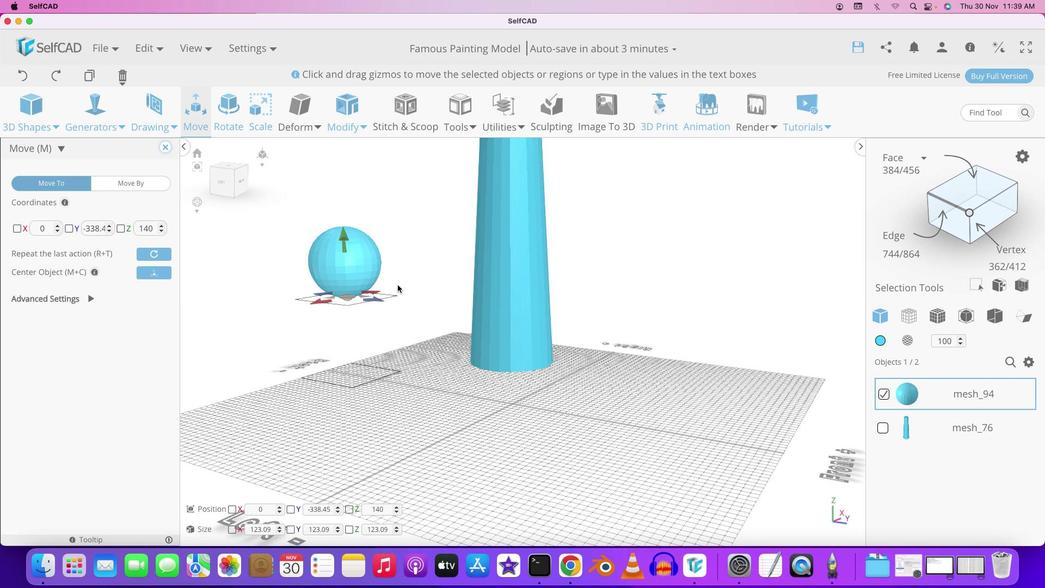 
Action: Mouse pressed left at (478, 297)
Screenshot: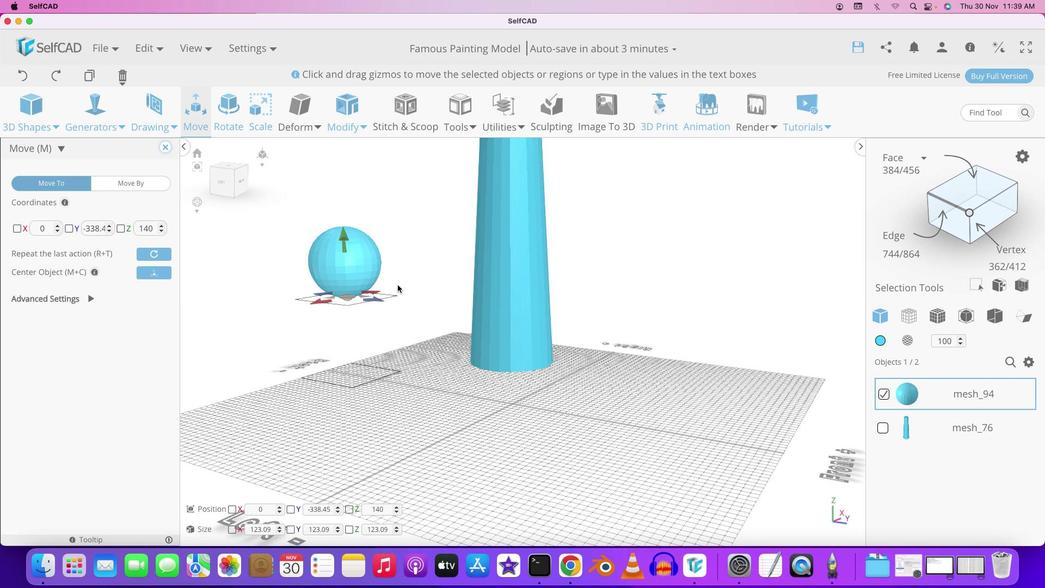 
Action: Mouse moved to (327, 303)
Screenshot: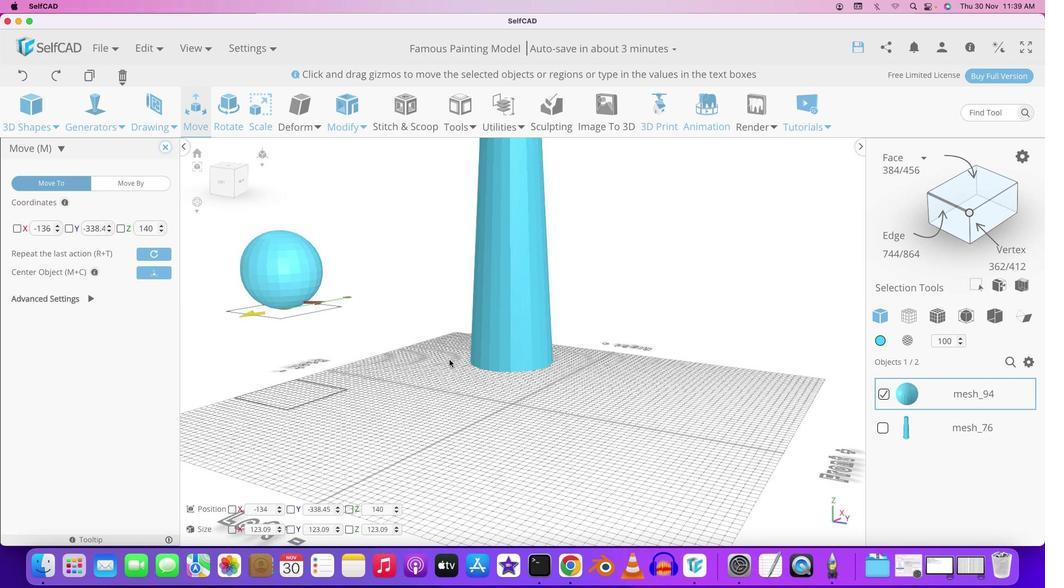 
Action: Mouse pressed left at (327, 303)
Screenshot: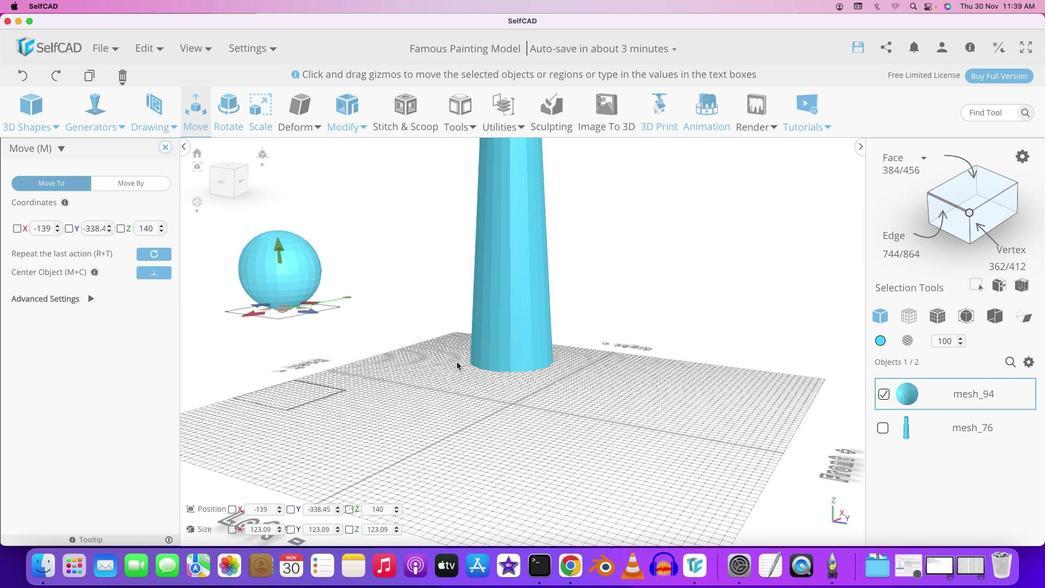
Action: Mouse moved to (459, 365)
Screenshot: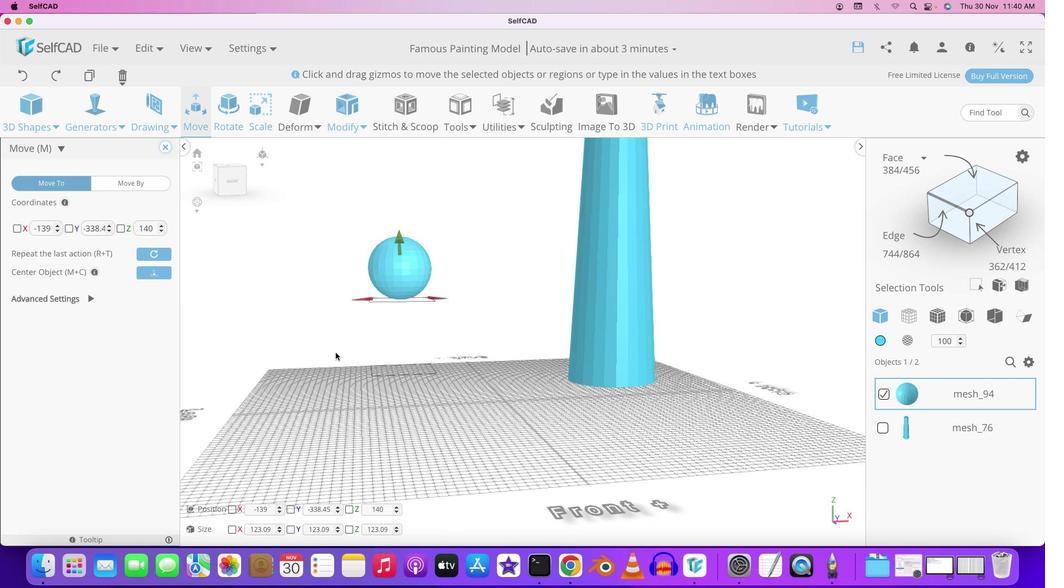
Action: Mouse pressed left at (459, 365)
Screenshot: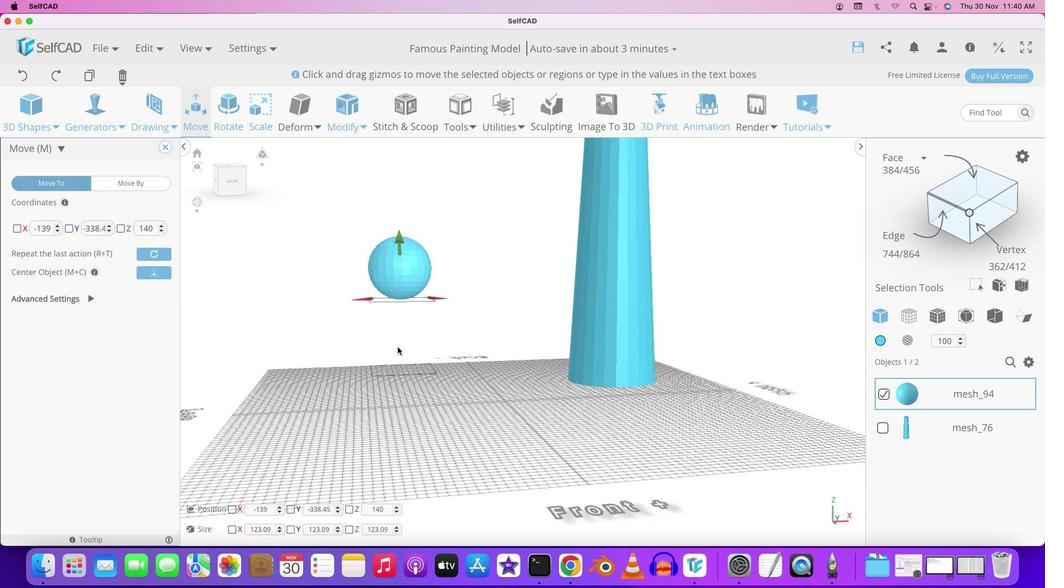 
Action: Mouse moved to (416, 352)
Screenshot: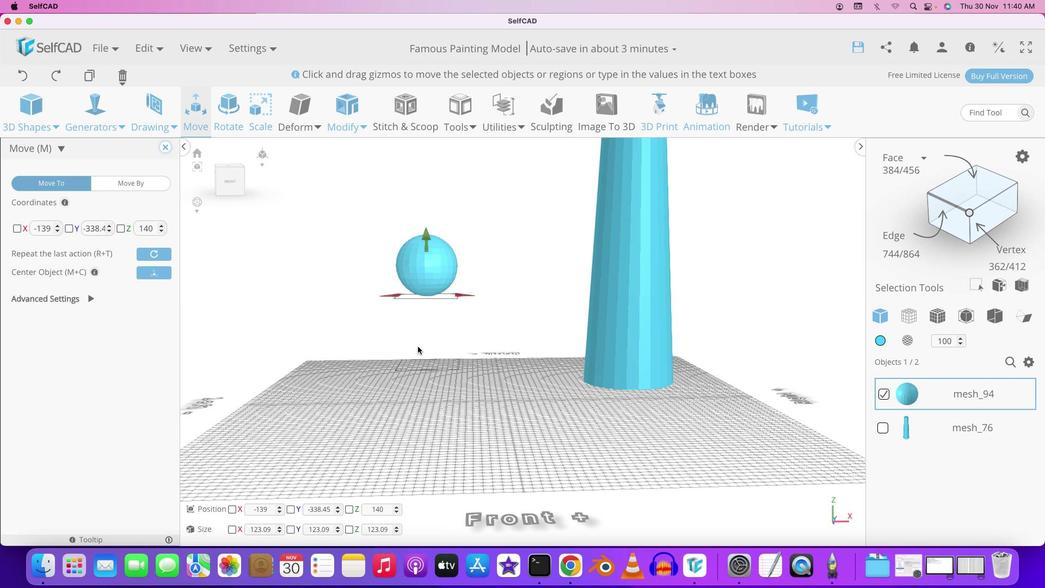 
Action: Mouse pressed left at (416, 352)
Screenshot: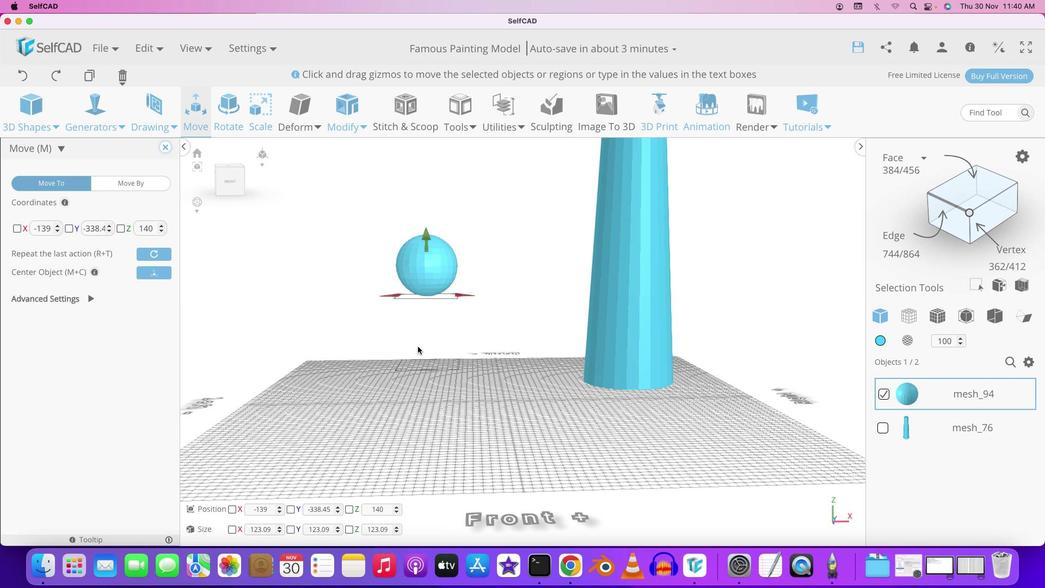 
Action: Mouse moved to (466, 297)
Screenshot: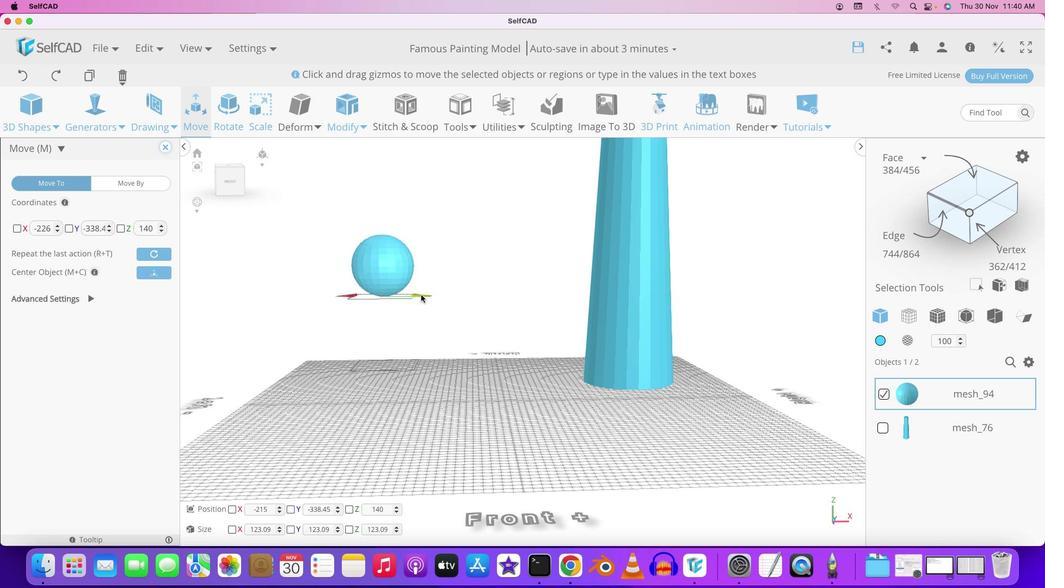 
Action: Mouse pressed left at (466, 297)
Screenshot: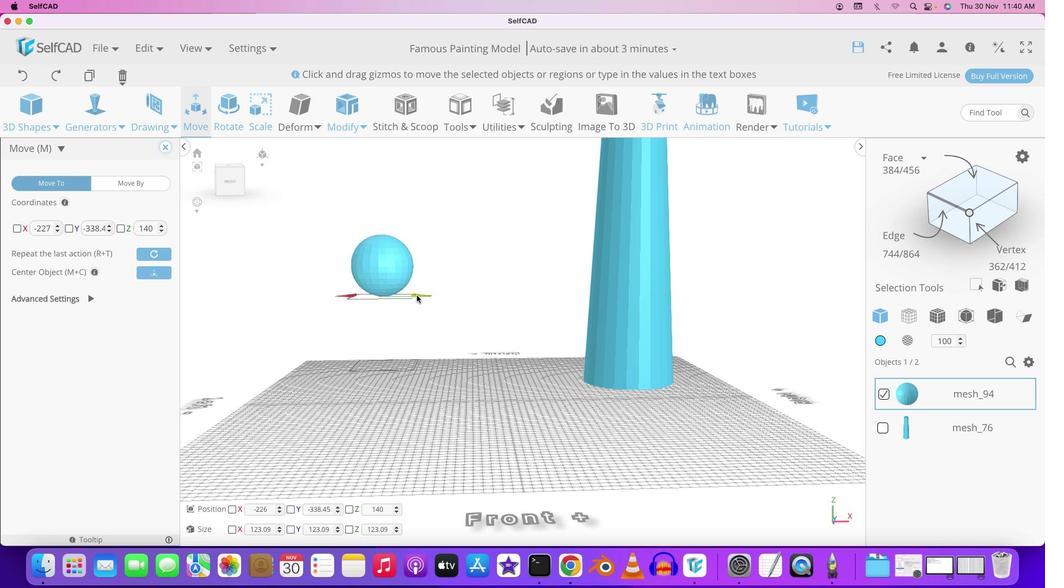 
Action: Mouse moved to (430, 331)
Screenshot: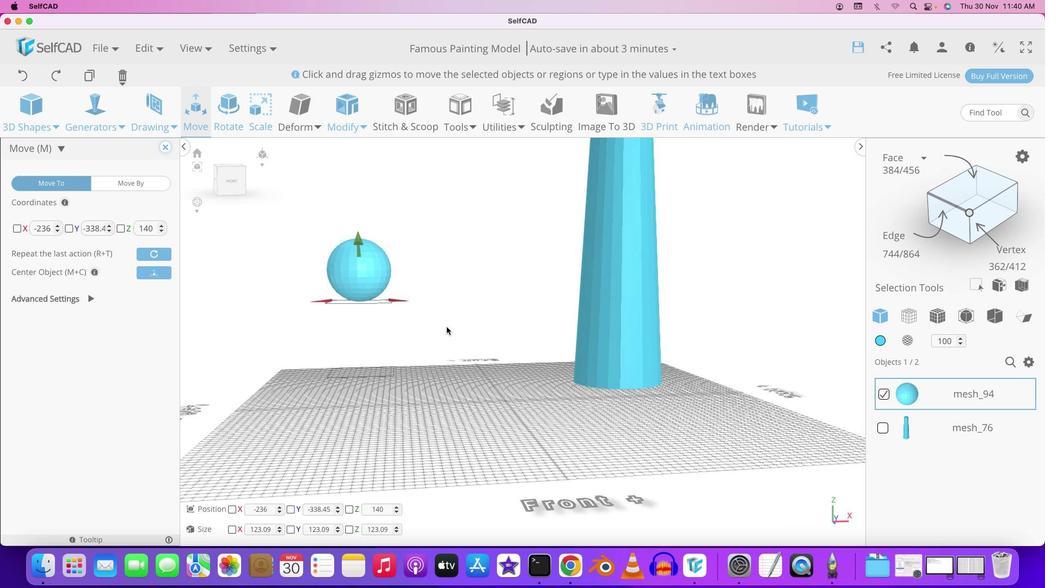 
Action: Mouse pressed left at (430, 331)
Screenshot: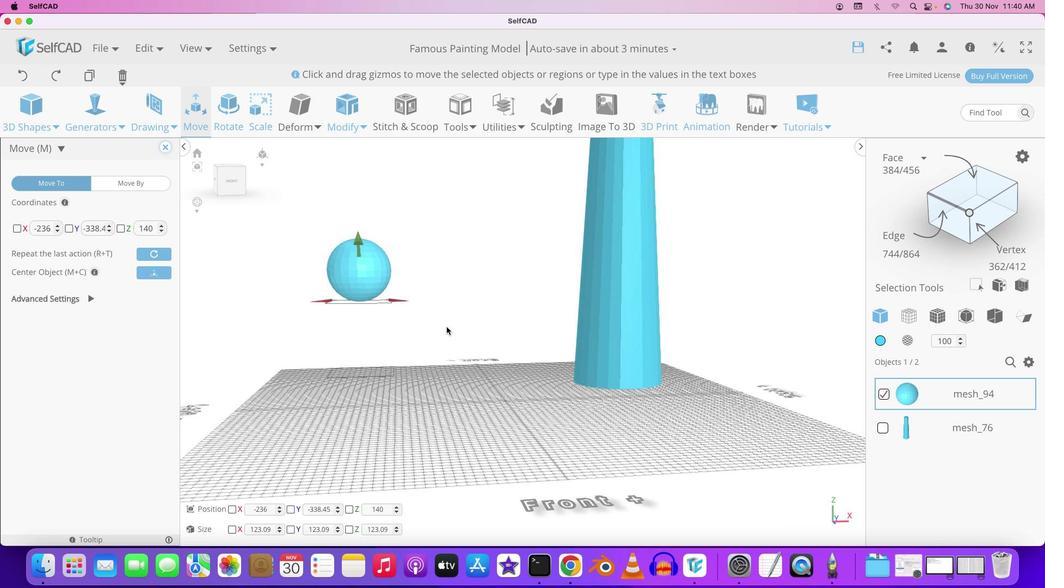 
Action: Mouse moved to (440, 345)
Screenshot: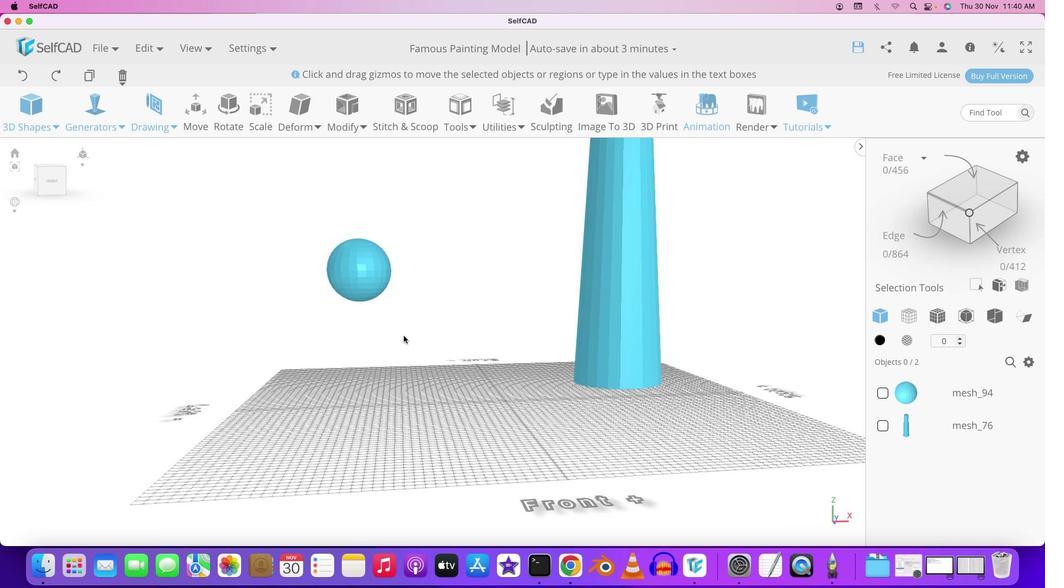 
Action: Mouse pressed left at (440, 345)
Screenshot: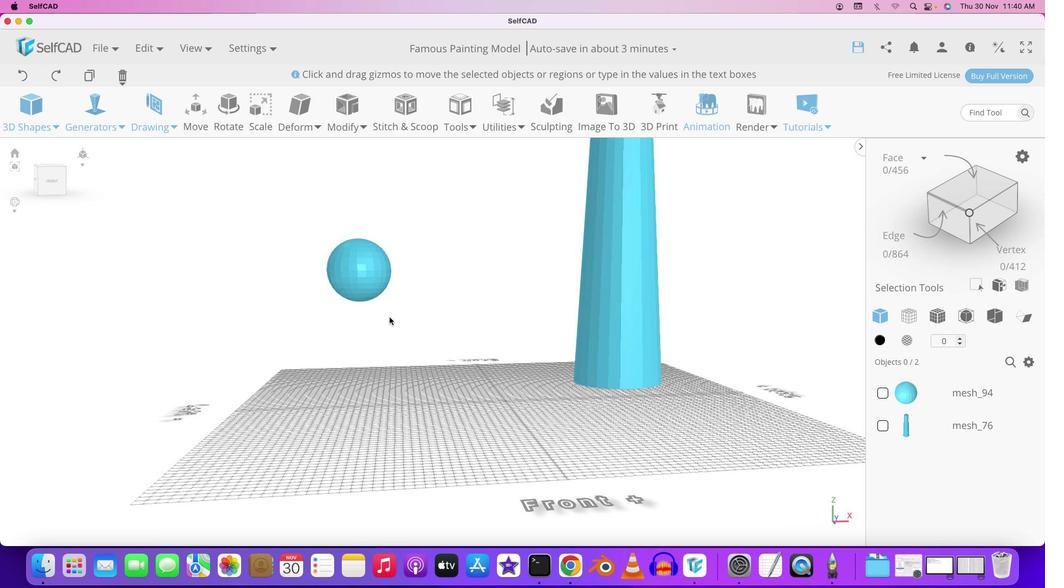 
Action: Mouse moved to (363, 282)
Screenshot: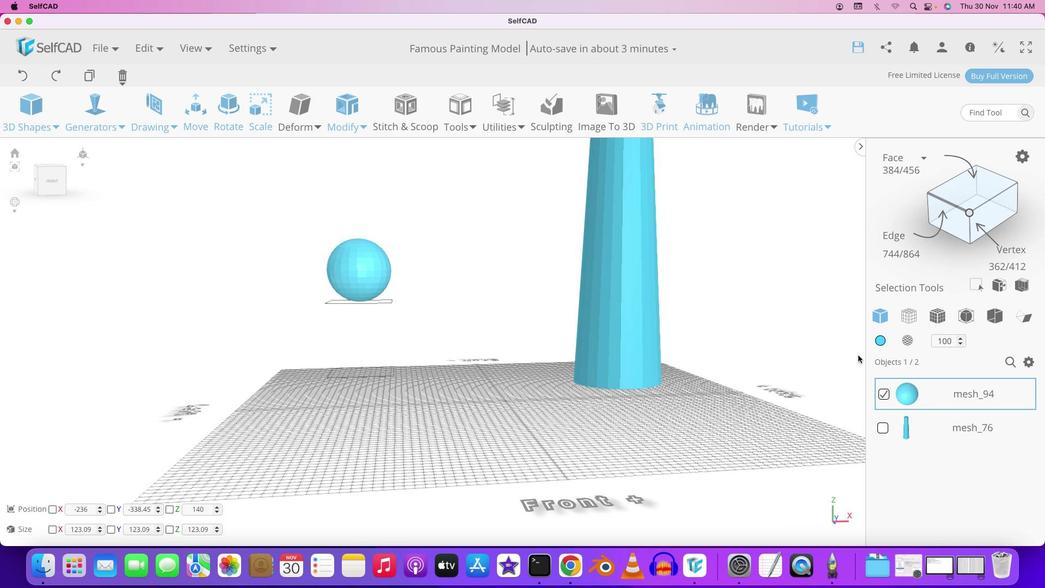 
Action: Mouse pressed left at (363, 282)
Screenshot: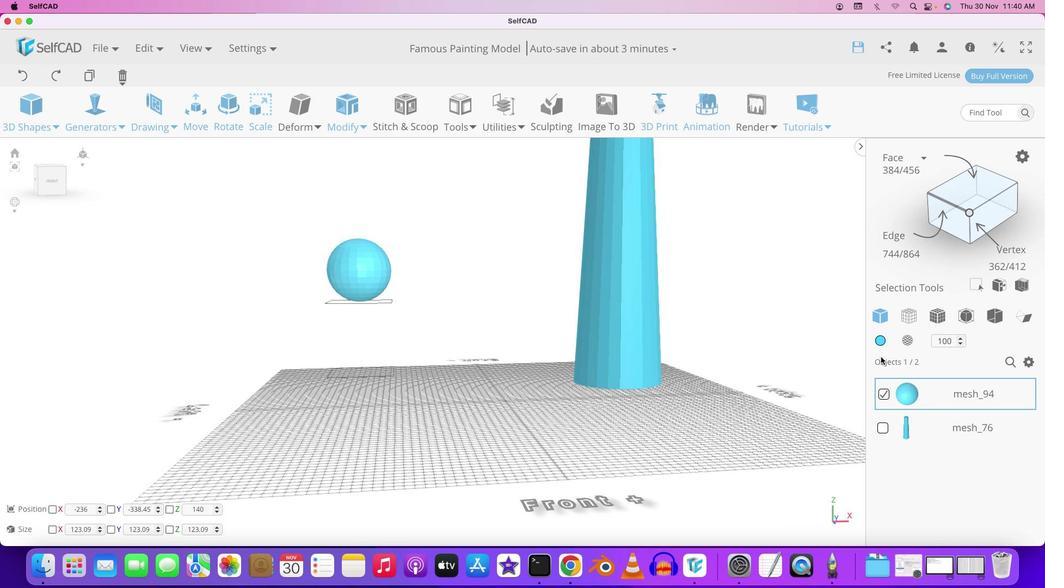 
Action: Mouse moved to (908, 346)
Screenshot: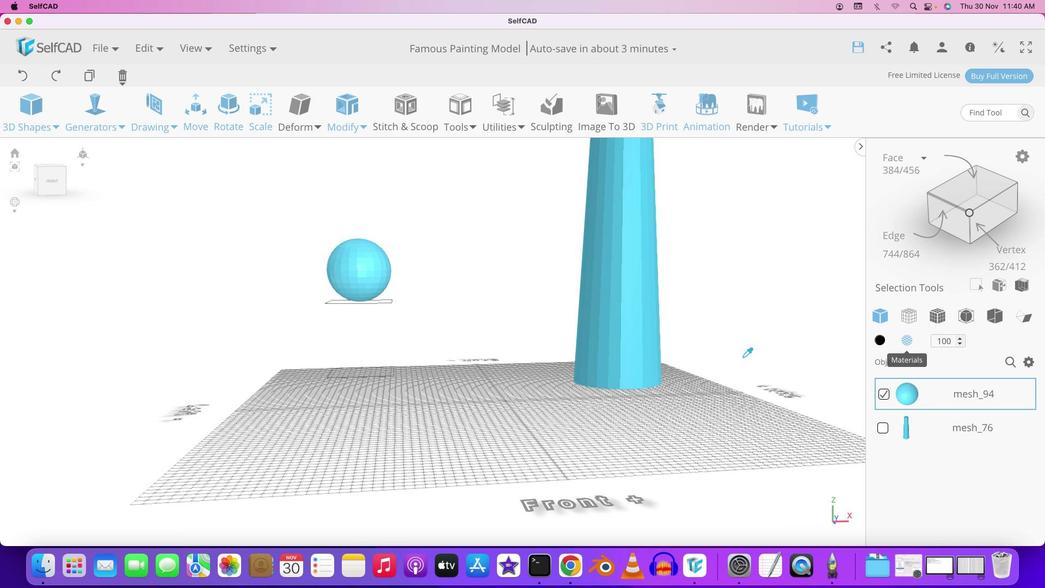
Action: Mouse pressed left at (908, 346)
Screenshot: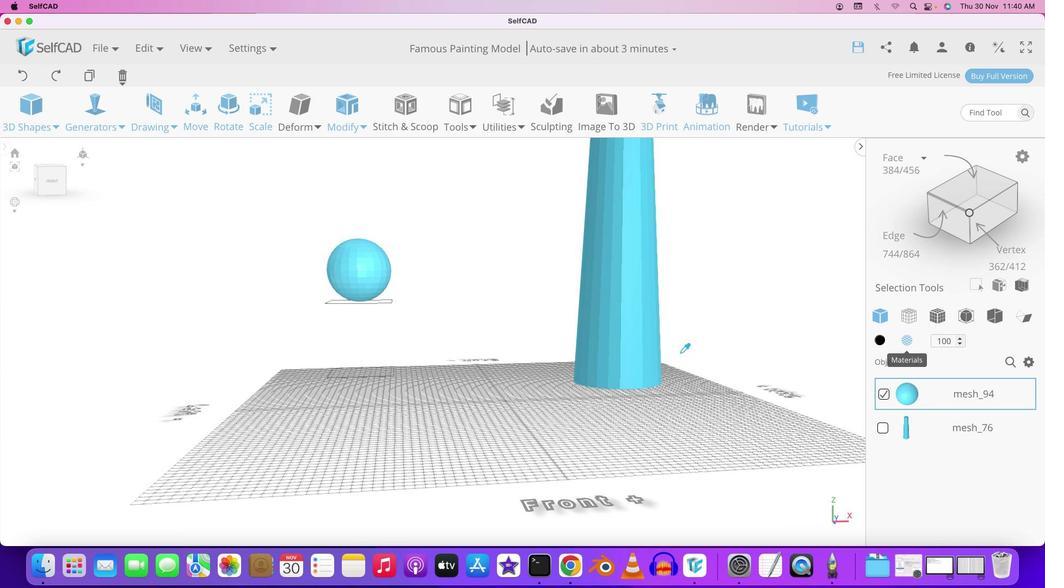 
Action: Mouse moved to (164, 263)
Screenshot: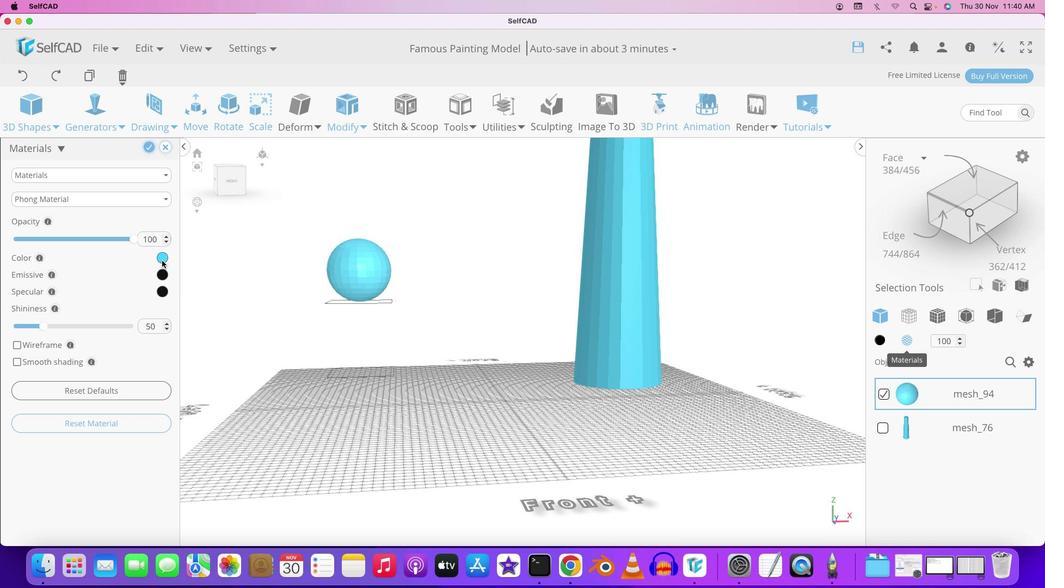 
Action: Mouse pressed left at (164, 263)
Screenshot: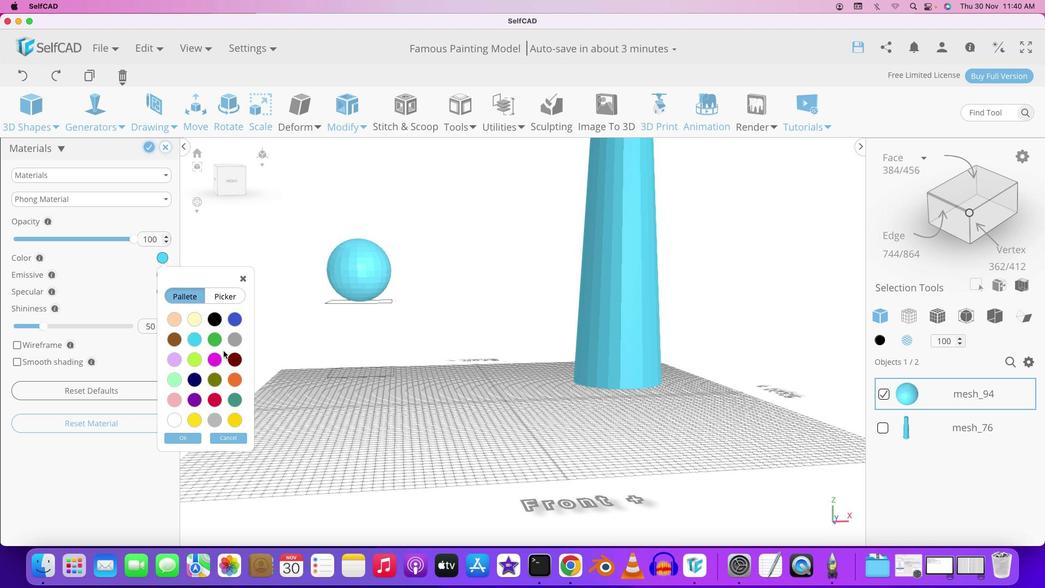 
Action: Mouse moved to (238, 384)
Screenshot: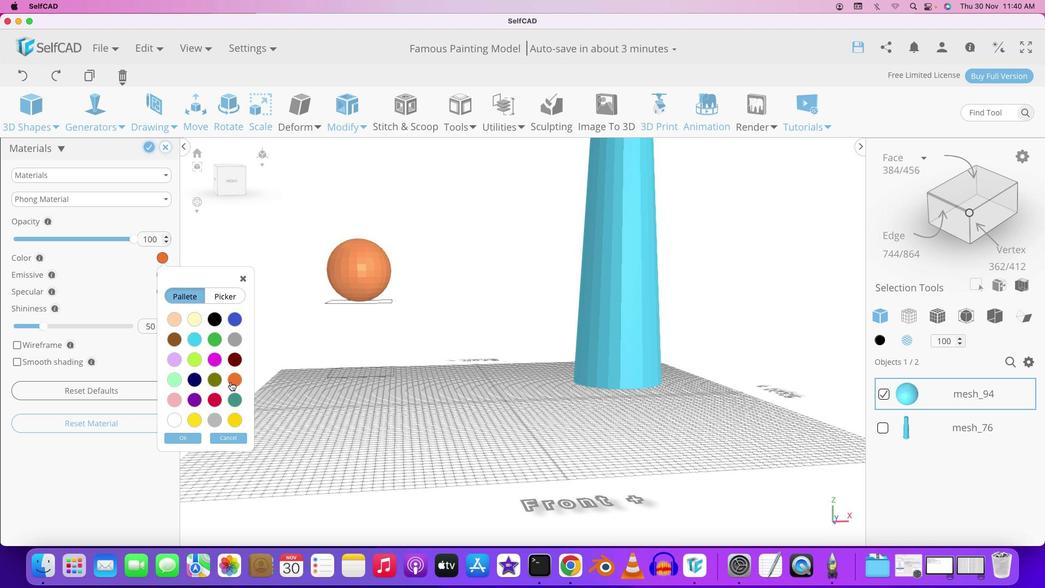 
Action: Mouse pressed left at (238, 384)
Screenshot: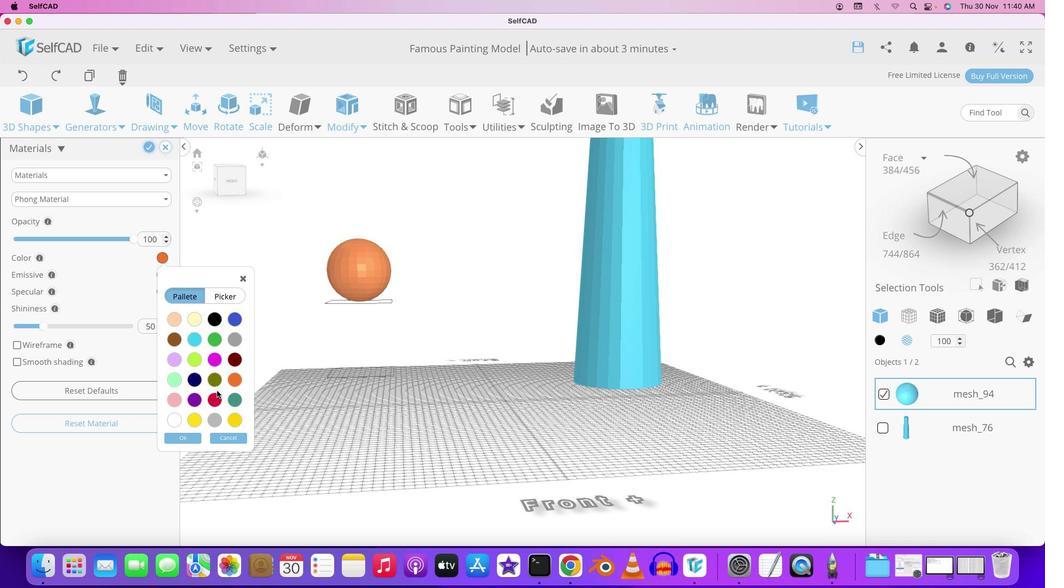 
Action: Mouse moved to (40, 366)
Screenshot: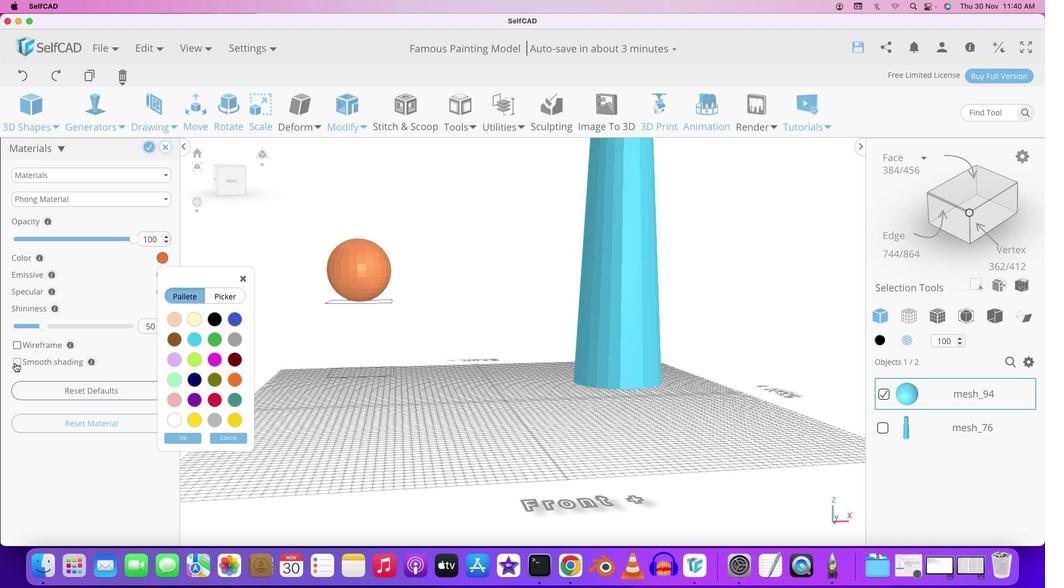 
Action: Mouse pressed left at (40, 366)
Screenshot: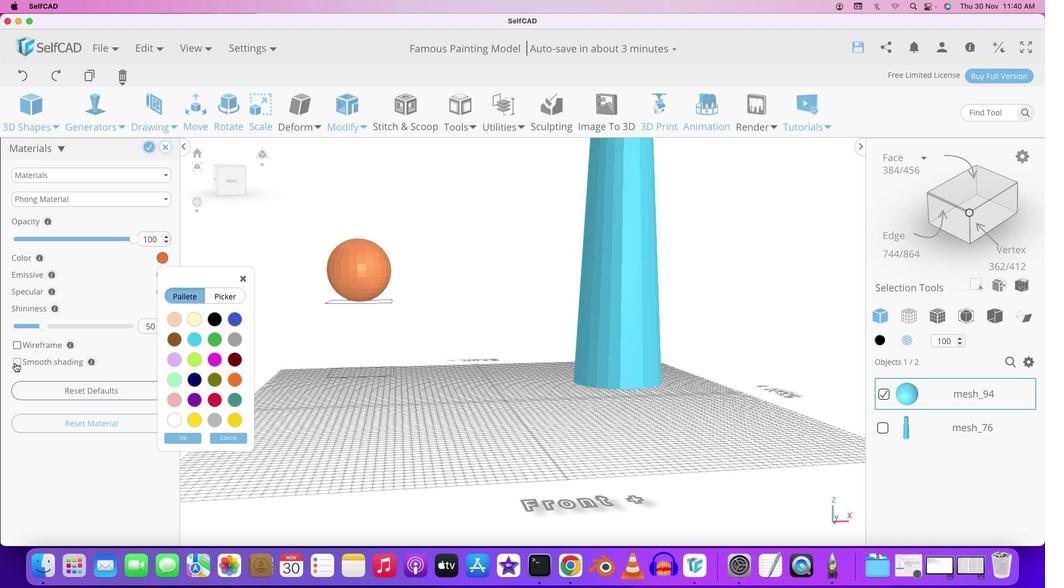 
Action: Mouse moved to (17, 365)
Screenshot: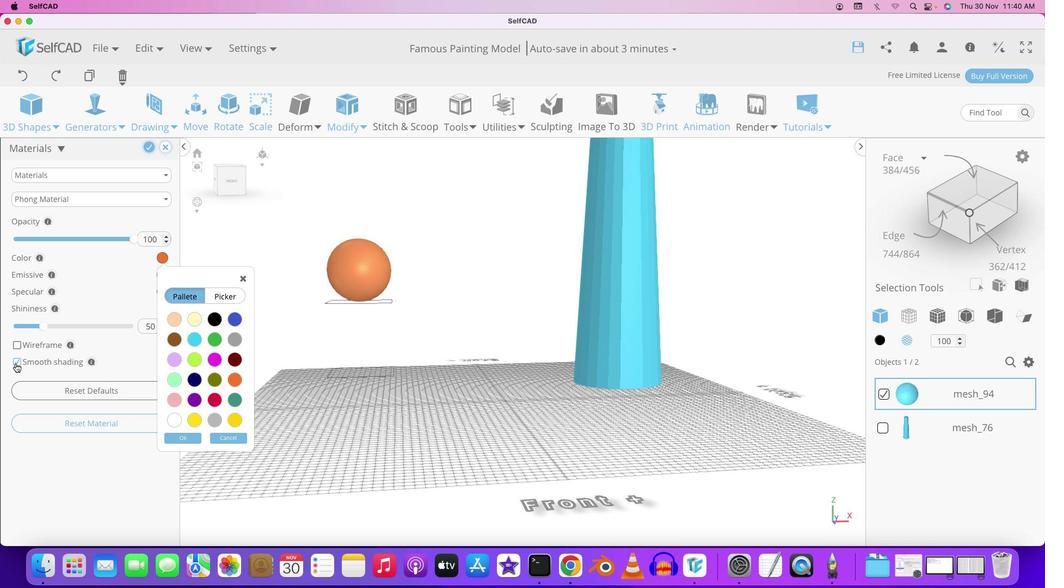 
Action: Mouse pressed left at (17, 365)
Screenshot: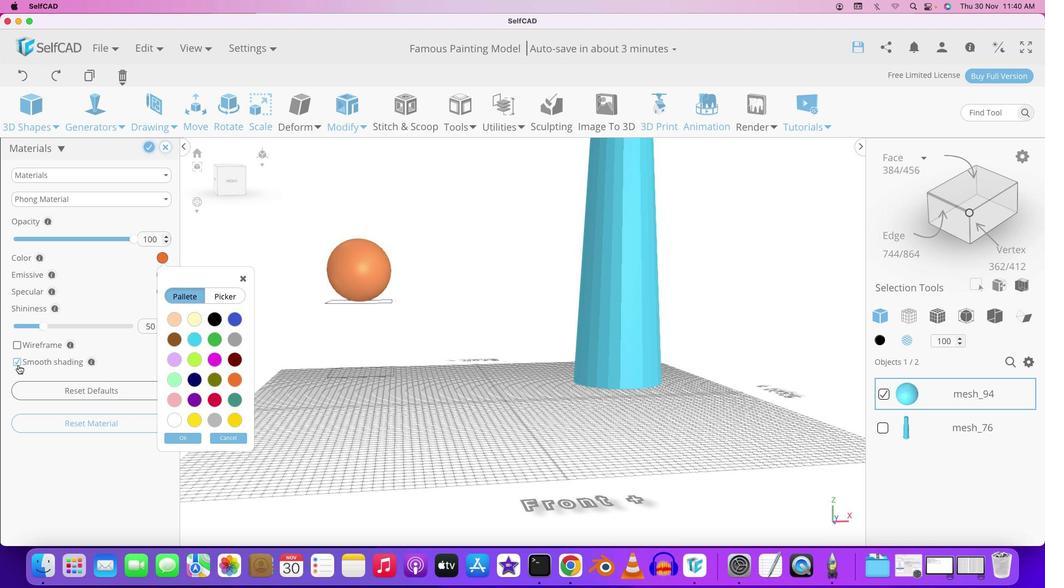
Action: Mouse moved to (192, 441)
Screenshot: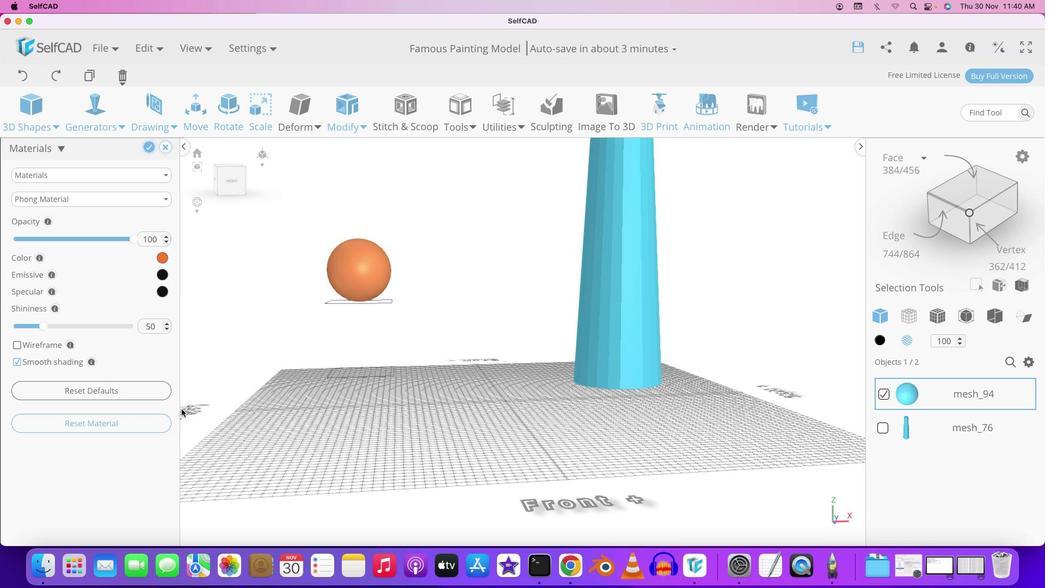 
Action: Mouse pressed left at (192, 441)
Screenshot: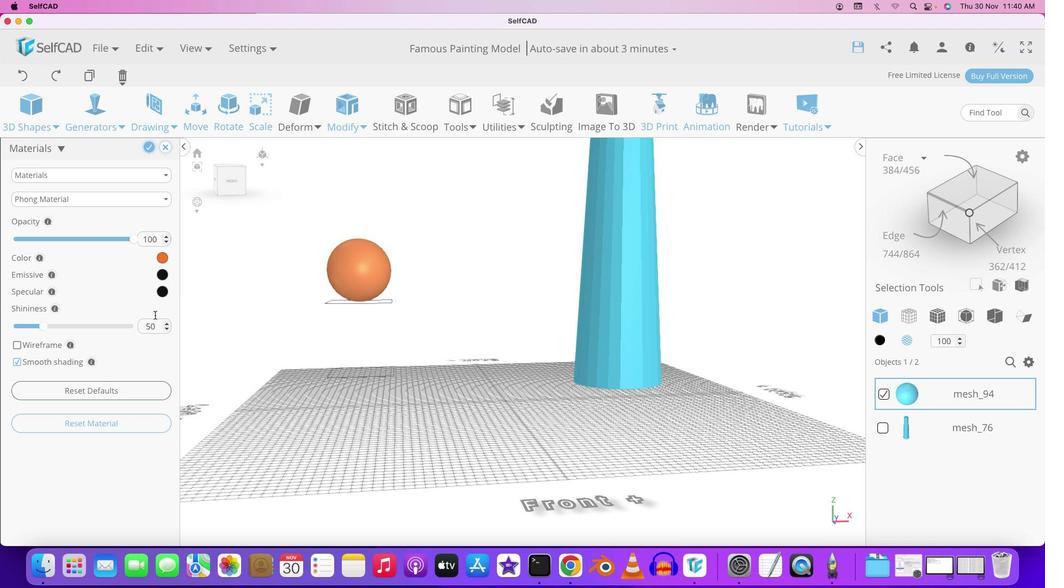 
Action: Mouse moved to (165, 291)
Screenshot: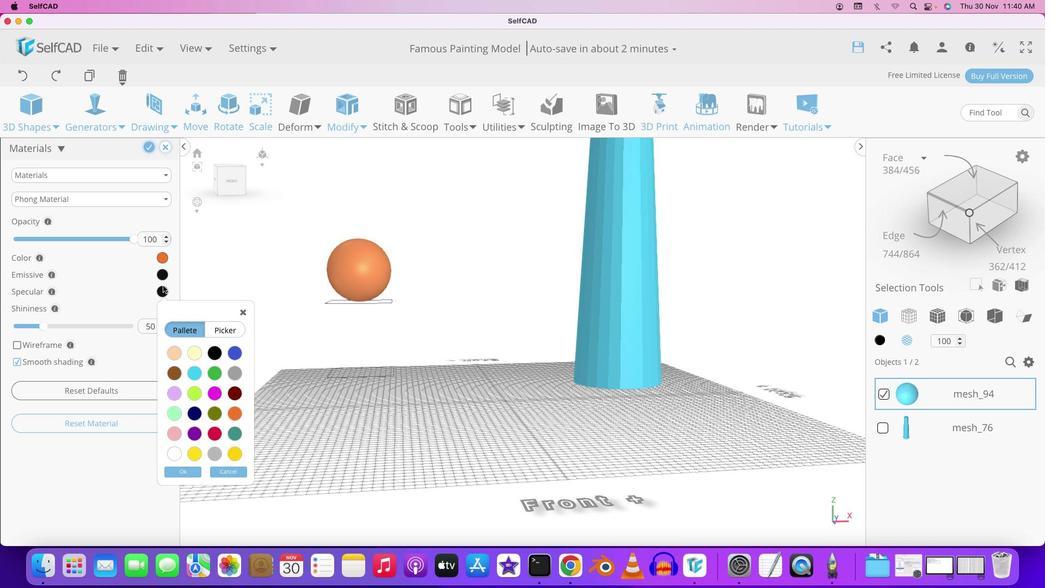 
Action: Mouse pressed left at (165, 291)
Screenshot: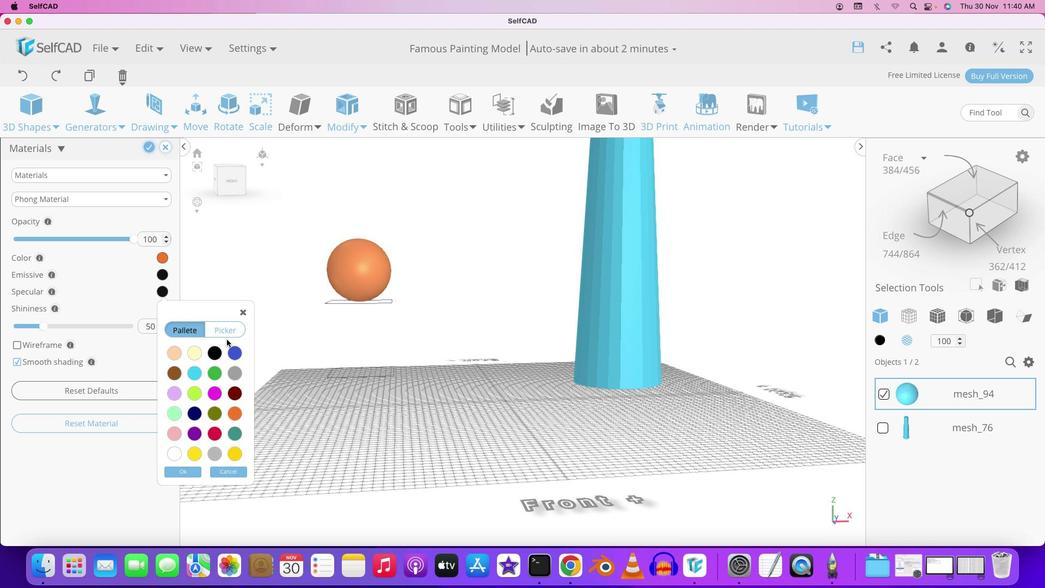 
Action: Mouse moved to (246, 317)
Screenshot: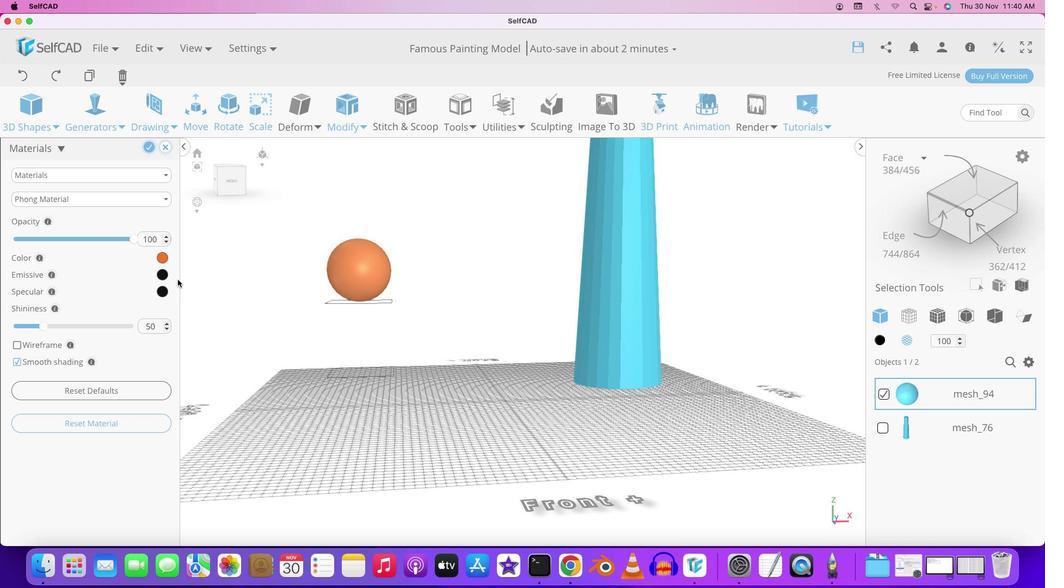 
Action: Mouse pressed left at (246, 317)
Screenshot: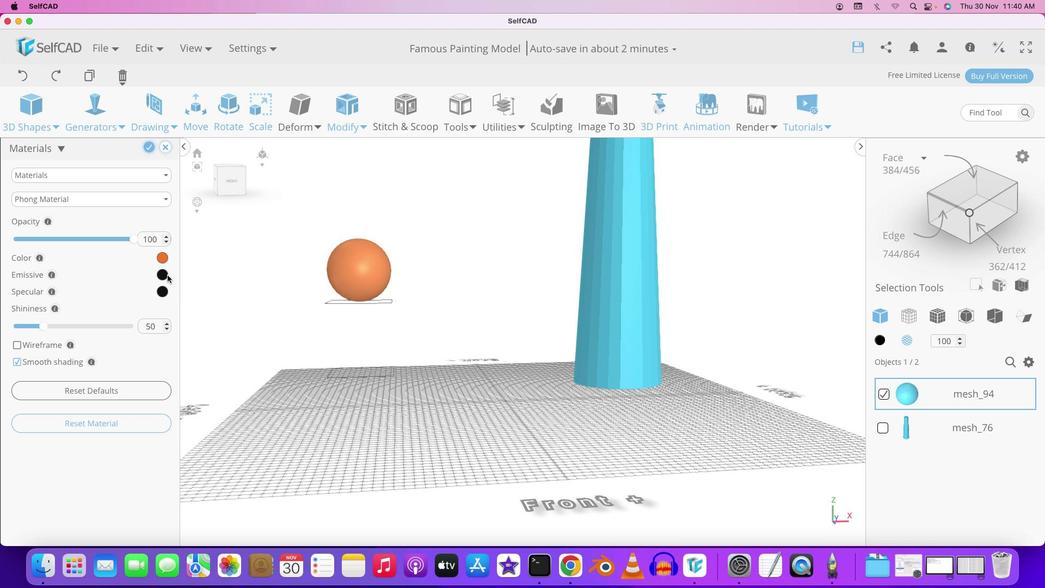 
Action: Mouse moved to (168, 277)
Screenshot: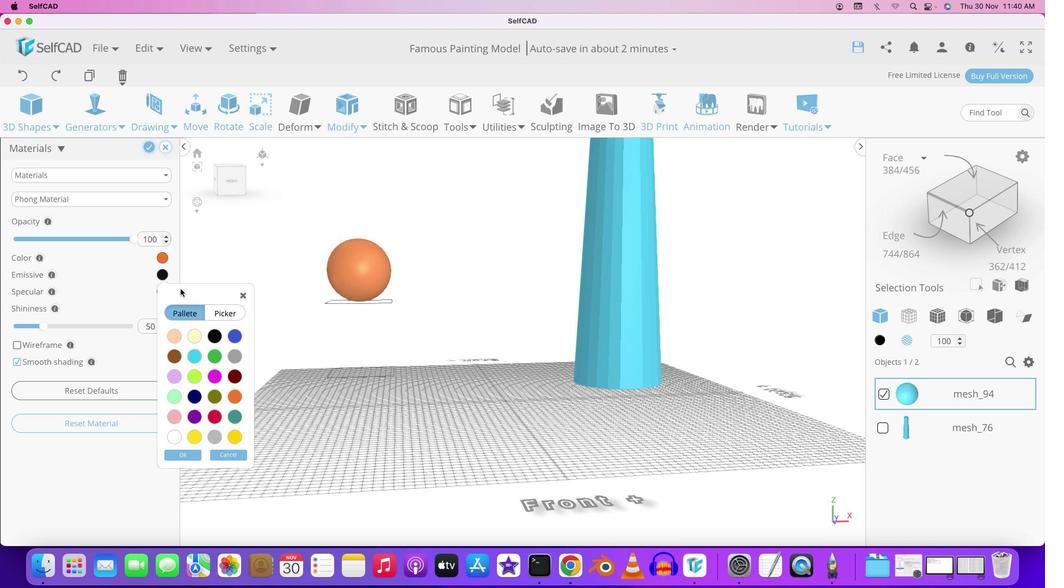 
Action: Mouse pressed left at (168, 277)
Screenshot: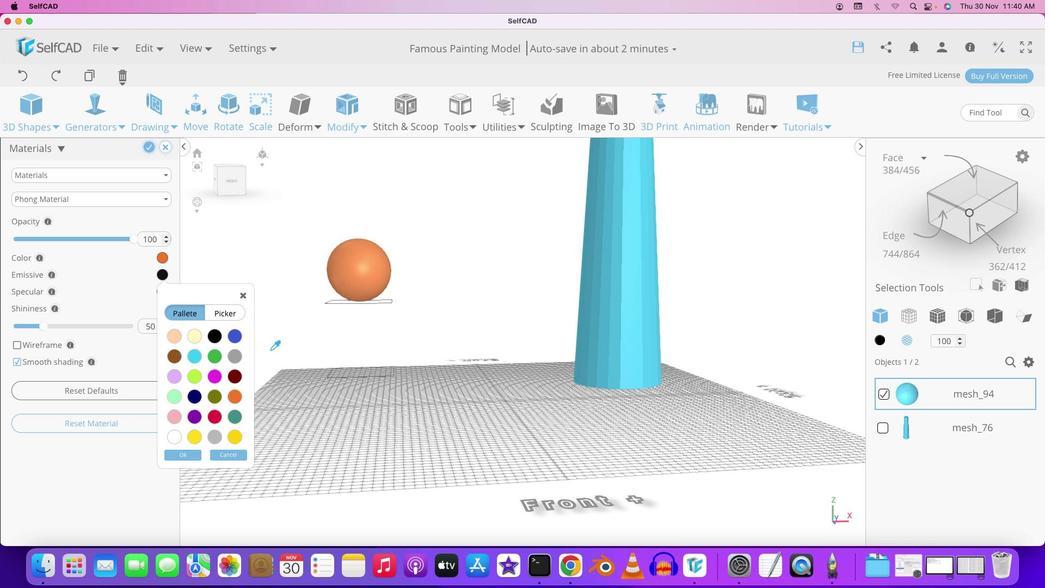 
Action: Mouse moved to (241, 398)
Screenshot: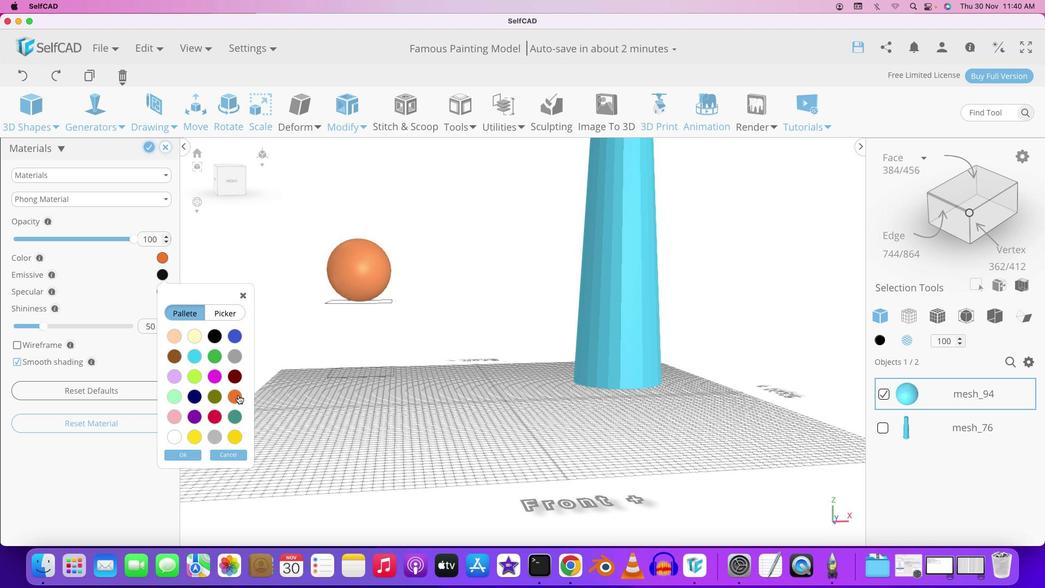 
Action: Mouse pressed left at (241, 398)
